 Task: View property listings for condos in Las Vegas, Nevada, with golf course access.
Action: Mouse moved to (384, 237)
Screenshot: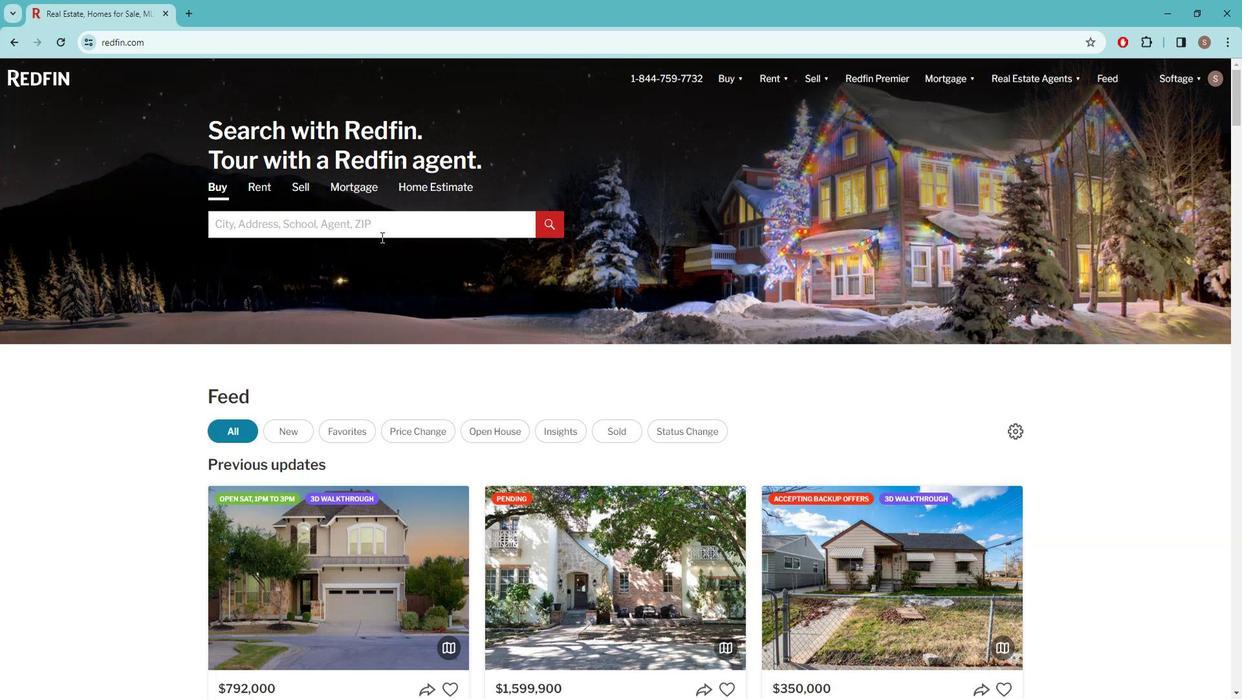 
Action: Mouse pressed left at (384, 237)
Screenshot: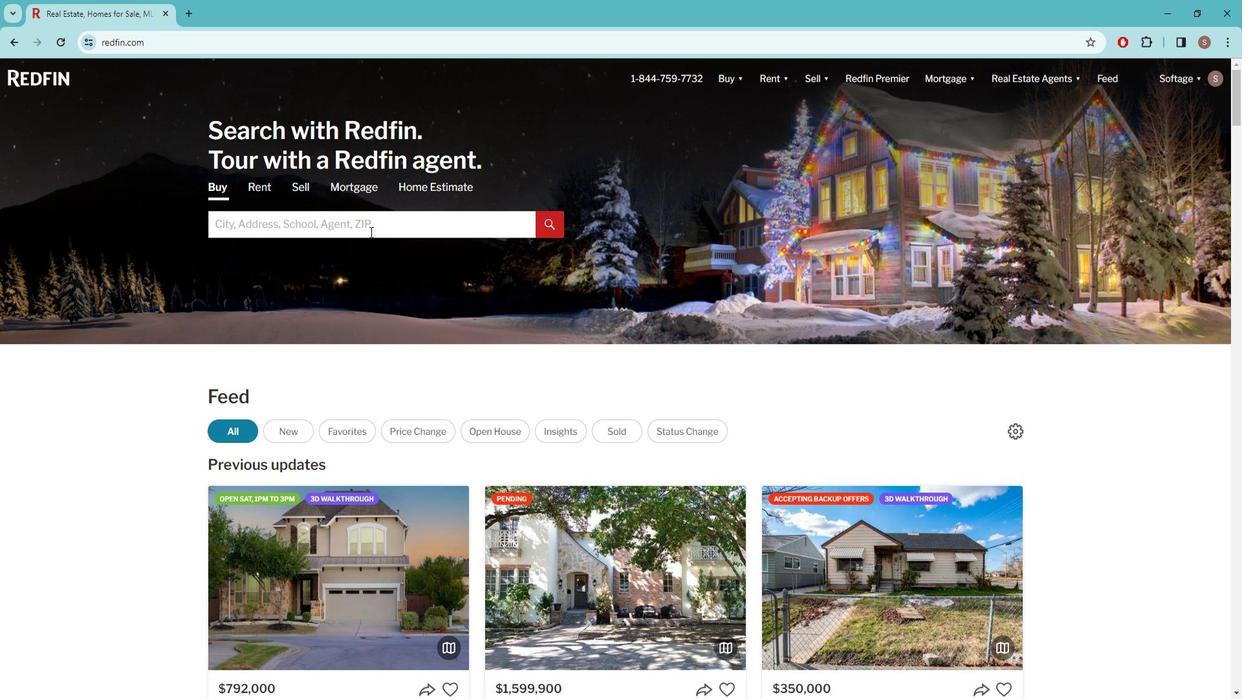 
Action: Key pressed l<Key.caps_lock>AS<Key.space><Key.caps_lock>v<Key.caps_lock>EGAS
Screenshot: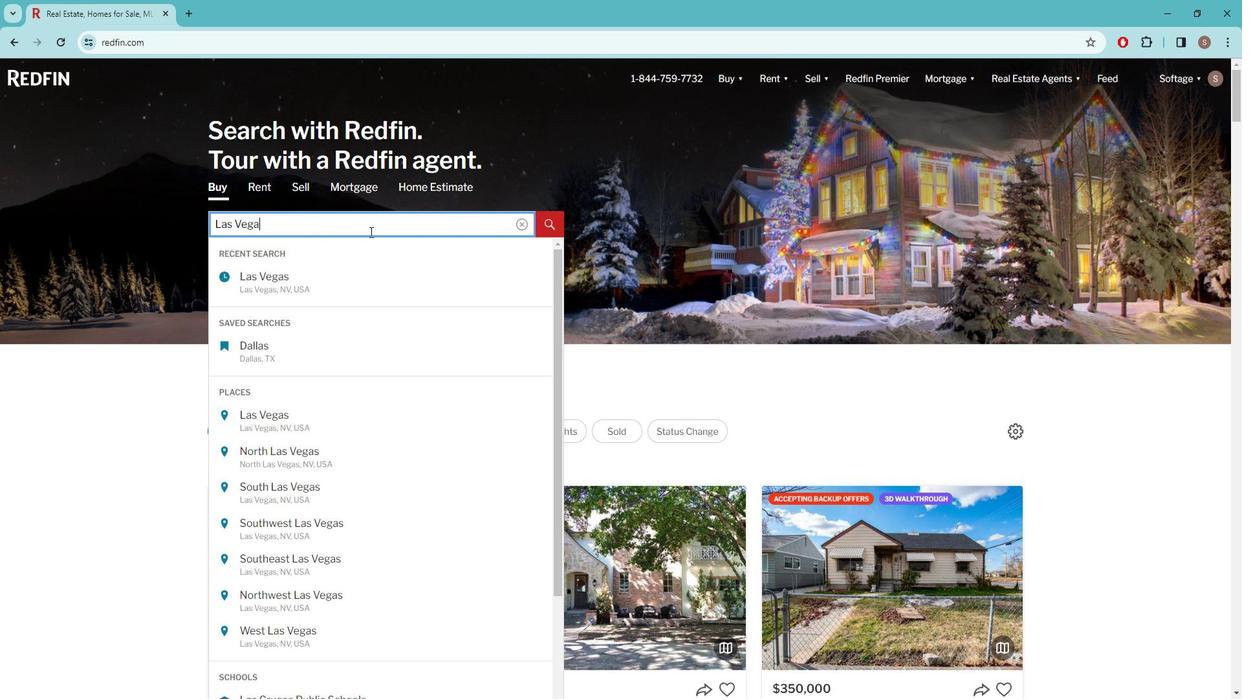 
Action: Mouse moved to (313, 285)
Screenshot: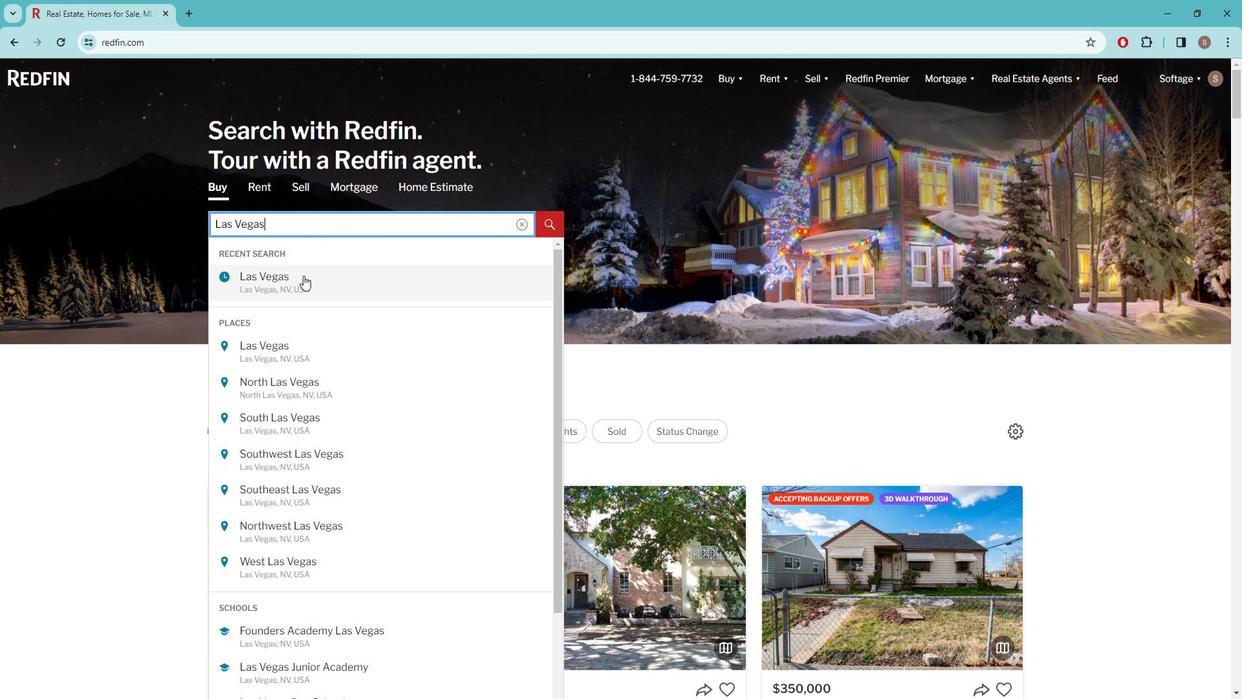 
Action: Mouse pressed left at (313, 285)
Screenshot: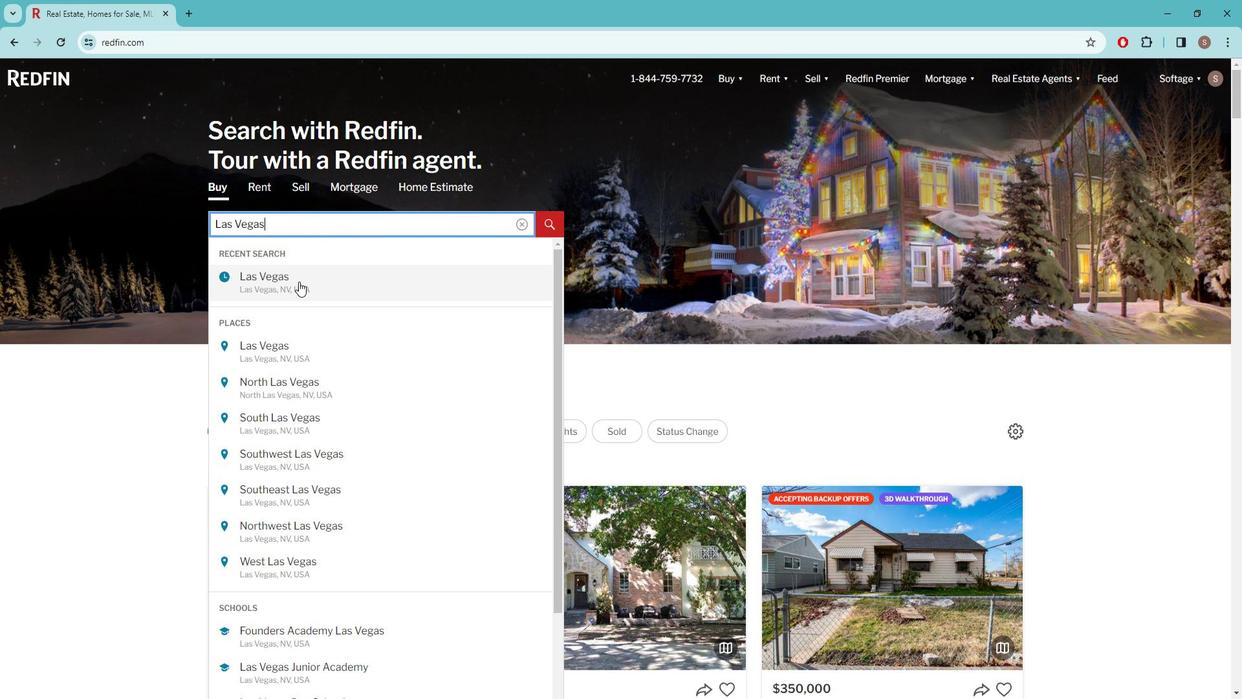 
Action: Mouse moved to (1100, 171)
Screenshot: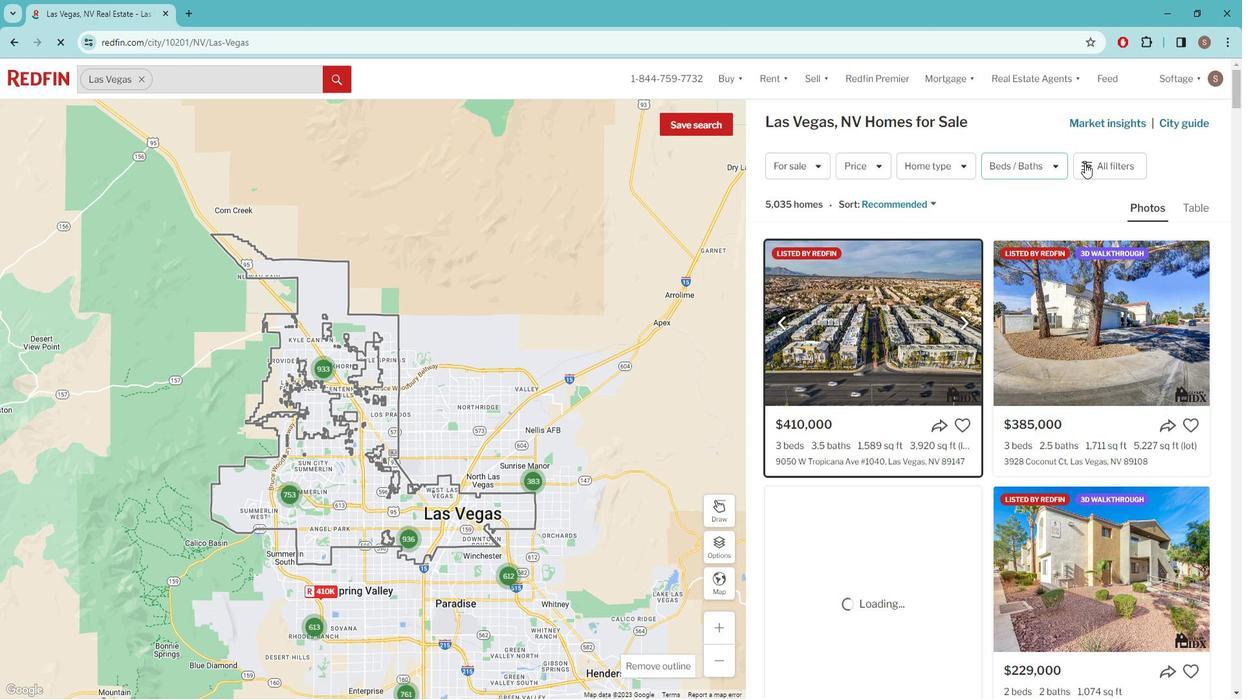 
Action: Mouse pressed left at (1100, 171)
Screenshot: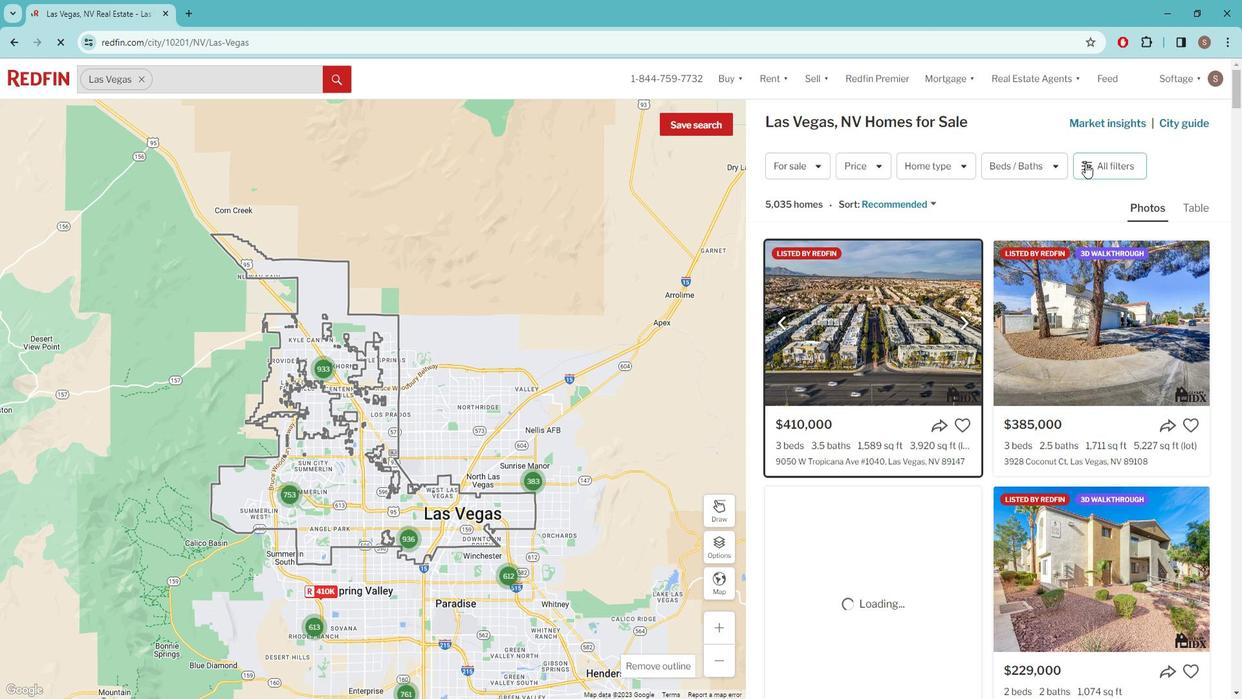 
Action: Mouse pressed left at (1100, 171)
Screenshot: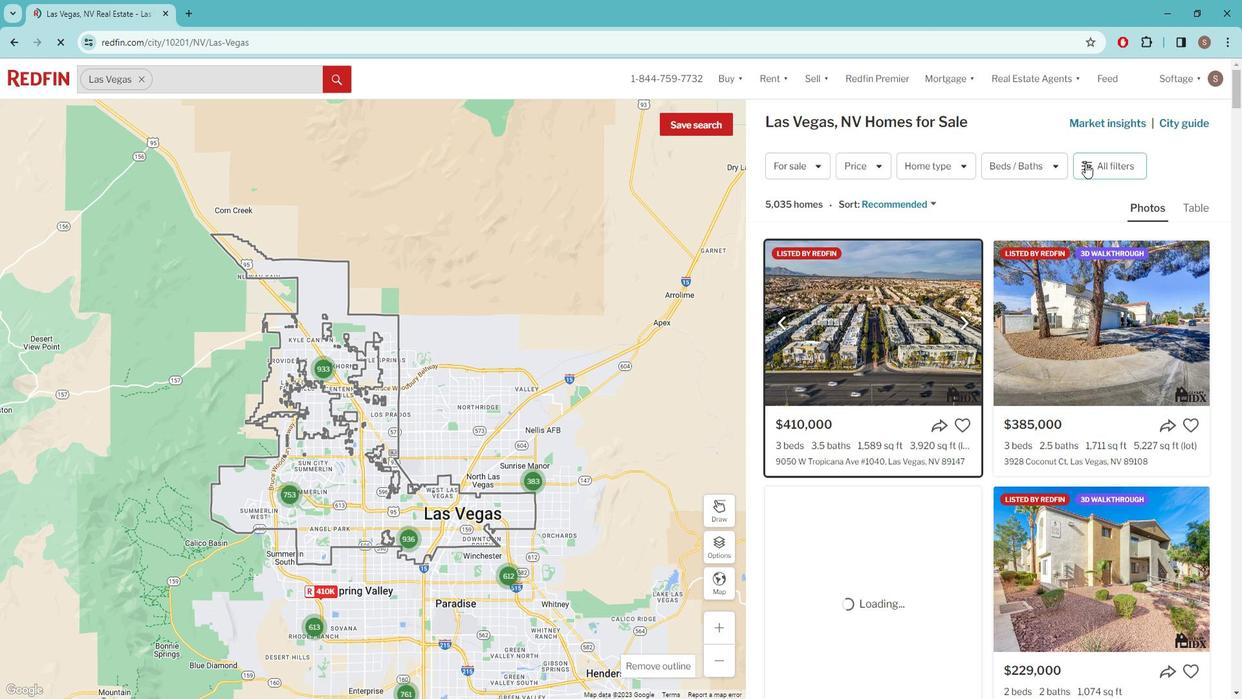 
Action: Mouse moved to (1110, 170)
Screenshot: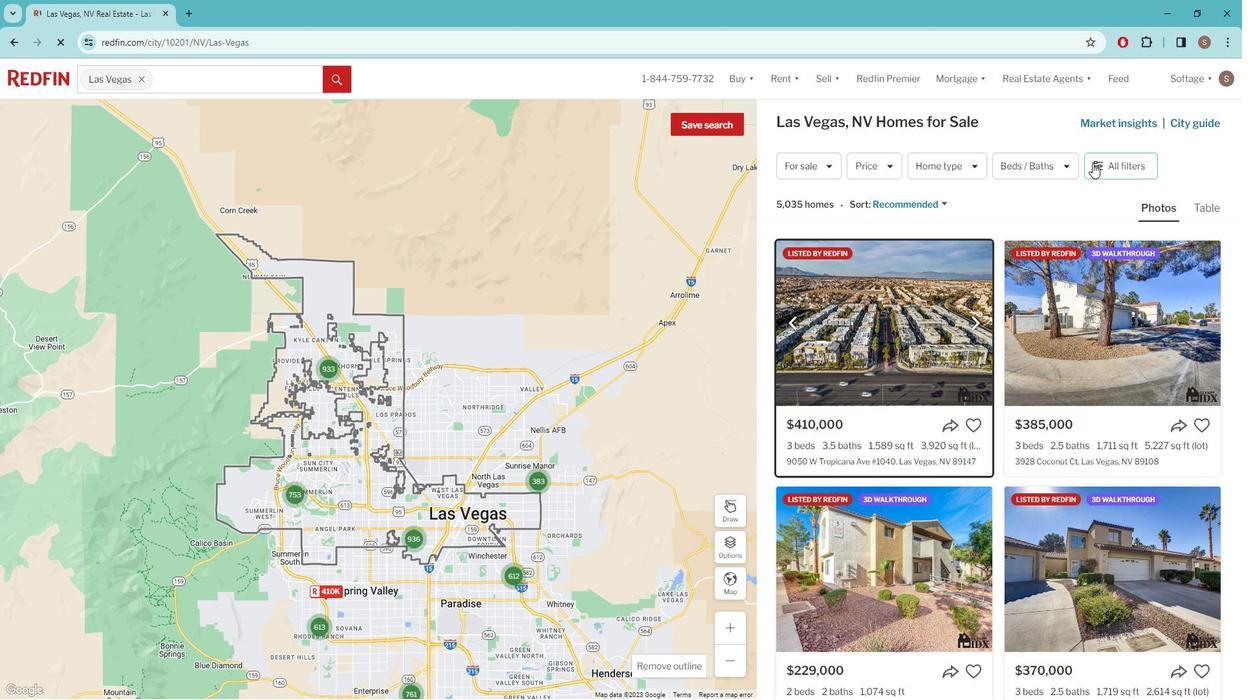 
Action: Mouse pressed left at (1110, 170)
Screenshot: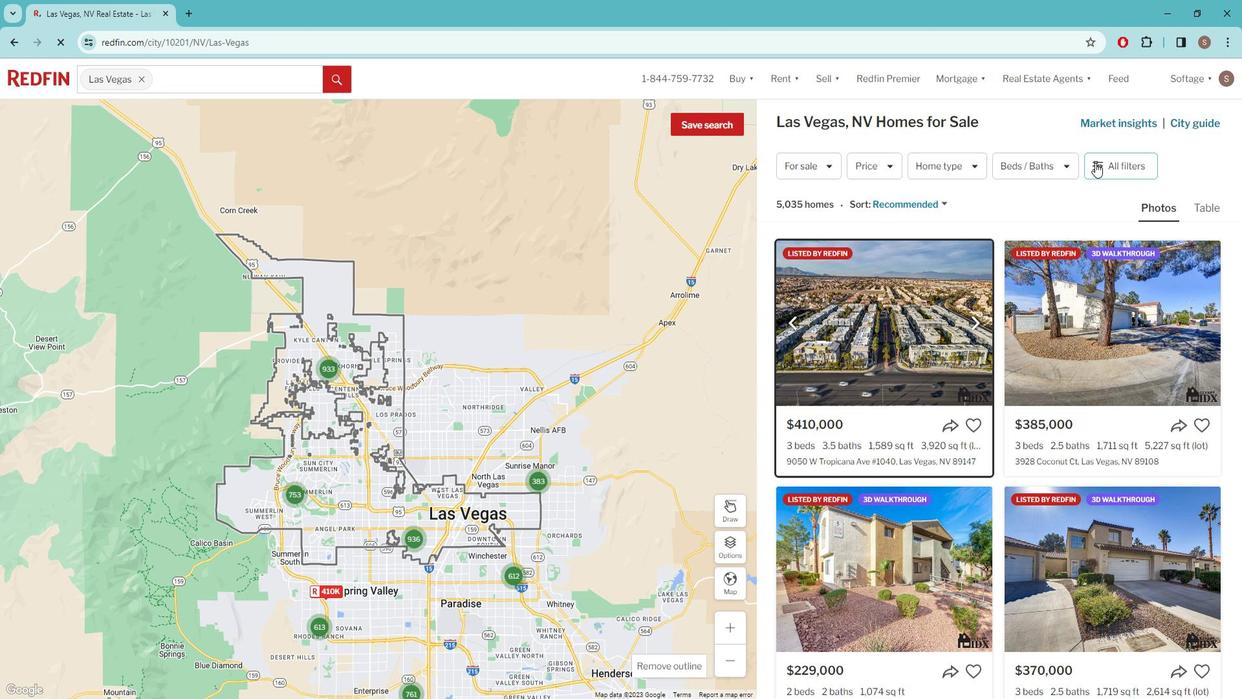 
Action: Mouse pressed left at (1110, 170)
Screenshot: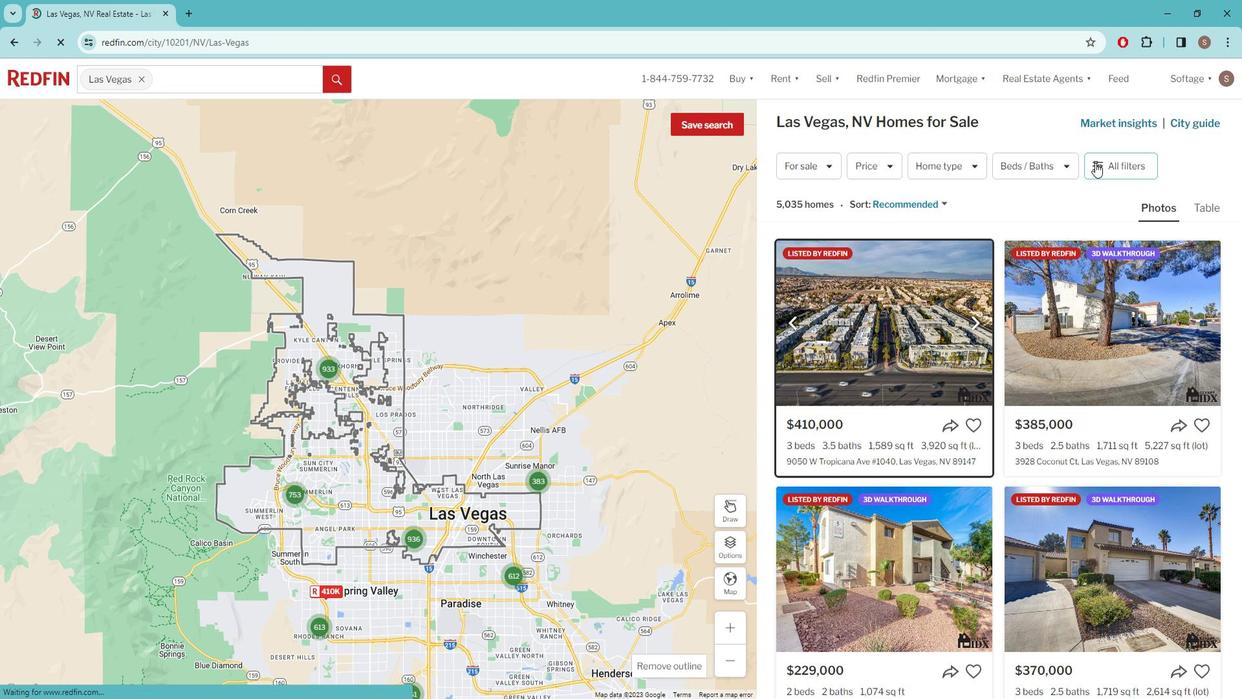 
Action: Mouse moved to (1038, 223)
Screenshot: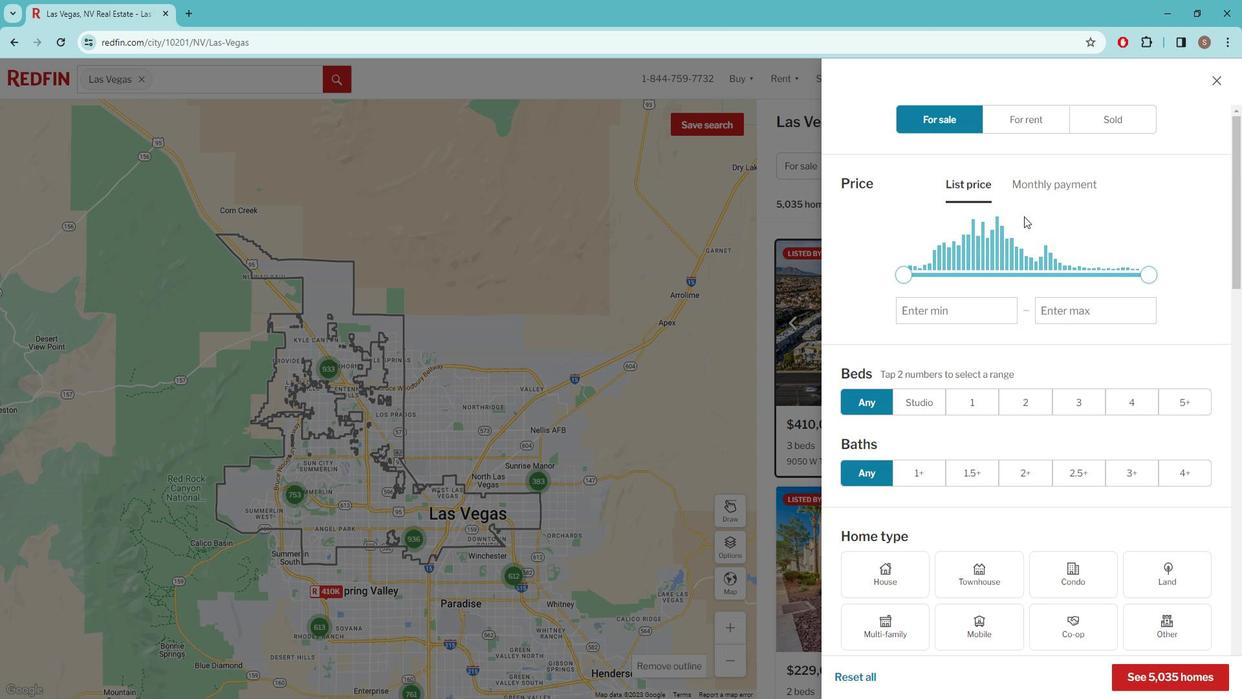 
Action: Mouse scrolled (1038, 223) with delta (0, 0)
Screenshot: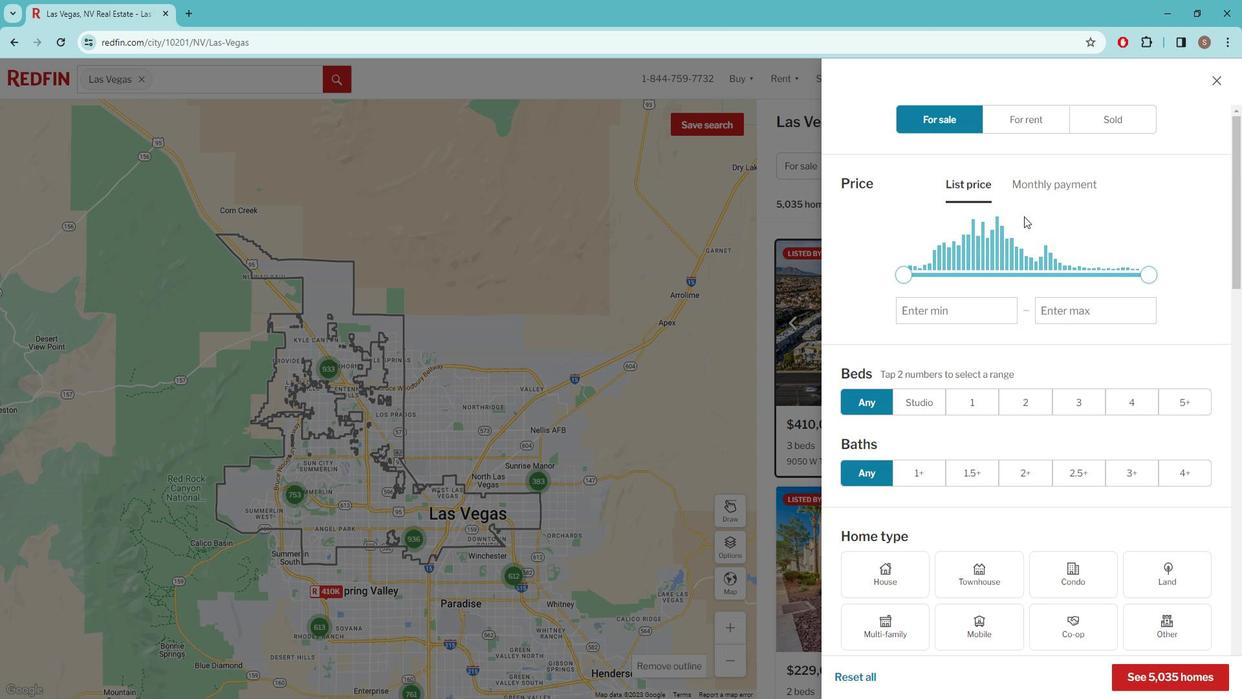 
Action: Mouse moved to (1037, 225)
Screenshot: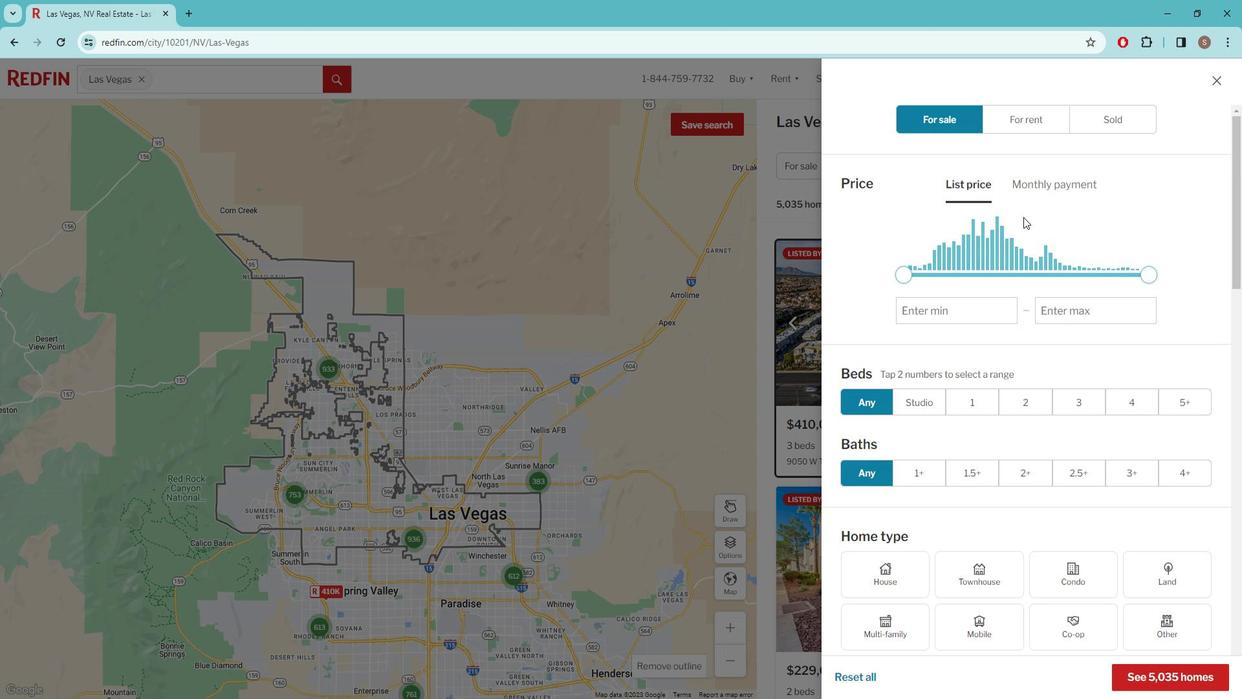 
Action: Mouse scrolled (1037, 224) with delta (0, 0)
Screenshot: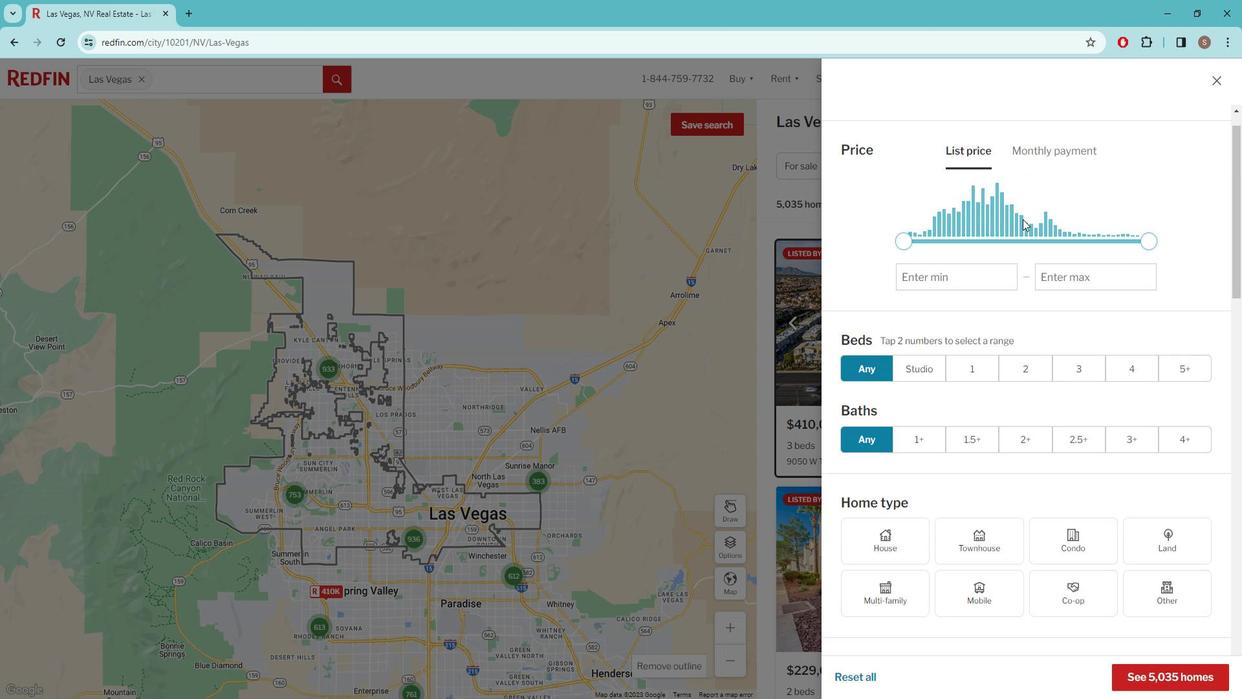 
Action: Mouse moved to (1074, 442)
Screenshot: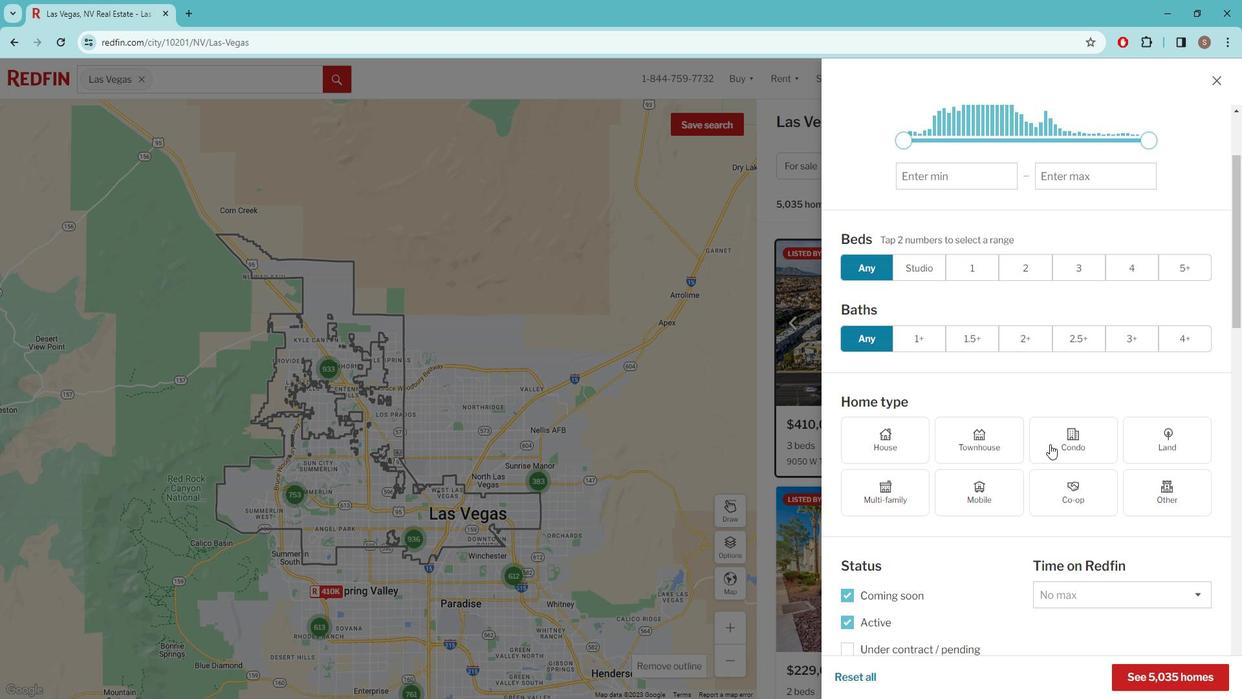 
Action: Mouse pressed left at (1074, 442)
Screenshot: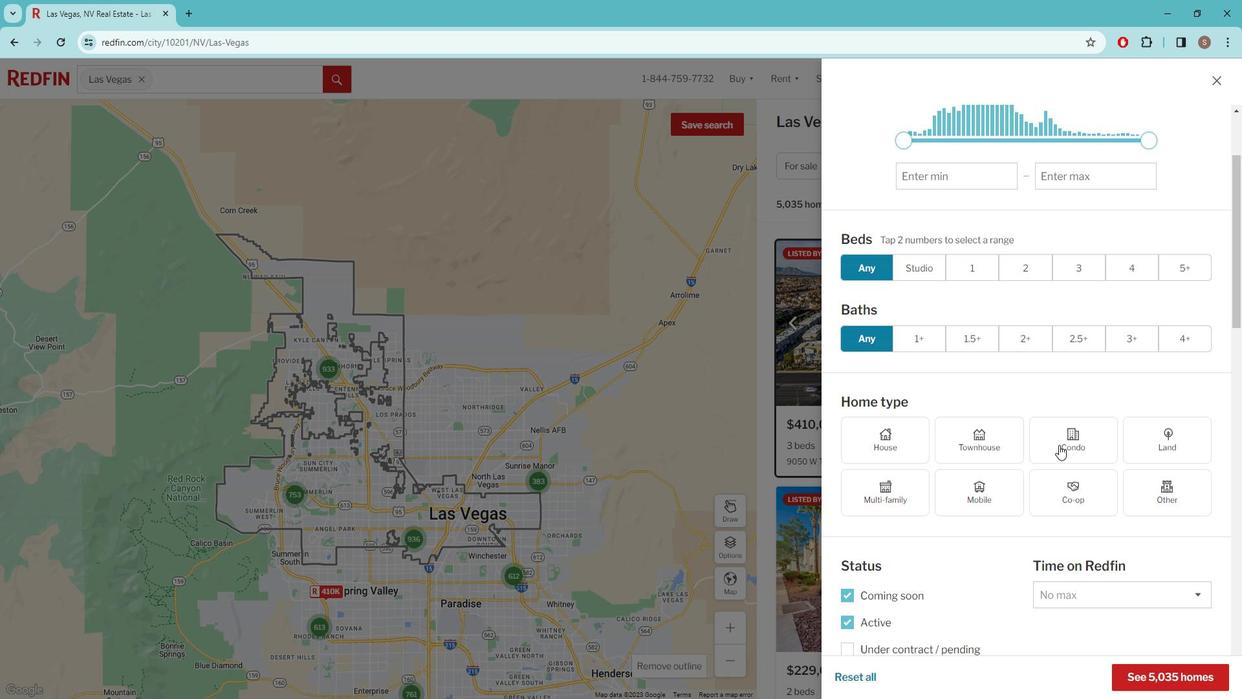 
Action: Mouse scrolled (1074, 442) with delta (0, 0)
Screenshot: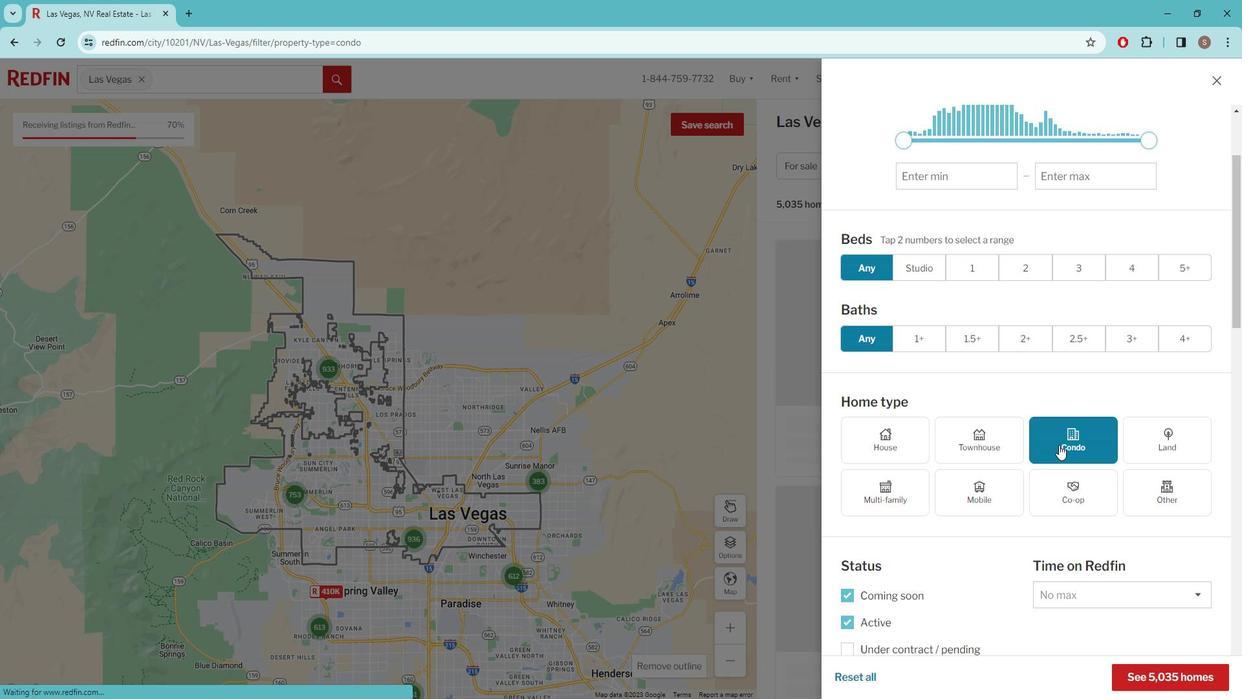 
Action: Mouse scrolled (1074, 442) with delta (0, 0)
Screenshot: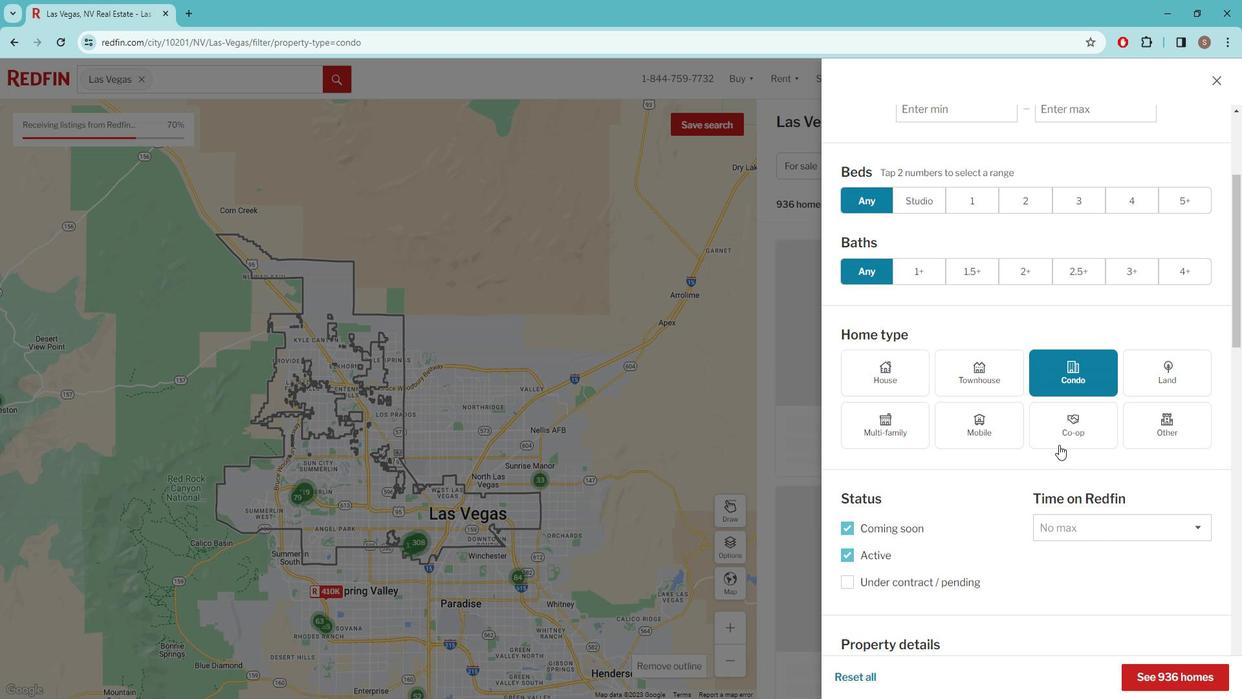
Action: Mouse scrolled (1074, 442) with delta (0, 0)
Screenshot: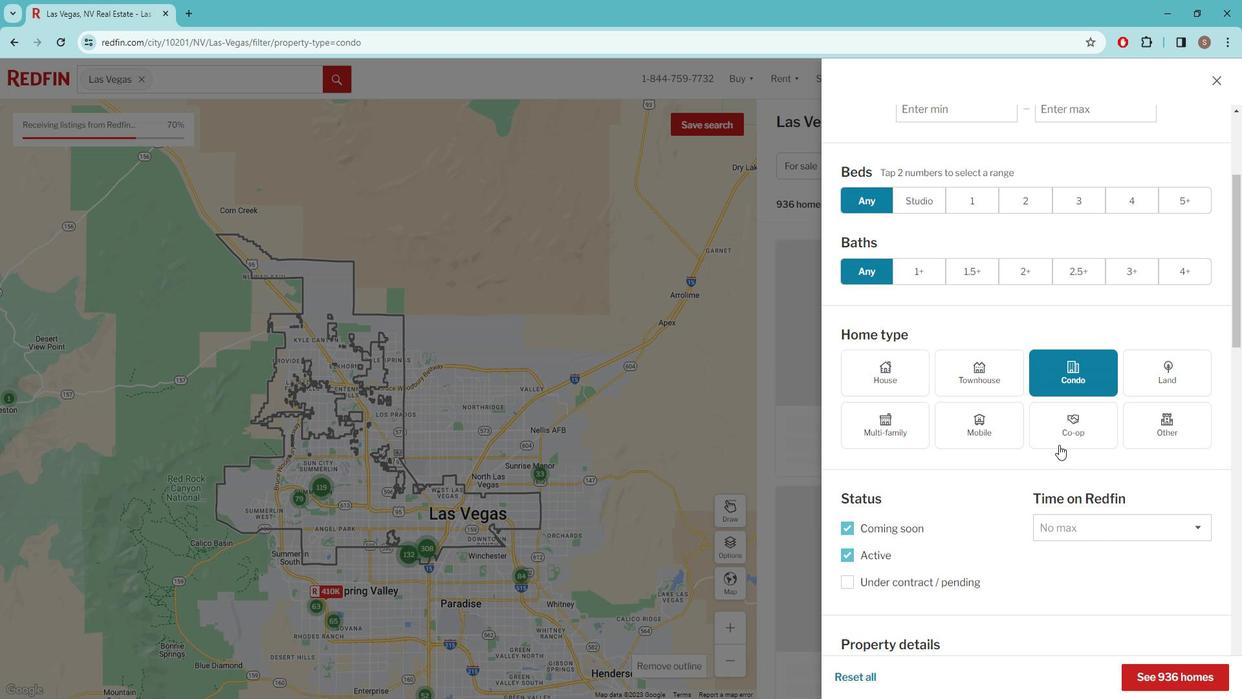 
Action: Mouse scrolled (1074, 442) with delta (0, 0)
Screenshot: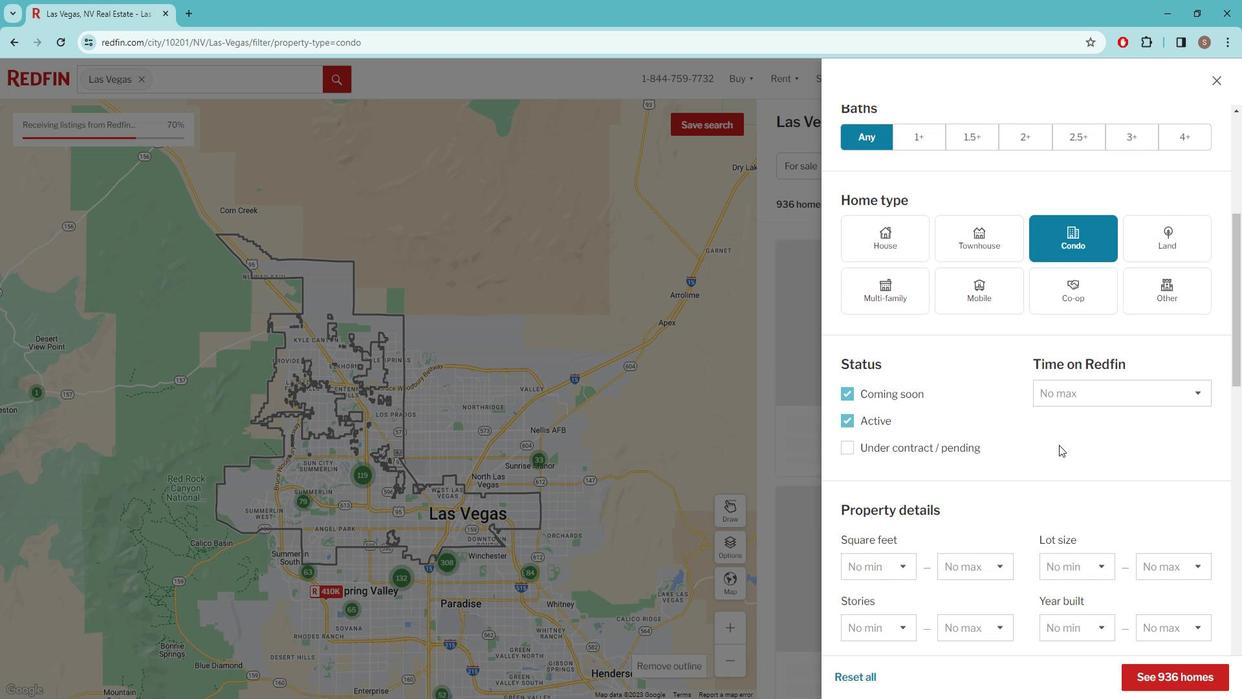 
Action: Mouse moved to (1074, 443)
Screenshot: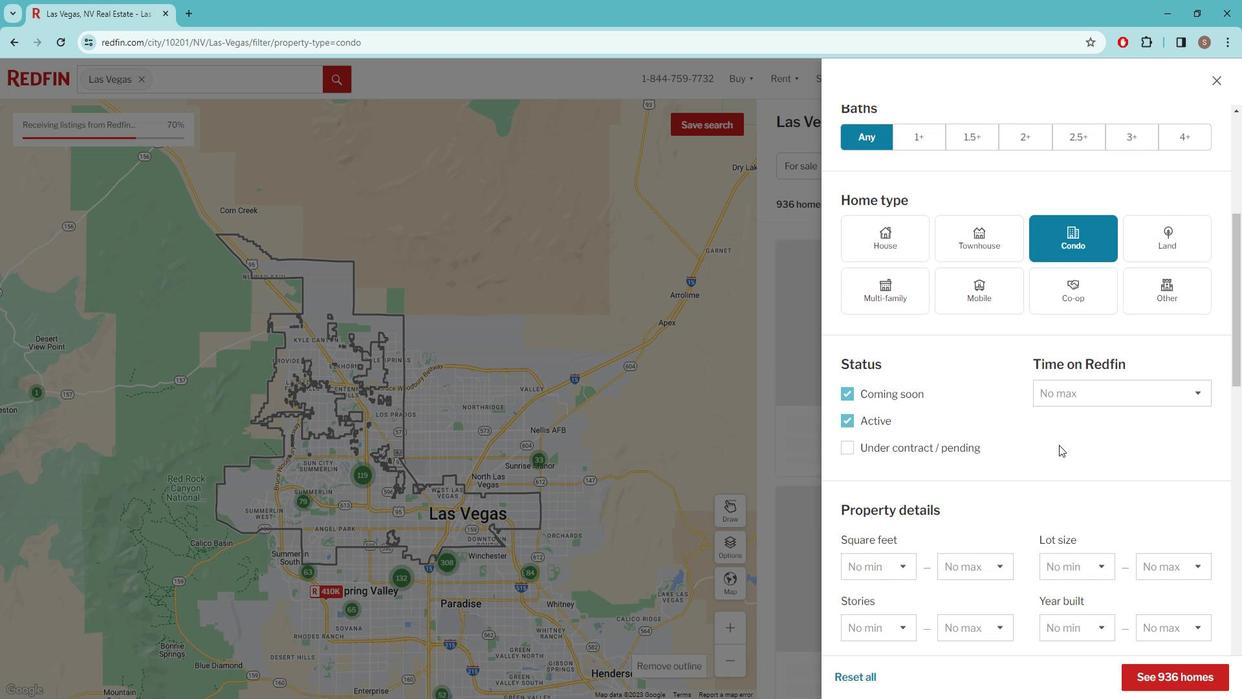 
Action: Mouse scrolled (1074, 442) with delta (0, 0)
Screenshot: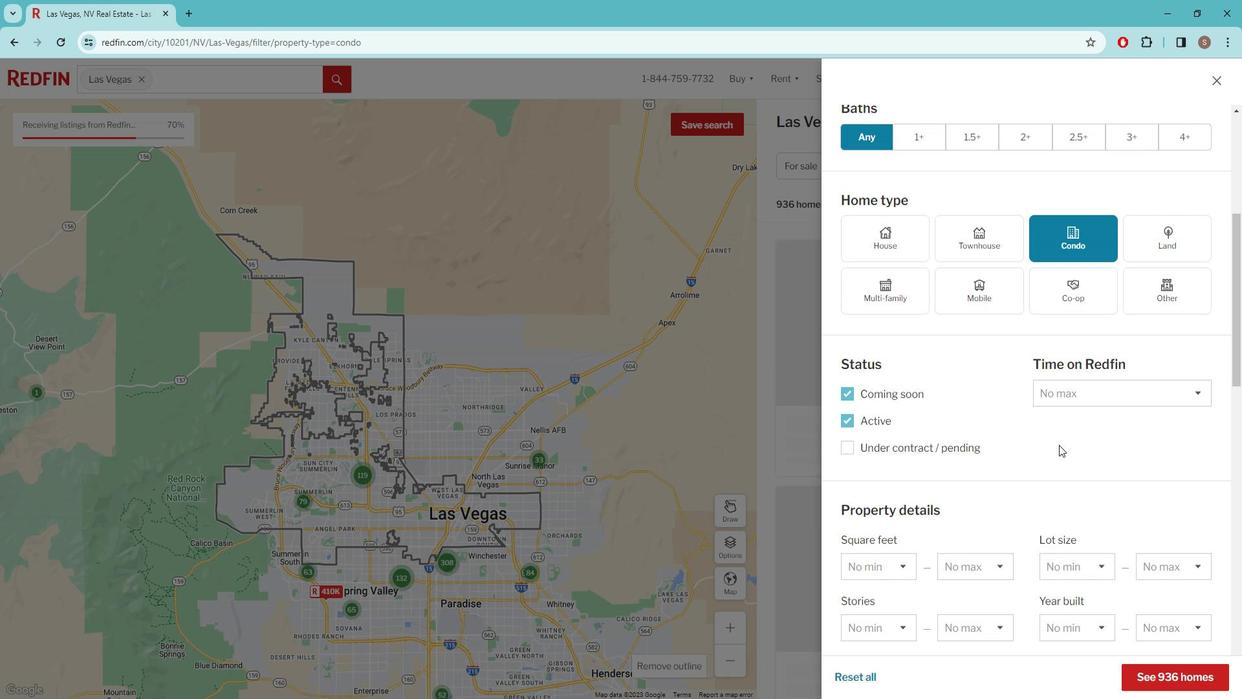
Action: Mouse scrolled (1074, 442) with delta (0, 0)
Screenshot: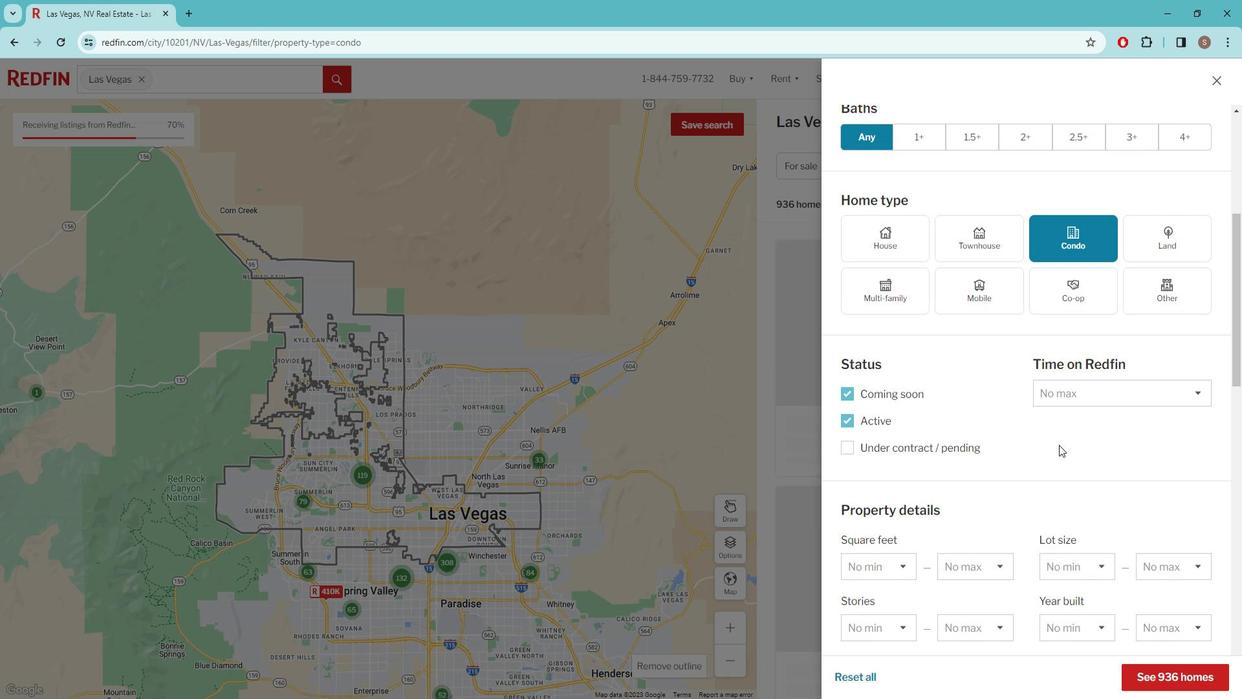 
Action: Mouse scrolled (1074, 442) with delta (0, 0)
Screenshot: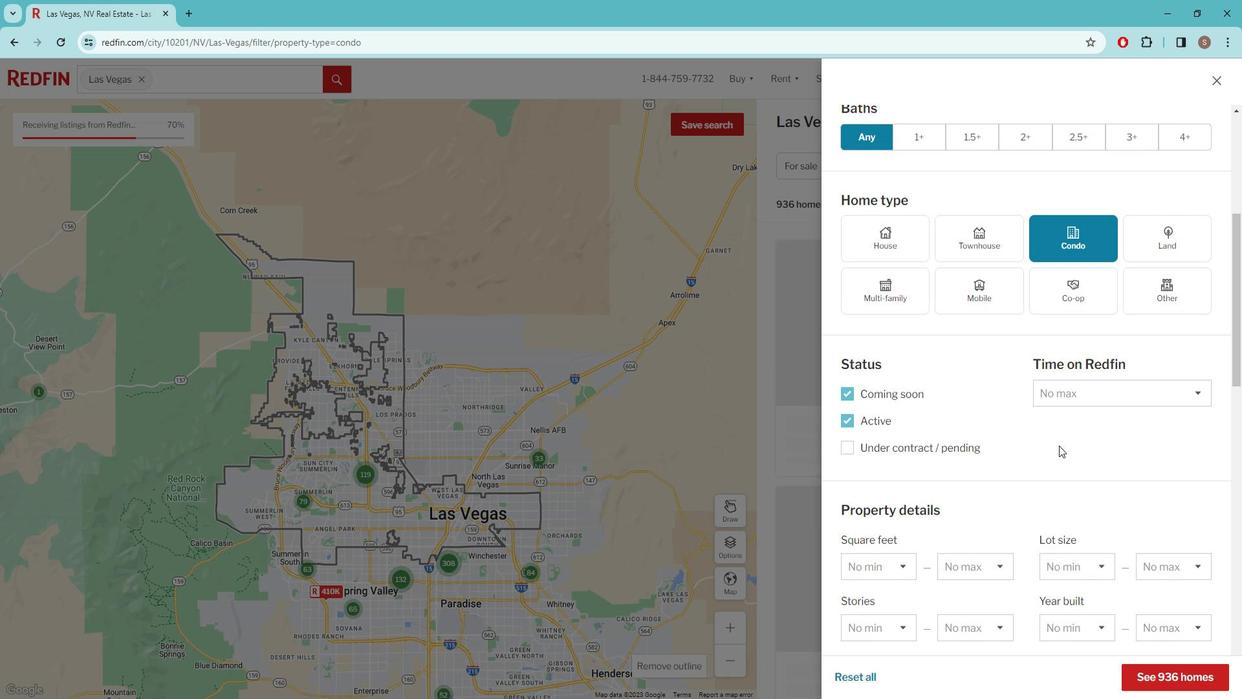 
Action: Mouse scrolled (1074, 442) with delta (0, 0)
Screenshot: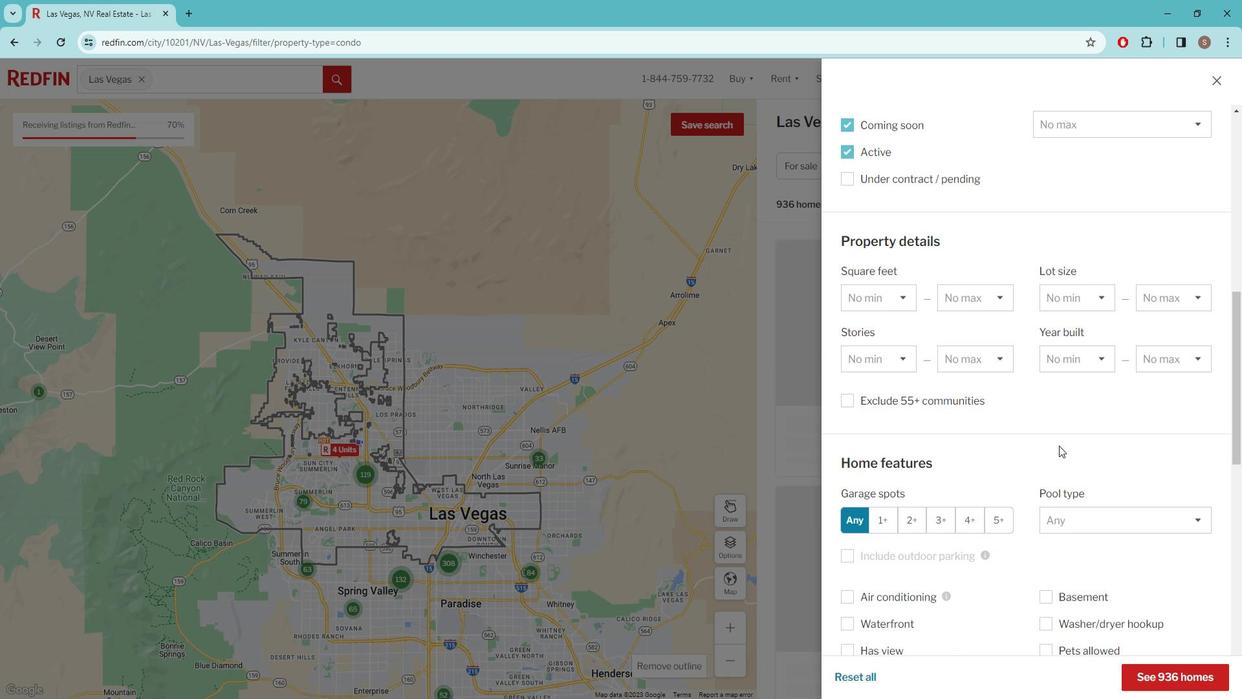 
Action: Mouse scrolled (1074, 442) with delta (0, 0)
Screenshot: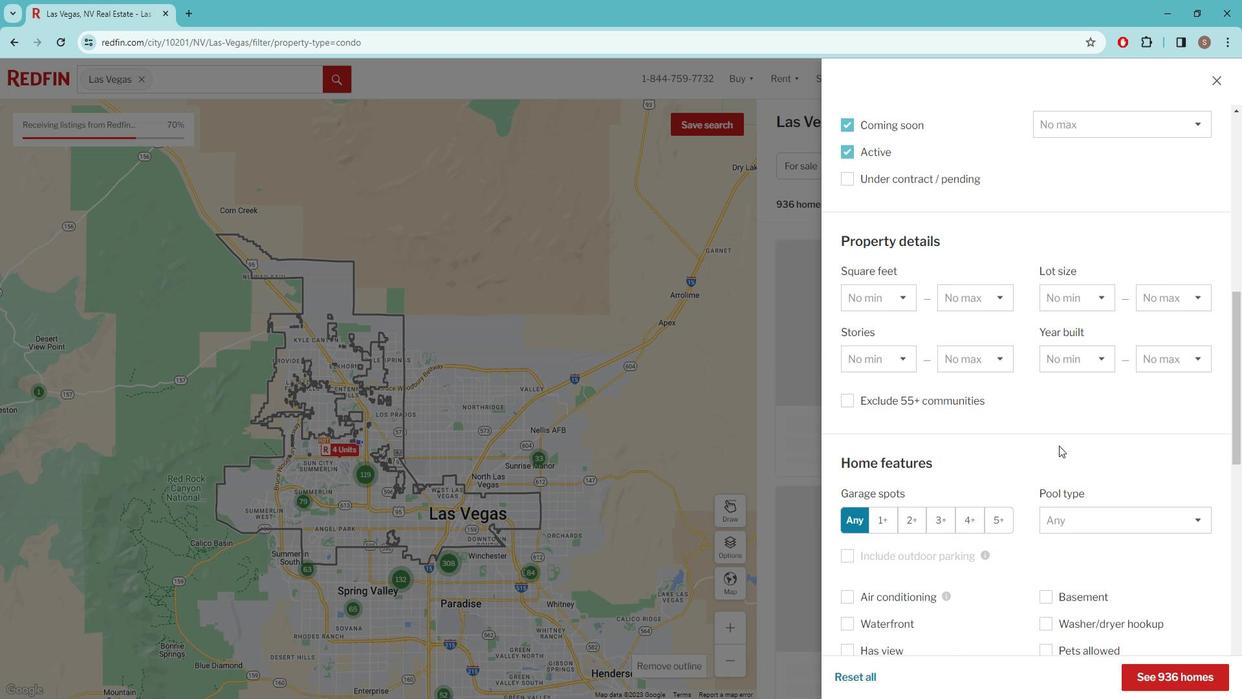 
Action: Mouse scrolled (1074, 442) with delta (0, 0)
Screenshot: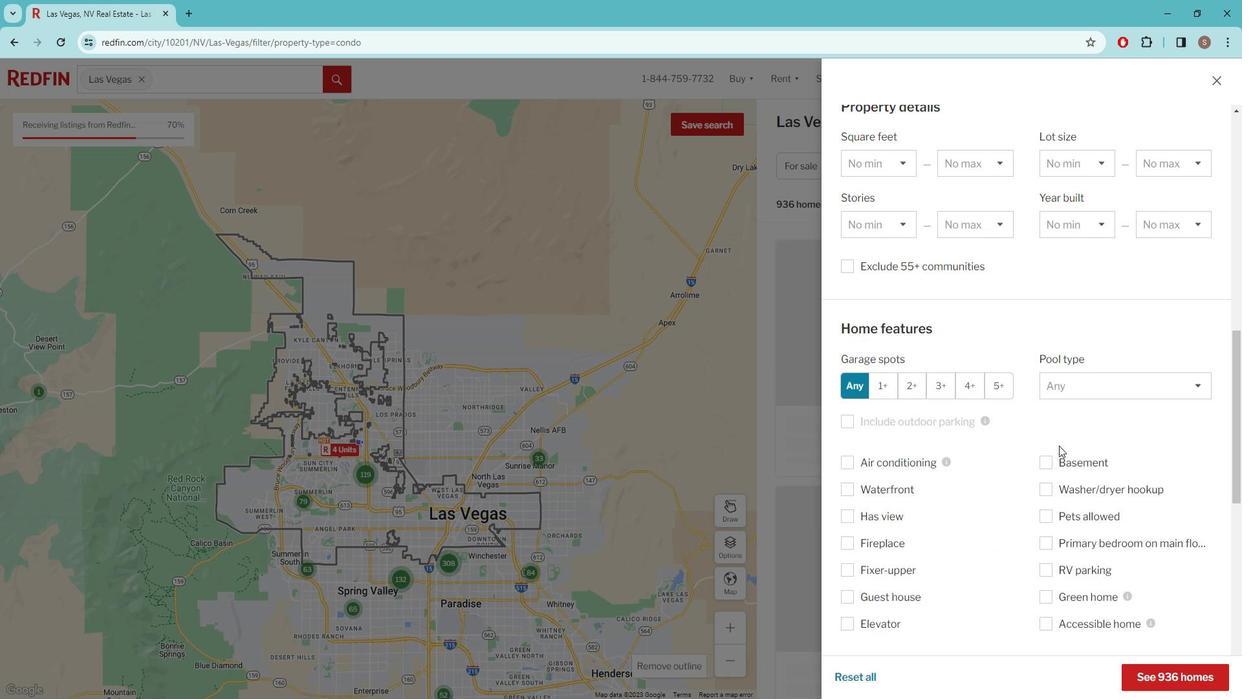 
Action: Mouse scrolled (1074, 442) with delta (0, 0)
Screenshot: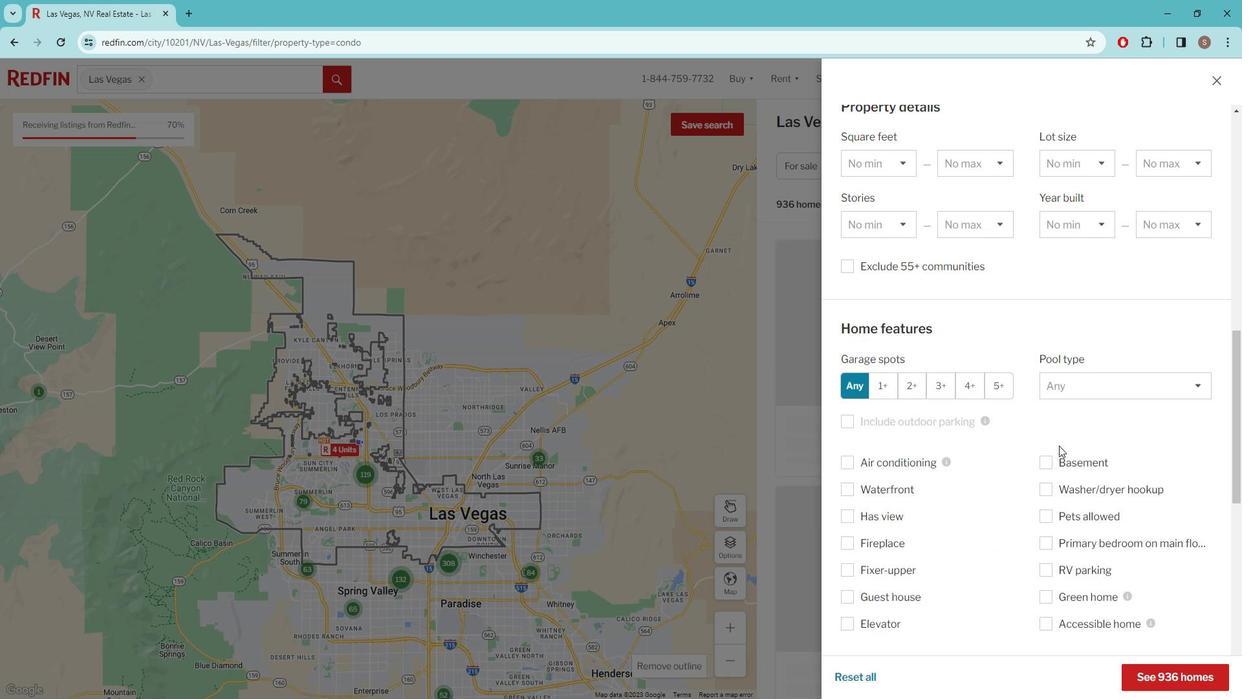 
Action: Mouse scrolled (1074, 442) with delta (0, 0)
Screenshot: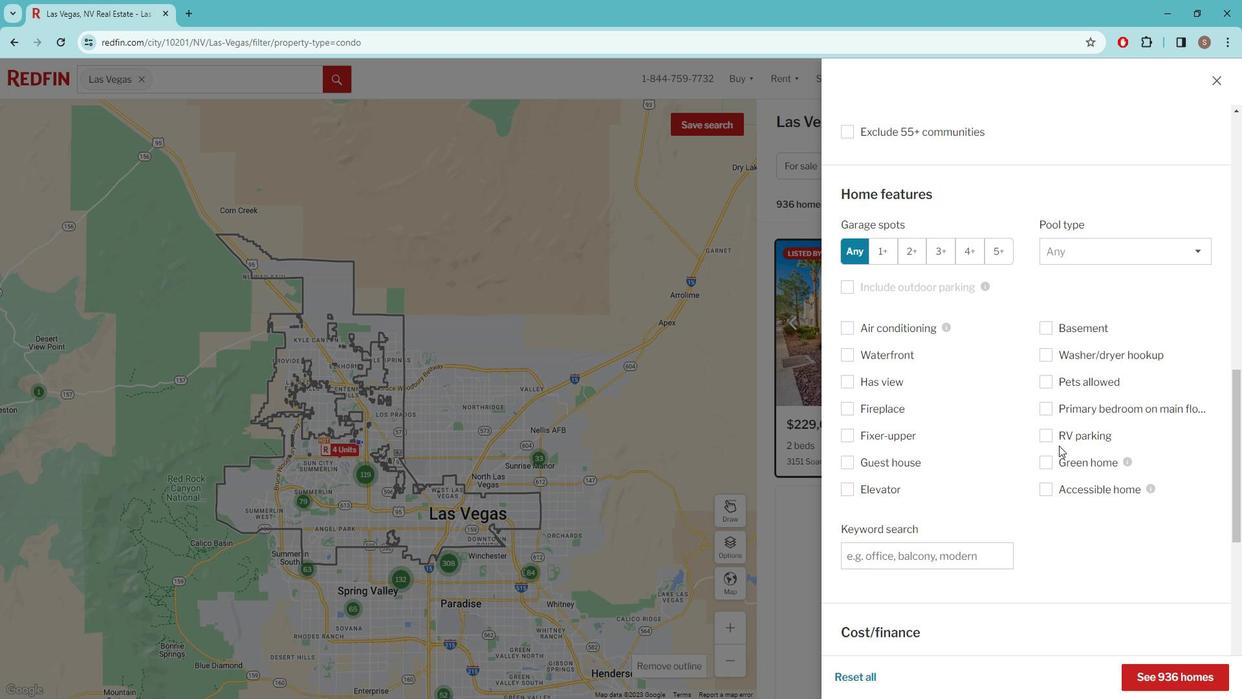 
Action: Mouse scrolled (1074, 442) with delta (0, 0)
Screenshot: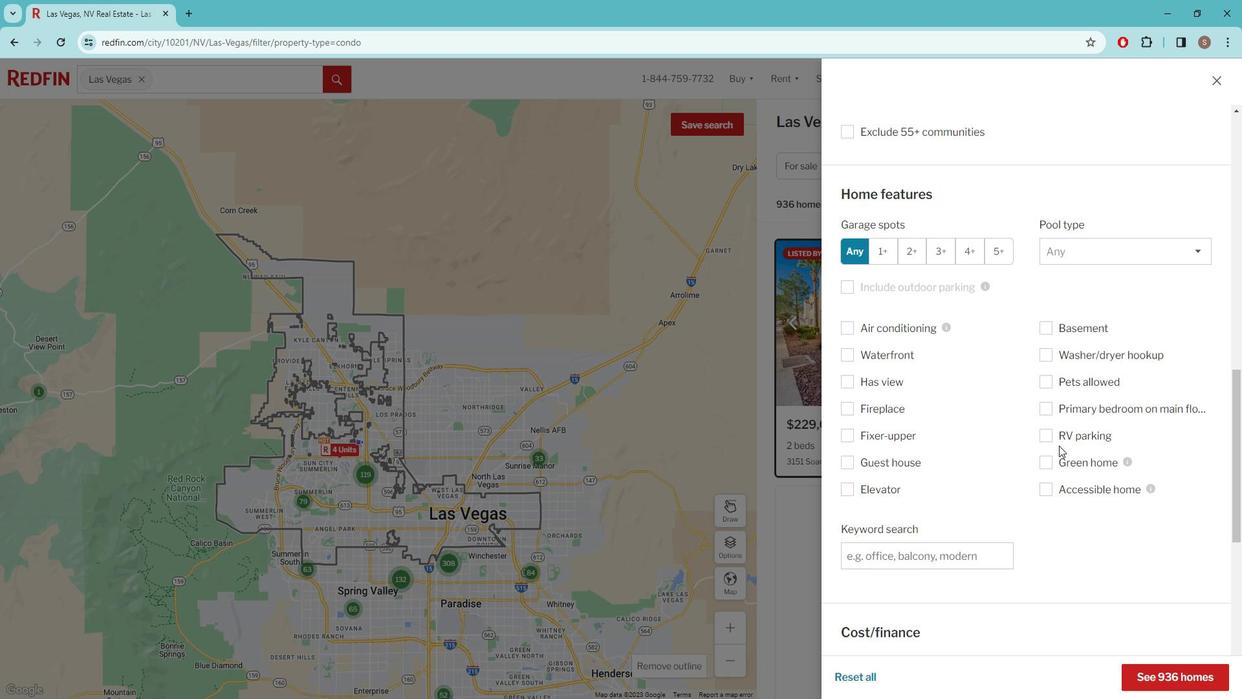 
Action: Mouse scrolled (1074, 442) with delta (0, 0)
Screenshot: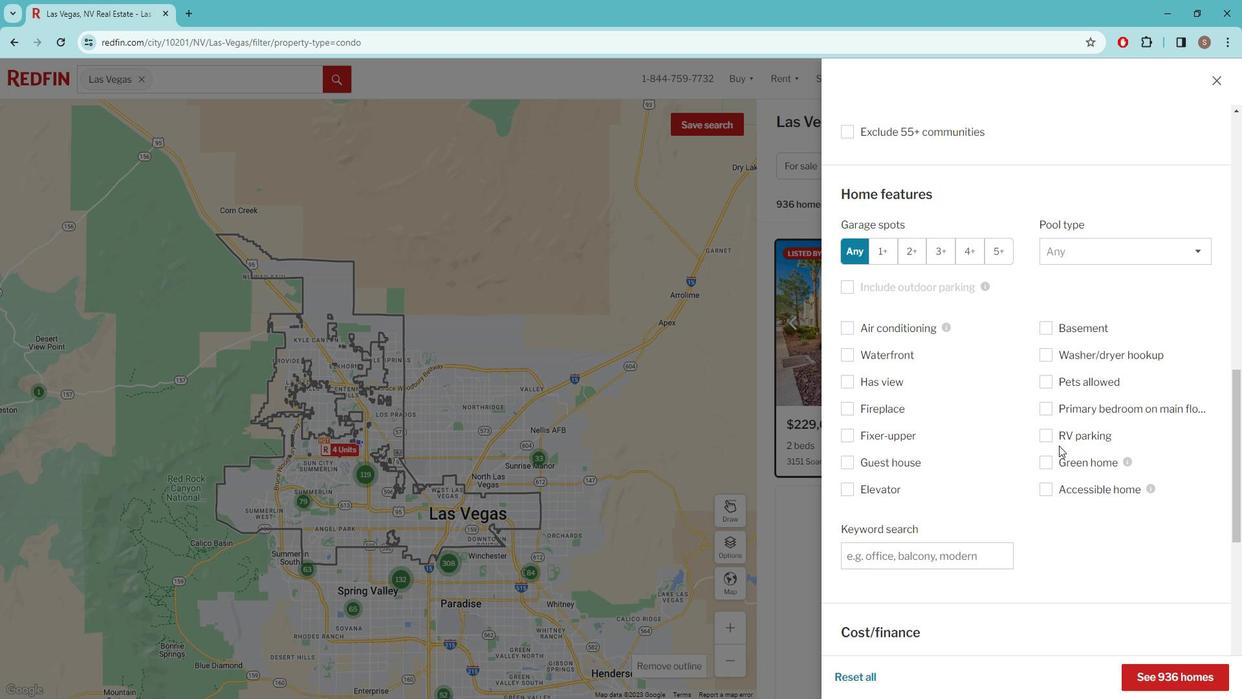 
Action: Mouse moved to (908, 359)
Screenshot: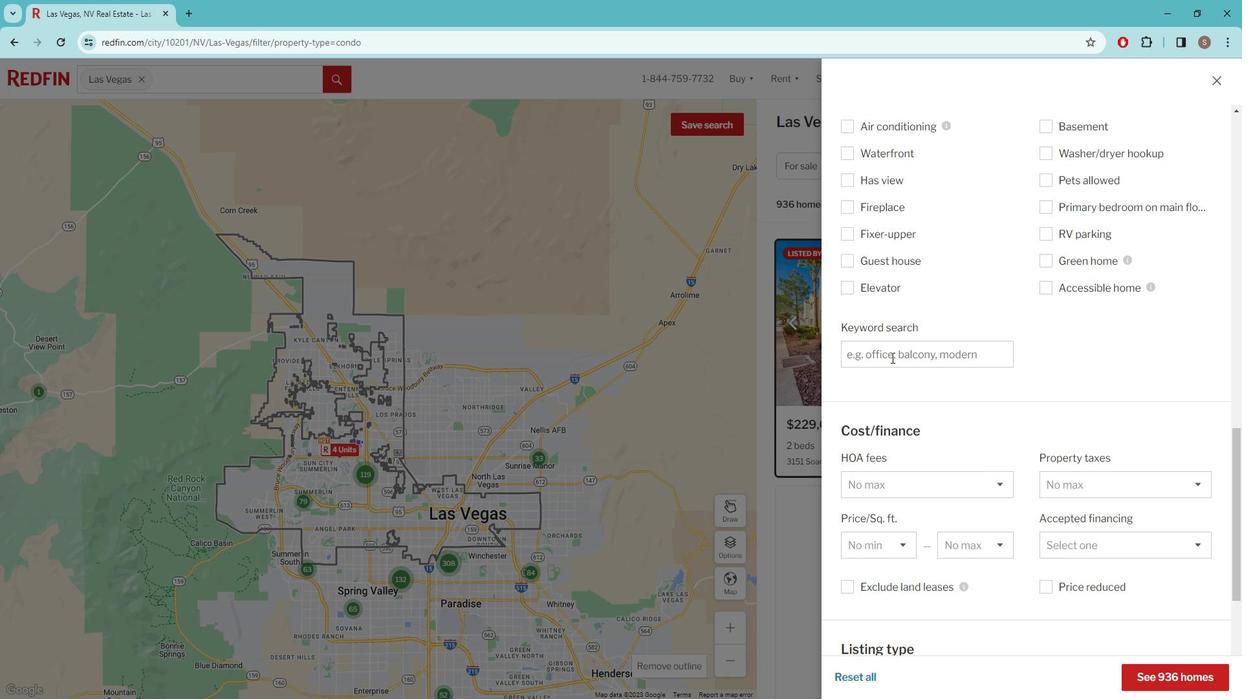 
Action: Mouse pressed left at (908, 359)
Screenshot: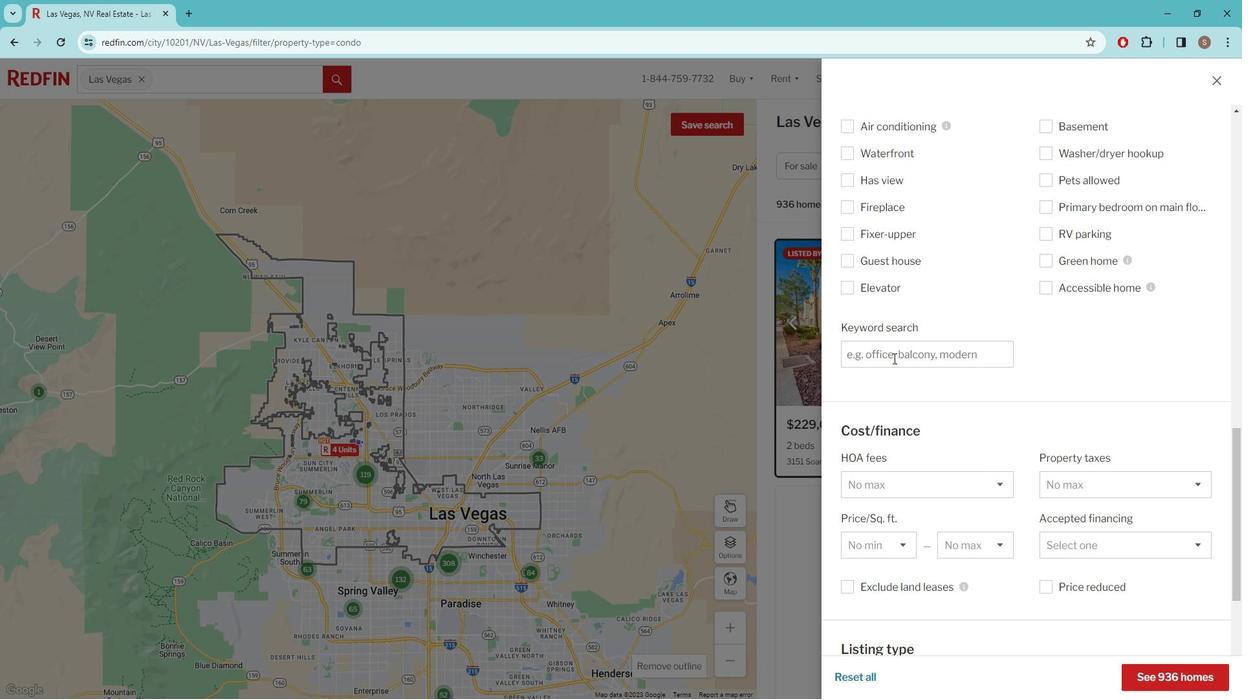 
Action: Key pressed GOLF<Key.space>COURSE<Key.space>ACCESS
Screenshot: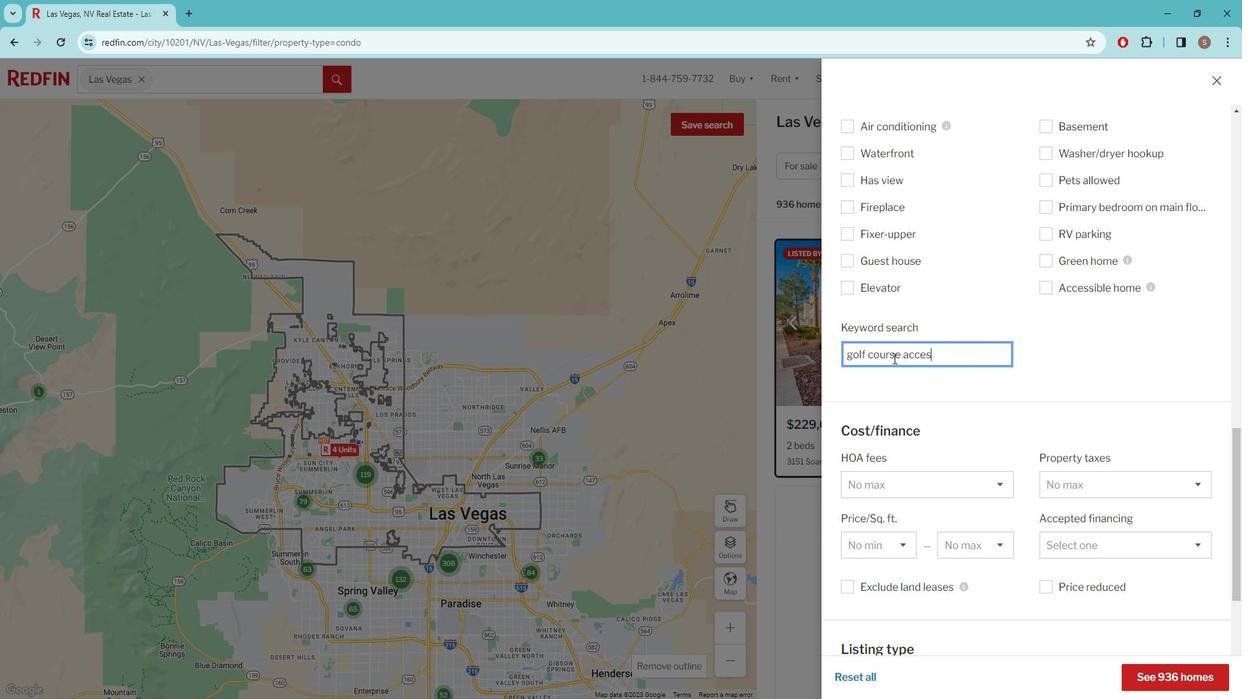 
Action: Mouse scrolled (908, 358) with delta (0, 0)
Screenshot: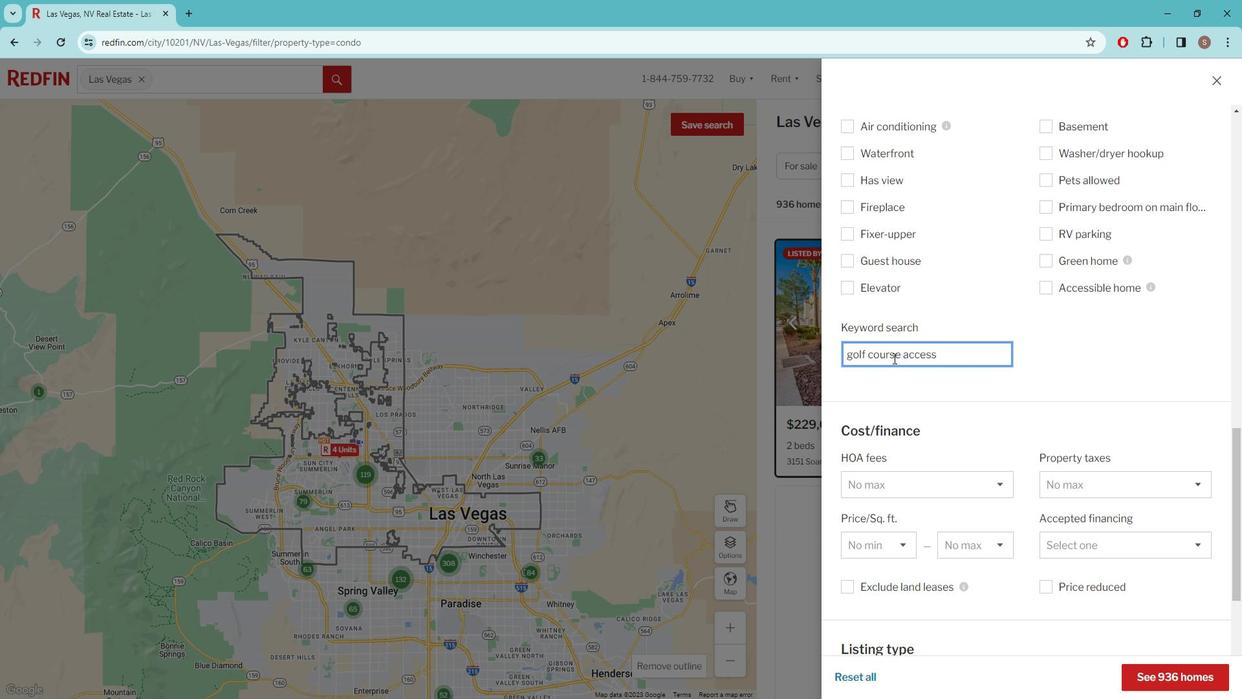 
Action: Mouse scrolled (908, 358) with delta (0, 0)
Screenshot: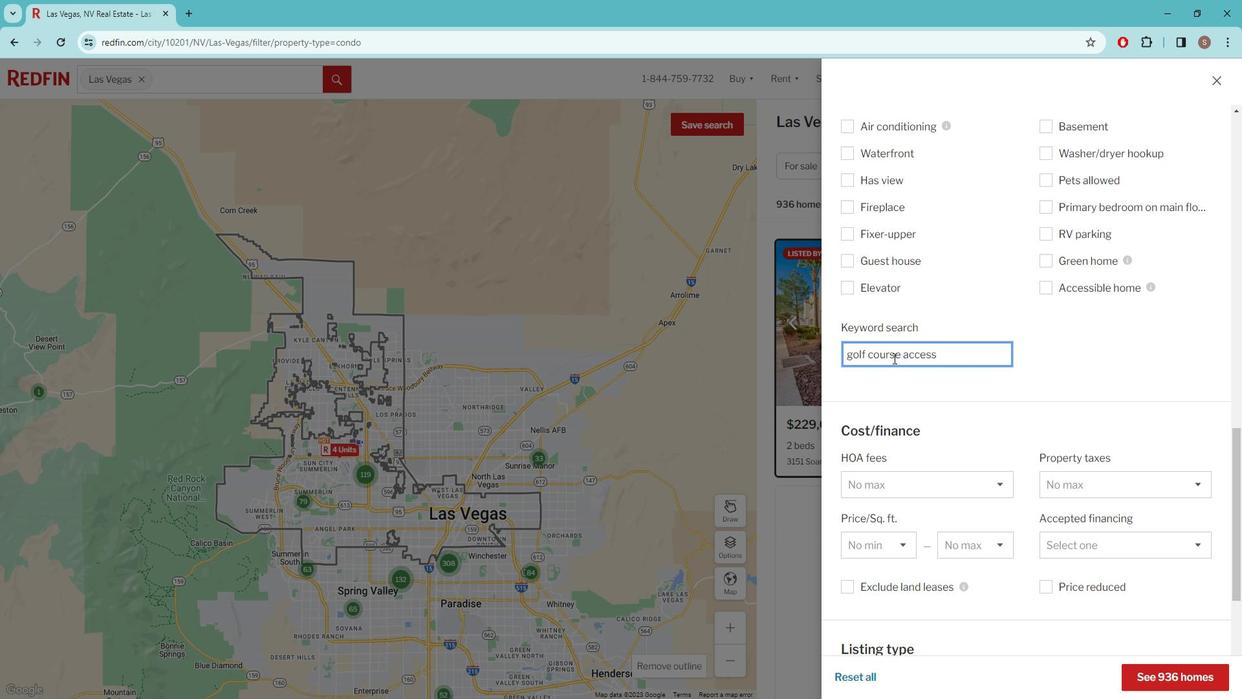 
Action: Mouse scrolled (908, 358) with delta (0, 0)
Screenshot: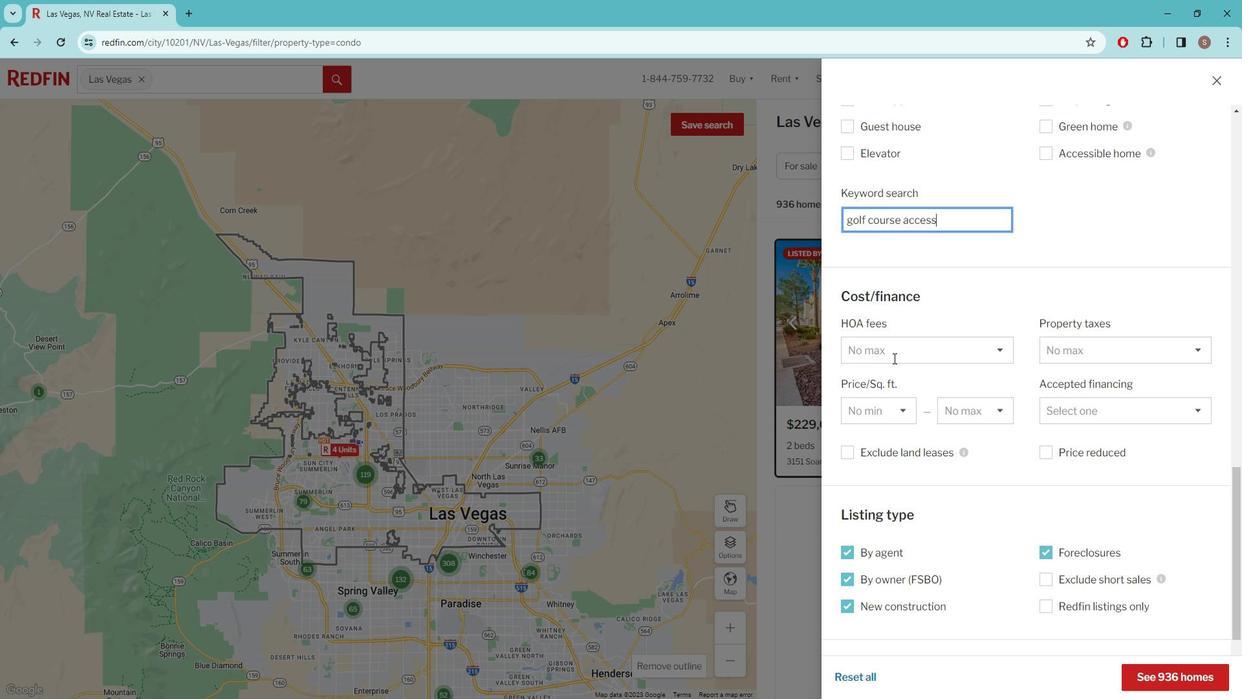 
Action: Mouse scrolled (908, 358) with delta (0, 0)
Screenshot: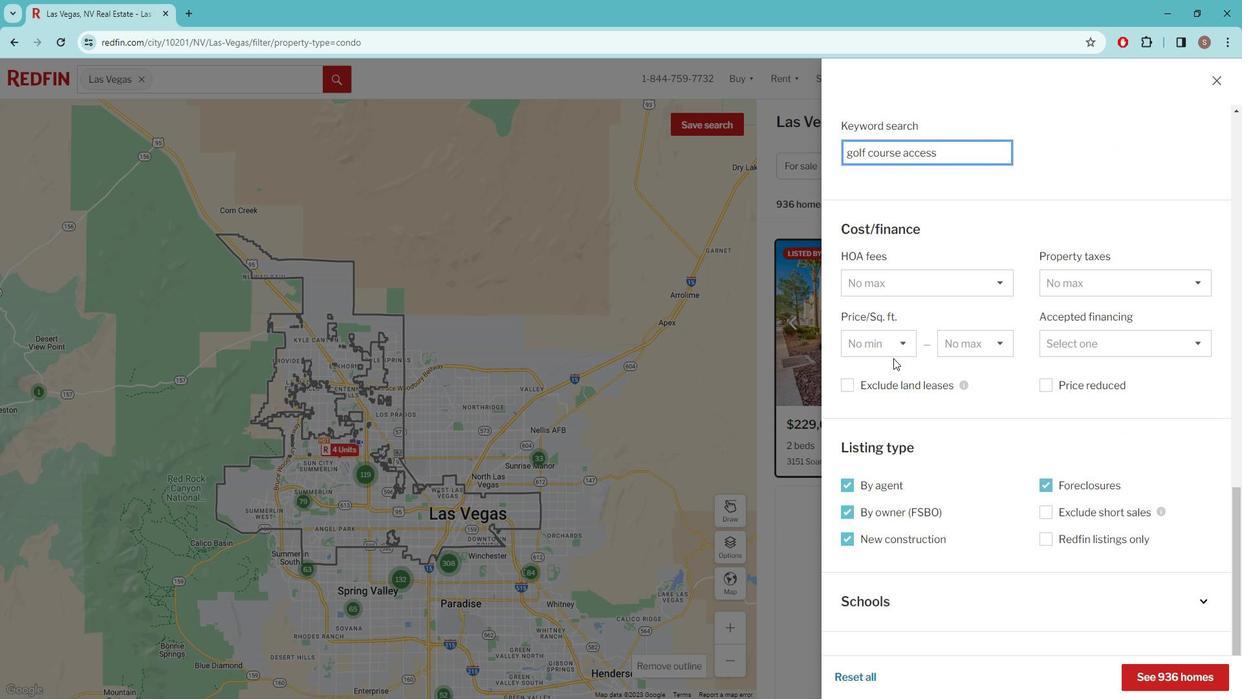 
Action: Mouse scrolled (908, 358) with delta (0, 0)
Screenshot: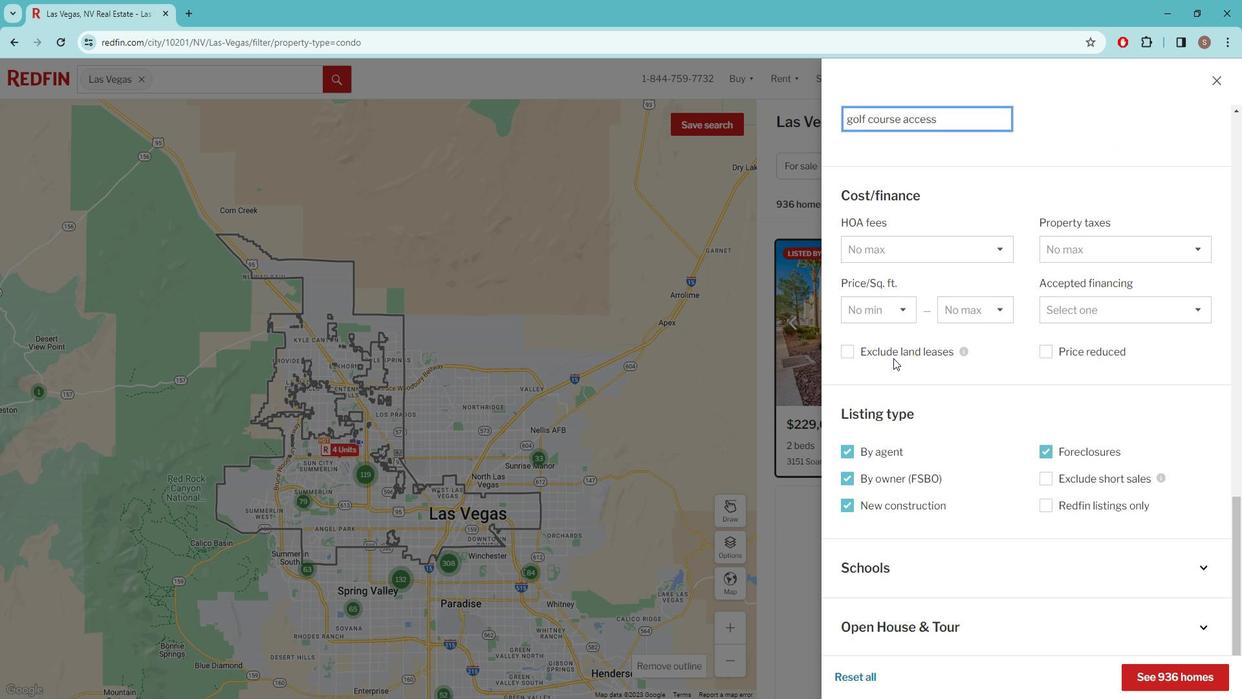 
Action: Mouse scrolled (908, 358) with delta (0, 0)
Screenshot: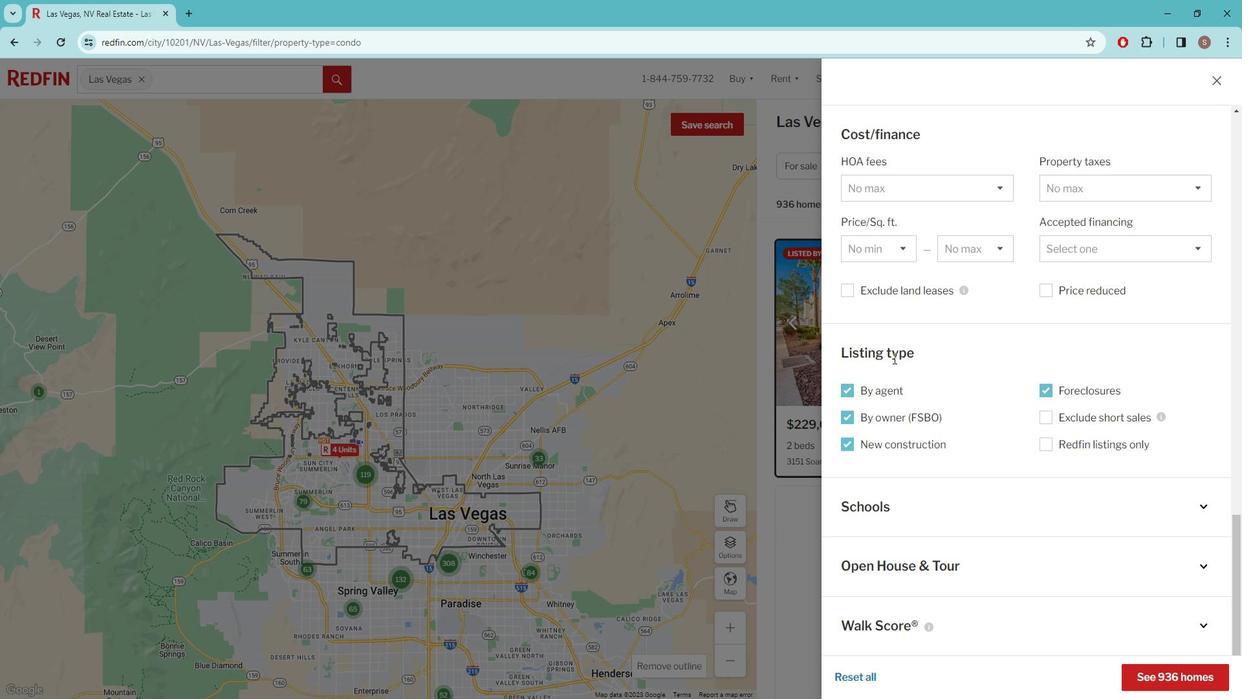 
Action: Mouse scrolled (908, 358) with delta (0, 0)
Screenshot: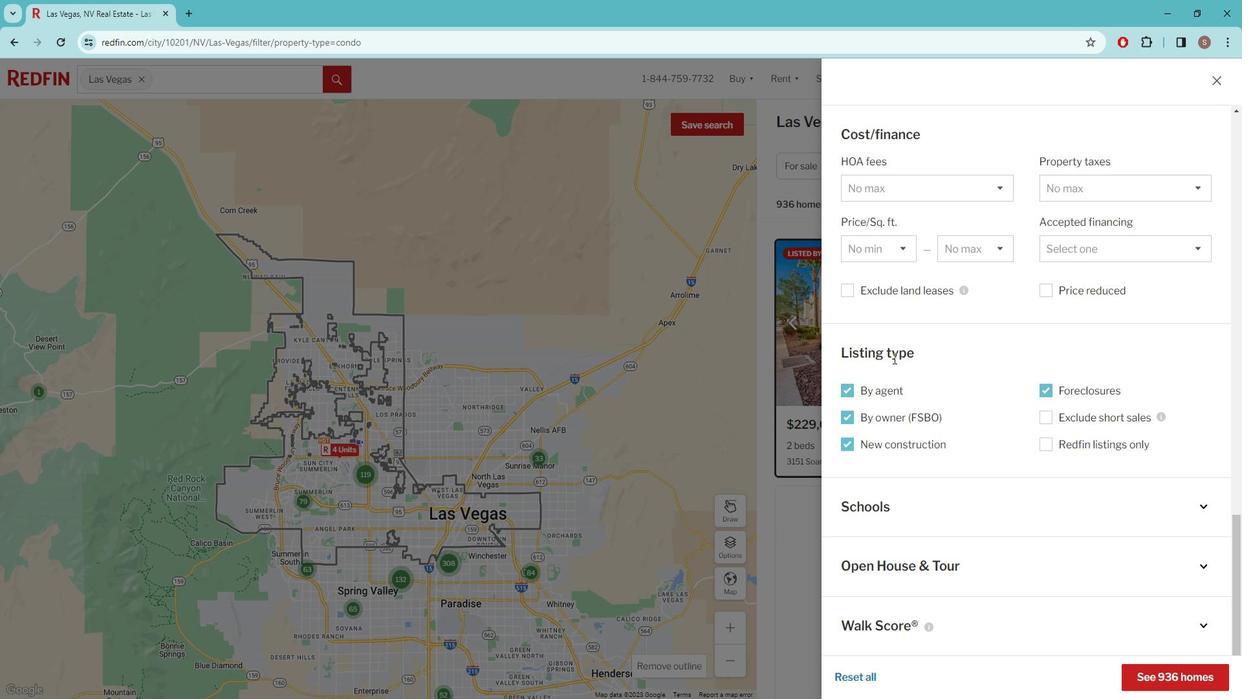 
Action: Mouse scrolled (908, 358) with delta (0, 0)
Screenshot: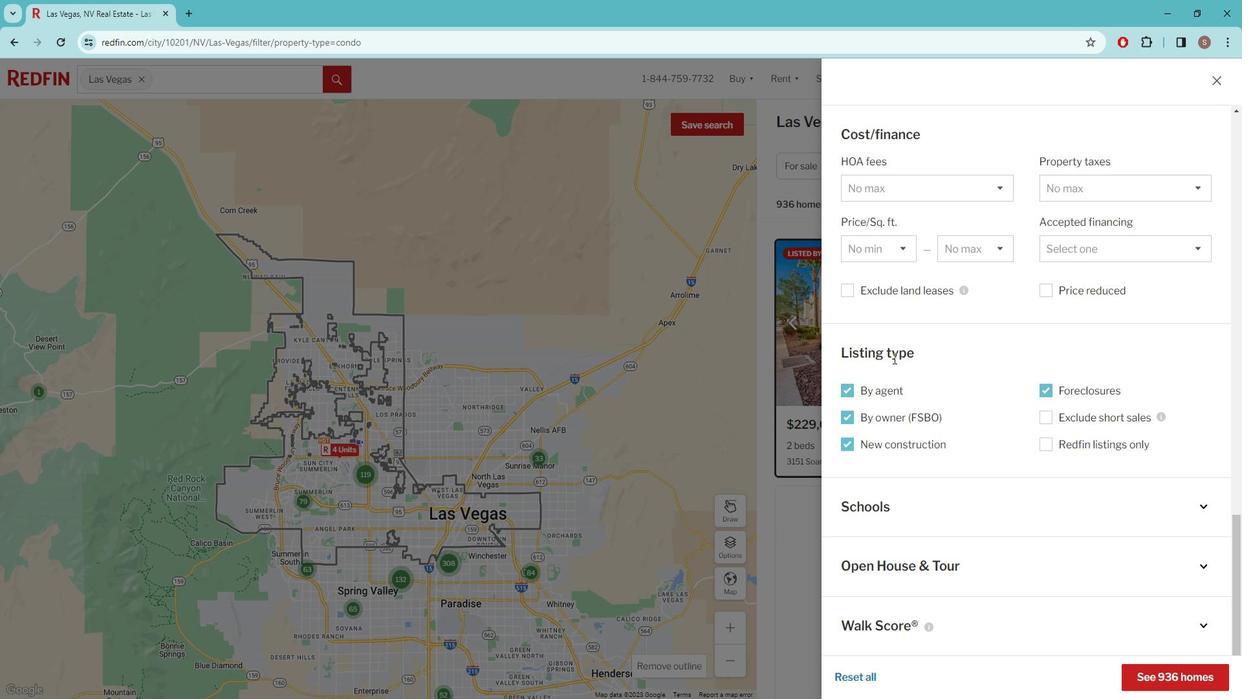 
Action: Mouse scrolled (908, 358) with delta (0, 0)
Screenshot: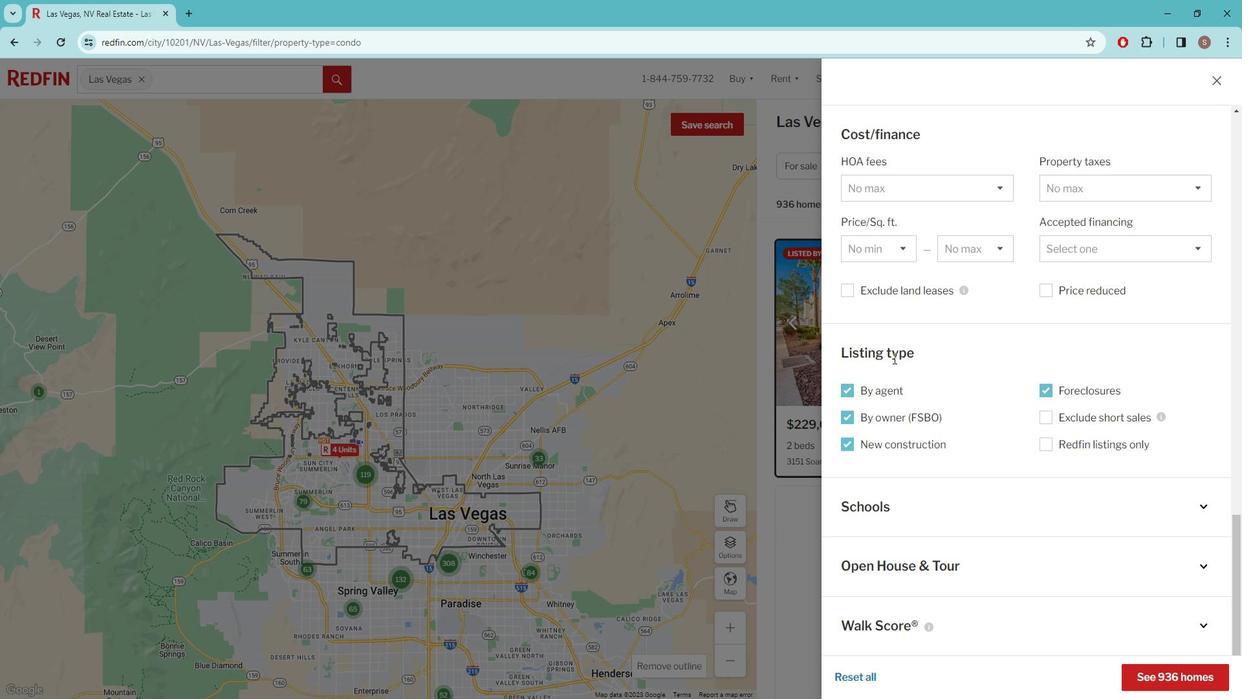 
Action: Mouse moved to (1179, 662)
Screenshot: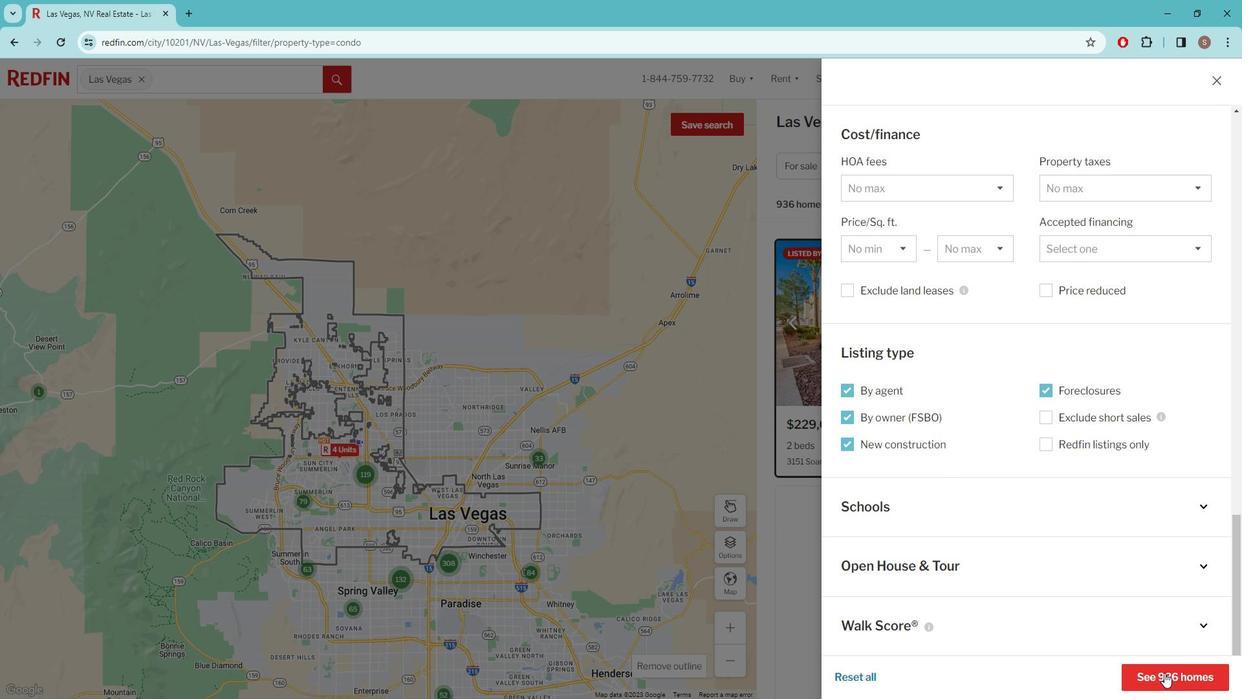 
Action: Mouse pressed left at (1179, 662)
Screenshot: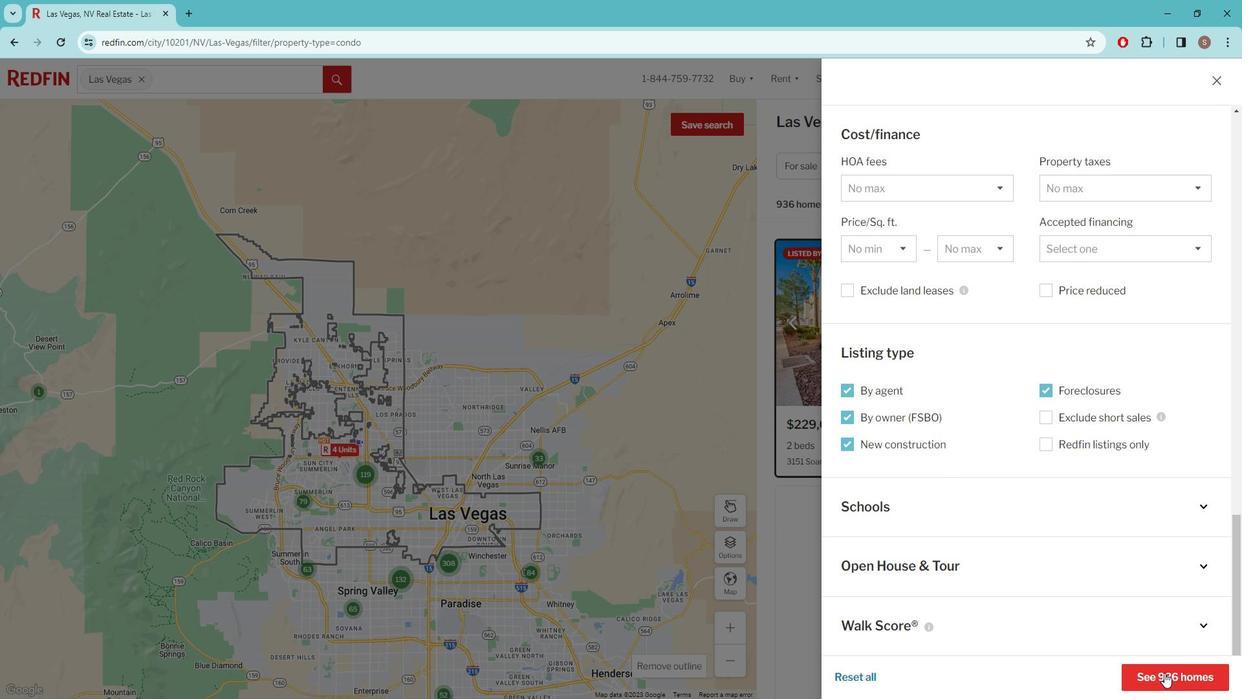 
Action: Mouse moved to (911, 407)
Screenshot: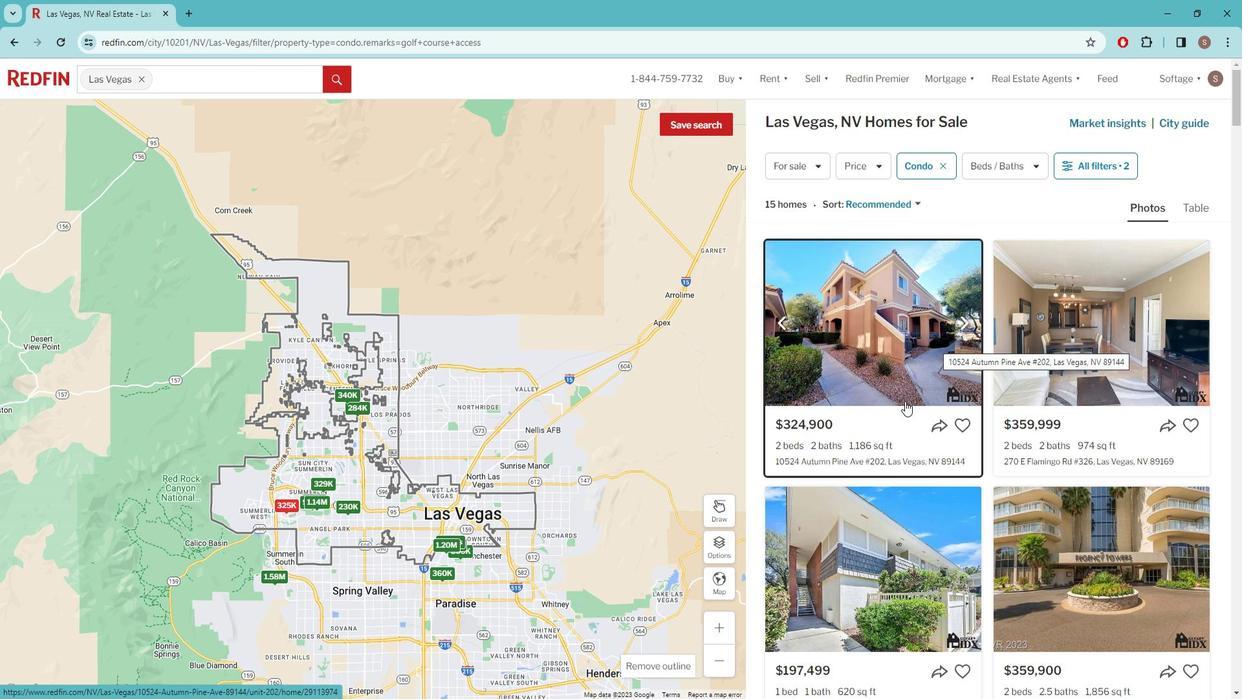
Action: Mouse pressed left at (911, 407)
Screenshot: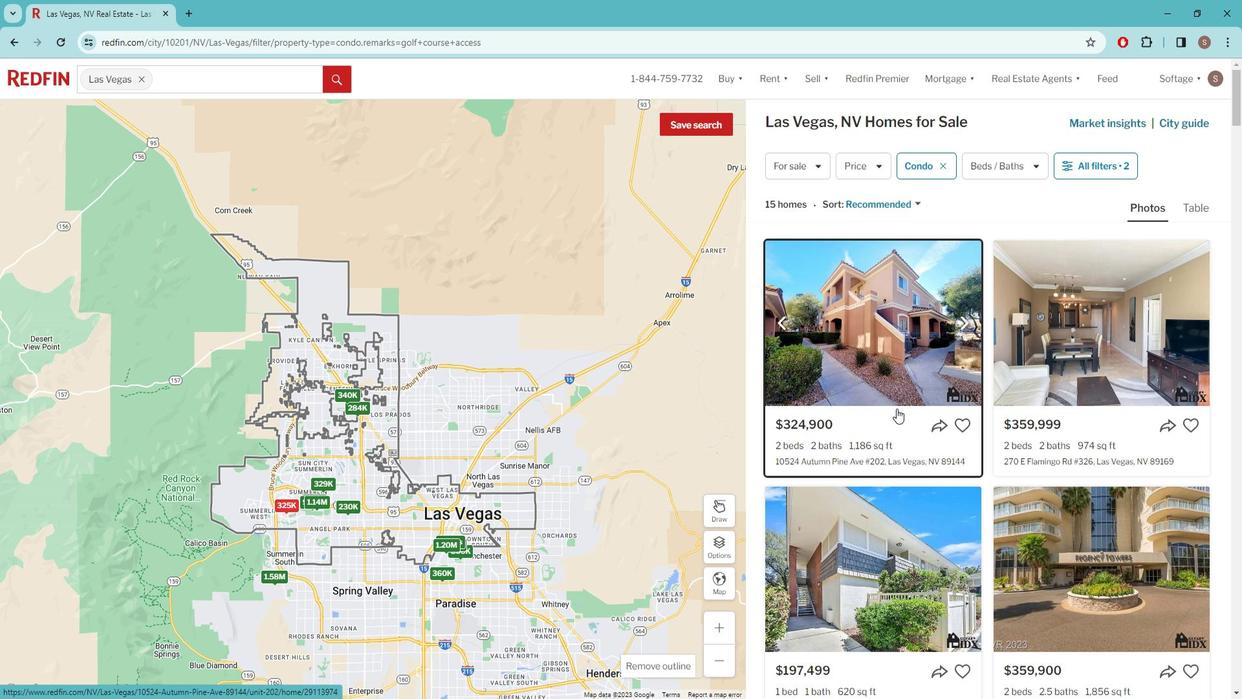 
Action: Mouse moved to (695, 319)
Screenshot: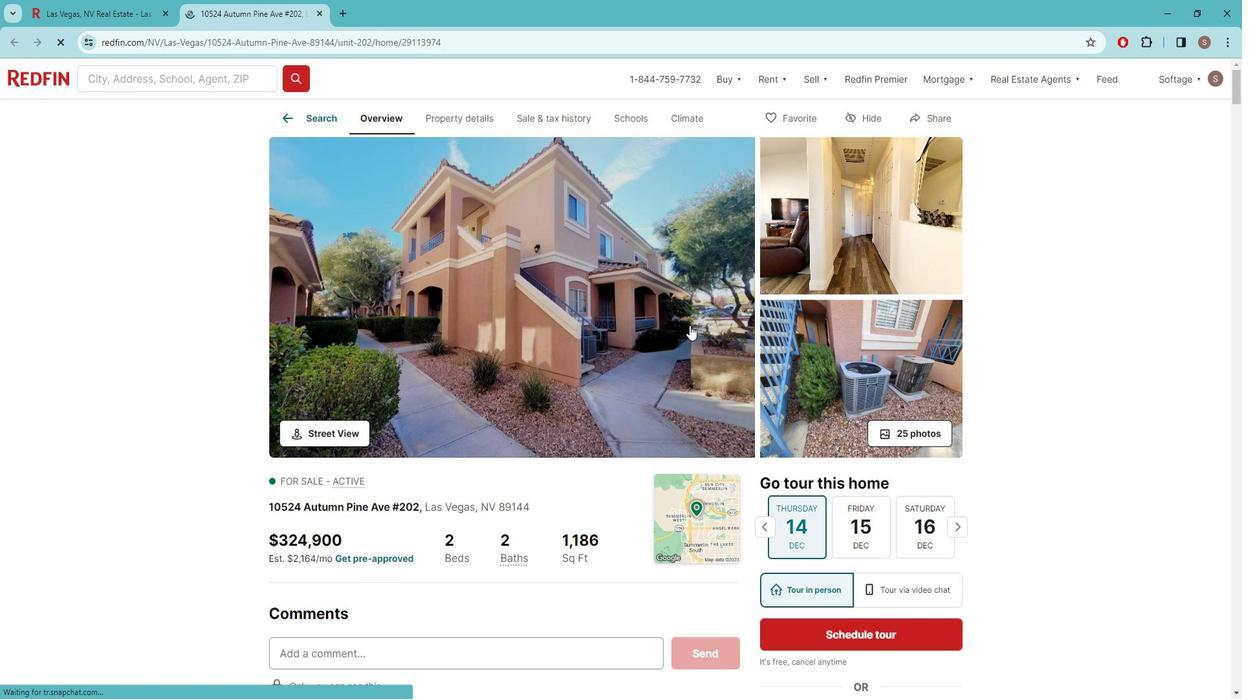 
Action: Mouse pressed left at (695, 319)
Screenshot: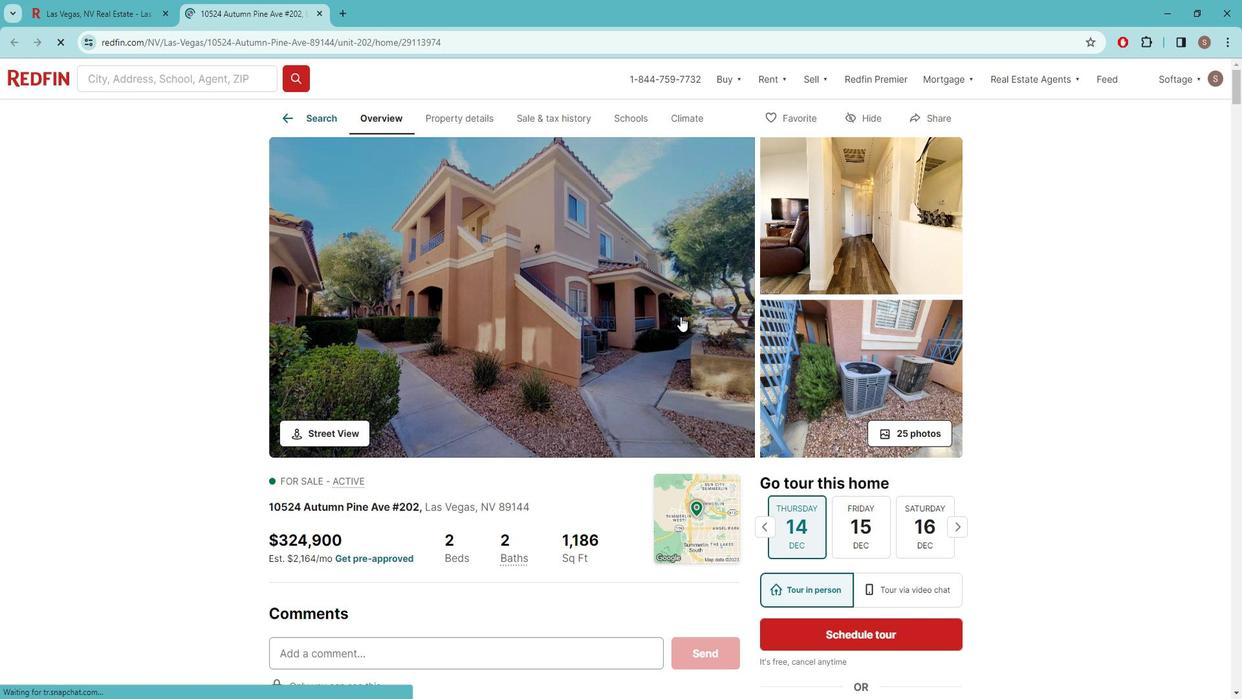 
Action: Mouse moved to (205, 204)
Screenshot: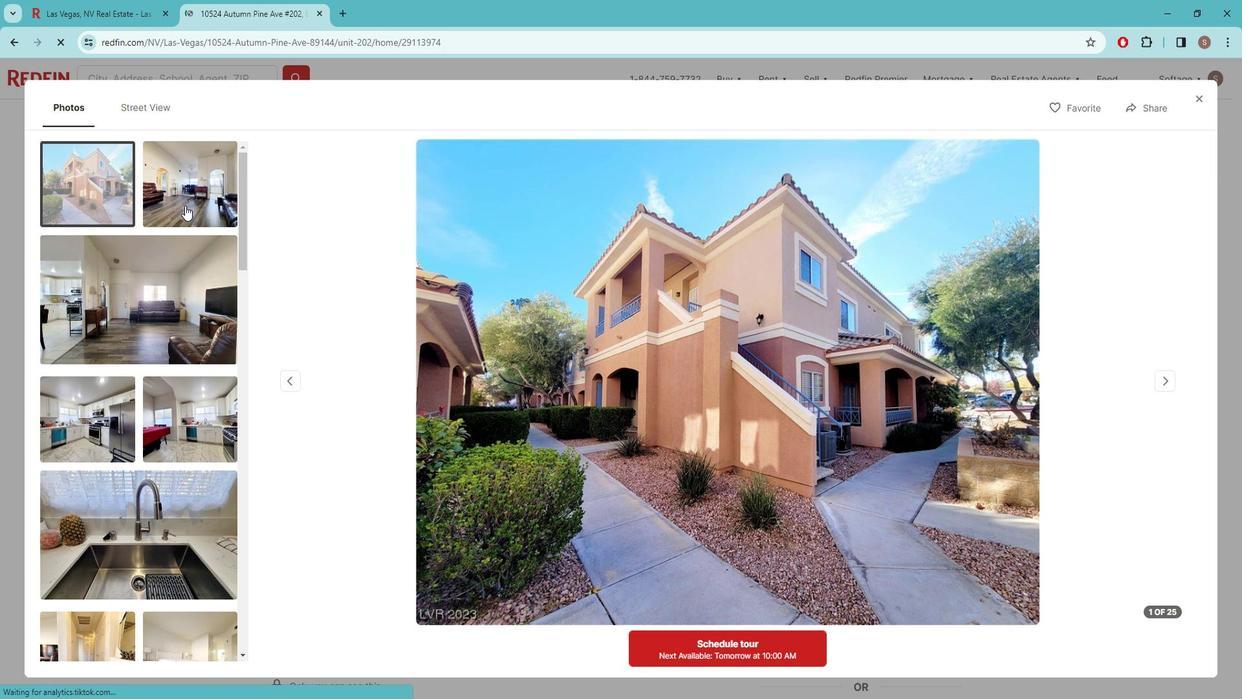 
Action: Mouse pressed left at (205, 204)
Screenshot: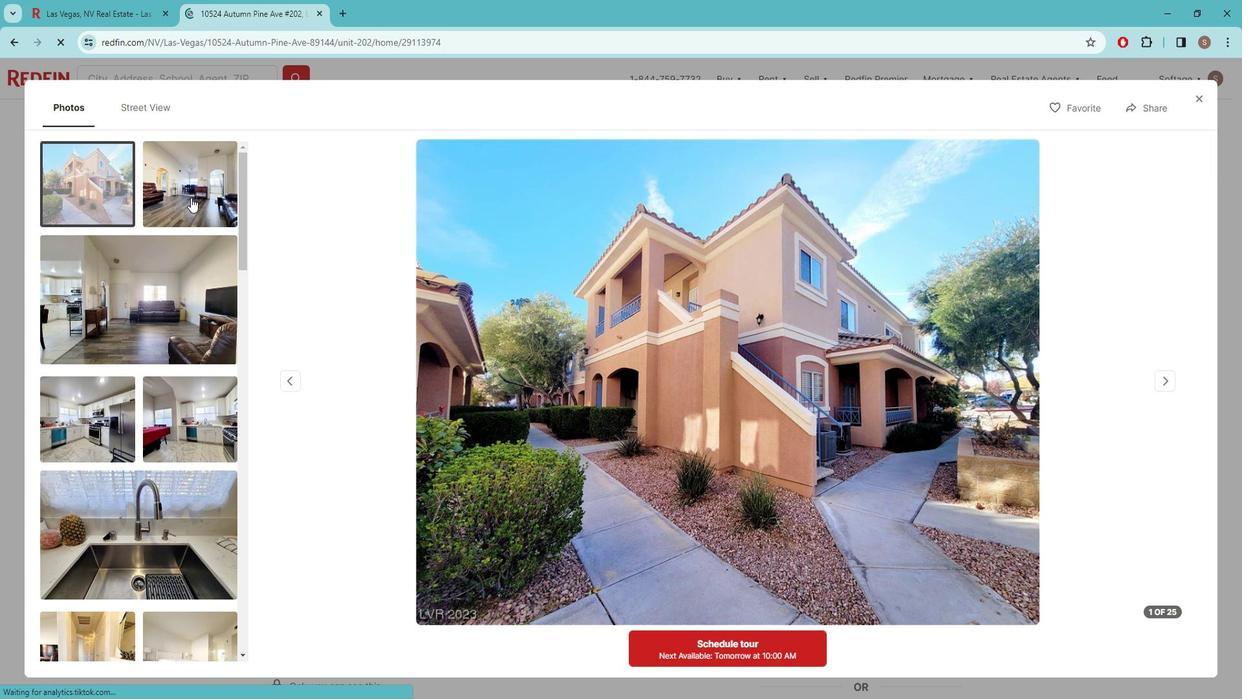 
Action: Mouse moved to (180, 268)
Screenshot: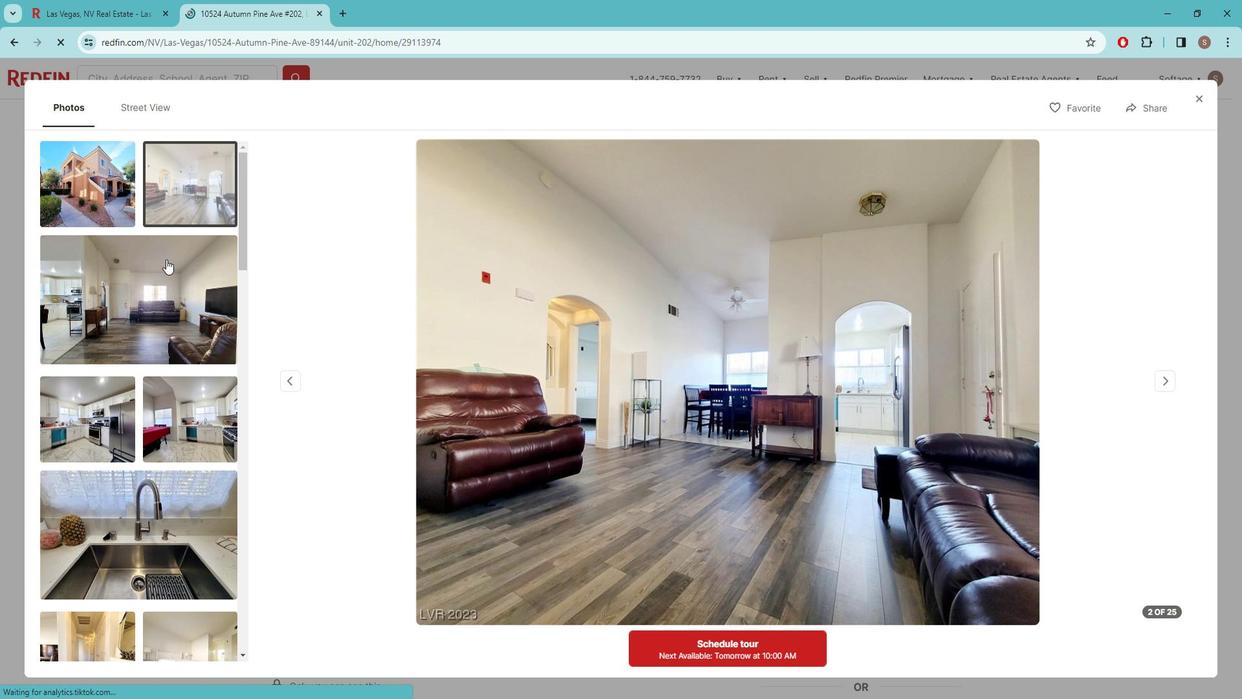
Action: Mouse pressed left at (180, 268)
Screenshot: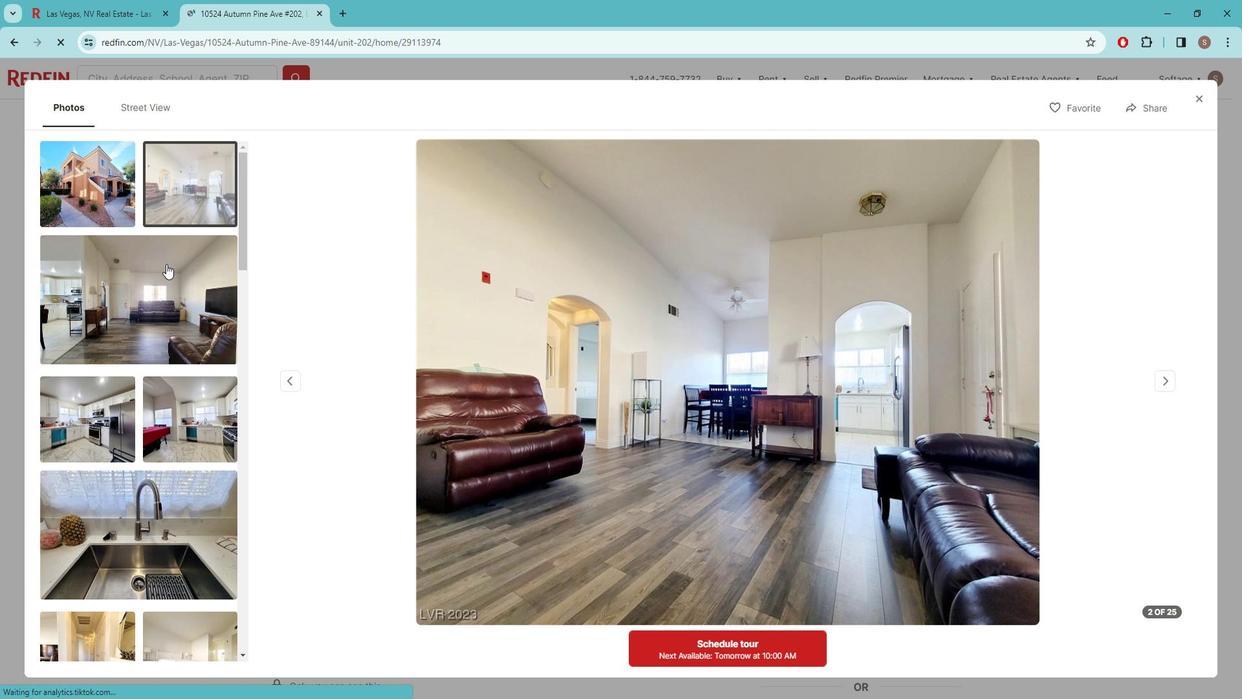 
Action: Mouse moved to (166, 337)
Screenshot: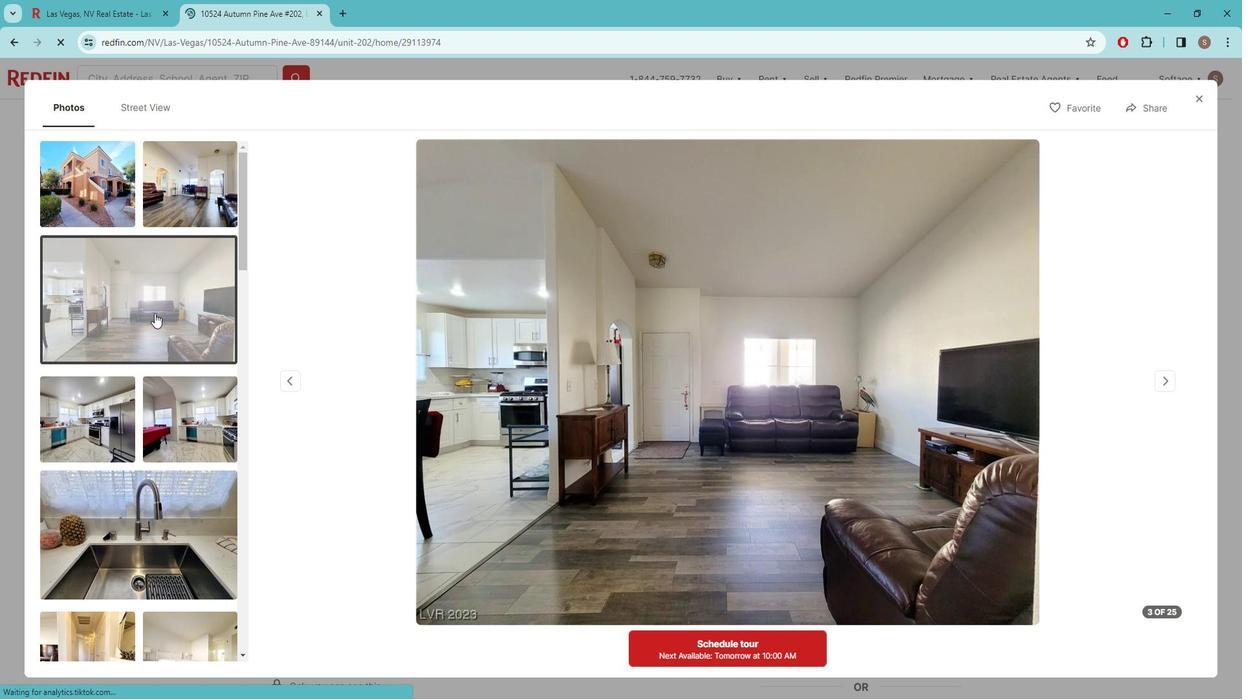
Action: Mouse scrolled (166, 336) with delta (0, 0)
Screenshot: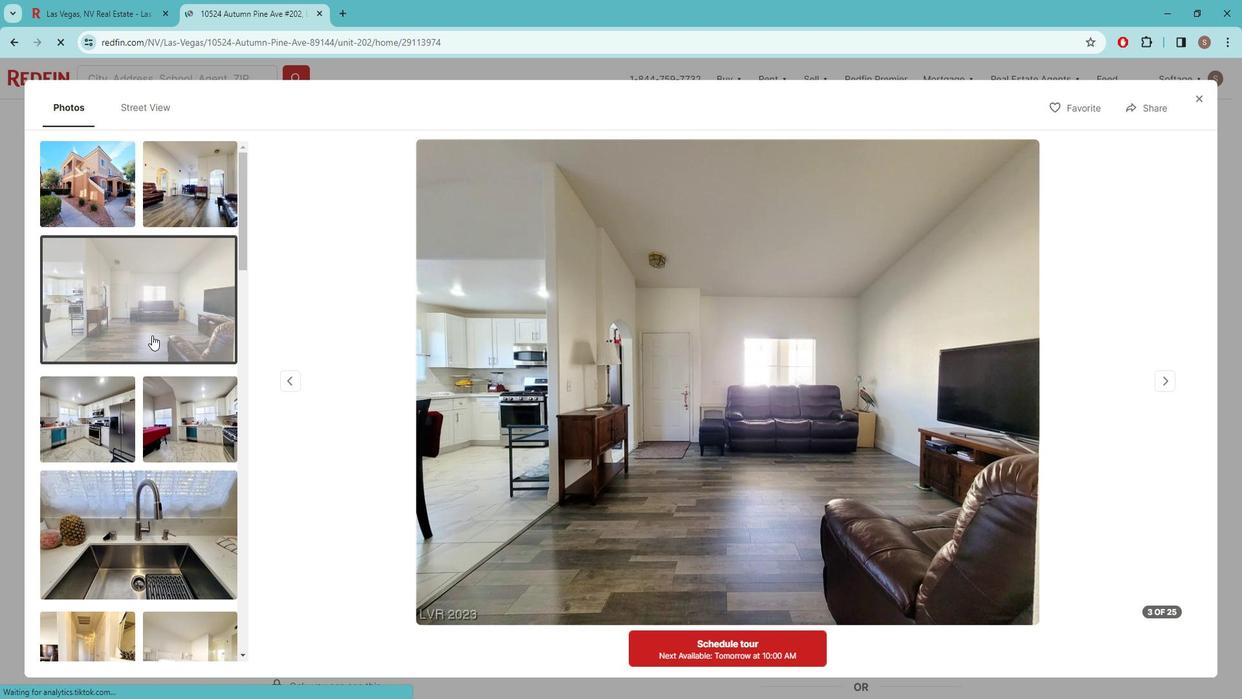 
Action: Mouse scrolled (166, 336) with delta (0, 0)
Screenshot: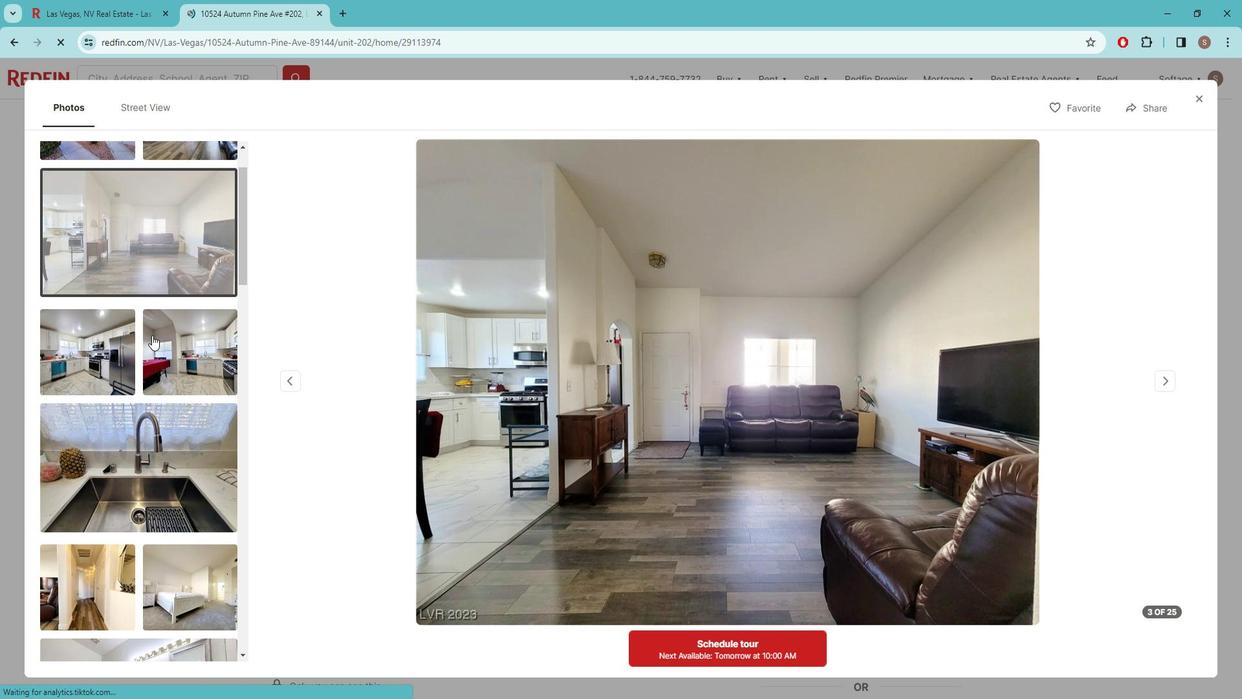 
Action: Mouse scrolled (166, 336) with delta (0, 0)
Screenshot: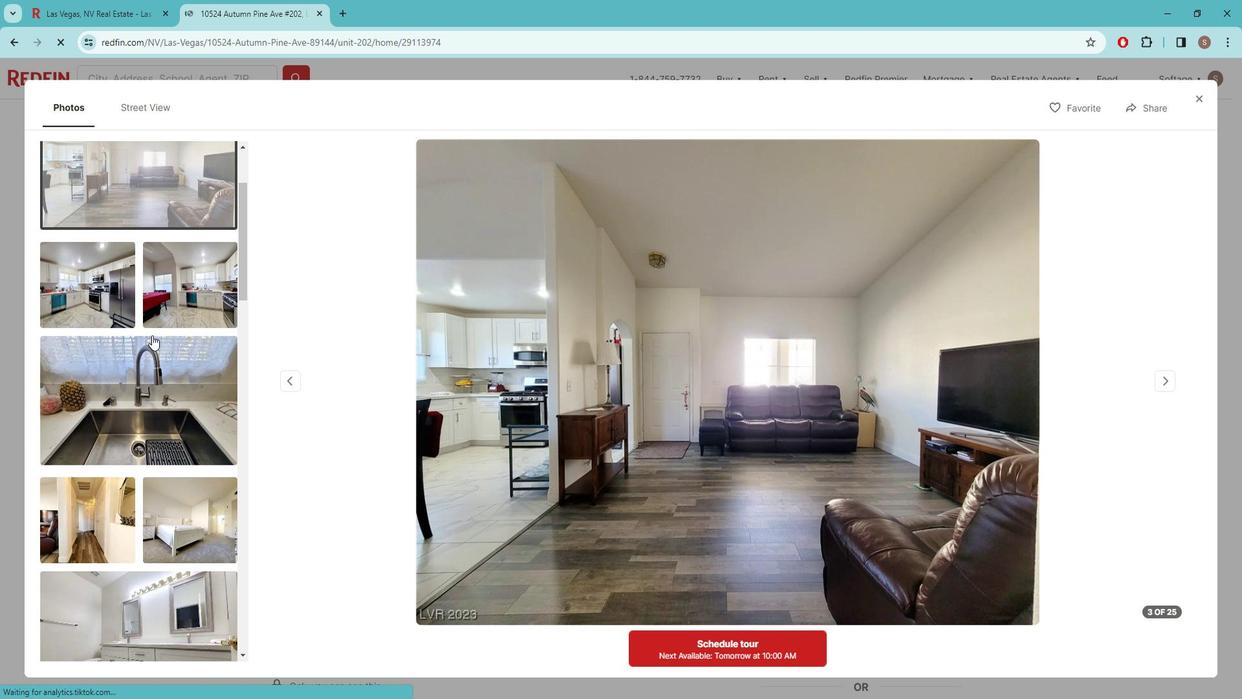 
Action: Mouse scrolled (166, 336) with delta (0, 0)
Screenshot: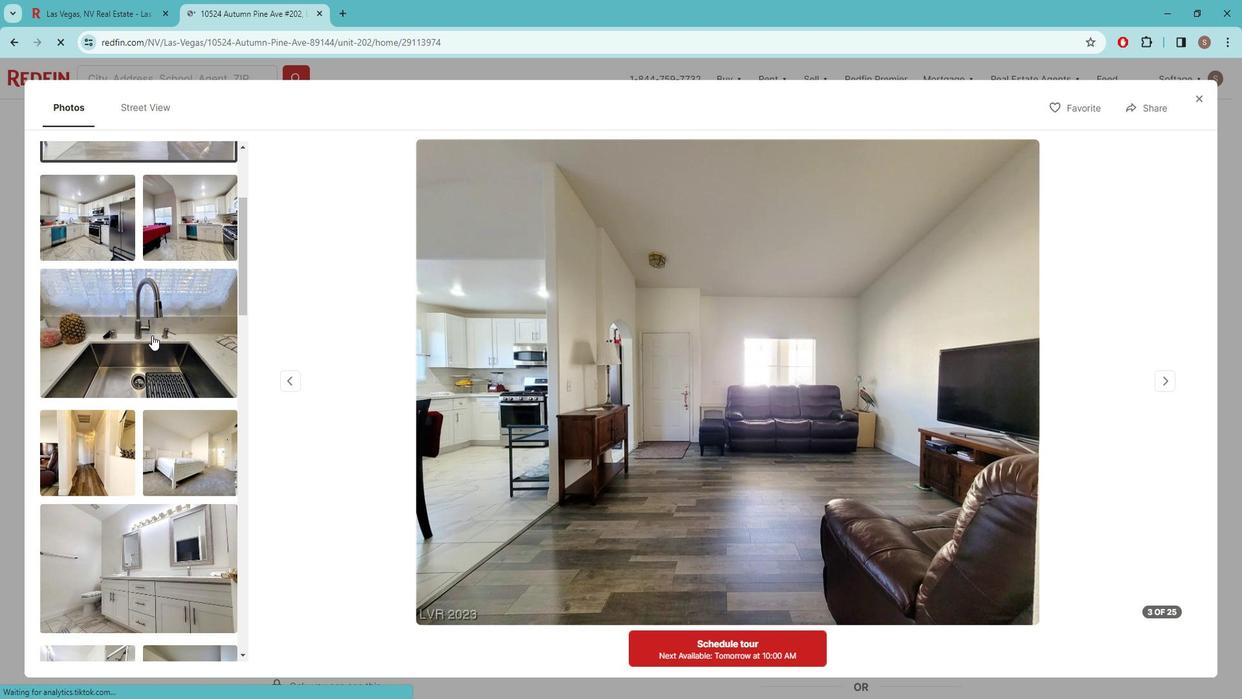 
Action: Mouse scrolled (166, 336) with delta (0, 0)
Screenshot: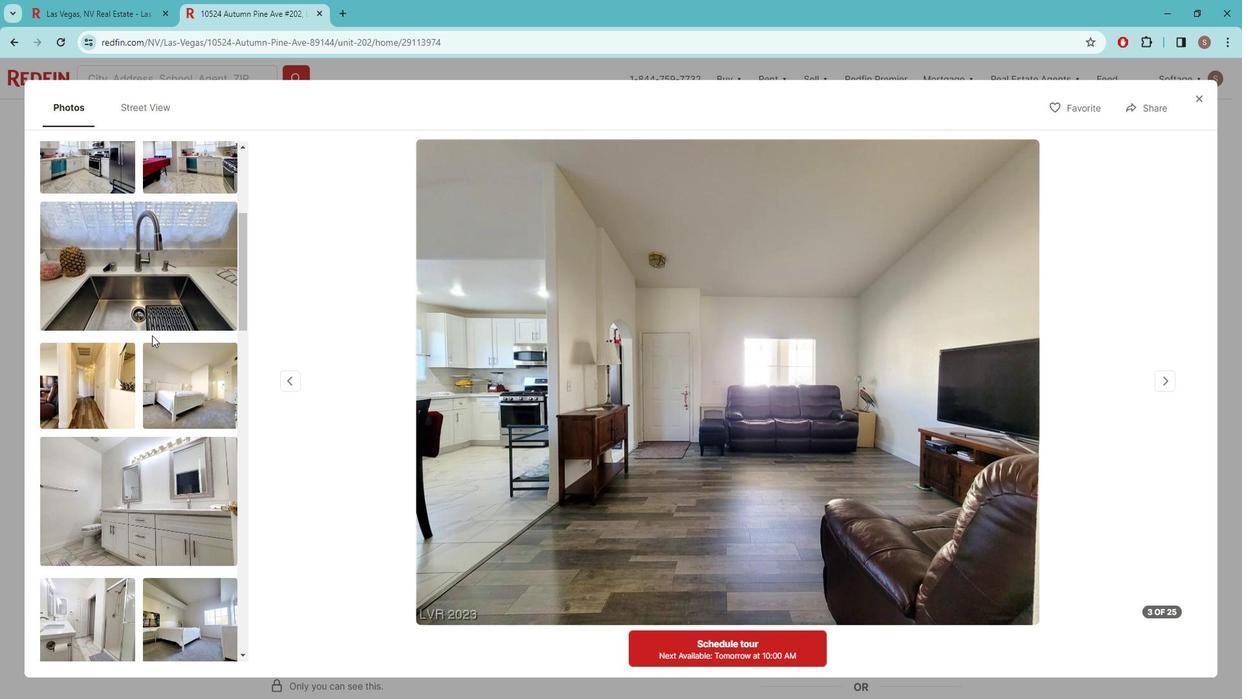 
Action: Mouse scrolled (166, 336) with delta (0, 0)
Screenshot: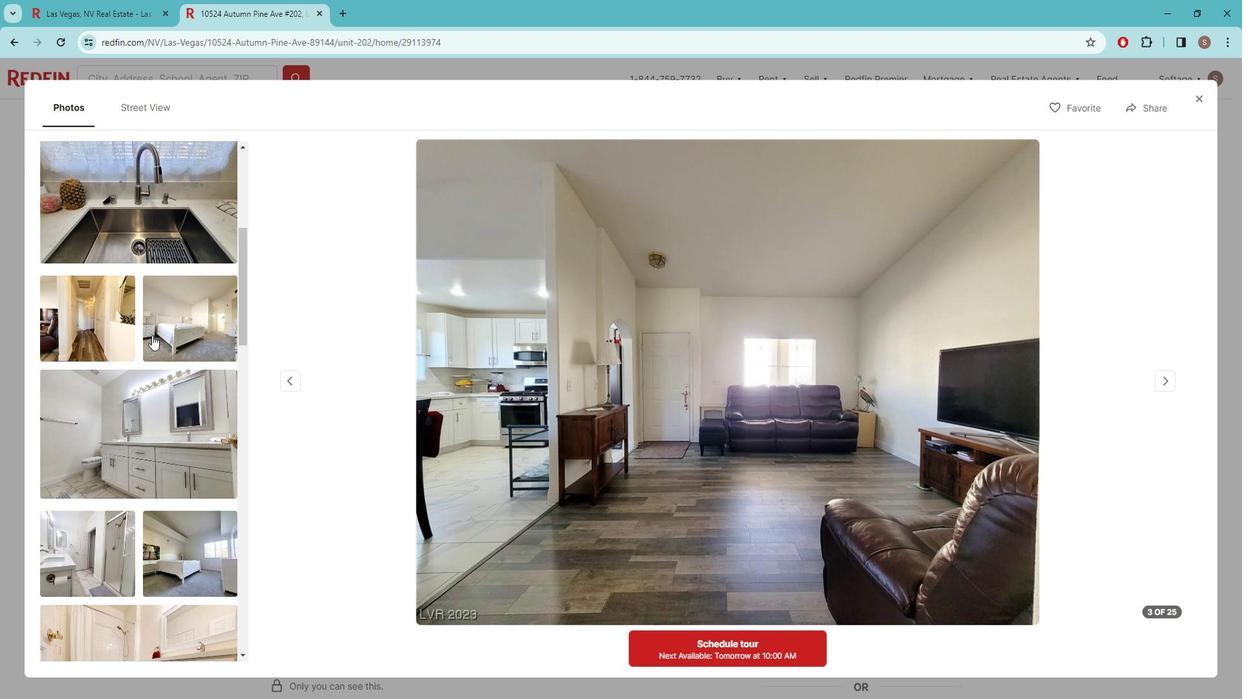 
Action: Mouse scrolled (166, 336) with delta (0, 0)
Screenshot: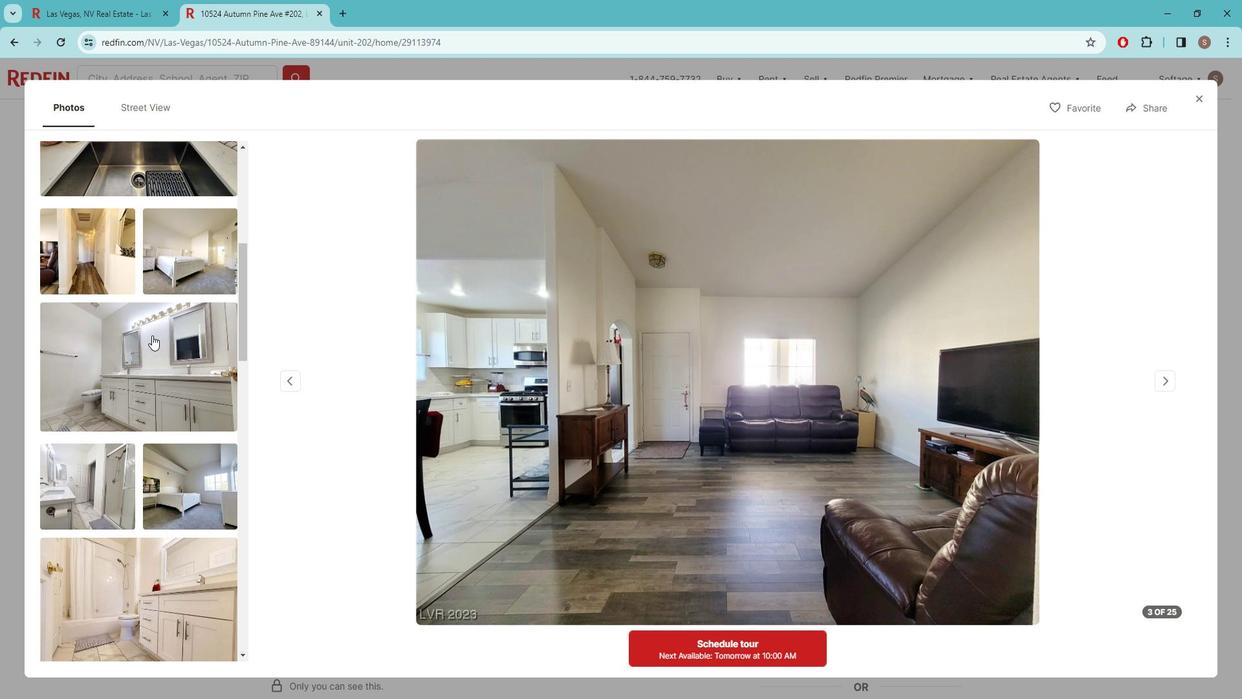 
Action: Mouse scrolled (166, 336) with delta (0, 0)
Screenshot: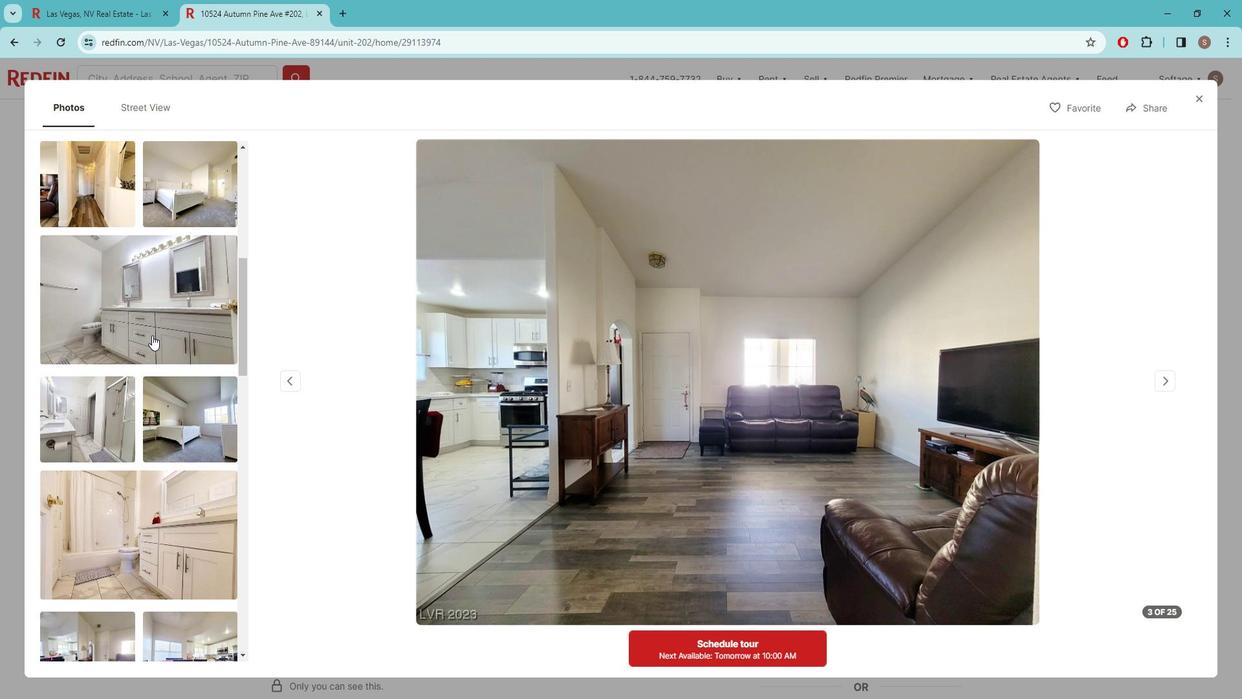 
Action: Mouse scrolled (166, 336) with delta (0, 0)
Screenshot: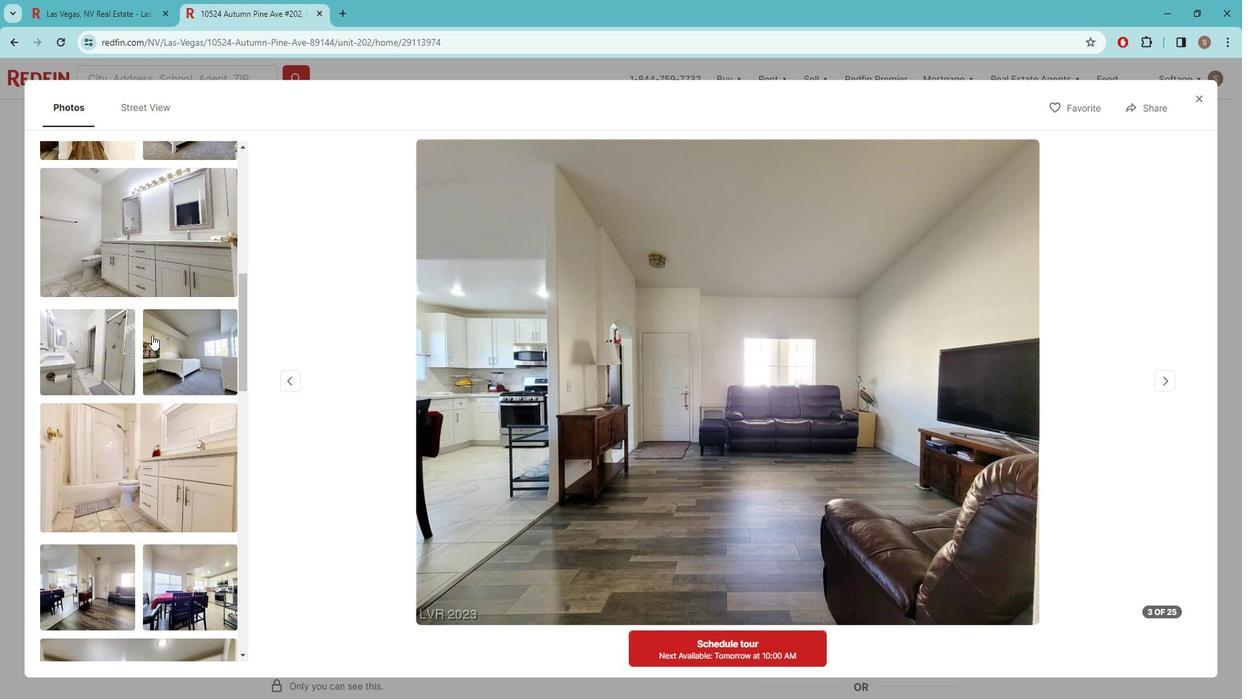 
Action: Mouse scrolled (166, 336) with delta (0, 0)
Screenshot: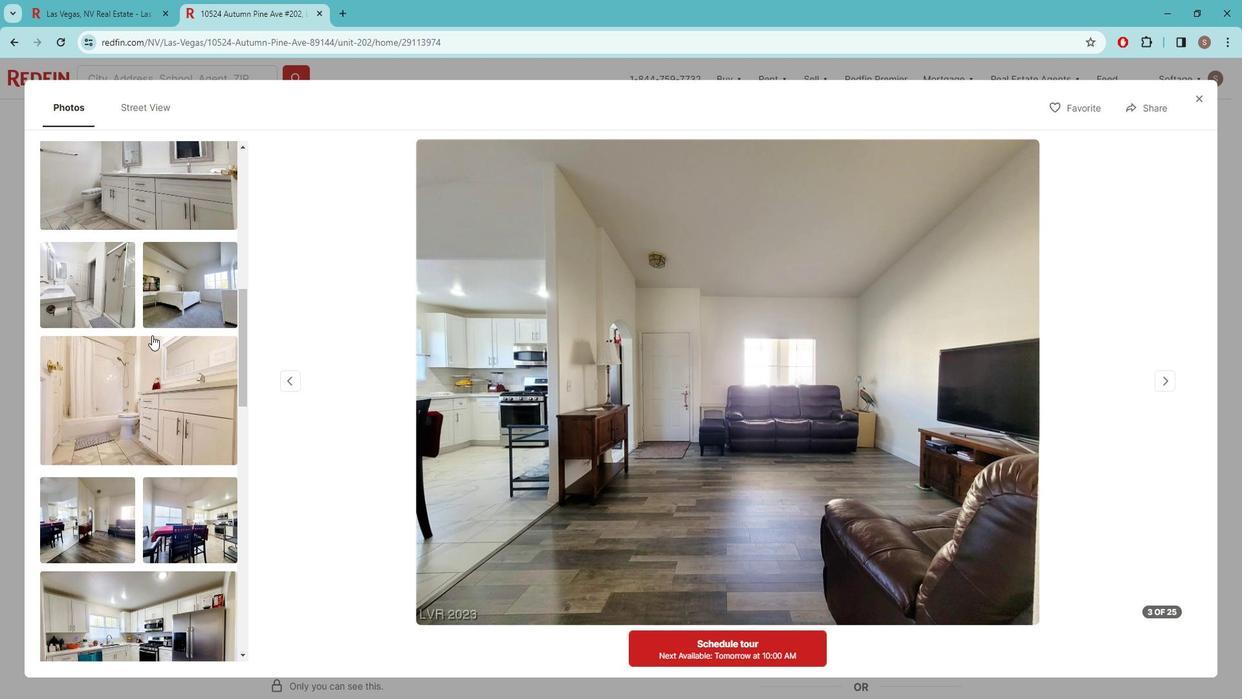 
Action: Mouse scrolled (166, 336) with delta (0, 0)
Screenshot: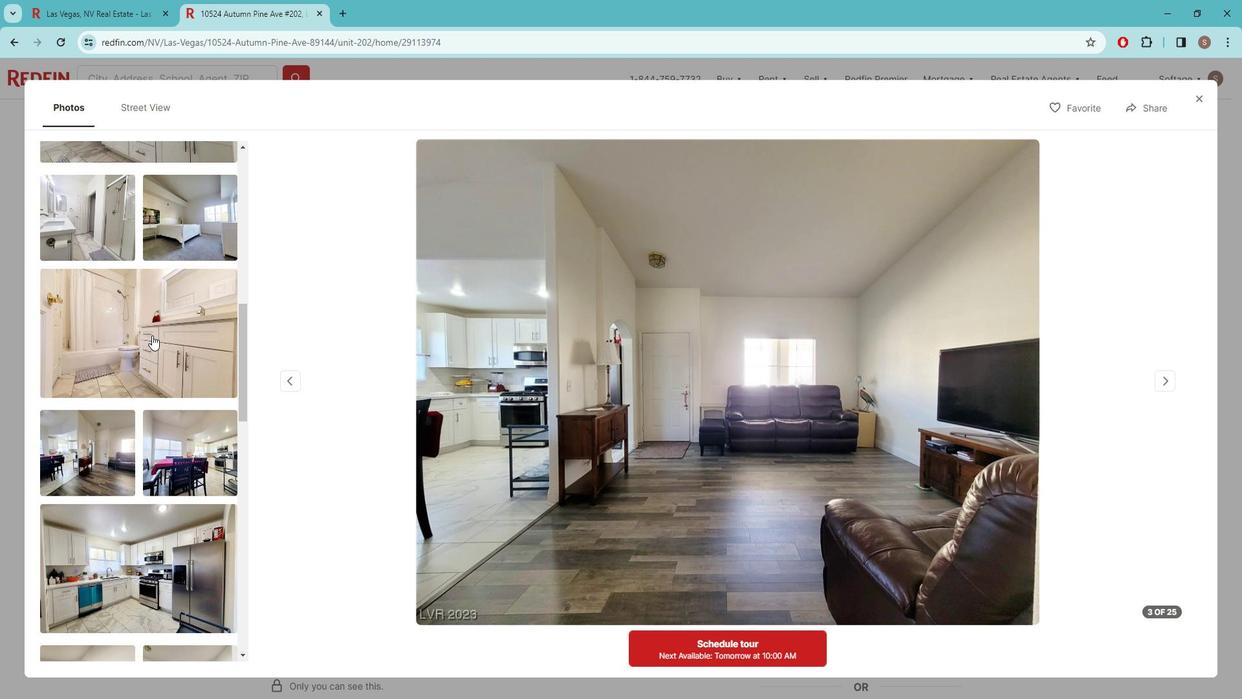 
Action: Mouse scrolled (166, 336) with delta (0, 0)
Screenshot: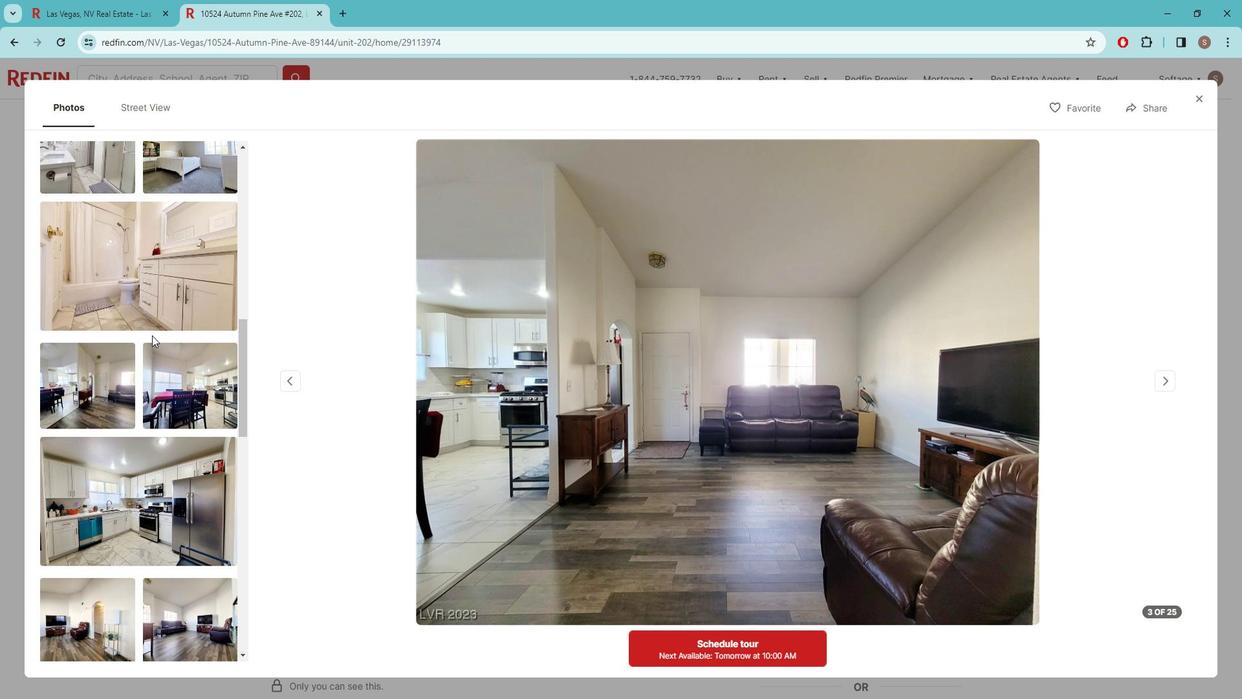 
Action: Mouse scrolled (166, 336) with delta (0, 0)
Screenshot: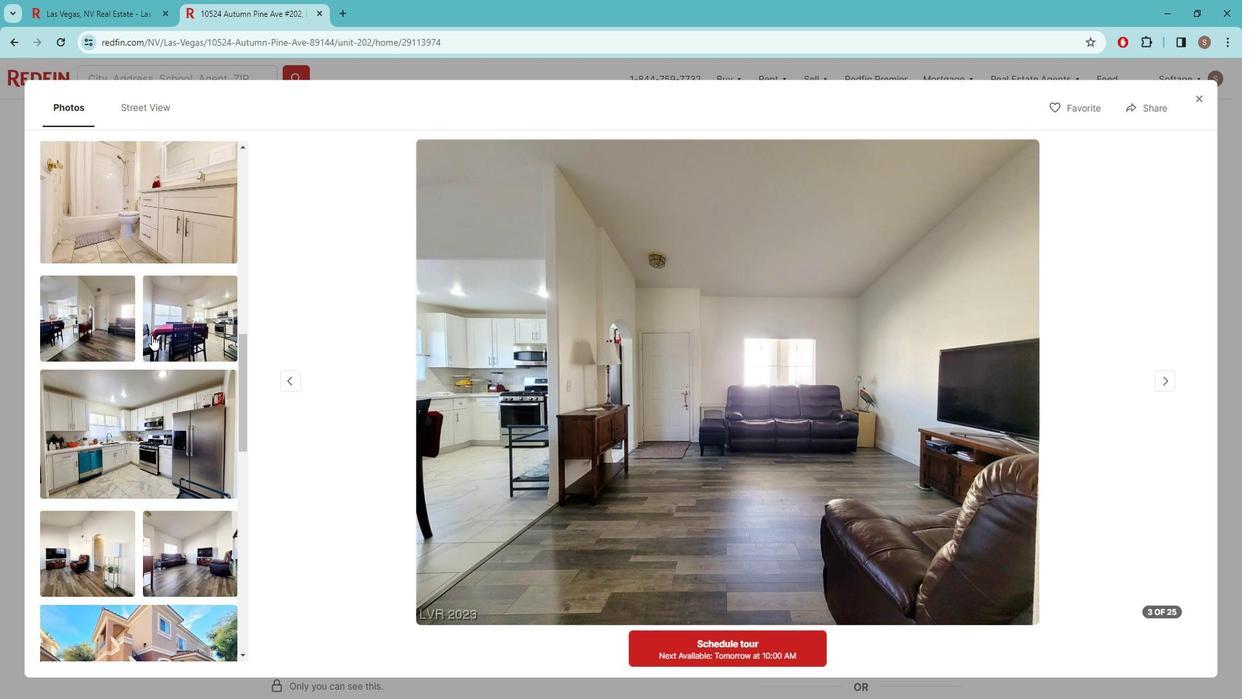 
Action: Mouse scrolled (166, 336) with delta (0, 0)
Screenshot: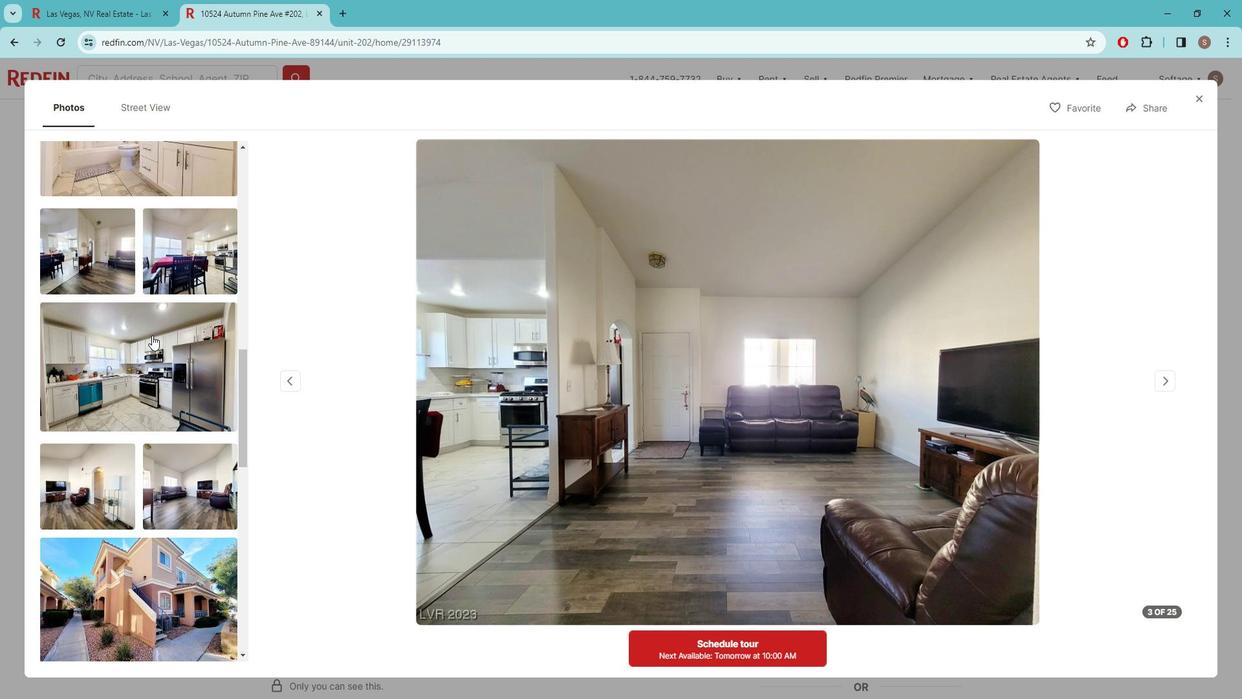 
Action: Mouse scrolled (166, 336) with delta (0, 0)
Screenshot: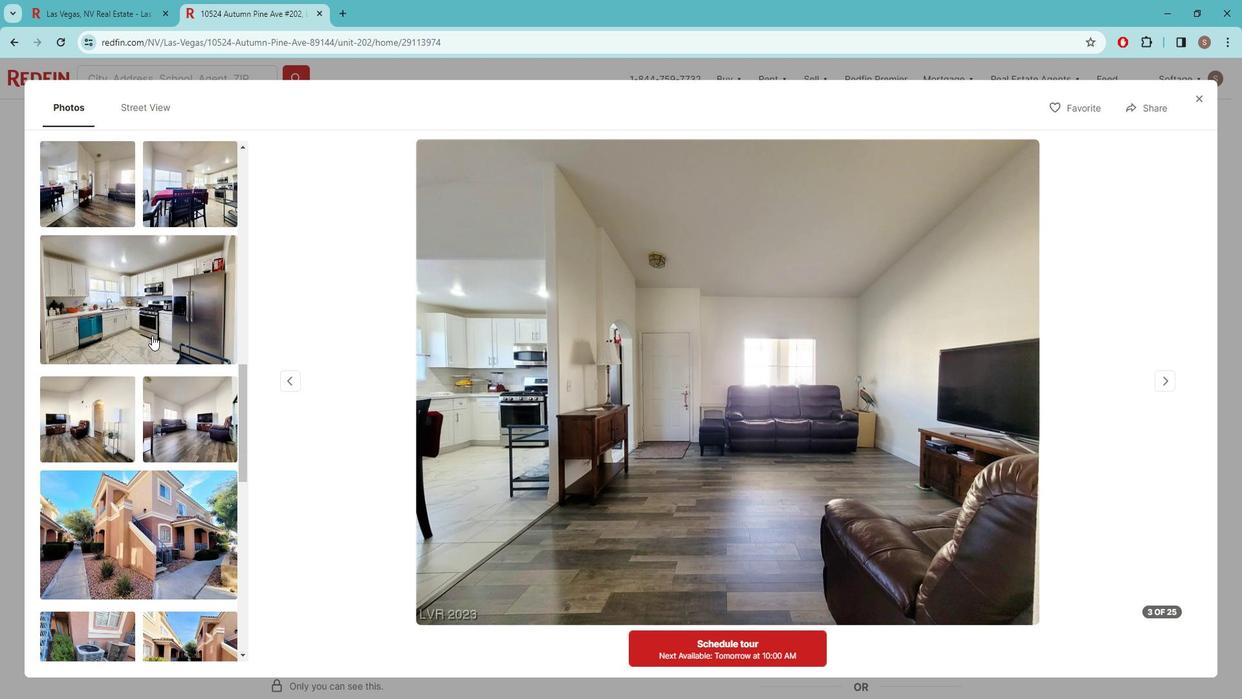 
Action: Mouse scrolled (166, 336) with delta (0, 0)
Screenshot: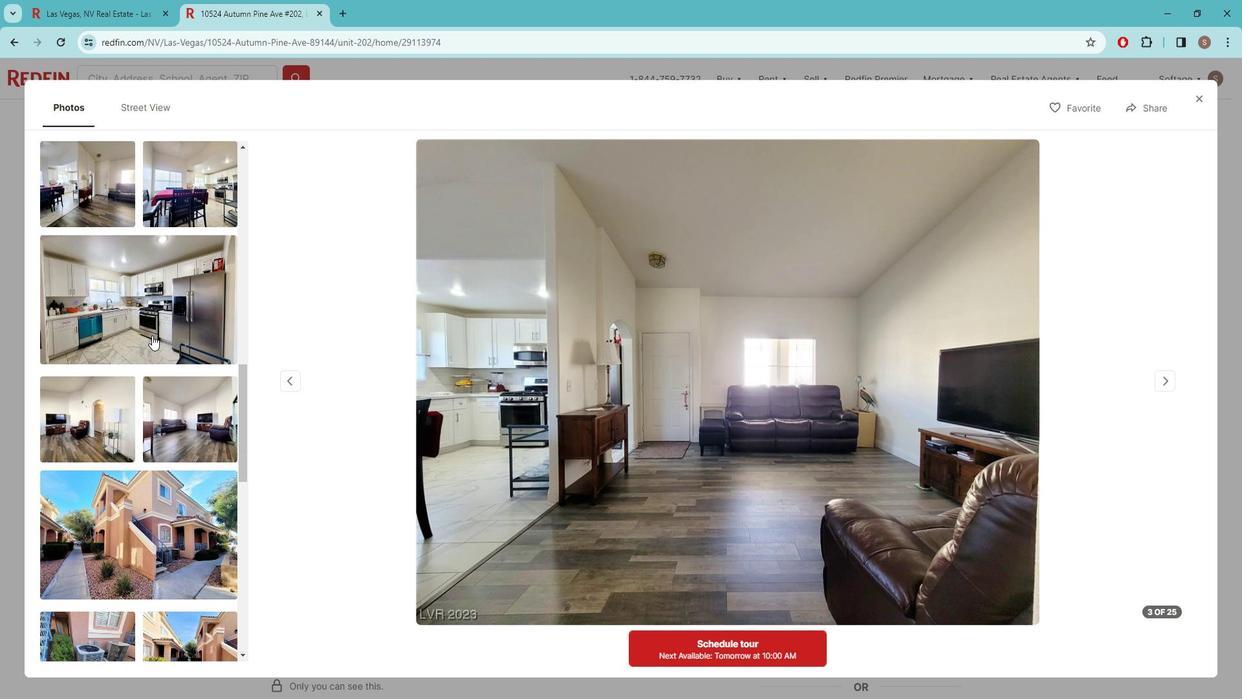 
Action: Mouse scrolled (166, 336) with delta (0, 0)
Screenshot: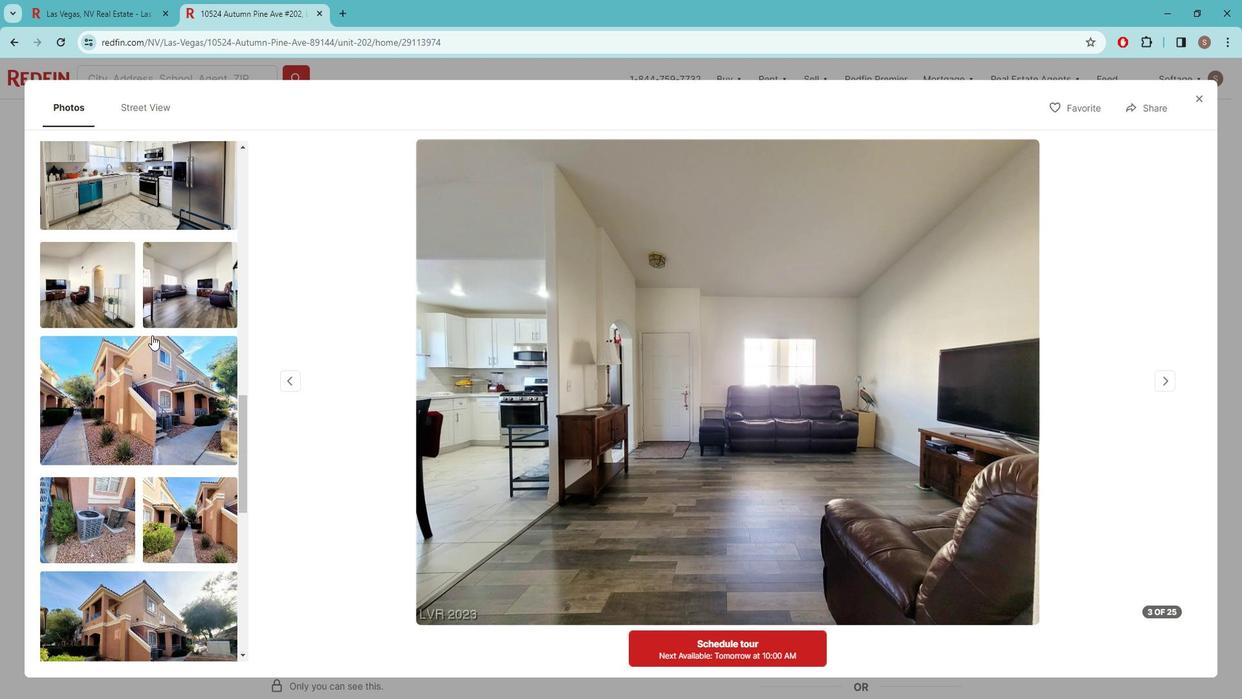 
Action: Mouse scrolled (166, 336) with delta (0, 0)
Screenshot: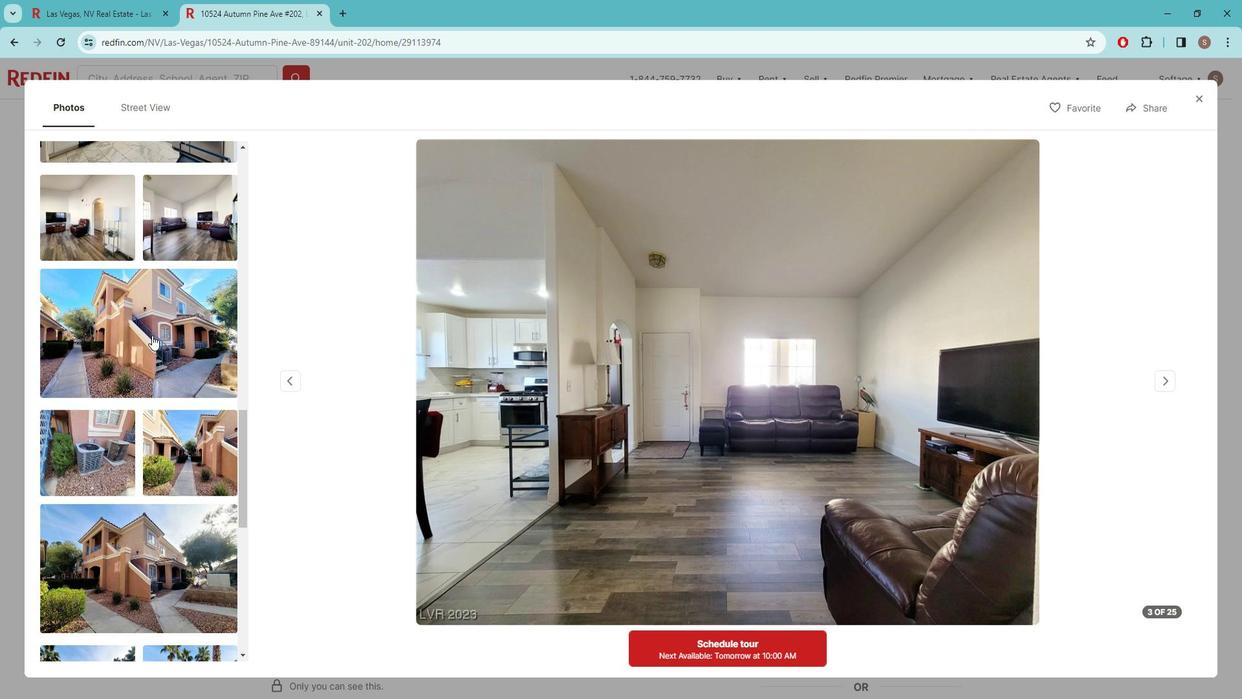 
Action: Mouse scrolled (166, 336) with delta (0, 0)
Screenshot: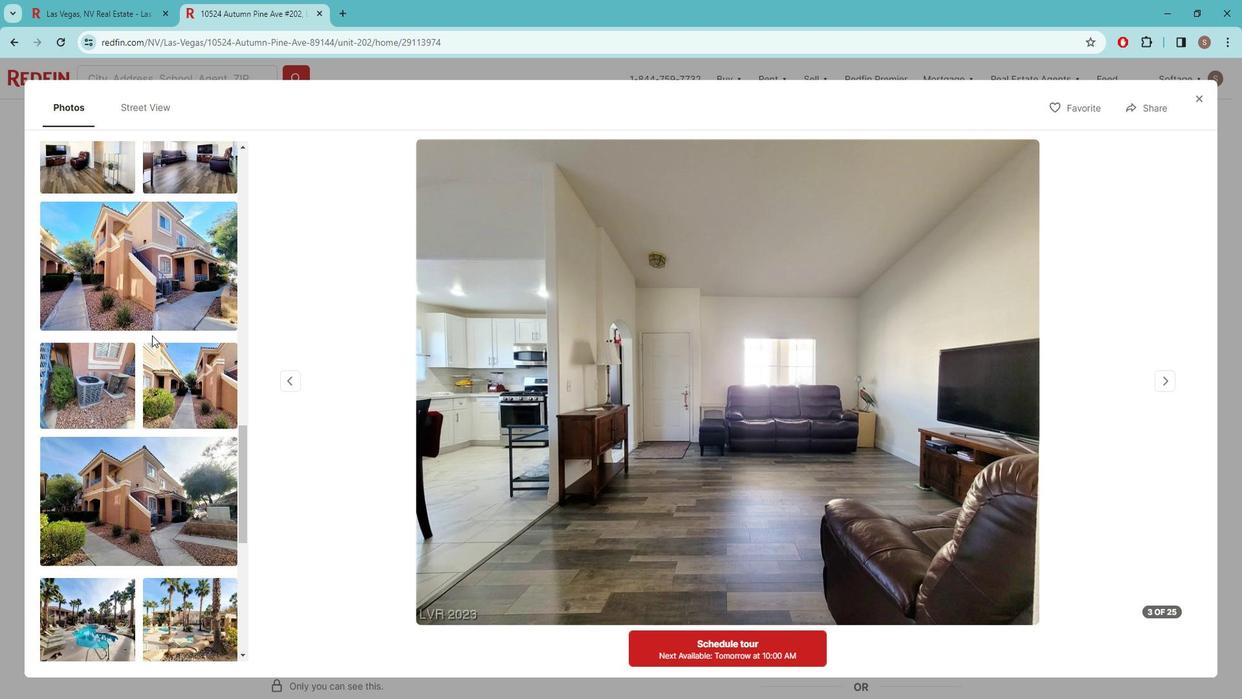 
Action: Mouse moved to (164, 340)
Screenshot: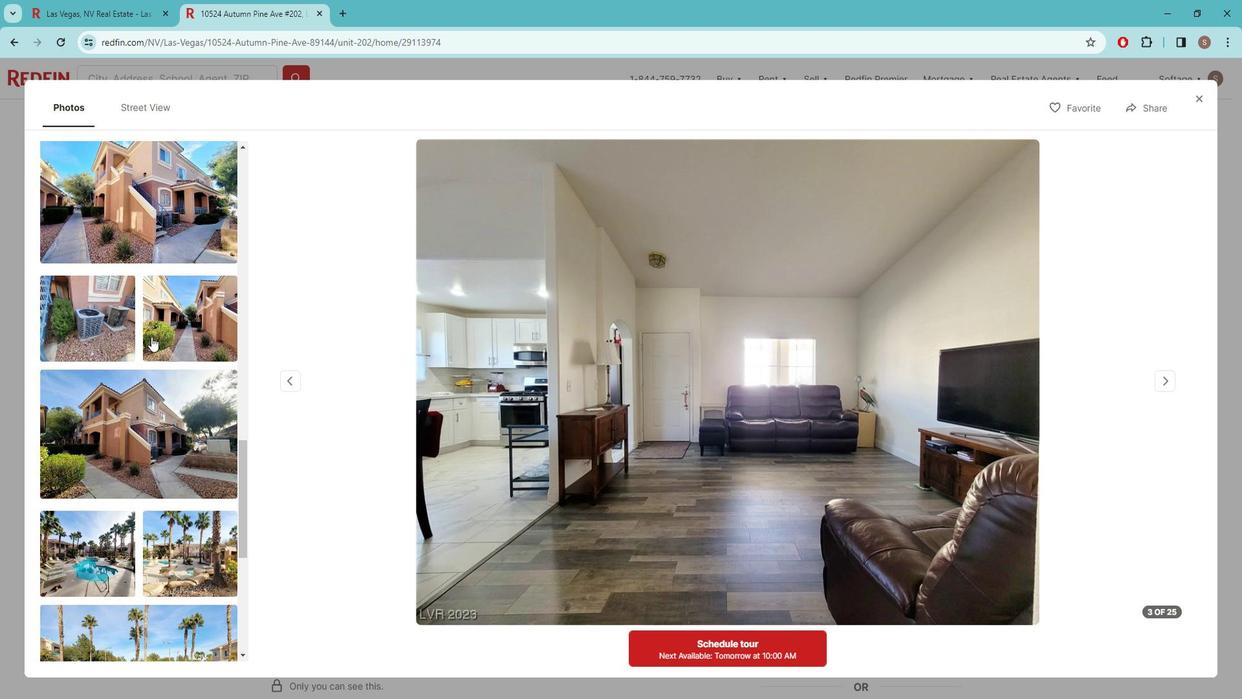
Action: Mouse scrolled (164, 339) with delta (0, 0)
Screenshot: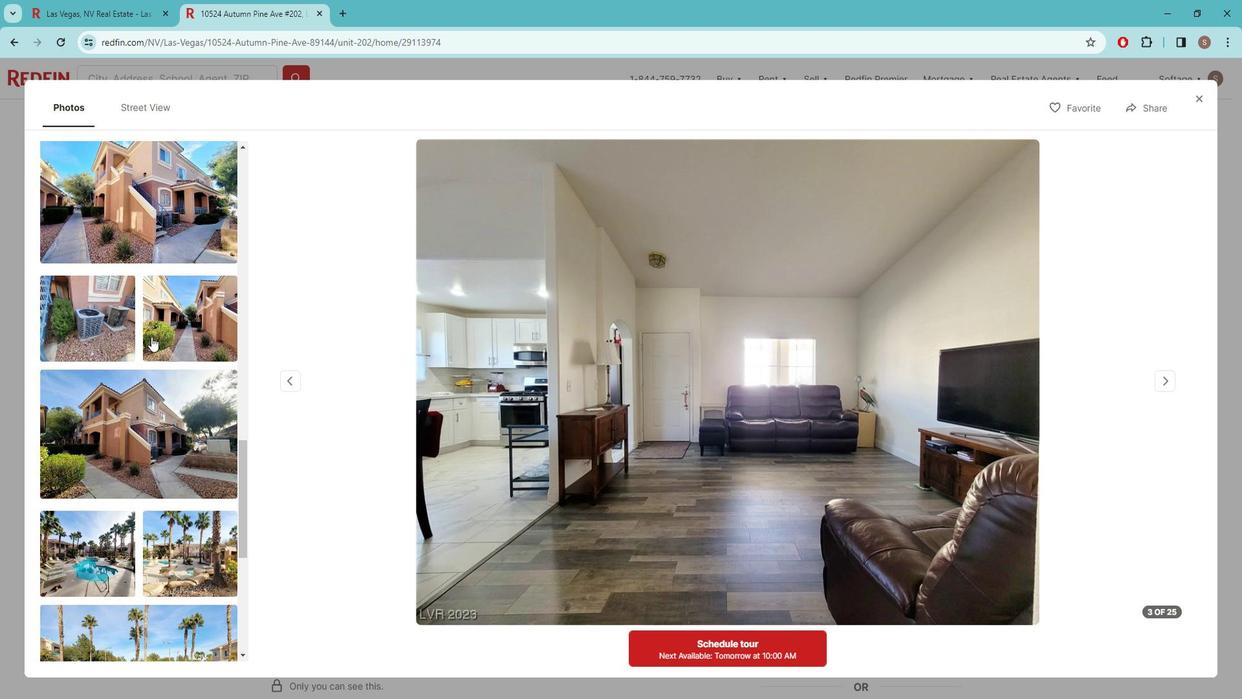 
Action: Mouse moved to (164, 340)
Screenshot: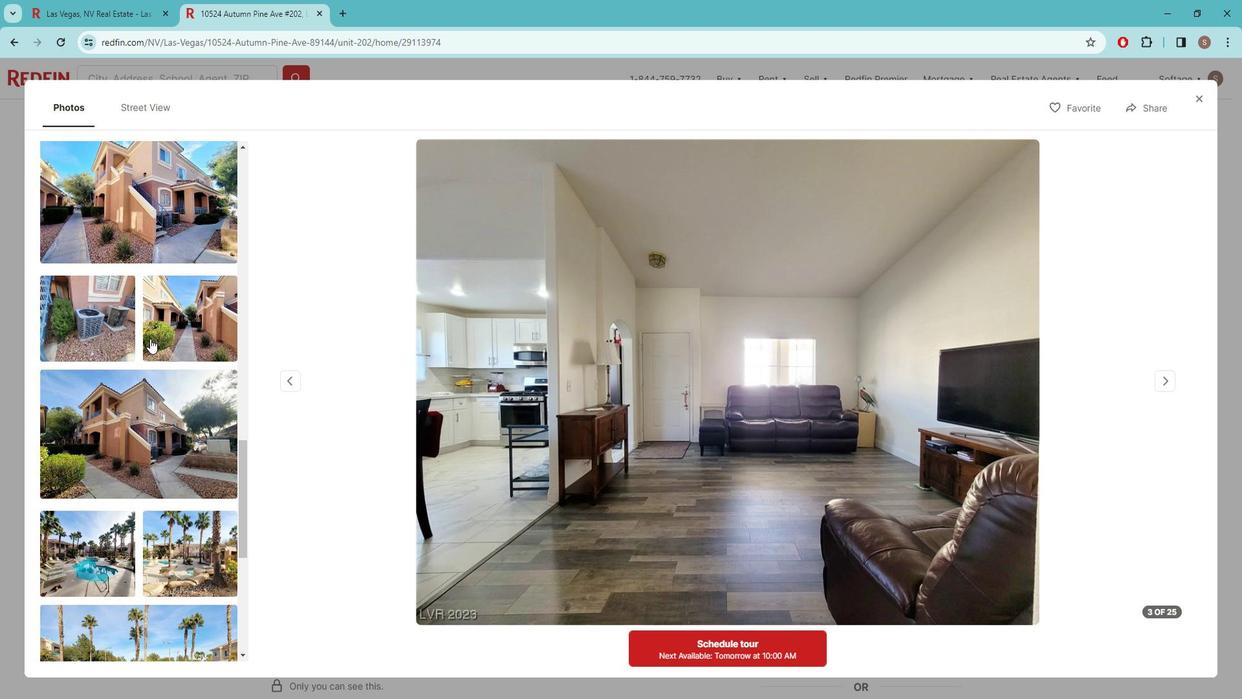 
Action: Mouse scrolled (164, 339) with delta (0, 0)
Screenshot: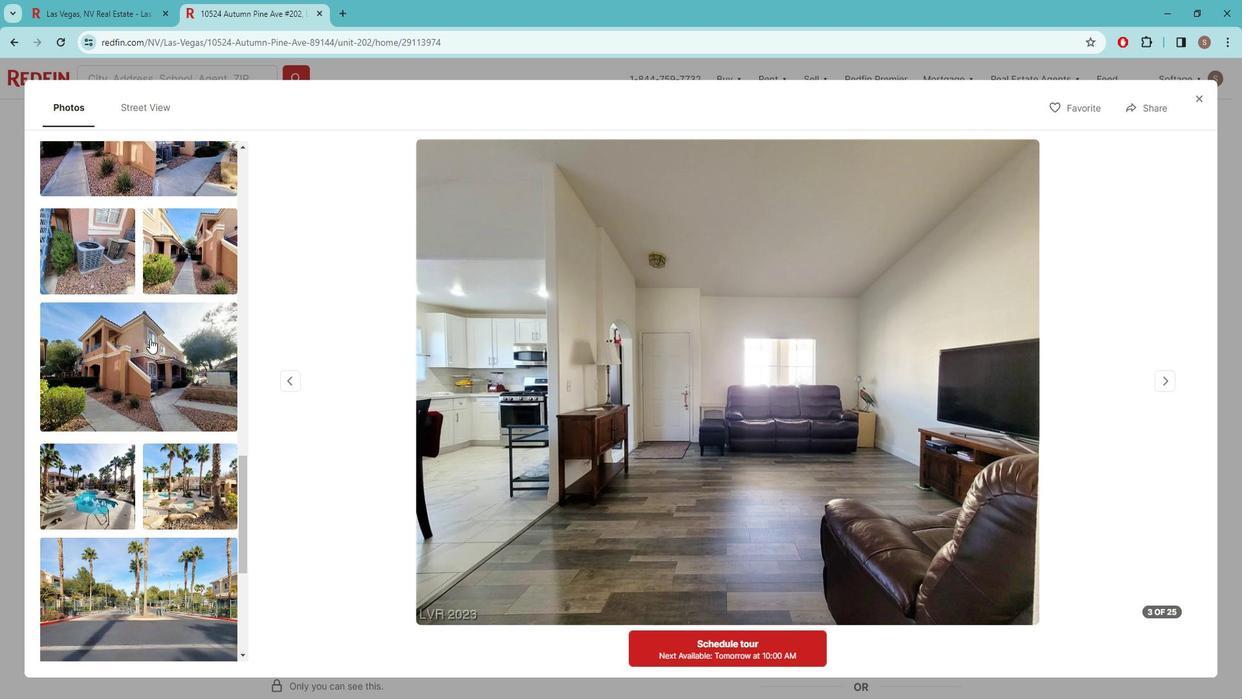 
Action: Mouse scrolled (164, 339) with delta (0, 0)
Screenshot: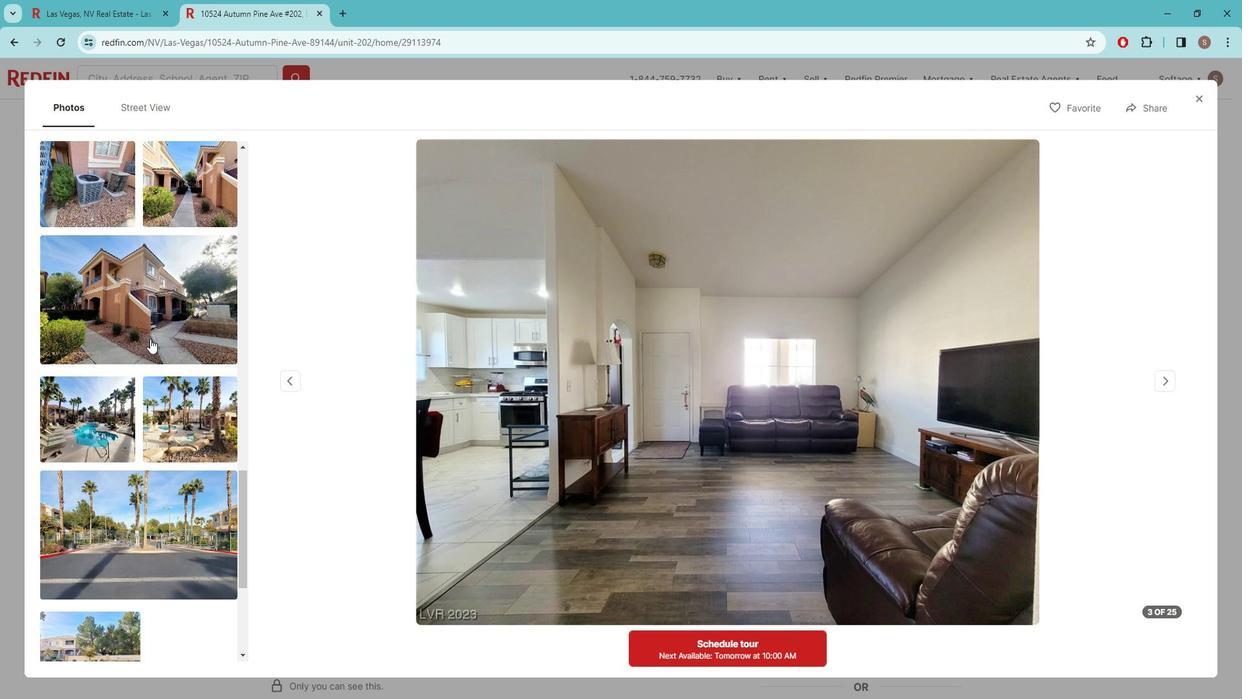 
Action: Mouse scrolled (164, 339) with delta (0, 0)
Screenshot: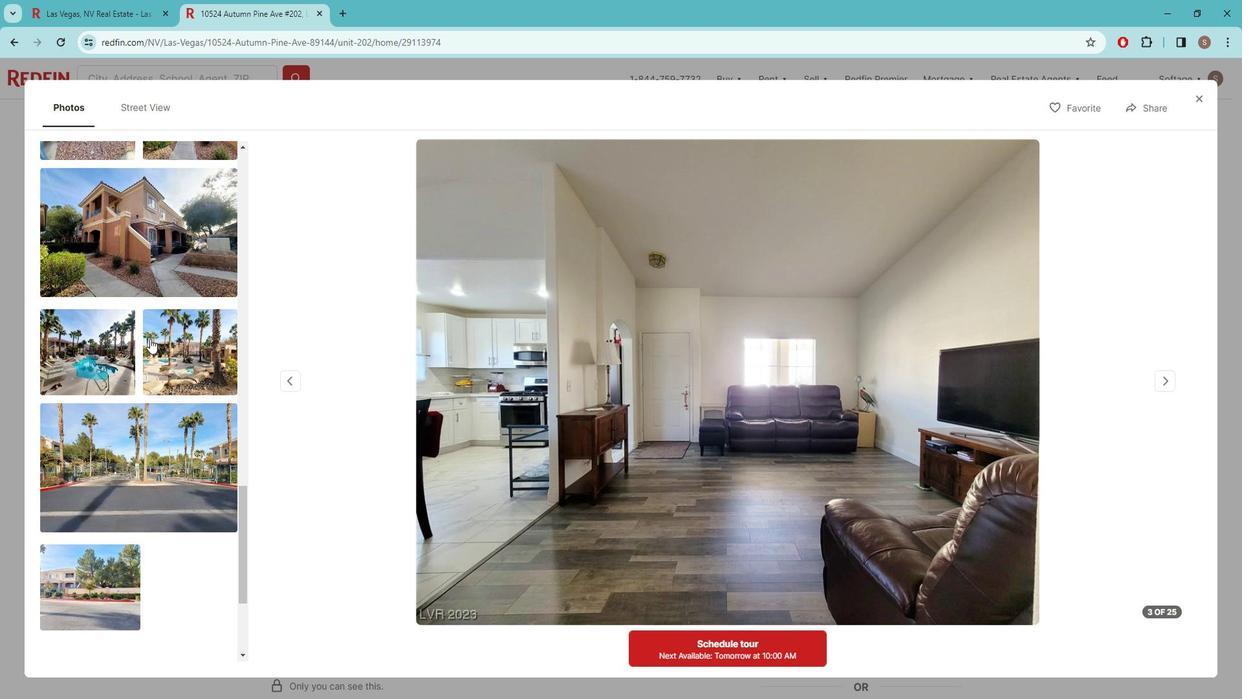 
Action: Mouse scrolled (164, 339) with delta (0, 0)
Screenshot: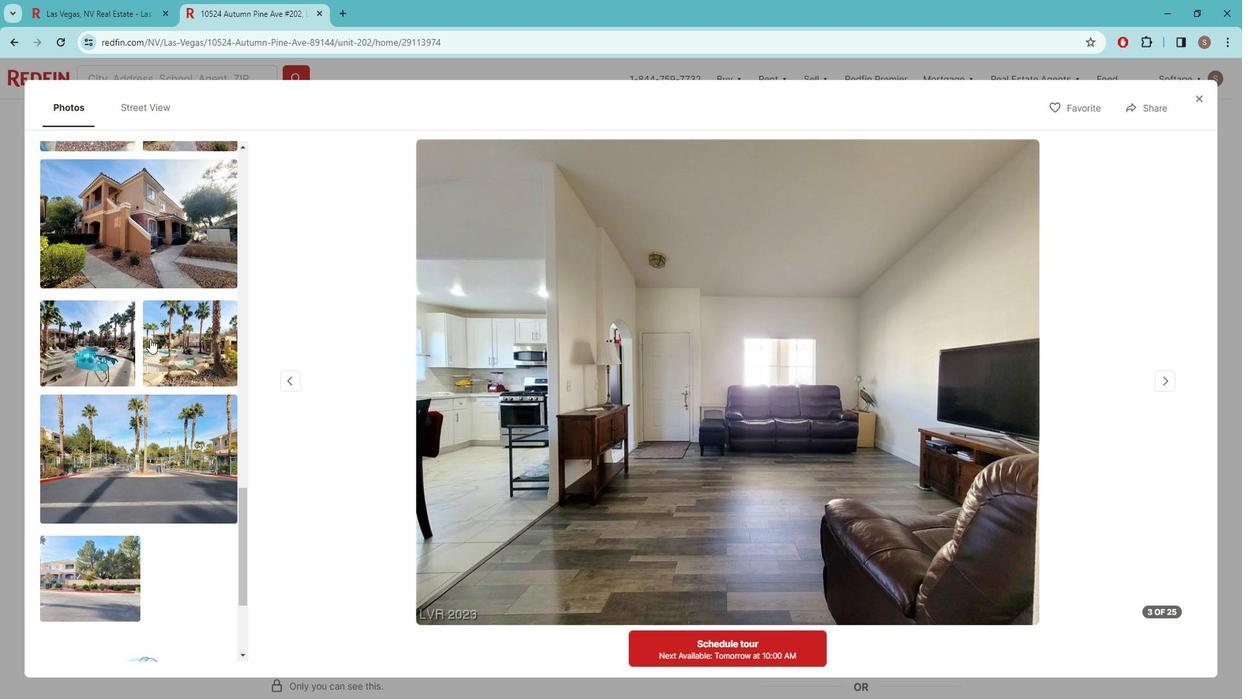 
Action: Mouse scrolled (164, 339) with delta (0, 0)
Screenshot: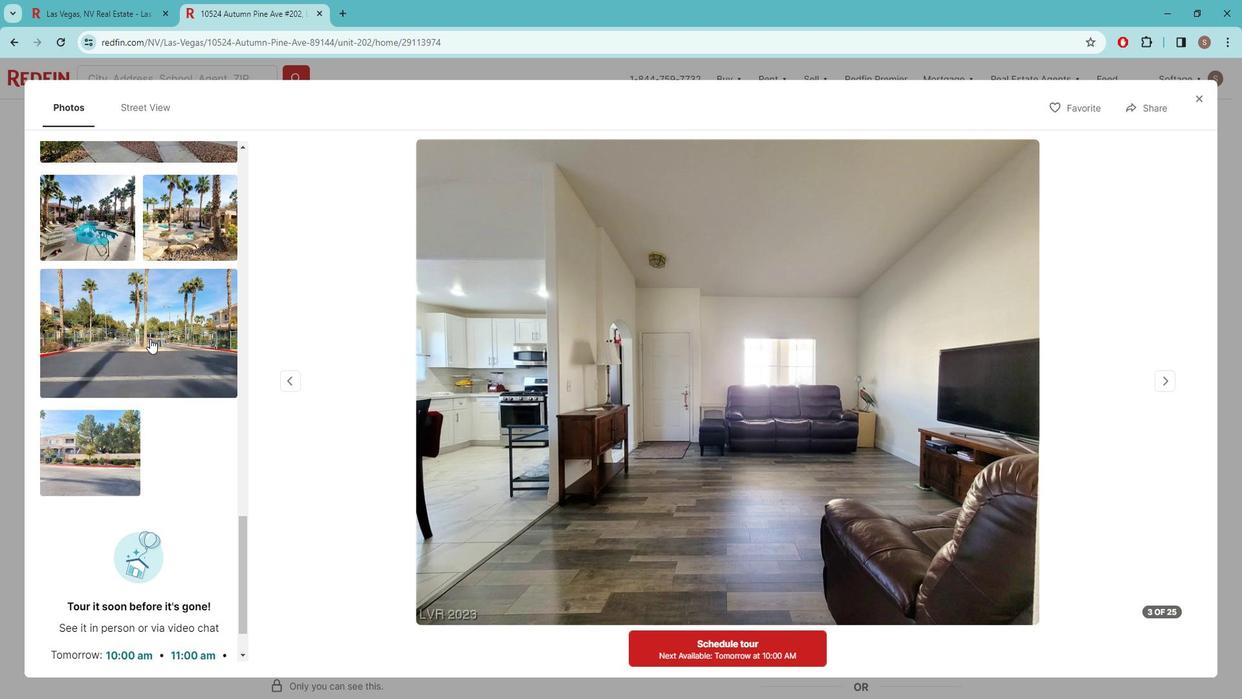
Action: Mouse scrolled (164, 339) with delta (0, 0)
Screenshot: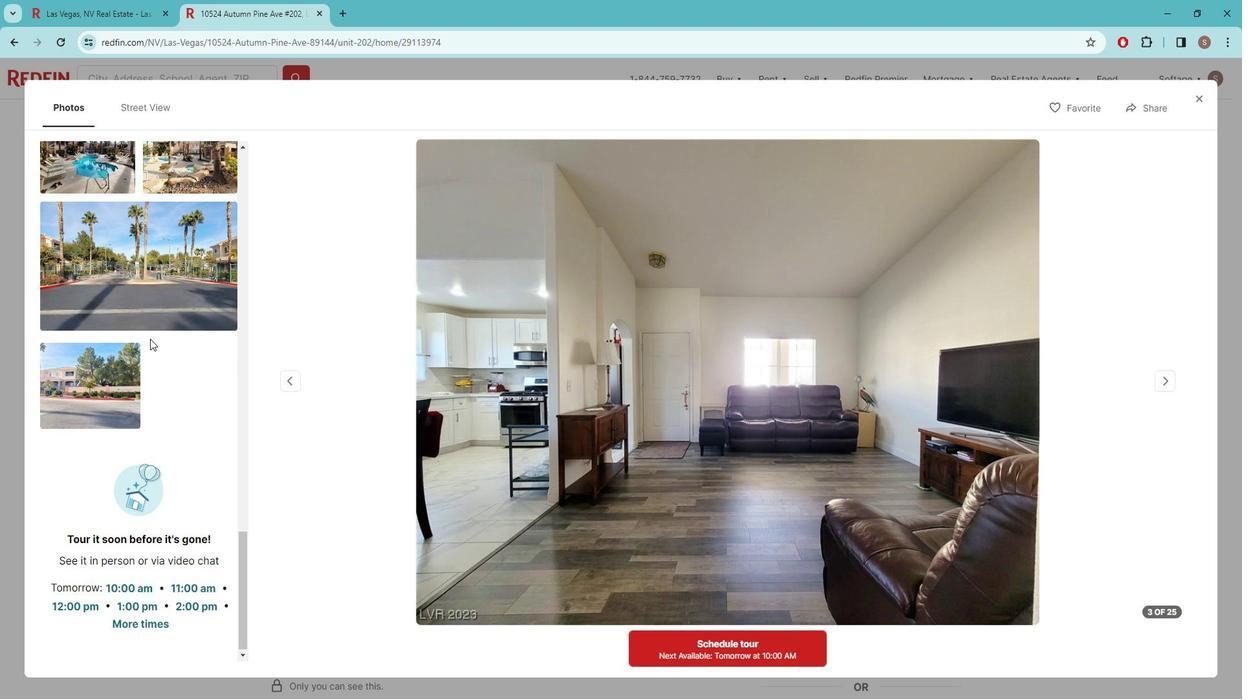 
Action: Mouse moved to (1211, 108)
Screenshot: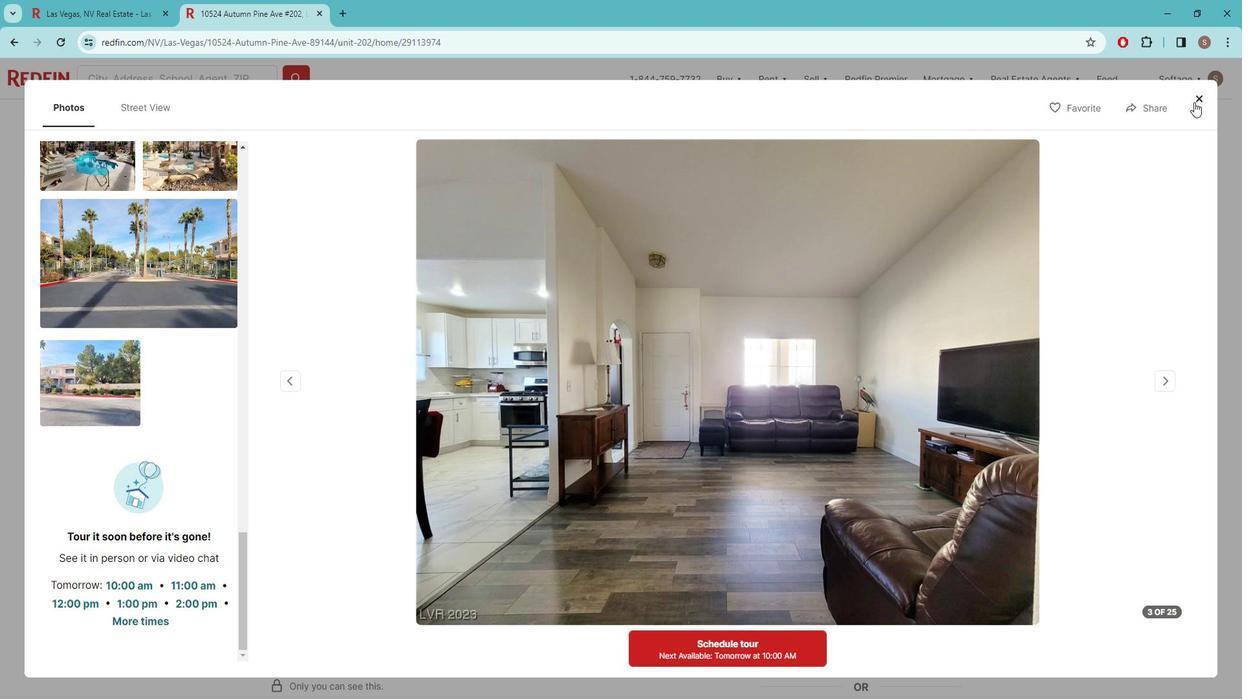 
Action: Mouse pressed left at (1211, 108)
Screenshot: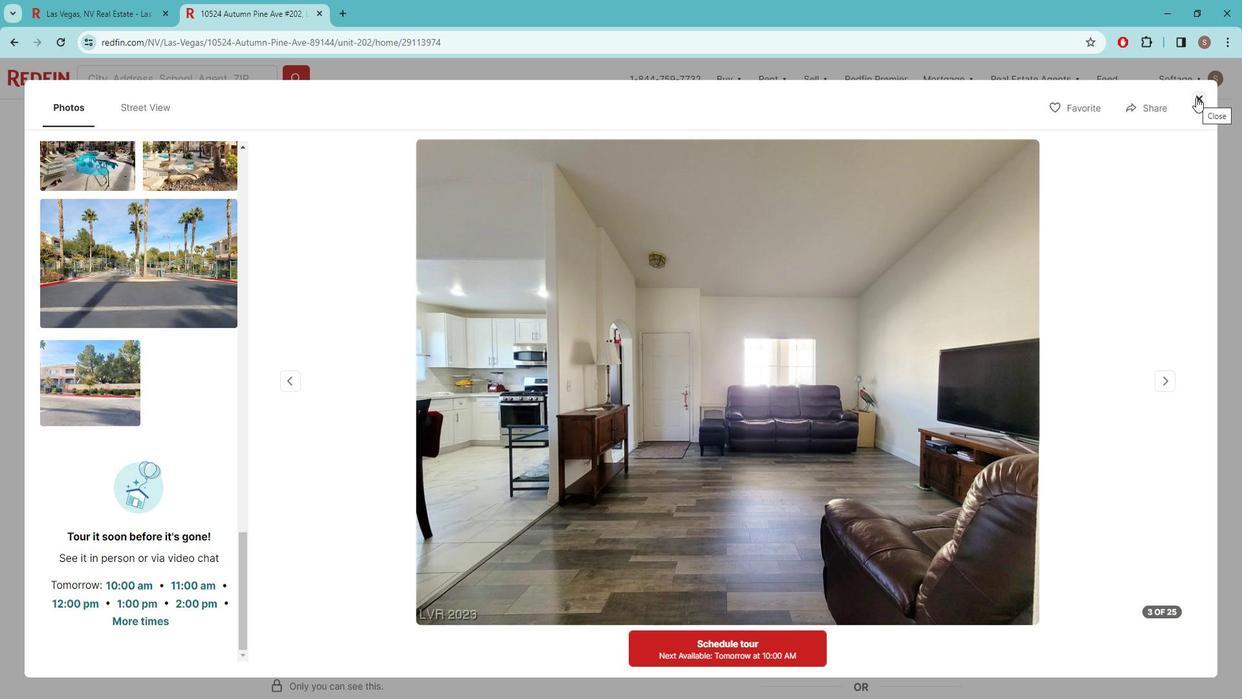 
Action: Mouse moved to (474, 119)
Screenshot: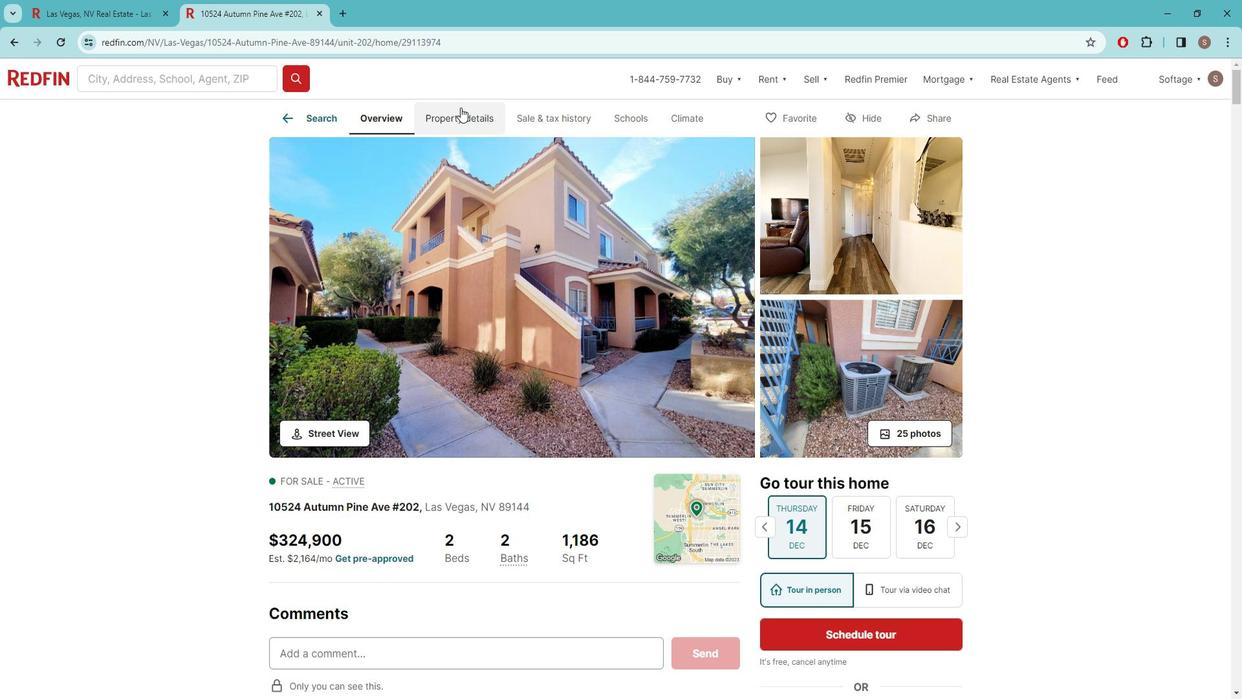 
Action: Mouse pressed left at (474, 119)
Screenshot: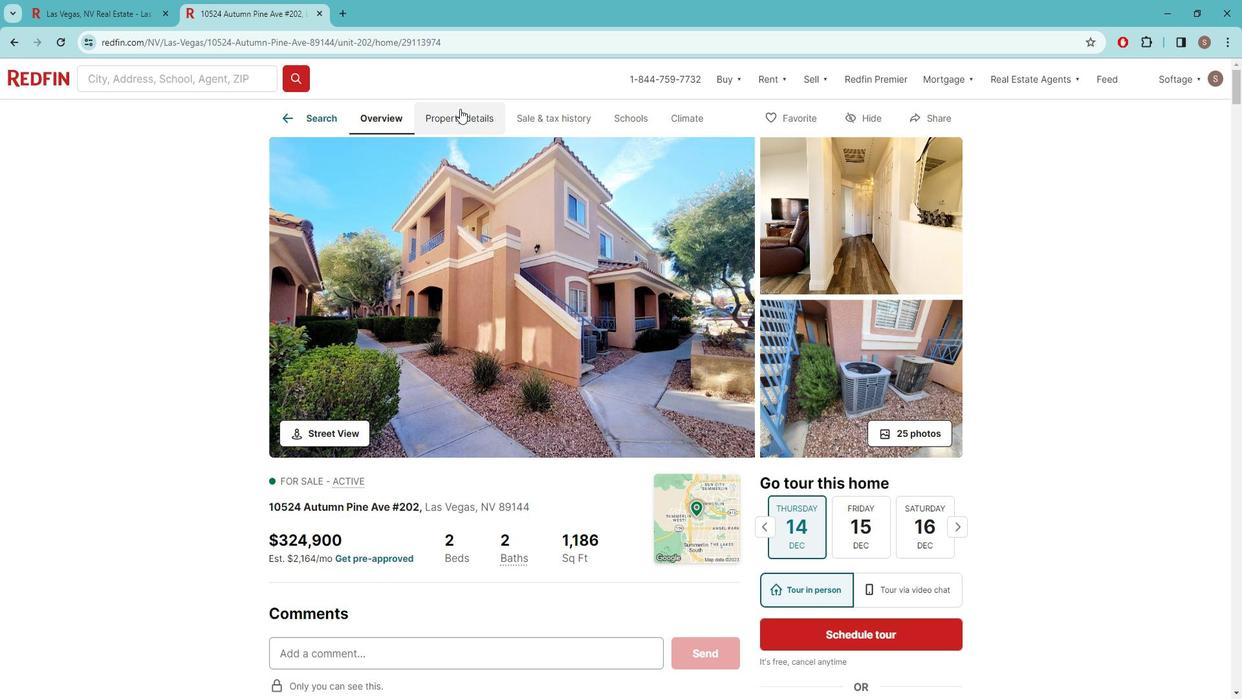 
Action: Mouse moved to (488, 157)
Screenshot: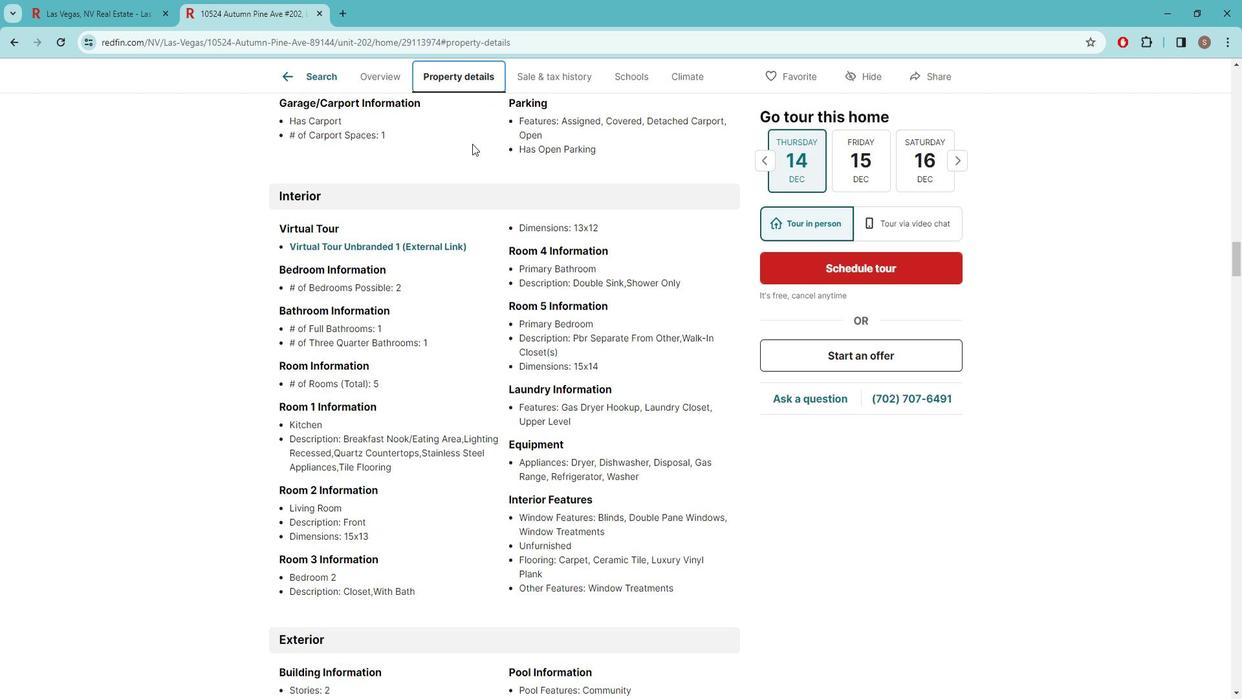 
Action: Mouse scrolled (488, 158) with delta (0, 0)
Screenshot: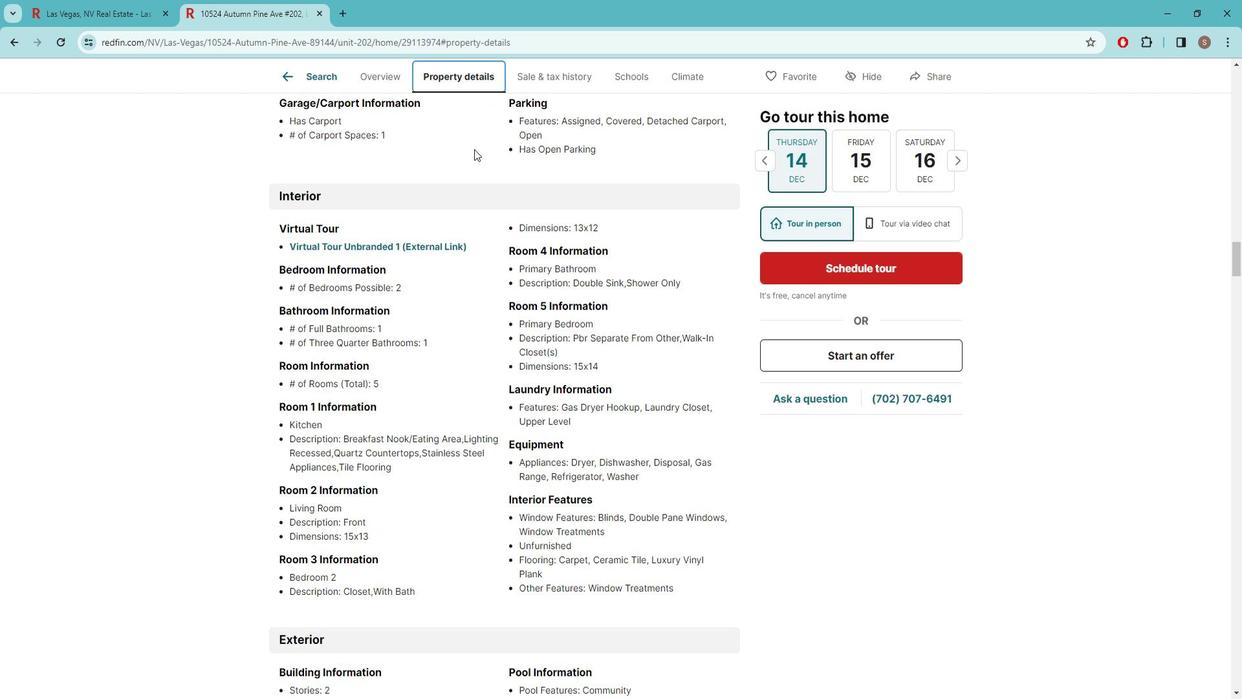 
Action: Mouse scrolled (488, 158) with delta (0, 0)
Screenshot: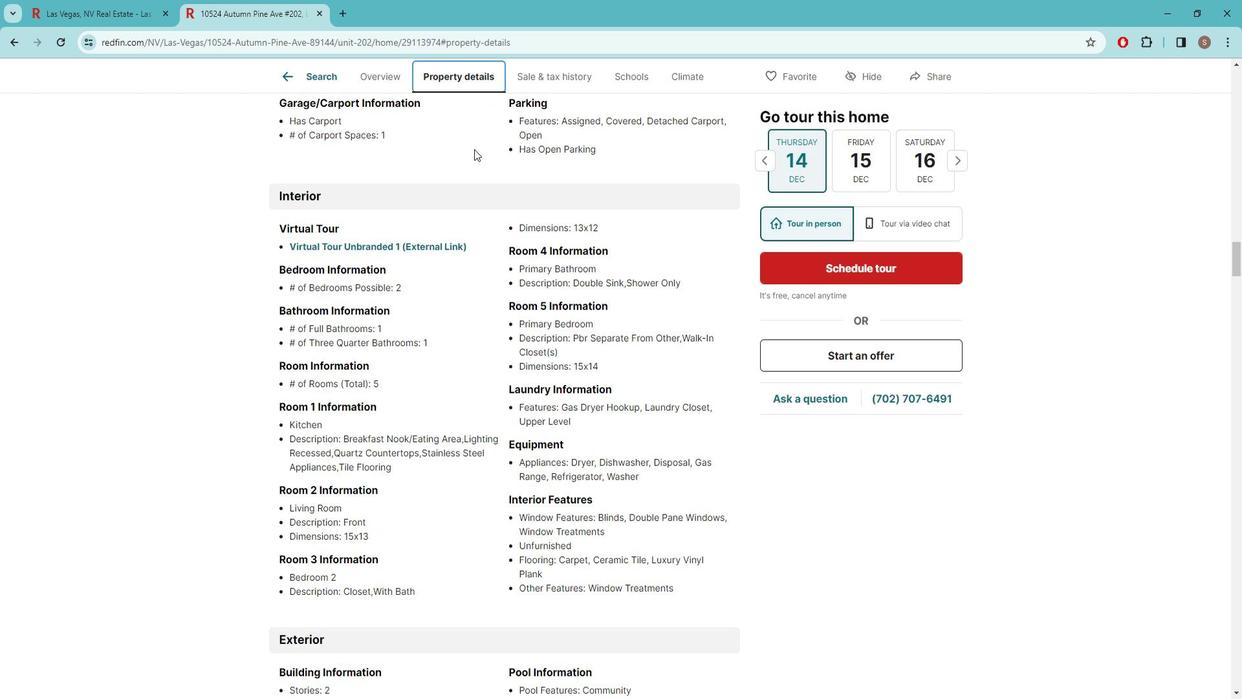 
Action: Mouse scrolled (488, 158) with delta (0, 0)
Screenshot: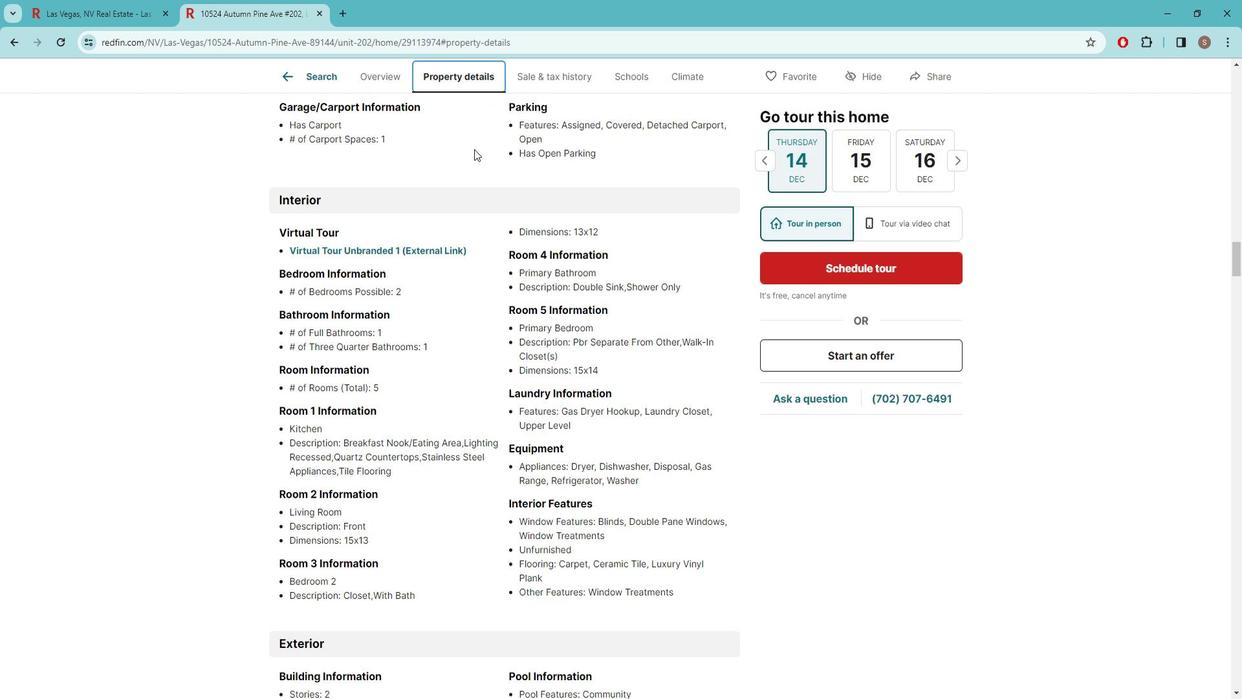 
Action: Mouse scrolled (488, 158) with delta (0, 0)
Screenshot: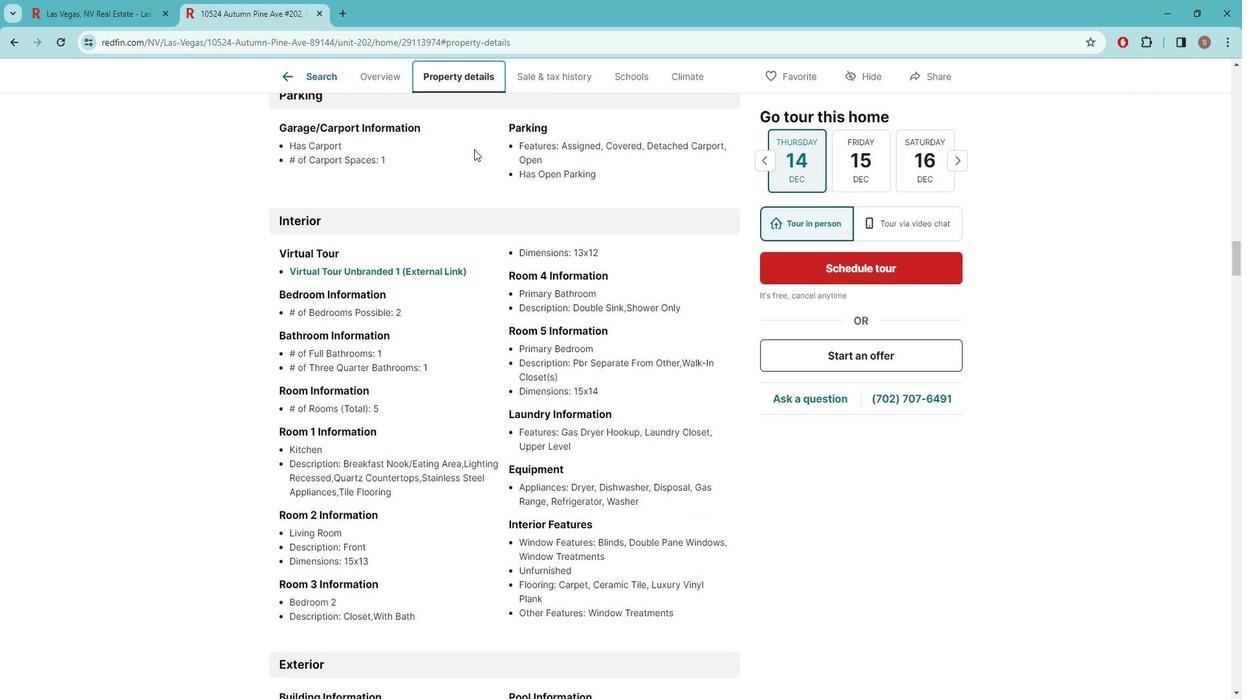 
Action: Mouse scrolled (488, 158) with delta (0, 0)
Screenshot: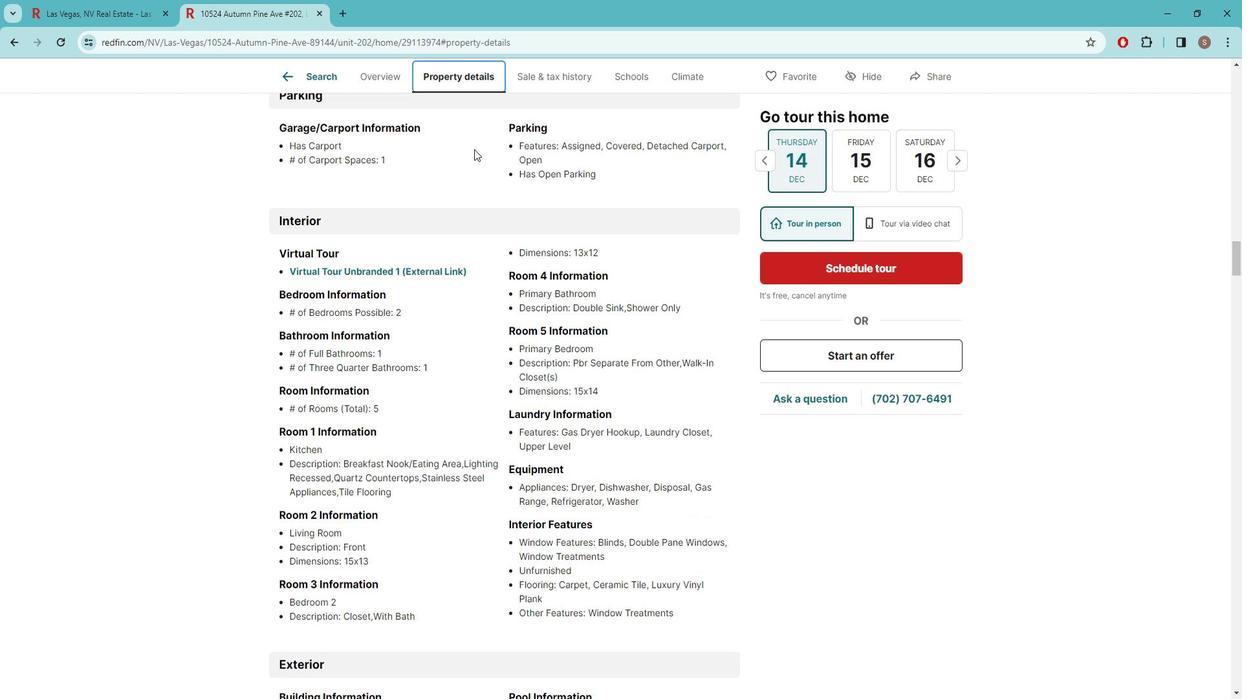 
Action: Mouse scrolled (488, 158) with delta (0, 0)
Screenshot: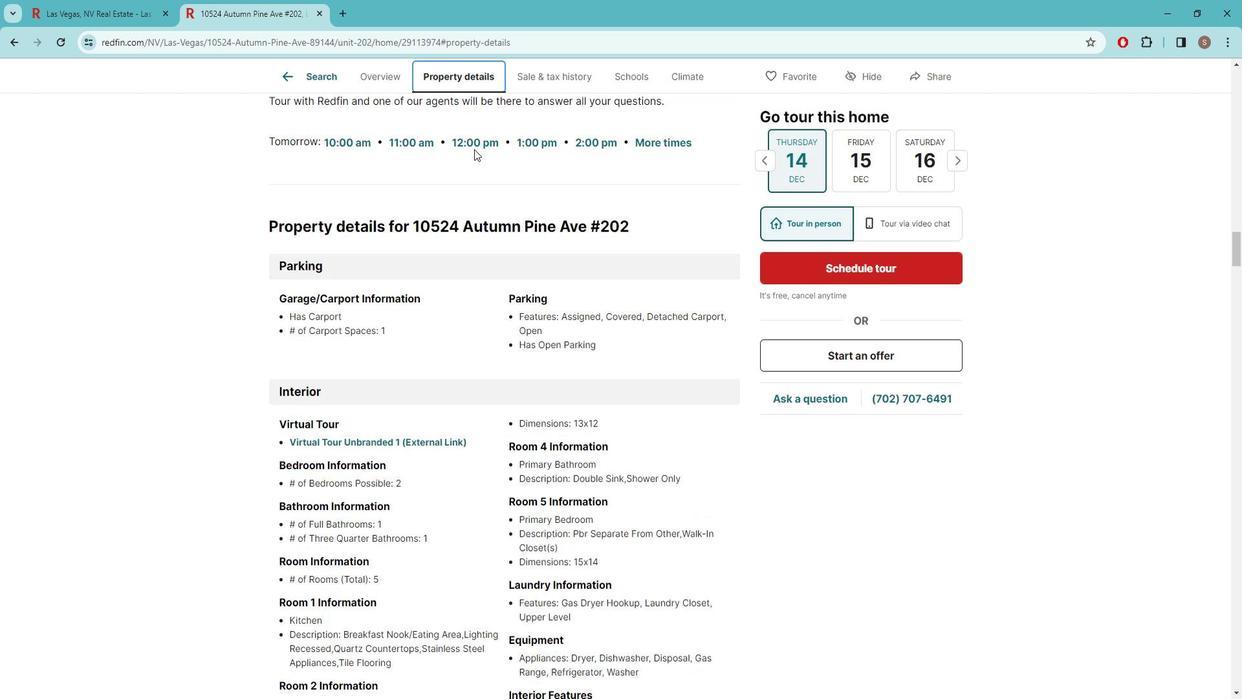 
Action: Mouse scrolled (488, 158) with delta (0, 0)
Screenshot: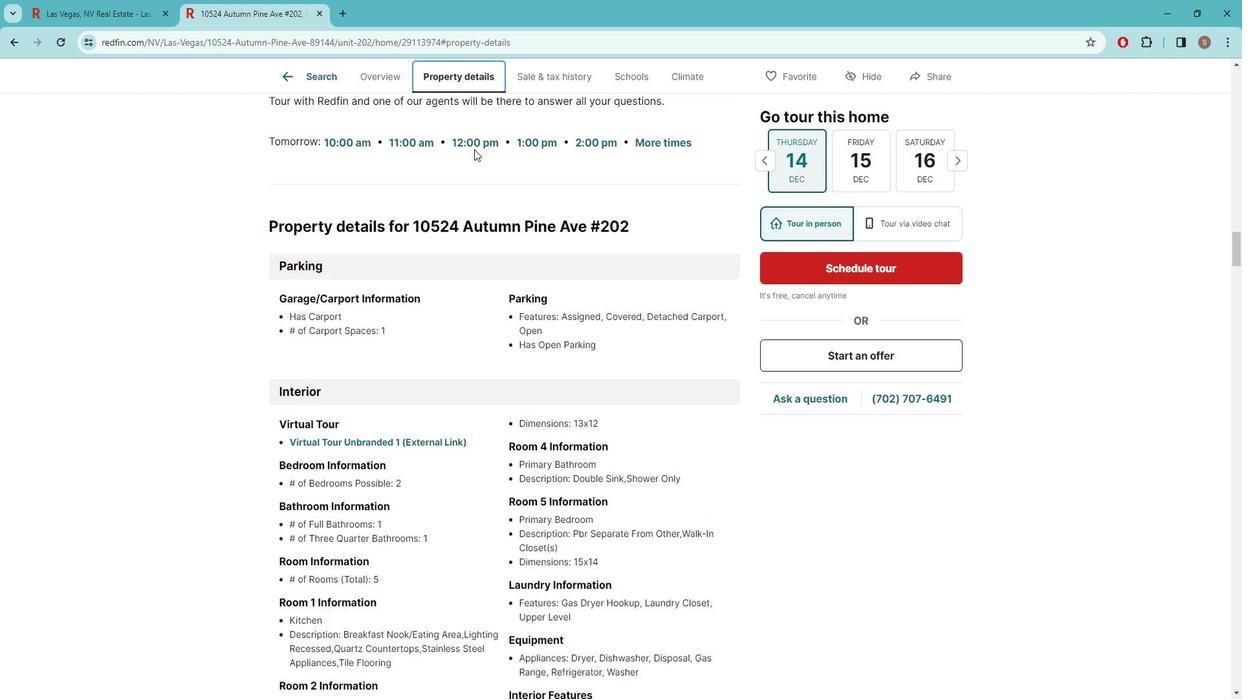 
Action: Mouse moved to (492, 178)
Screenshot: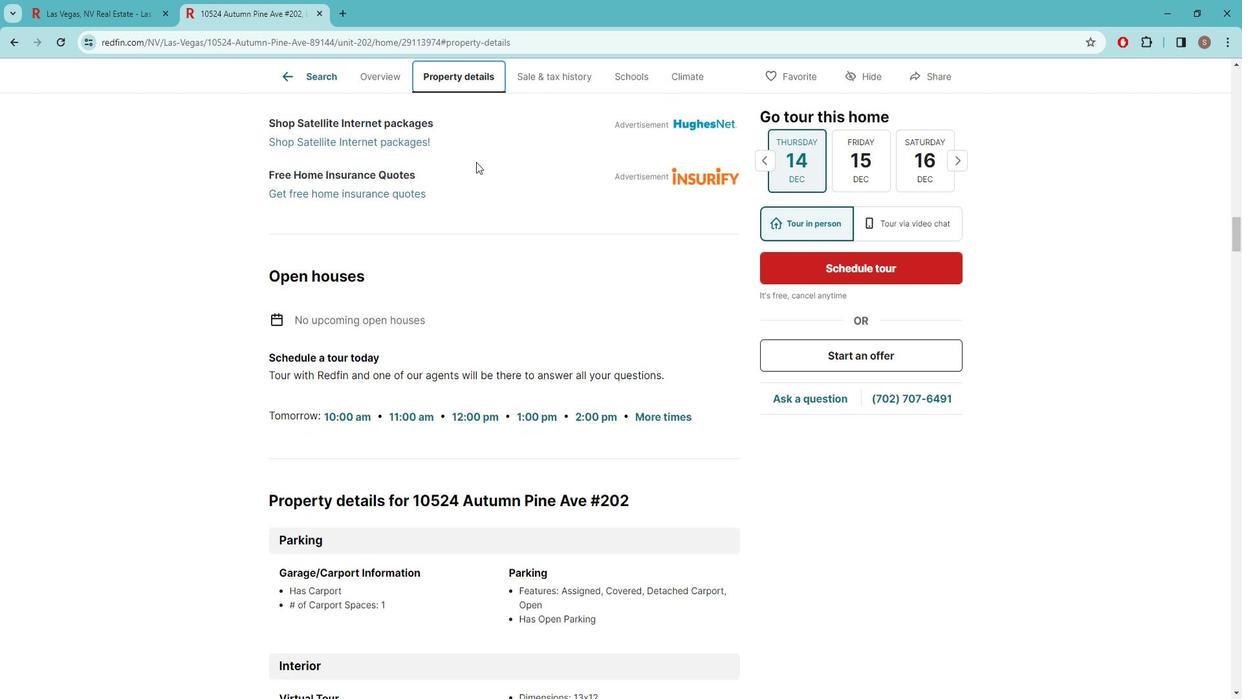 
Action: Mouse scrolled (492, 178) with delta (0, 0)
Screenshot: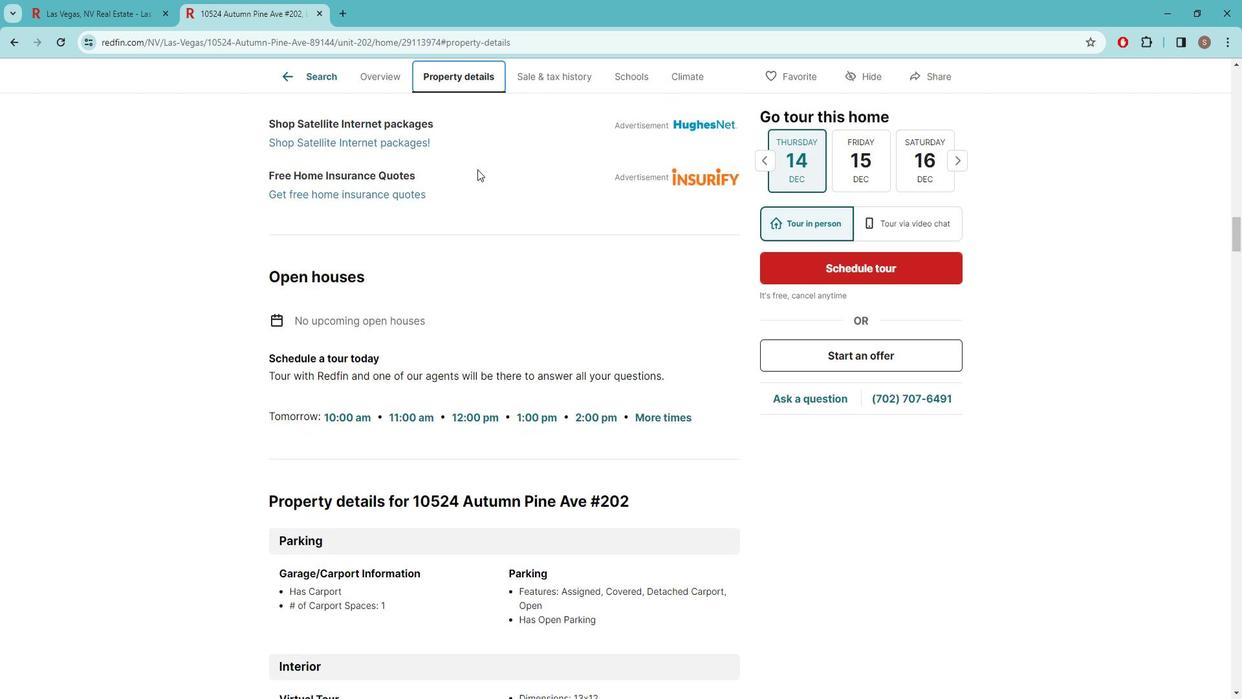 
Action: Mouse scrolled (492, 178) with delta (0, 0)
Screenshot: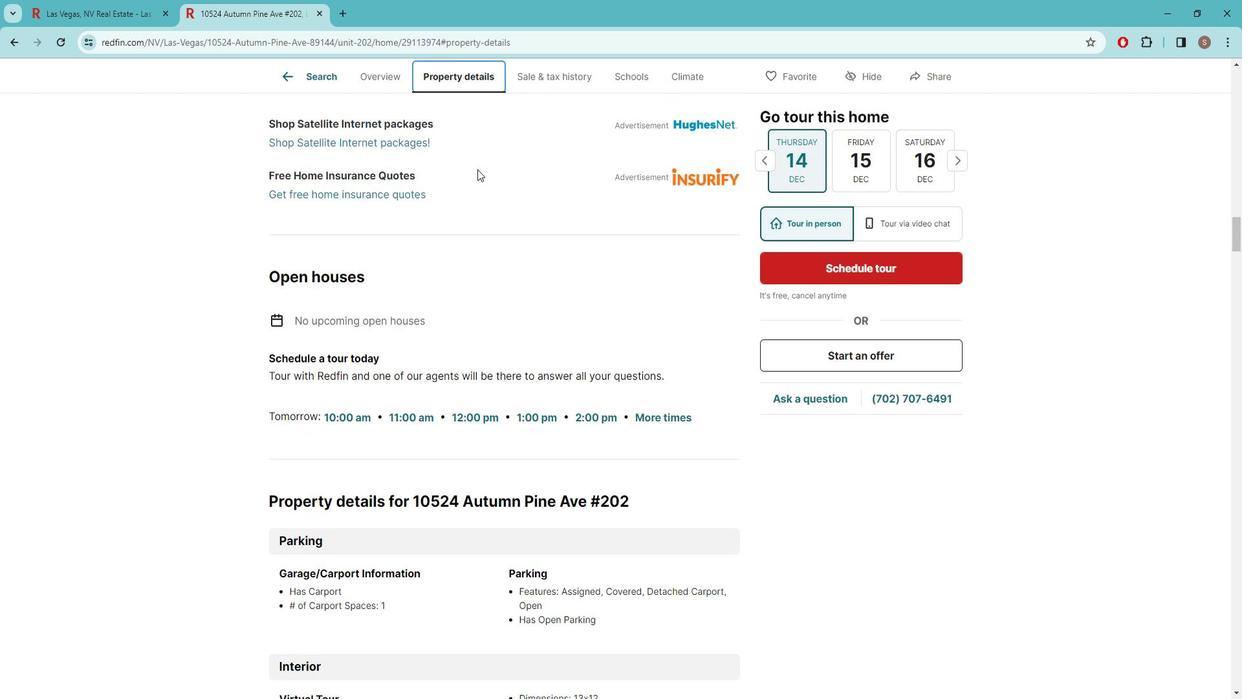 
Action: Mouse scrolled (492, 178) with delta (0, 0)
Screenshot: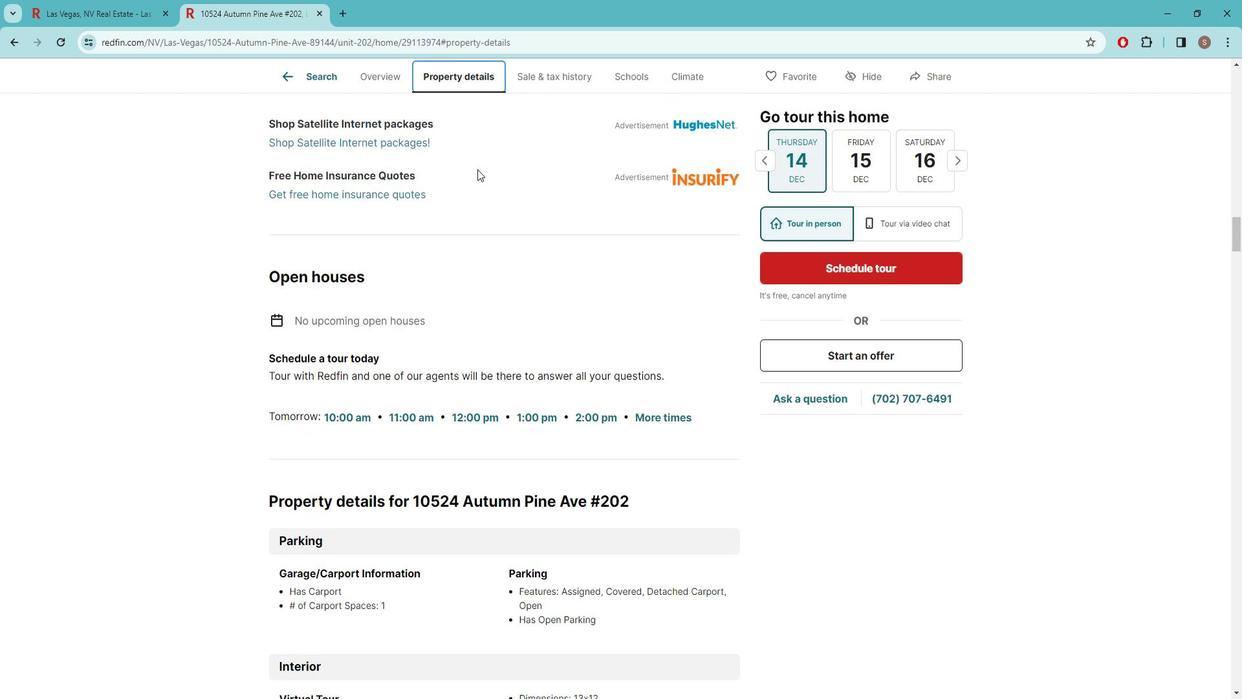 
Action: Mouse scrolled (492, 178) with delta (0, 0)
Screenshot: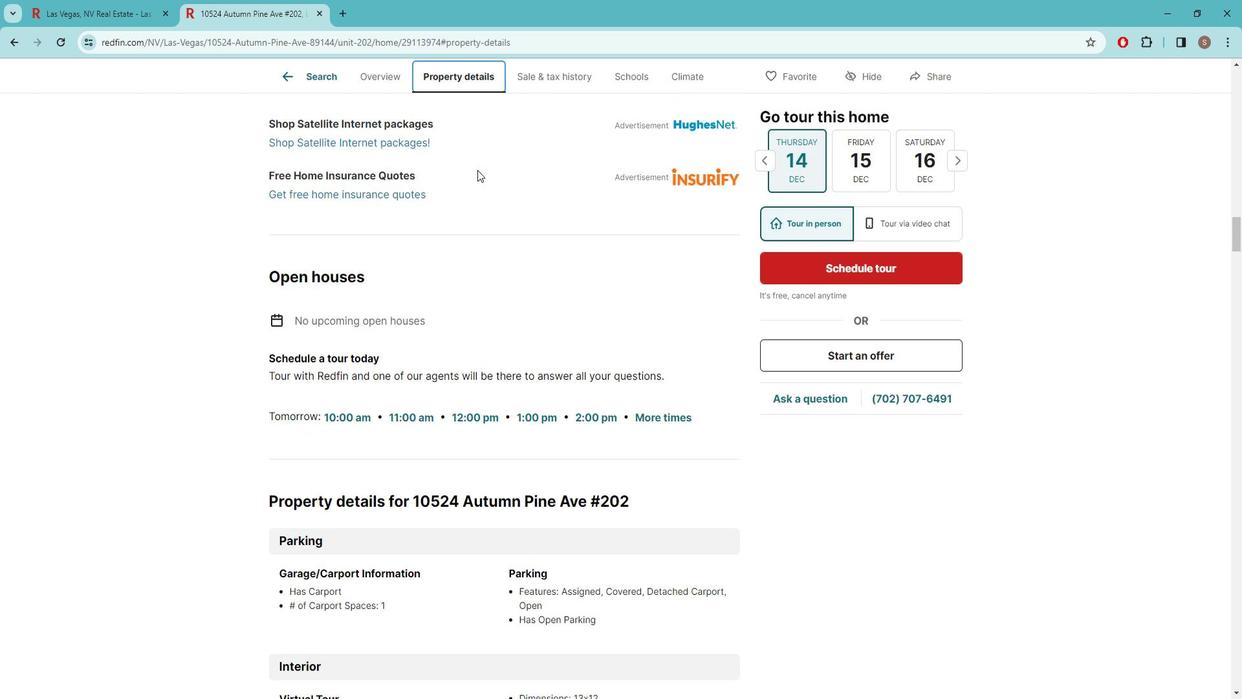 
Action: Mouse scrolled (492, 178) with delta (0, 0)
Screenshot: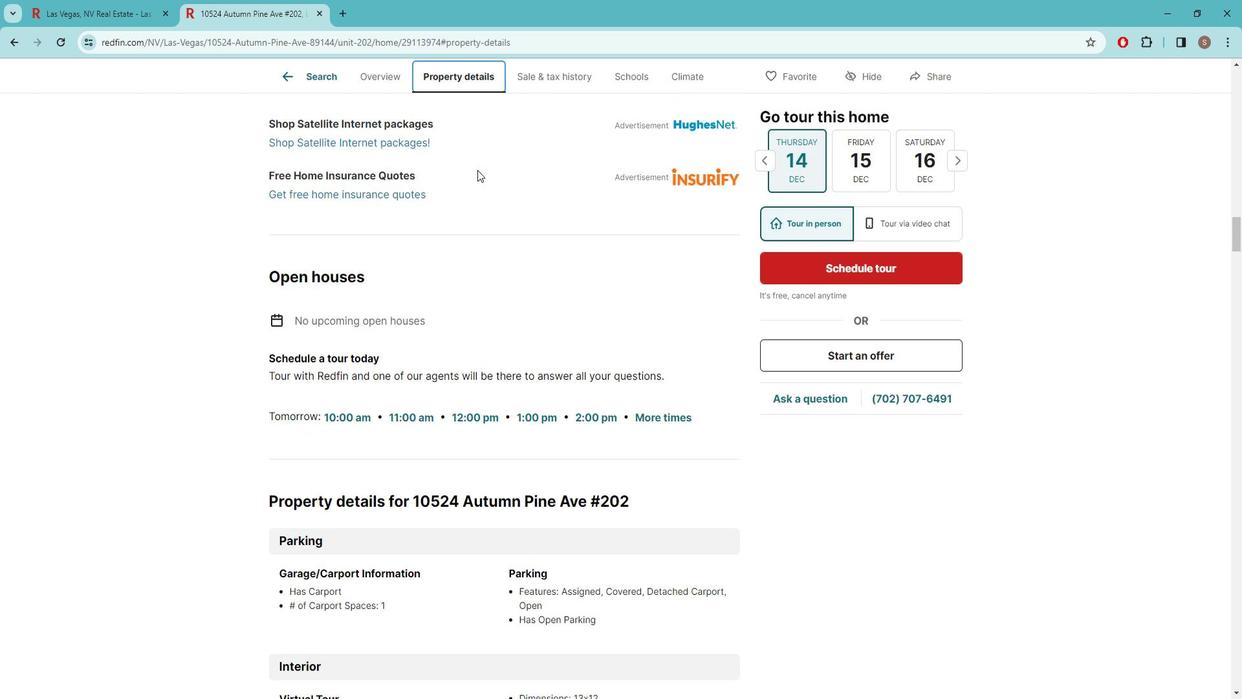 
Action: Mouse scrolled (492, 178) with delta (0, 0)
Screenshot: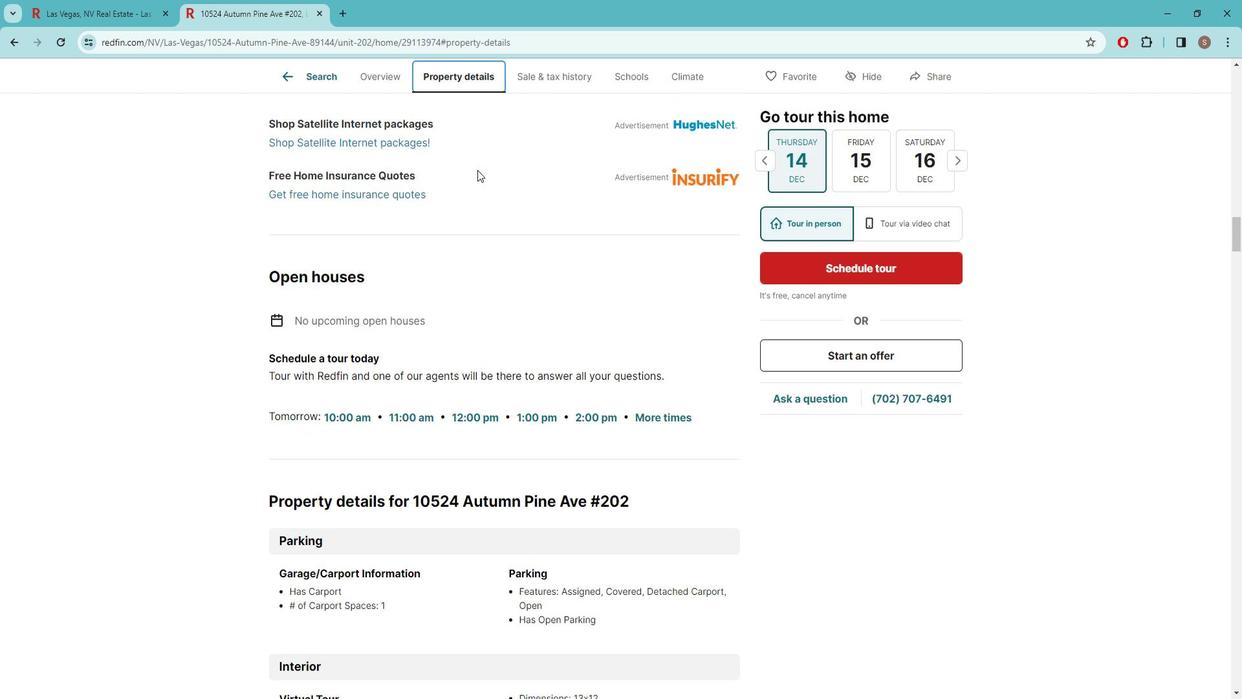 
Action: Mouse scrolled (492, 178) with delta (0, 0)
Screenshot: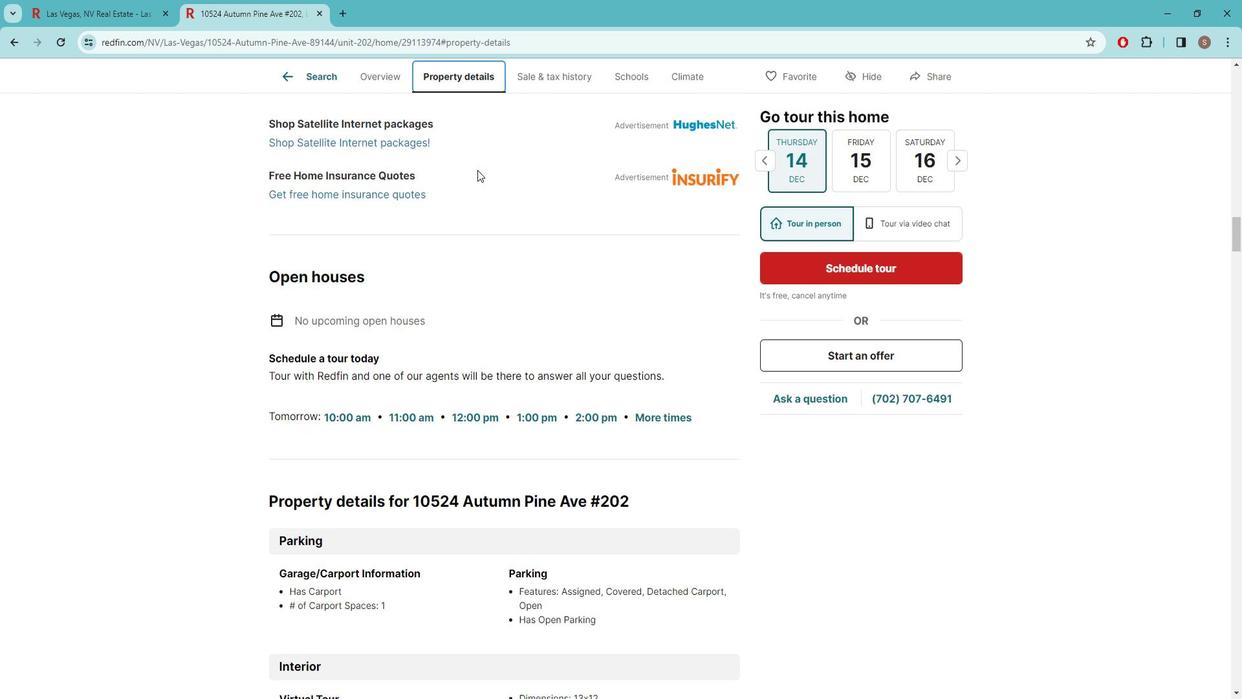 
Action: Mouse scrolled (492, 178) with delta (0, 0)
Screenshot: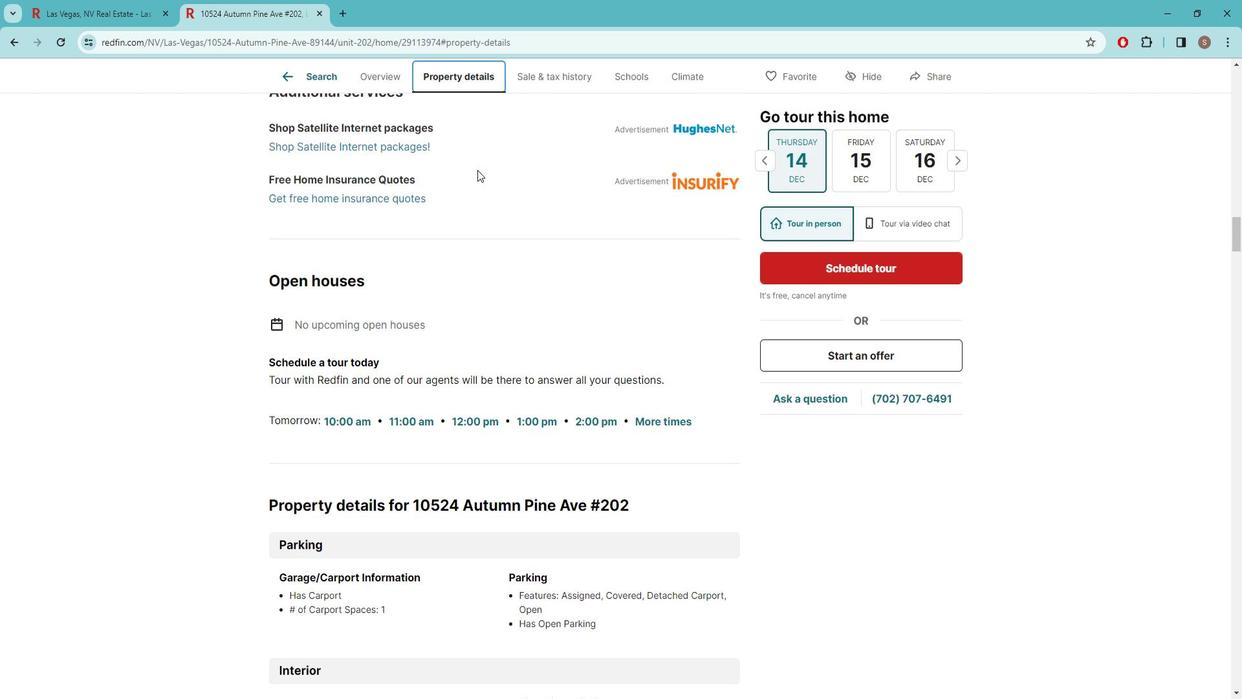 
Action: Mouse moved to (492, 179)
Screenshot: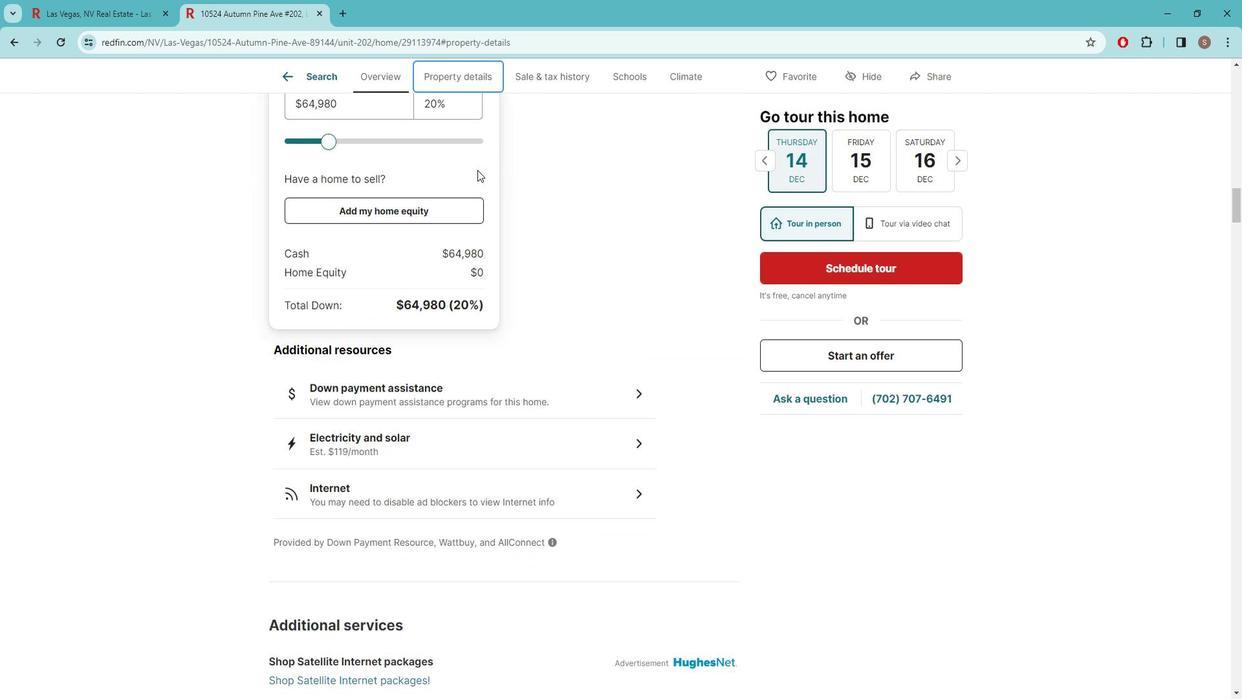 
Action: Mouse scrolled (492, 179) with delta (0, 0)
Screenshot: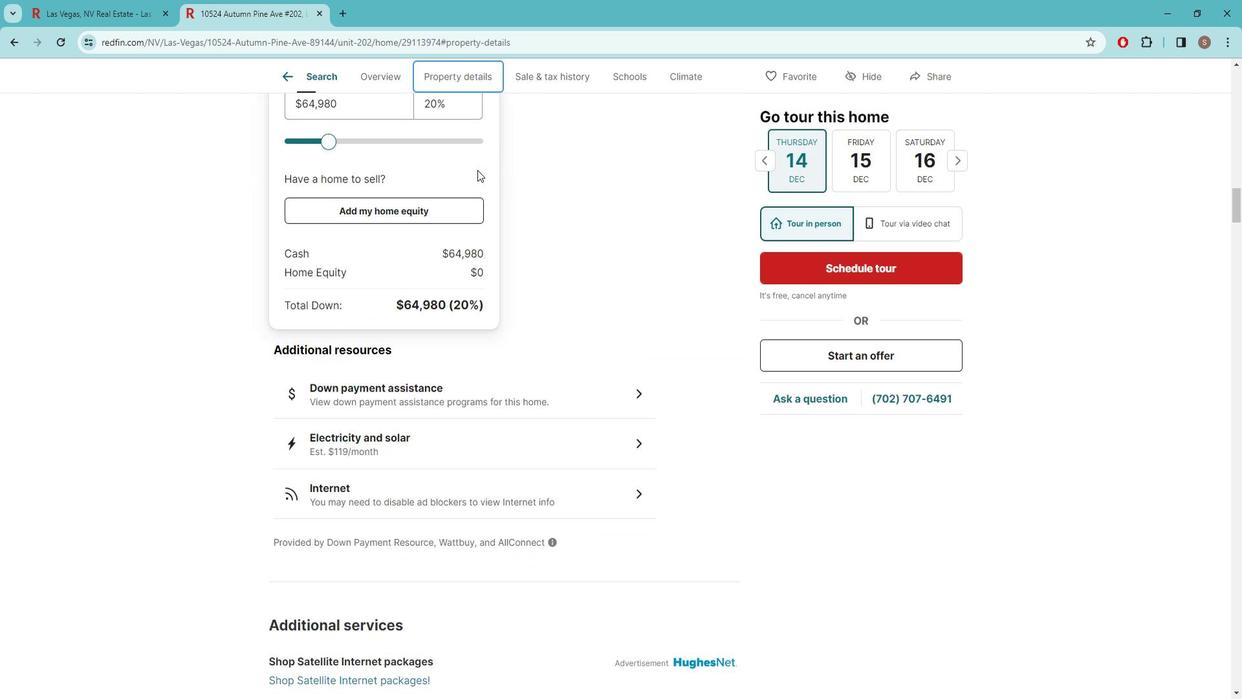 
Action: Mouse scrolled (492, 179) with delta (0, 0)
Screenshot: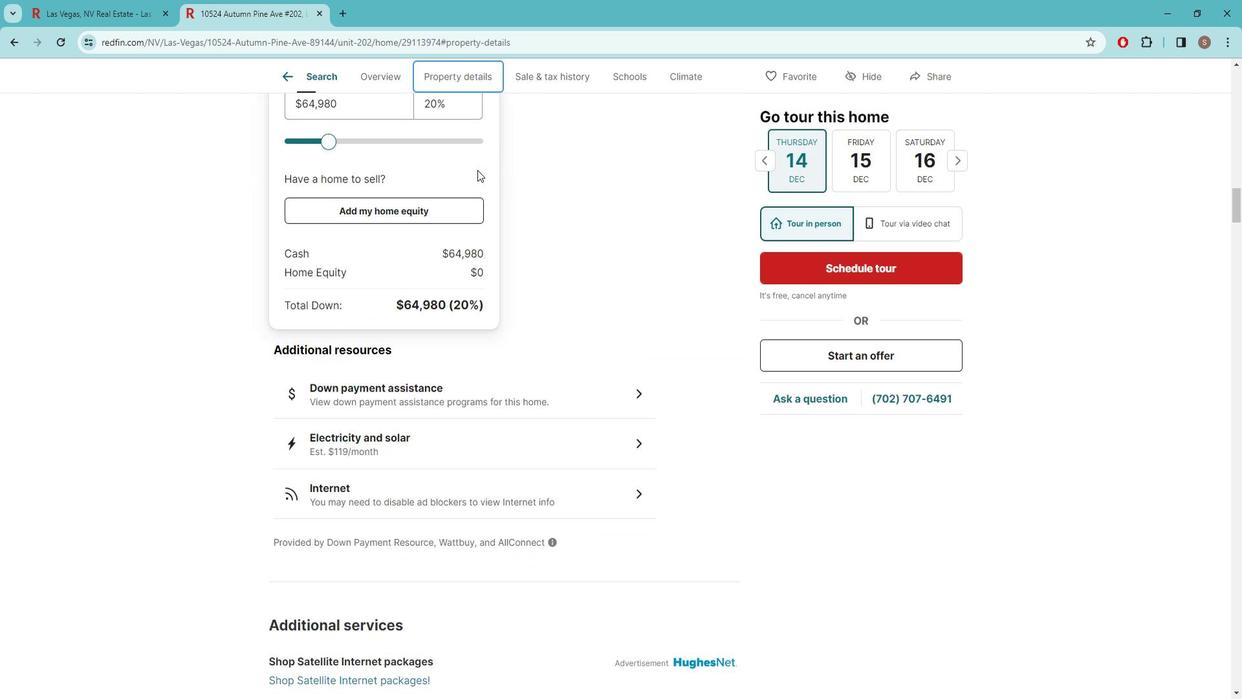 
Action: Mouse scrolled (492, 179) with delta (0, 0)
Screenshot: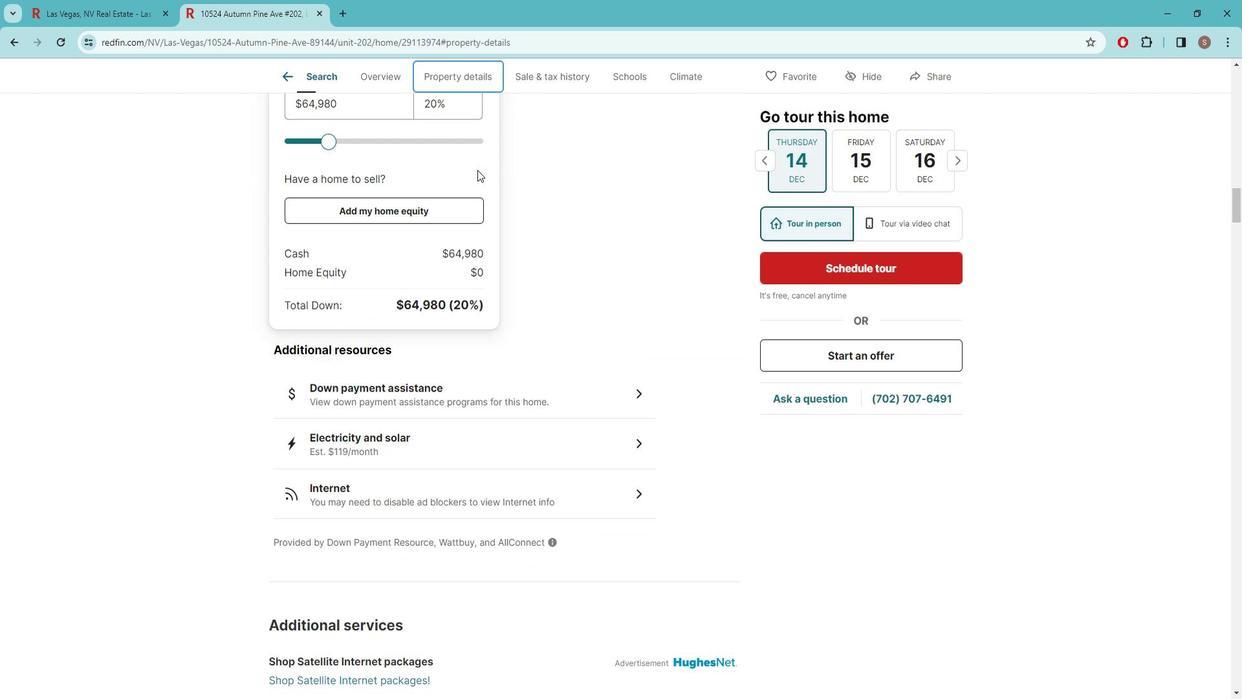 
Action: Mouse scrolled (492, 179) with delta (0, 0)
Screenshot: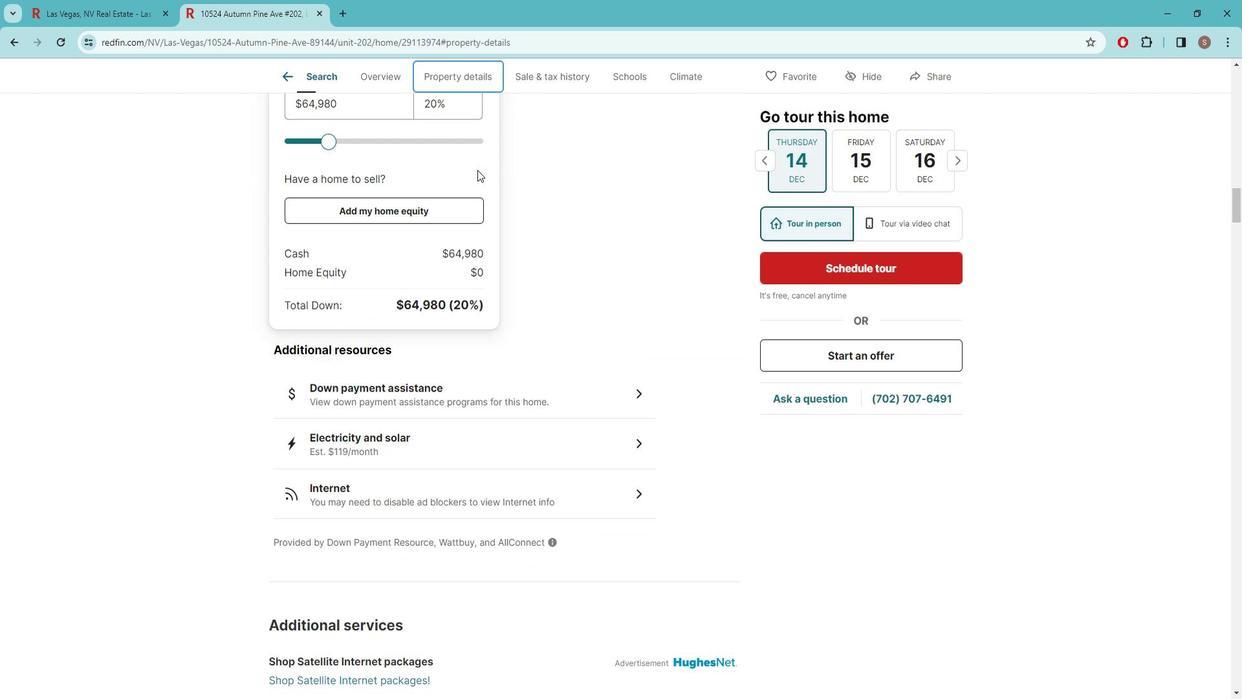
Action: Mouse scrolled (492, 179) with delta (0, 0)
Screenshot: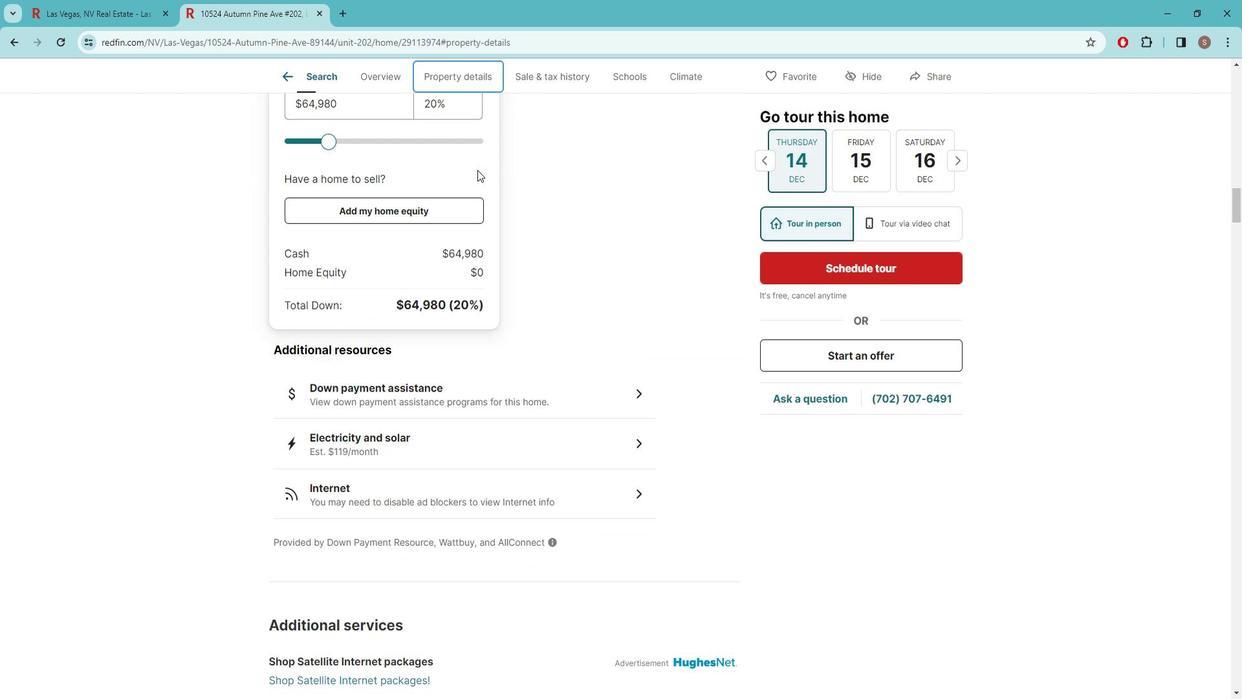 
Action: Mouse scrolled (492, 179) with delta (0, 0)
Screenshot: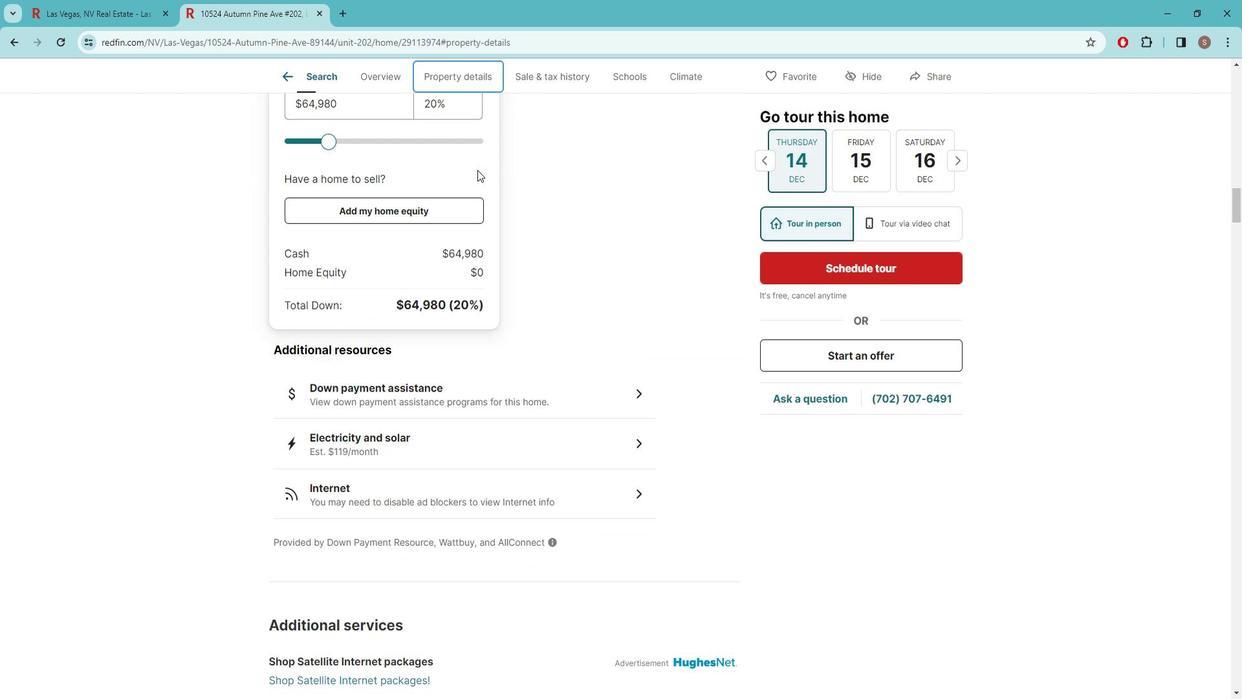 
Action: Mouse scrolled (492, 179) with delta (0, 0)
Screenshot: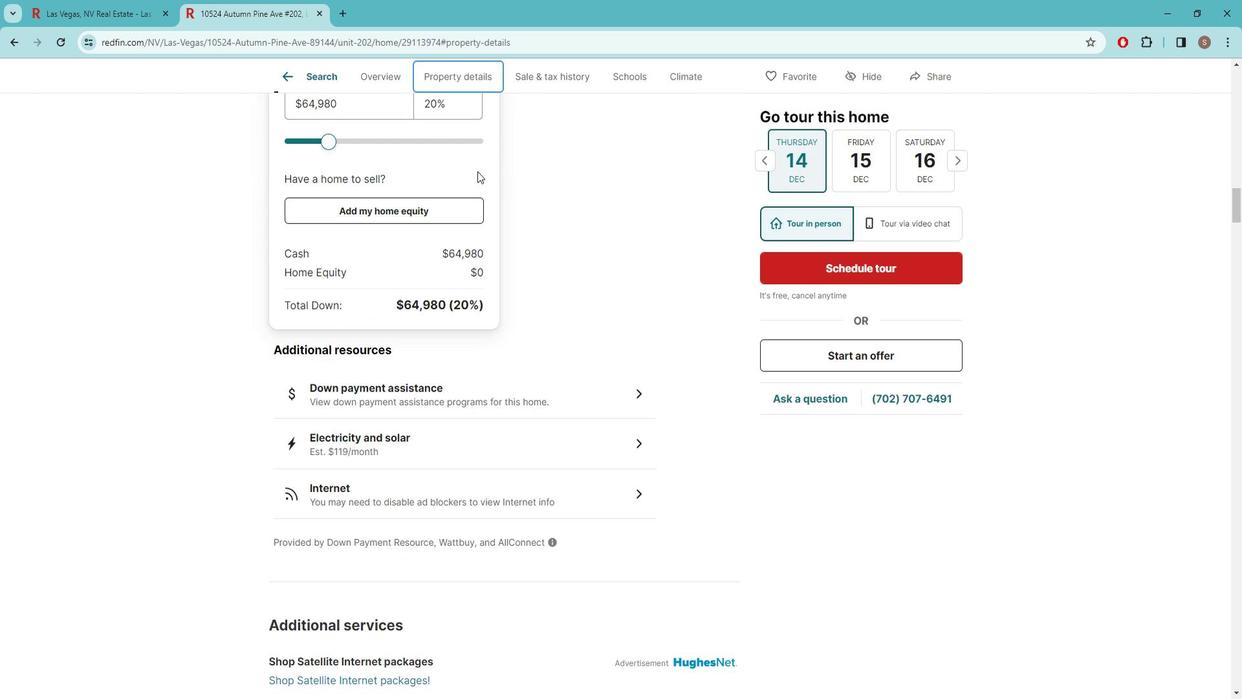 
Action: Mouse scrolled (492, 179) with delta (0, 0)
Screenshot: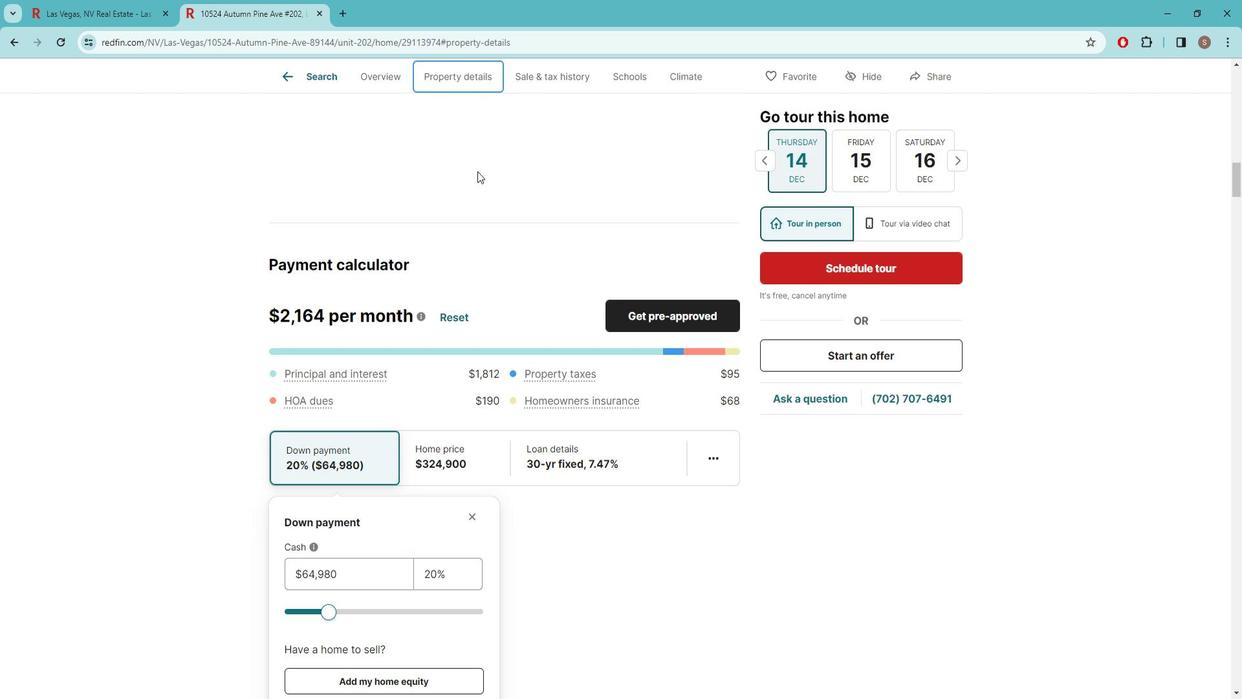 
Action: Mouse scrolled (492, 179) with delta (0, 0)
Screenshot: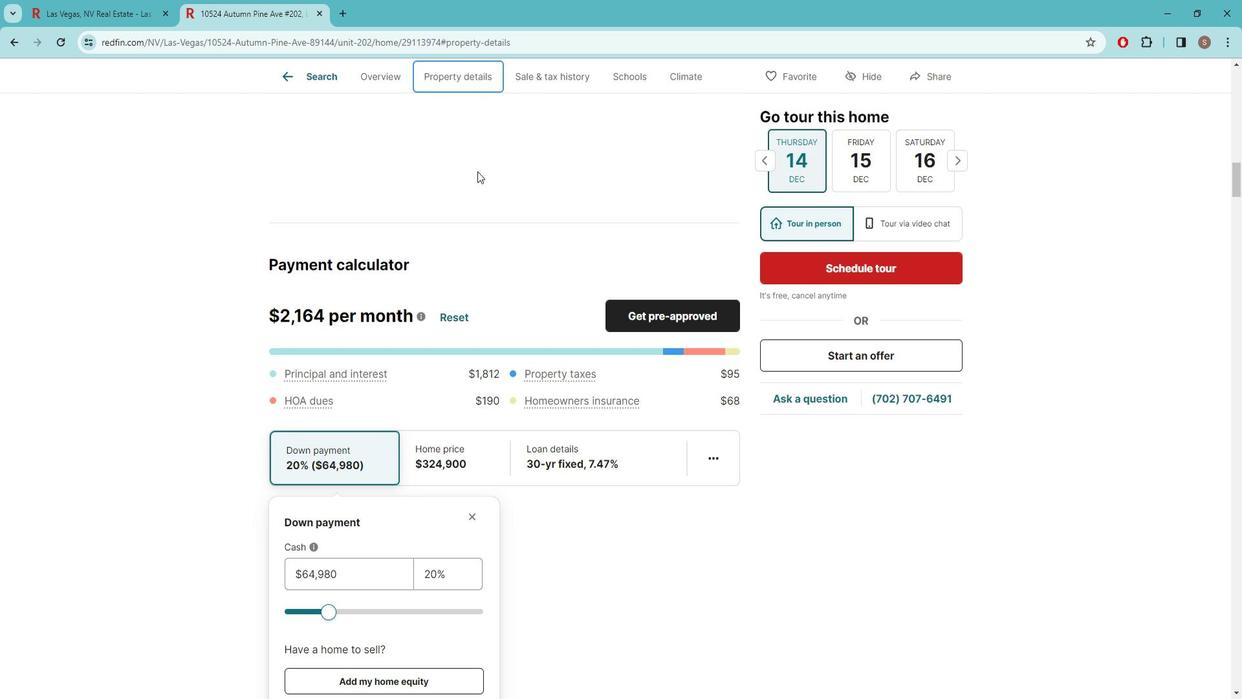 
Action: Mouse scrolled (492, 179) with delta (0, 0)
Screenshot: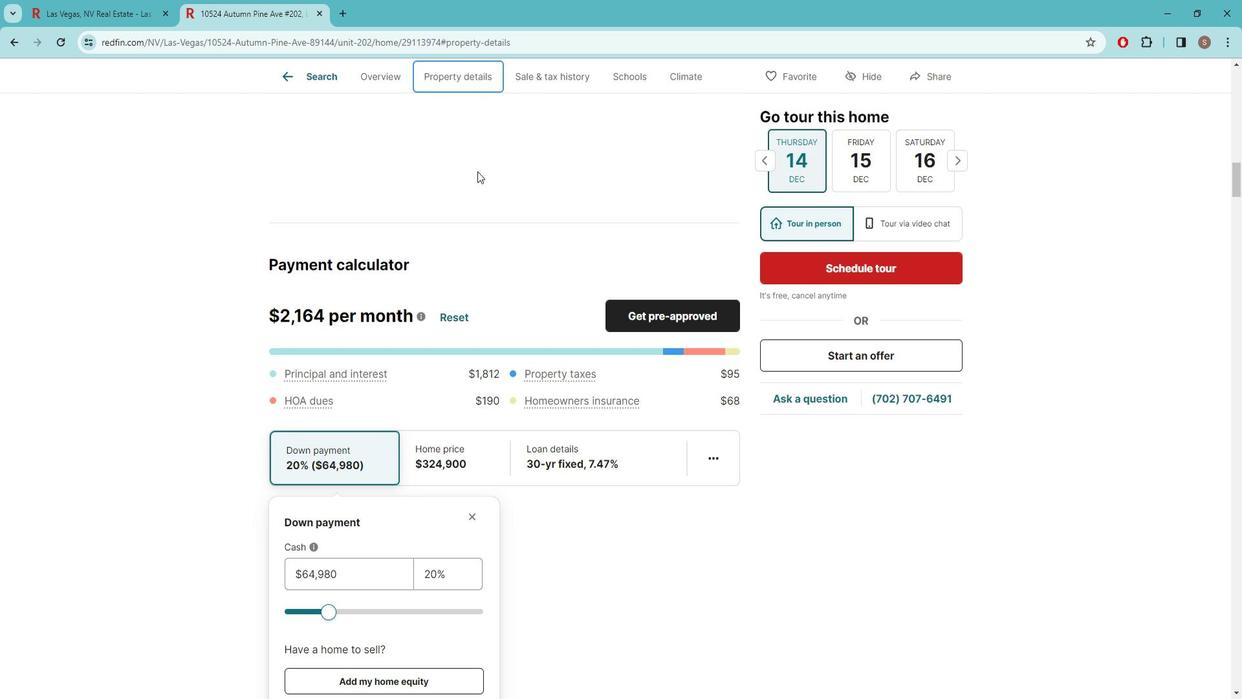 
Action: Mouse scrolled (492, 179) with delta (0, 0)
Screenshot: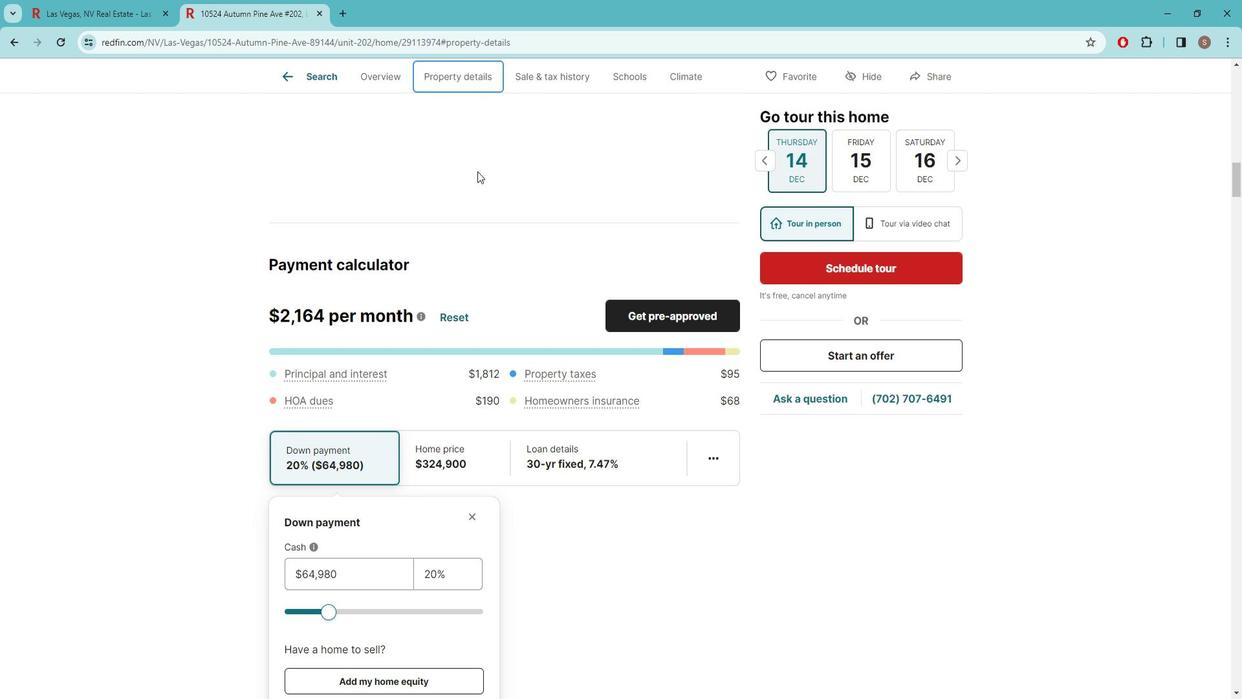 
Action: Mouse scrolled (492, 179) with delta (0, 0)
Screenshot: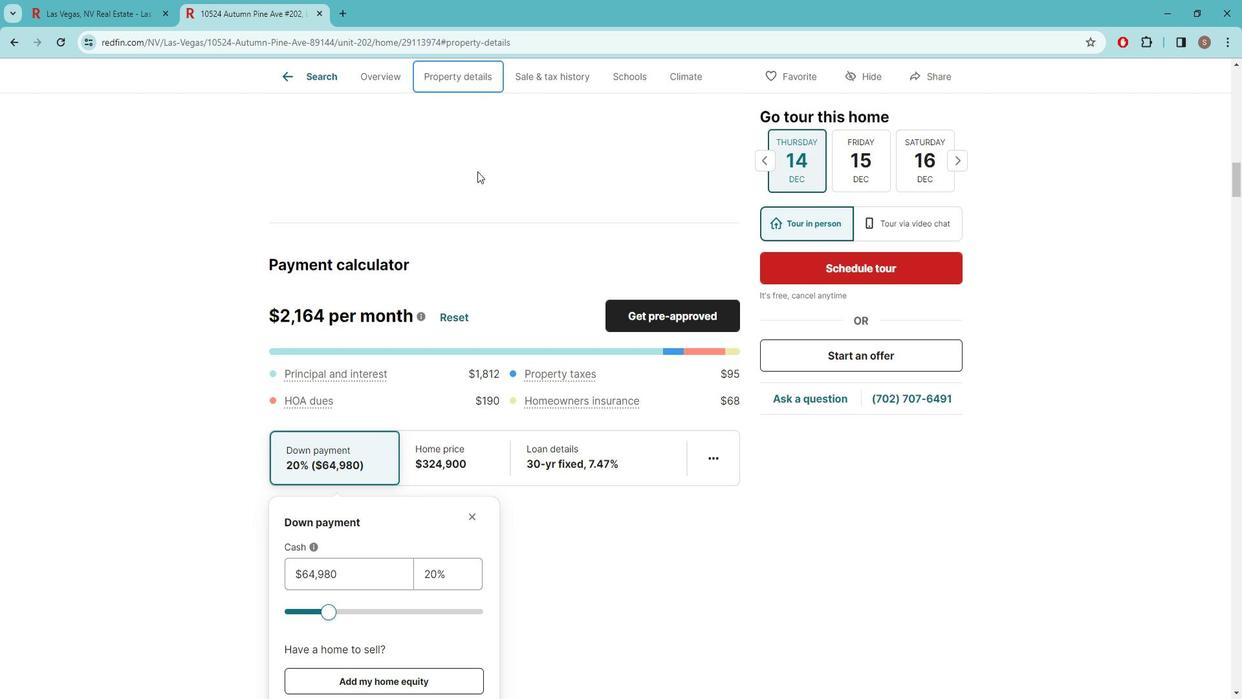 
Action: Mouse scrolled (492, 179) with delta (0, 0)
Screenshot: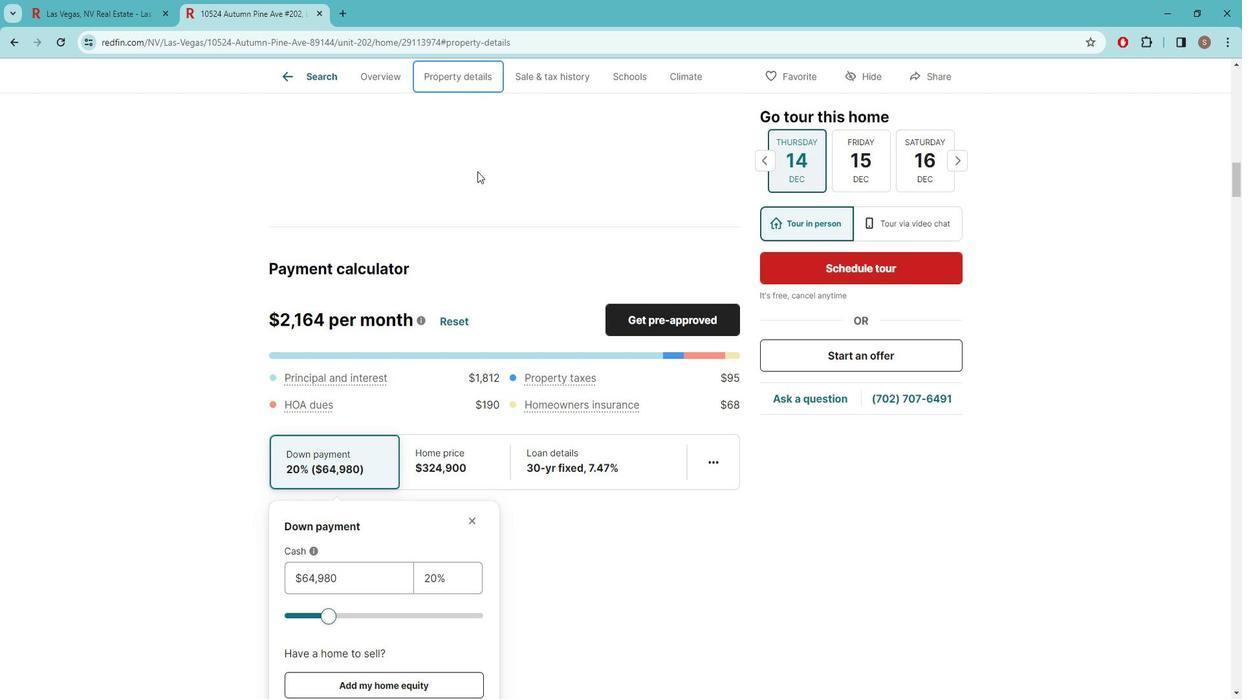 
Action: Mouse moved to (491, 185)
Screenshot: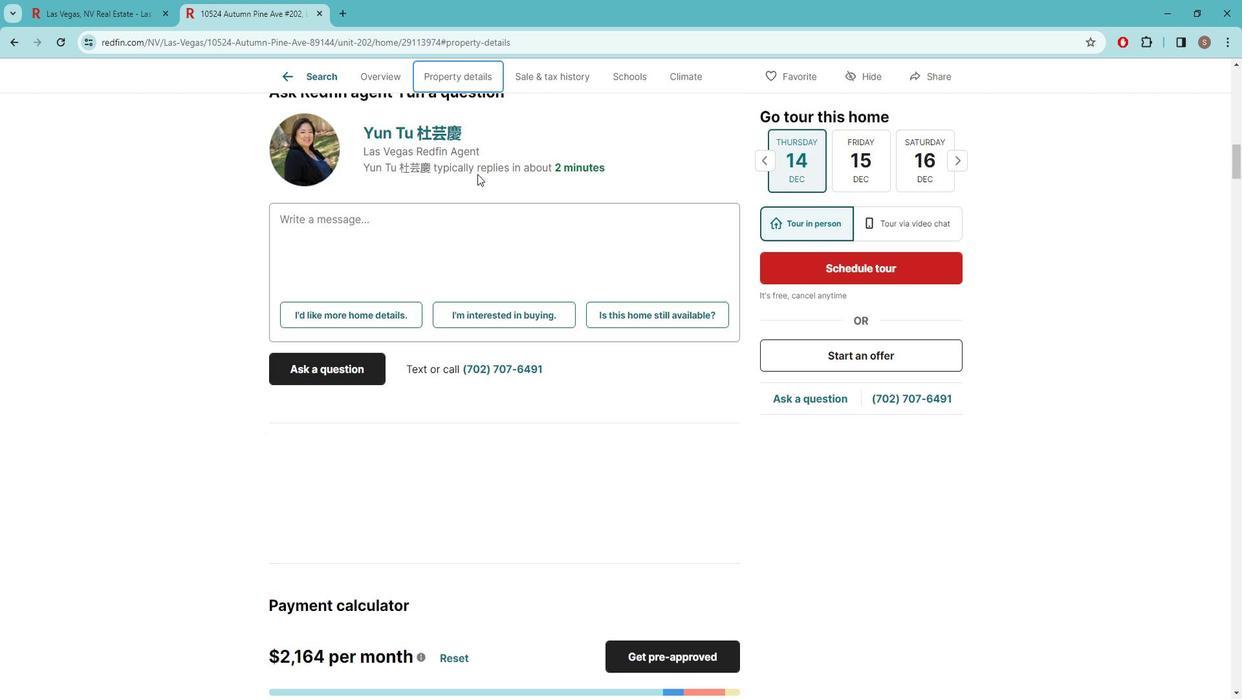 
Action: Mouse scrolled (491, 186) with delta (0, 0)
Screenshot: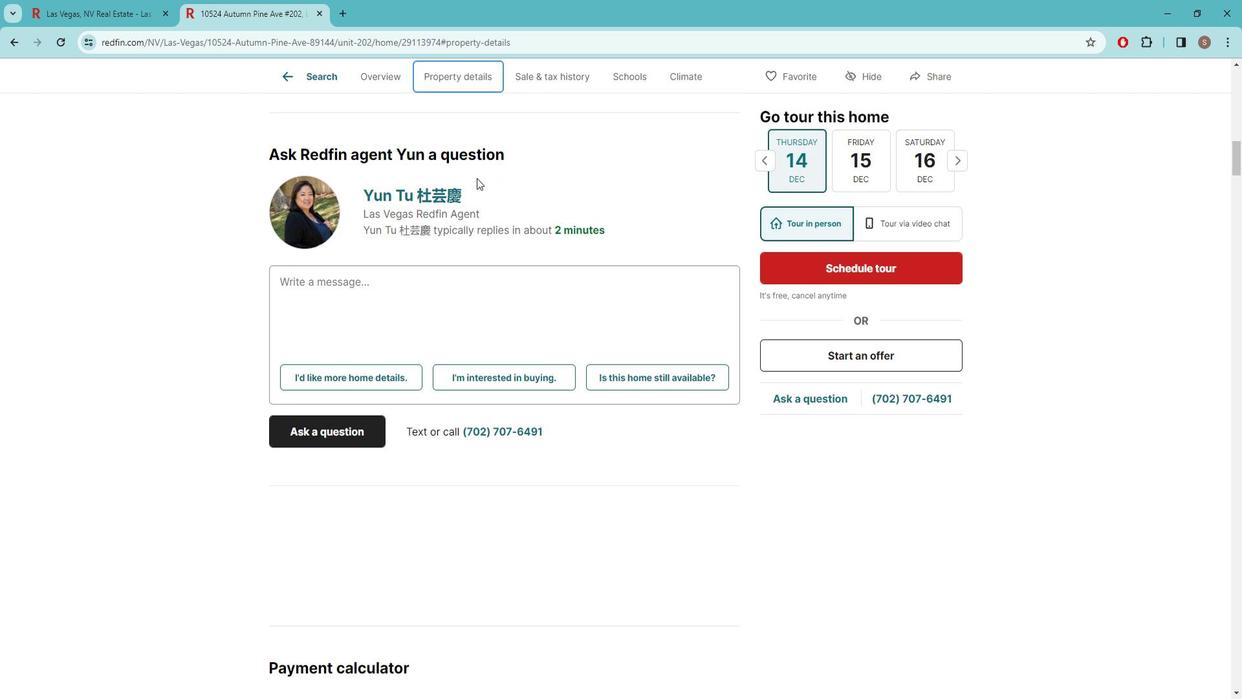 
Action: Mouse scrolled (491, 186) with delta (0, 0)
Screenshot: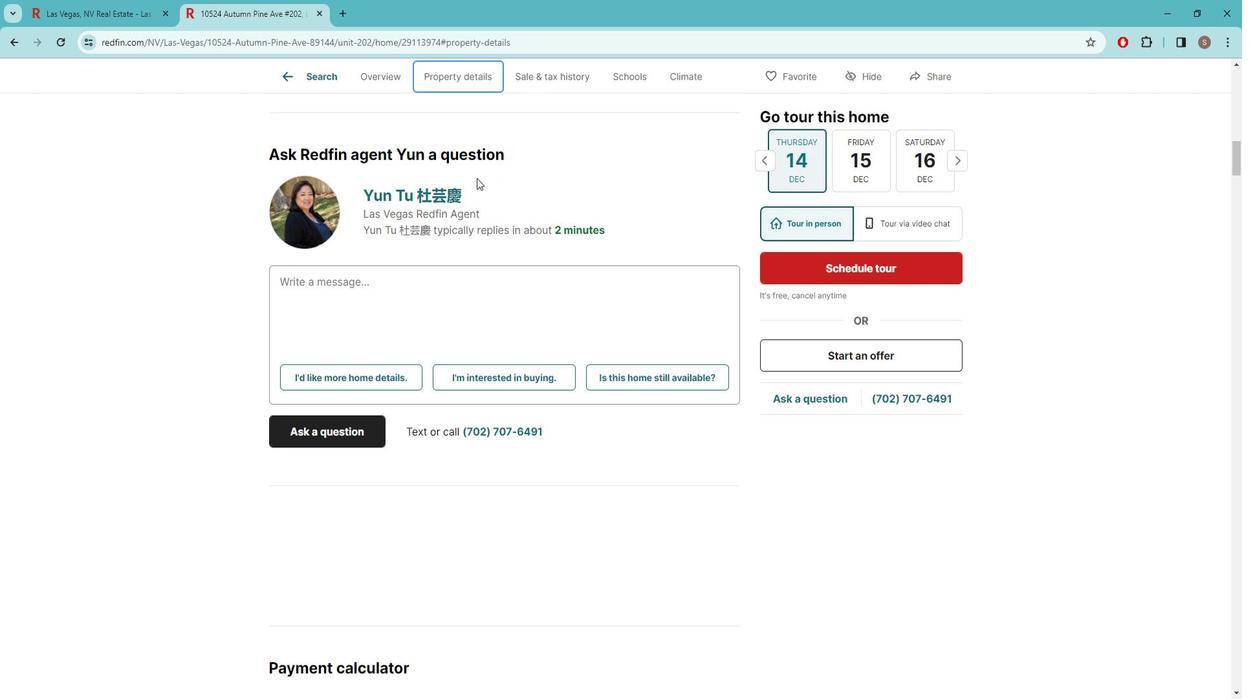 
Action: Mouse scrolled (491, 186) with delta (0, 0)
Screenshot: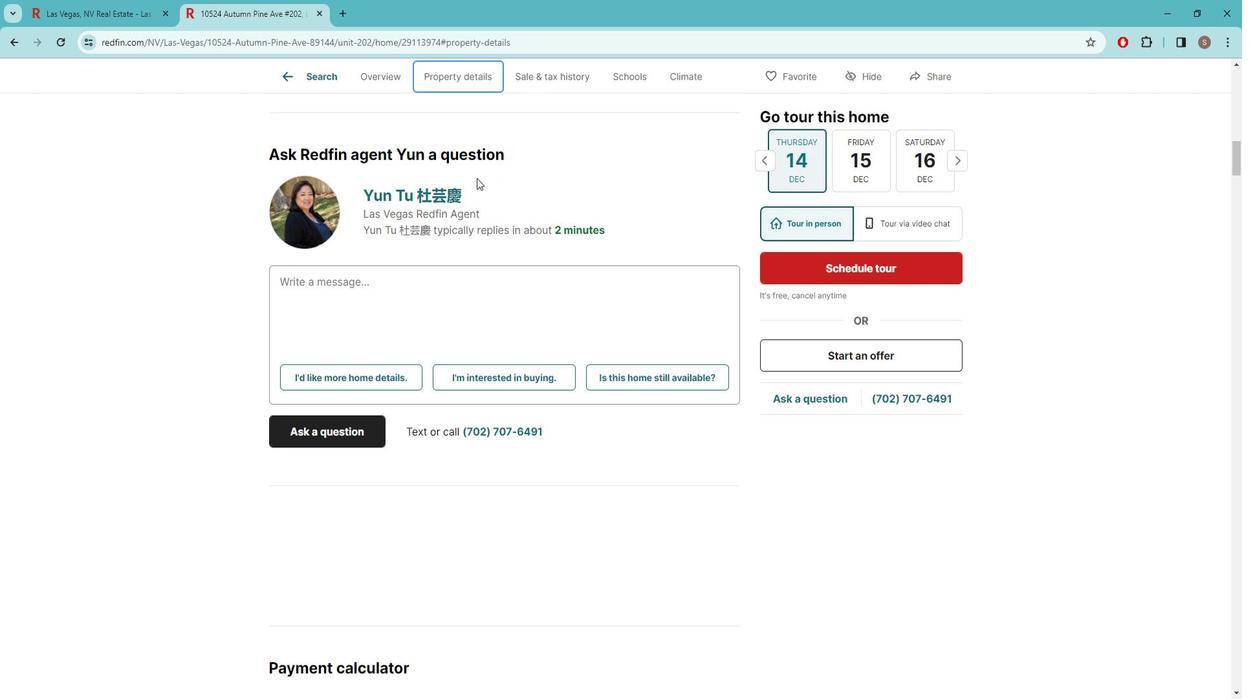 
Action: Mouse scrolled (491, 186) with delta (0, 0)
Screenshot: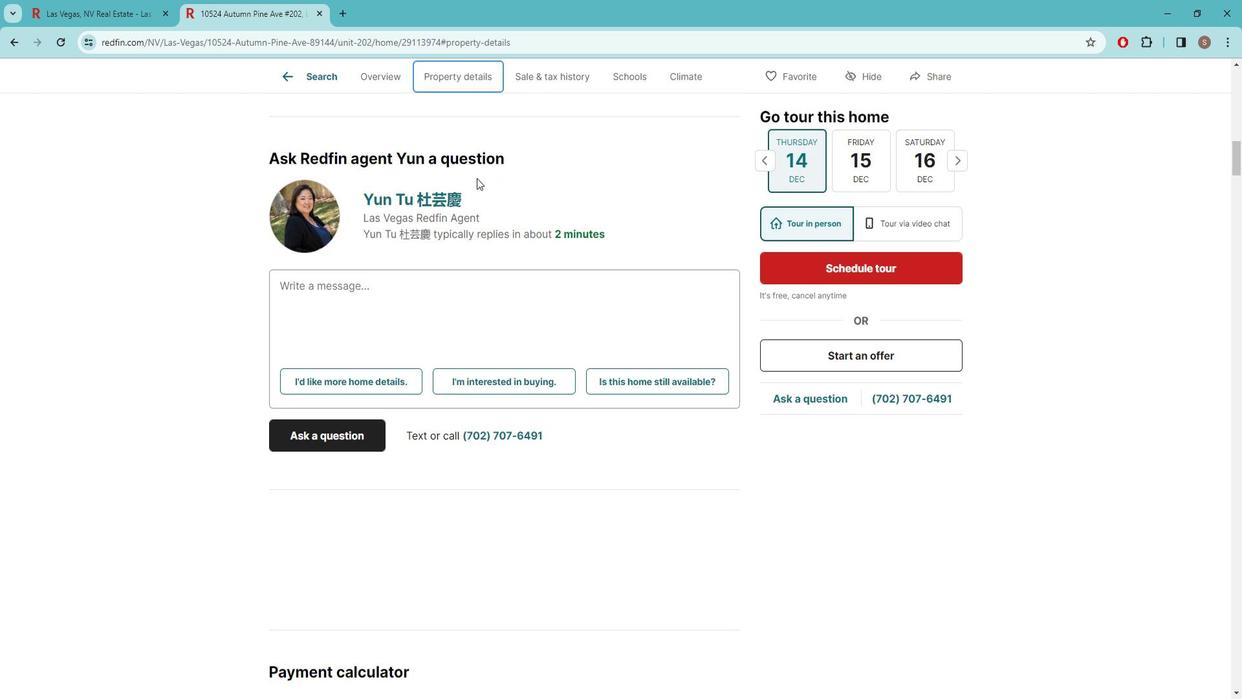 
Action: Mouse scrolled (491, 186) with delta (0, 0)
Screenshot: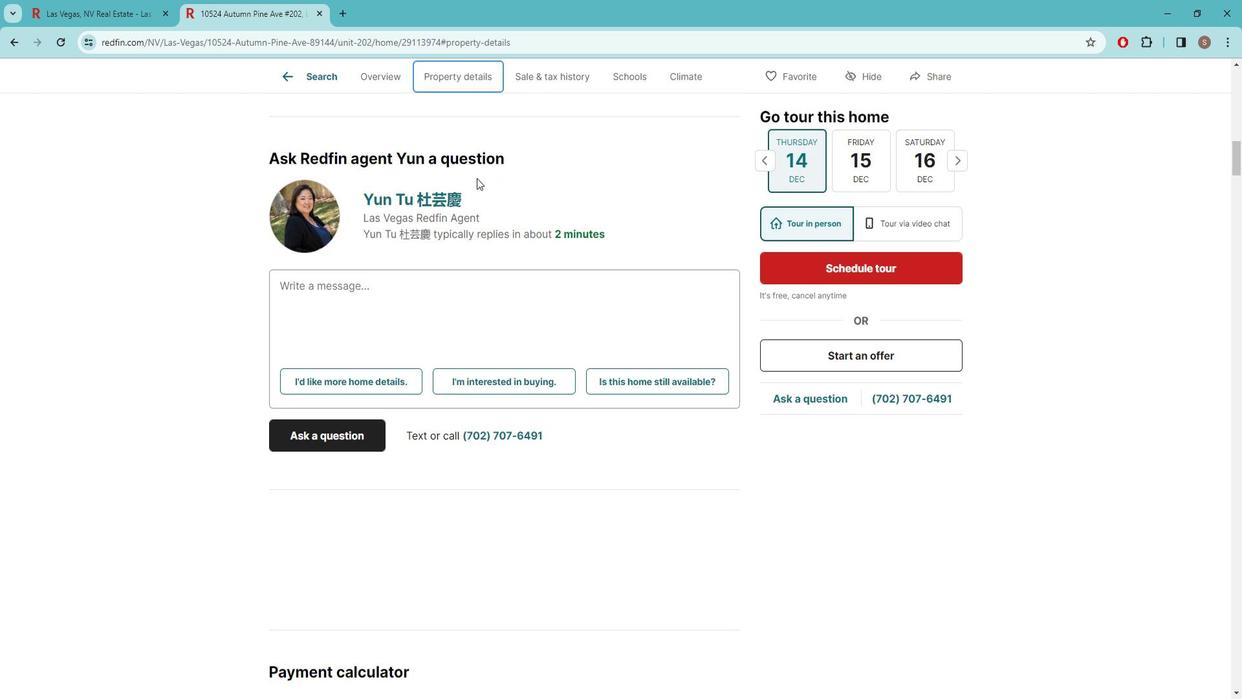 
Action: Mouse scrolled (491, 186) with delta (0, 0)
Screenshot: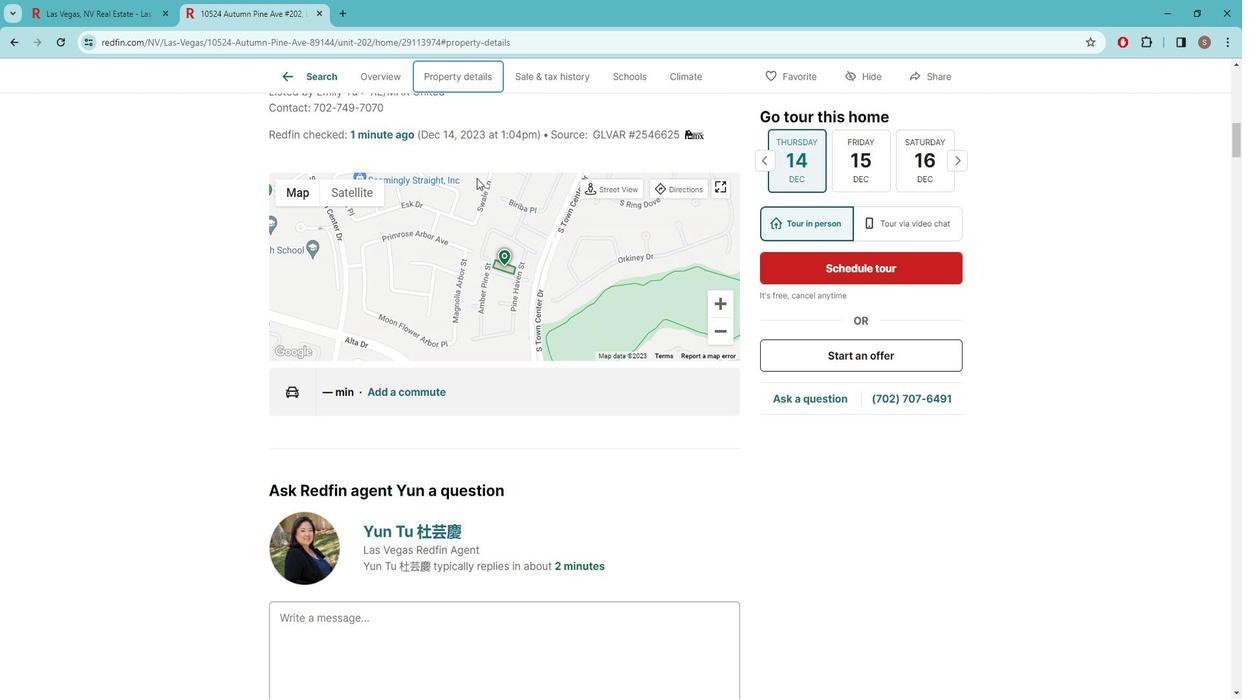 
Action: Mouse scrolled (491, 186) with delta (0, 0)
Screenshot: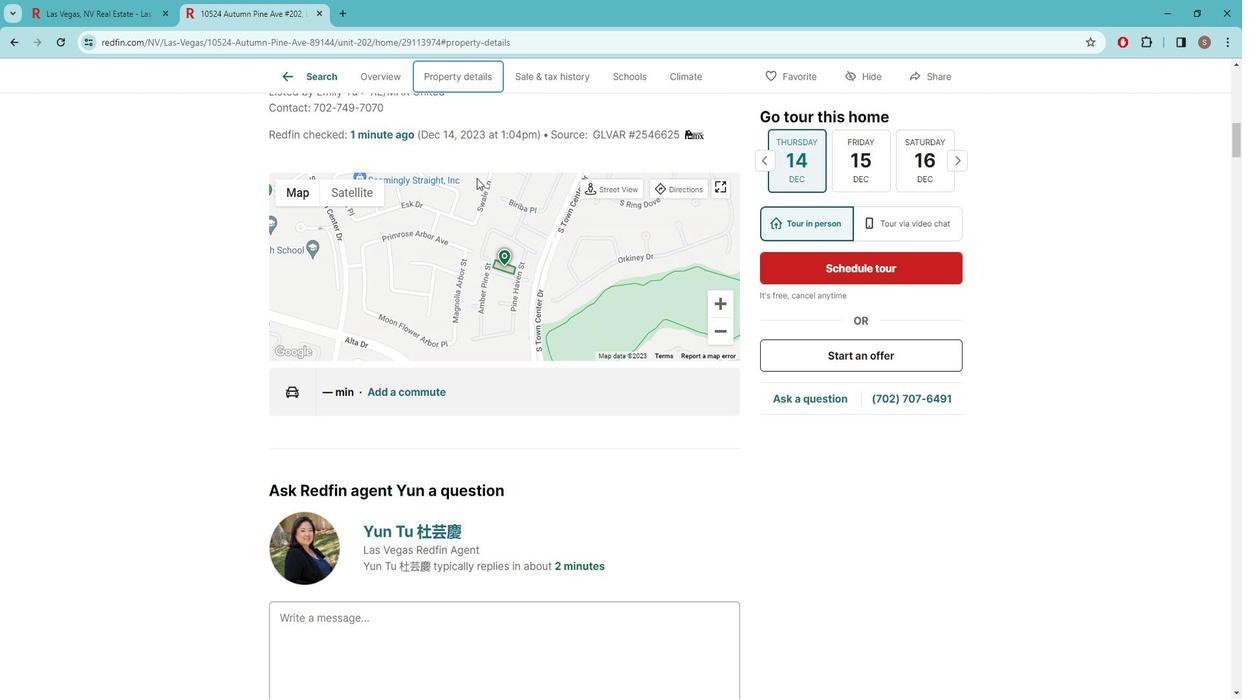 
Action: Mouse moved to (491, 185)
Screenshot: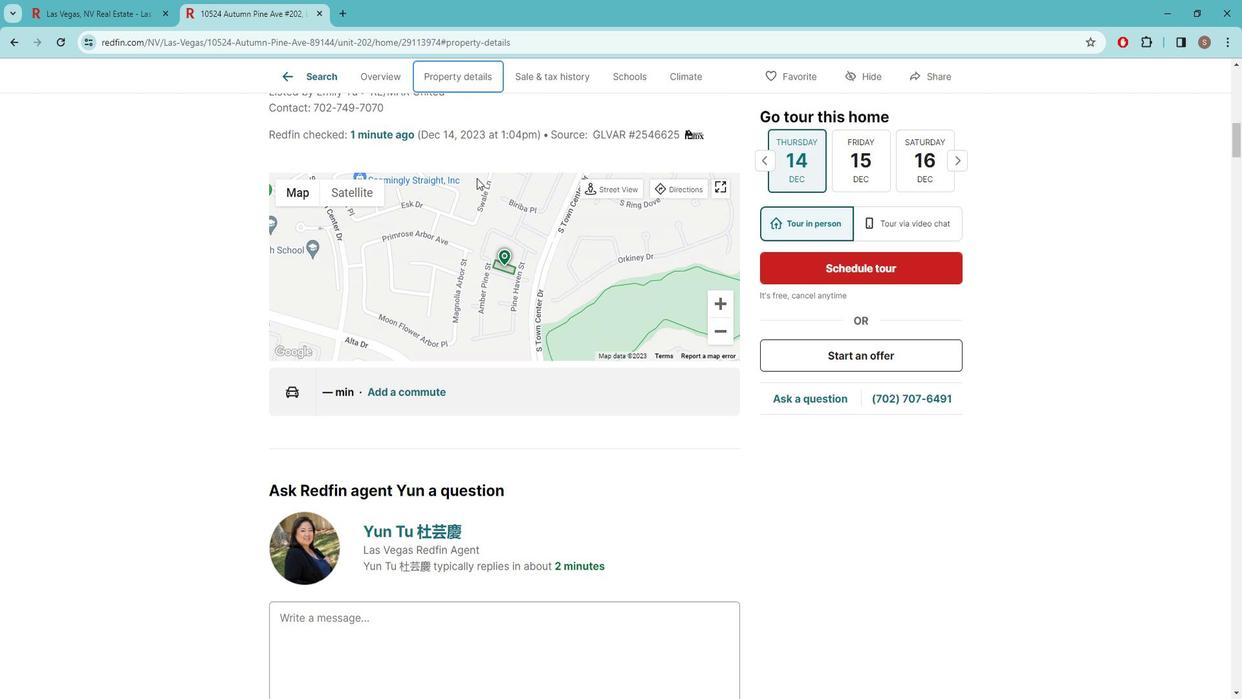 
Action: Mouse scrolled (491, 186) with delta (0, 0)
Screenshot: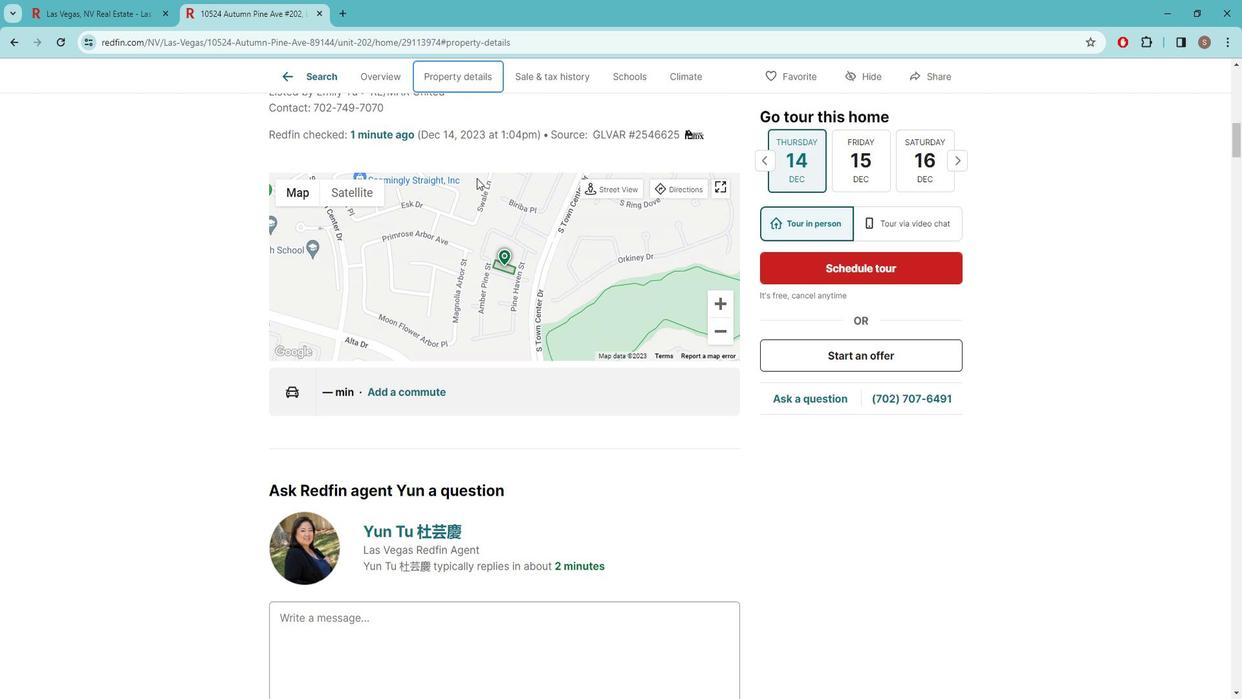 
Action: Mouse scrolled (491, 186) with delta (0, 0)
Screenshot: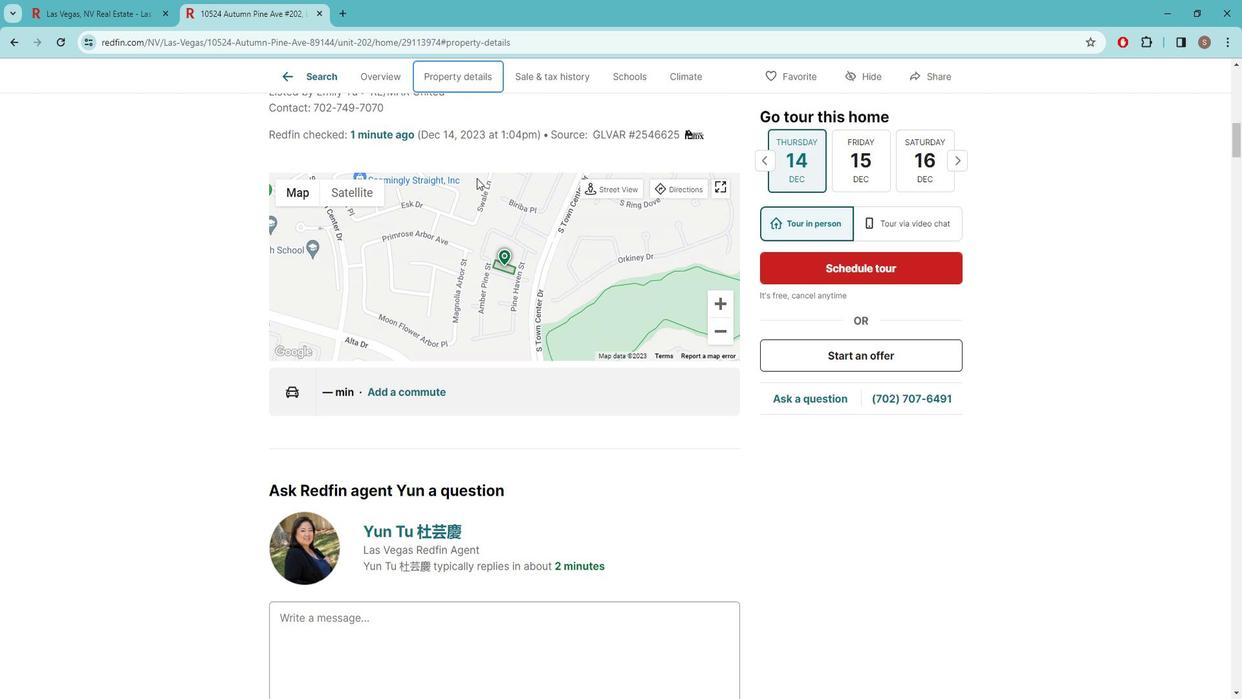 
Action: Mouse scrolled (491, 186) with delta (0, 0)
Screenshot: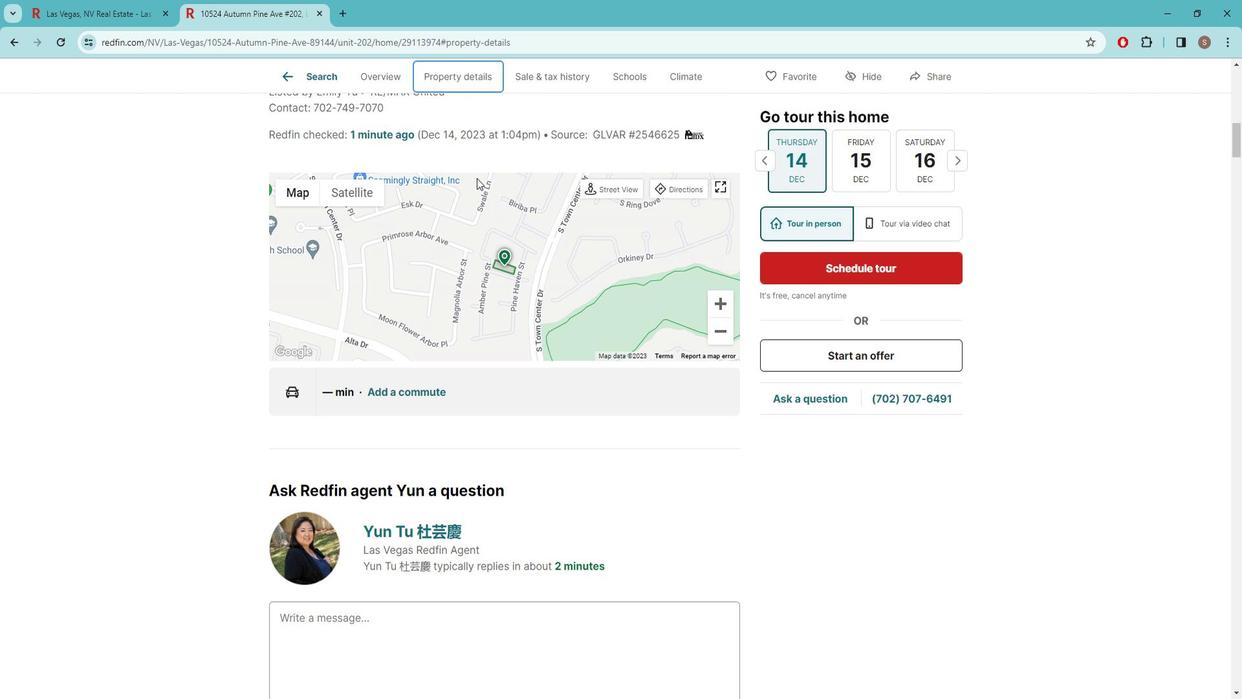
Action: Mouse scrolled (491, 186) with delta (0, 0)
Screenshot: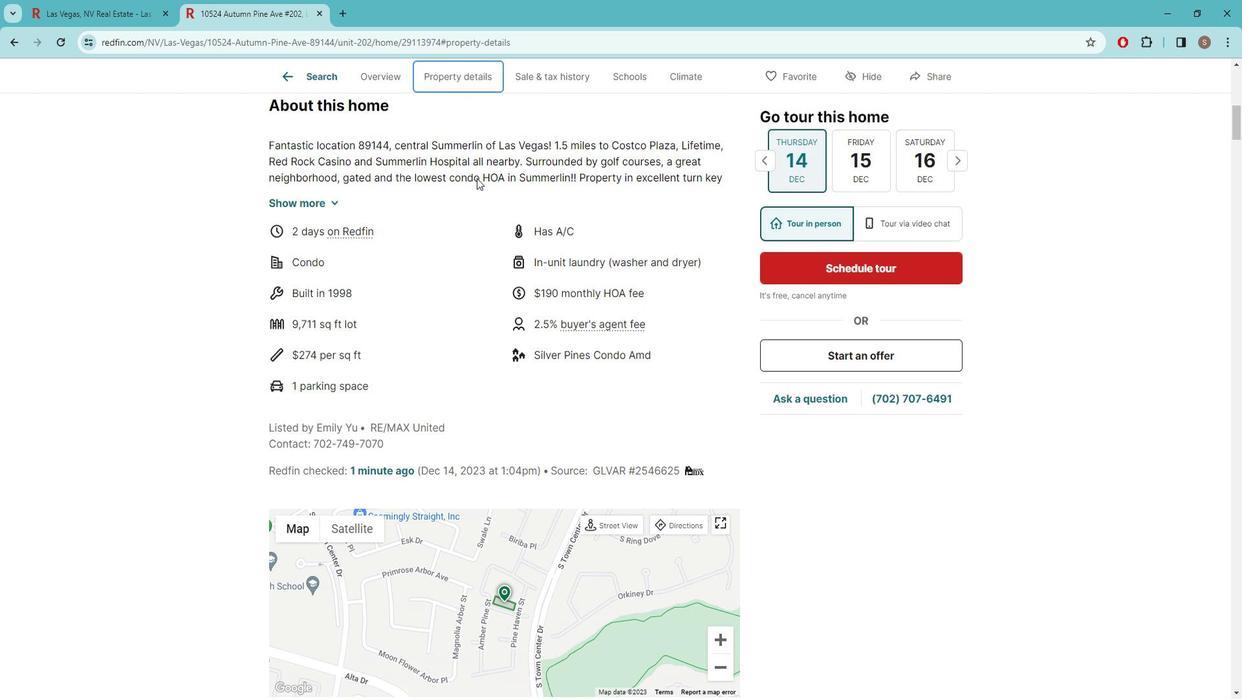 
Action: Mouse scrolled (491, 186) with delta (0, 0)
Screenshot: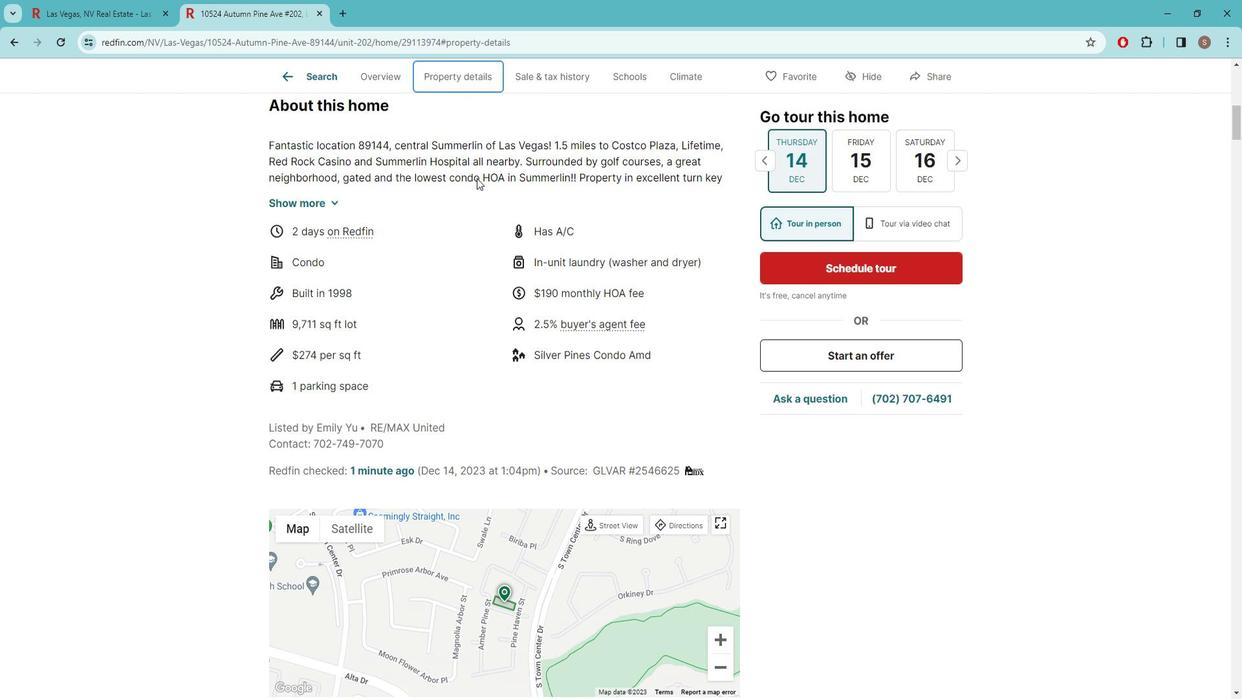 
Action: Mouse scrolled (491, 186) with delta (0, 0)
Screenshot: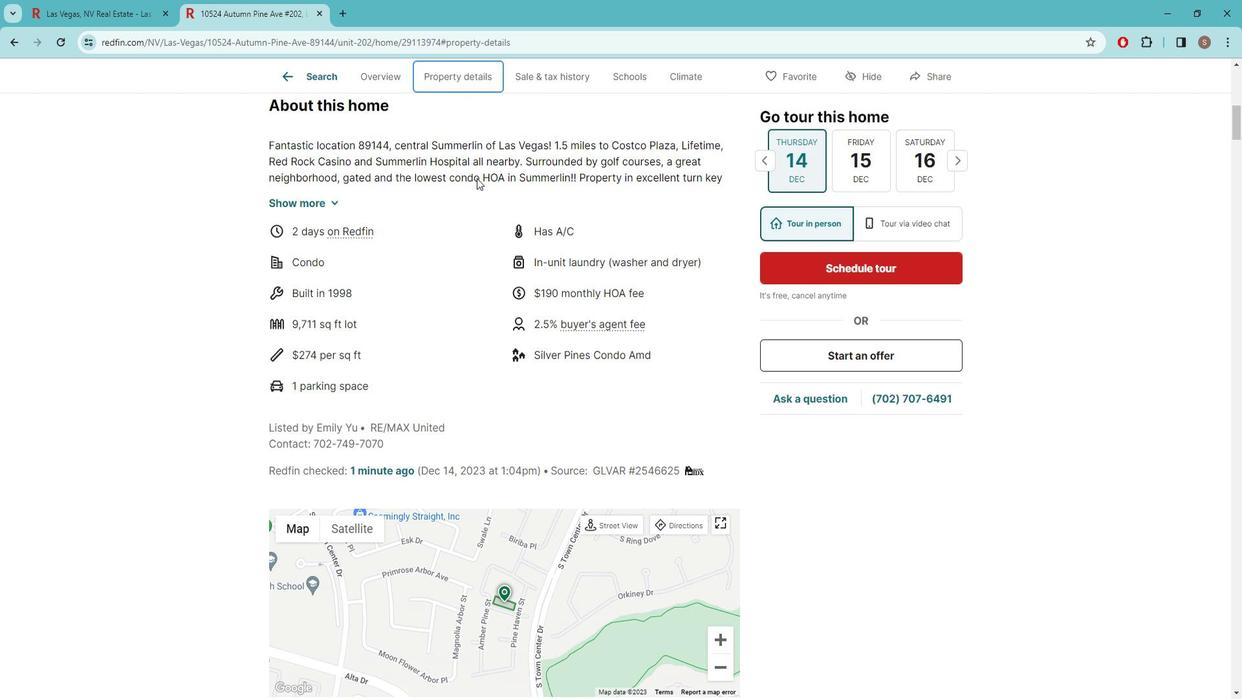 
Action: Mouse moved to (491, 187)
Screenshot: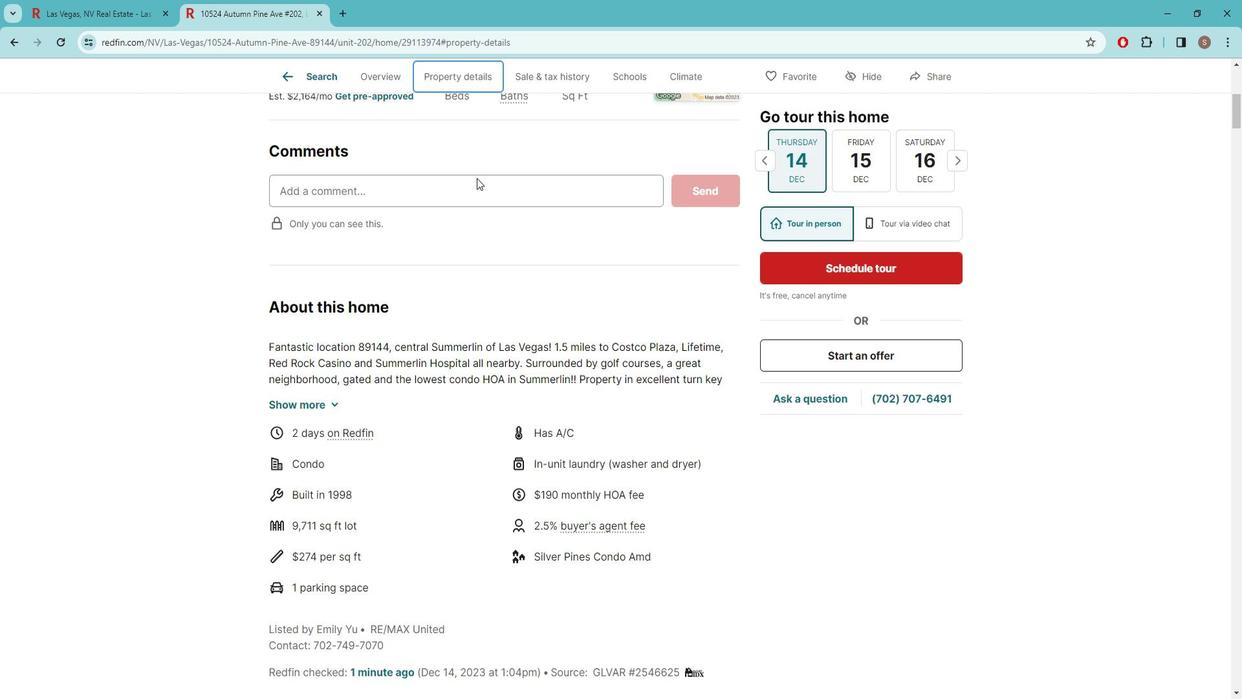 
Action: Mouse scrolled (491, 187) with delta (0, 0)
Screenshot: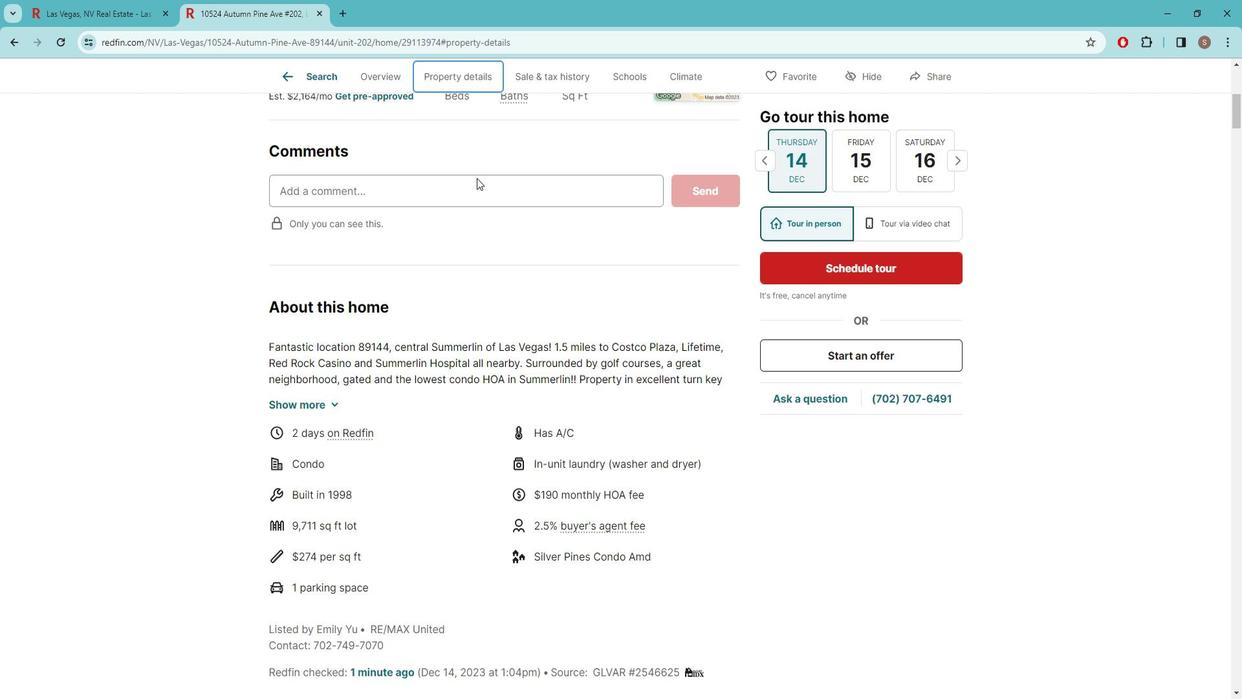 
Action: Mouse moved to (490, 189)
Screenshot: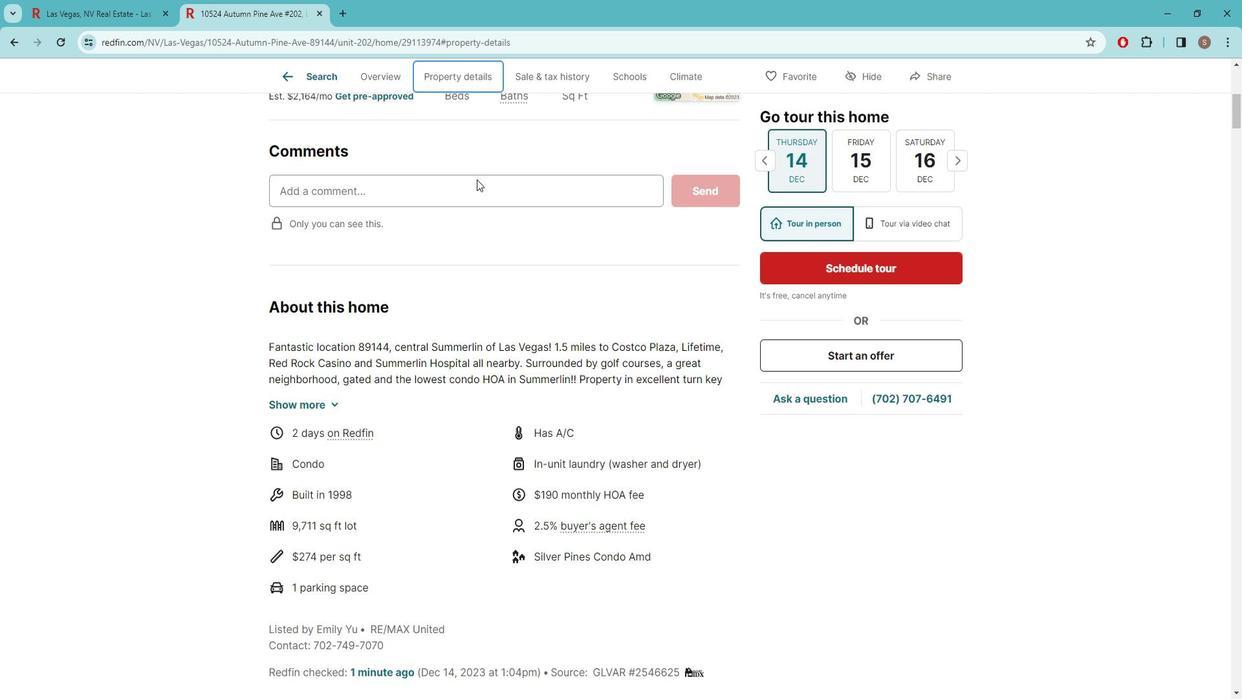 
Action: Mouse scrolled (490, 189) with delta (0, 0)
Screenshot: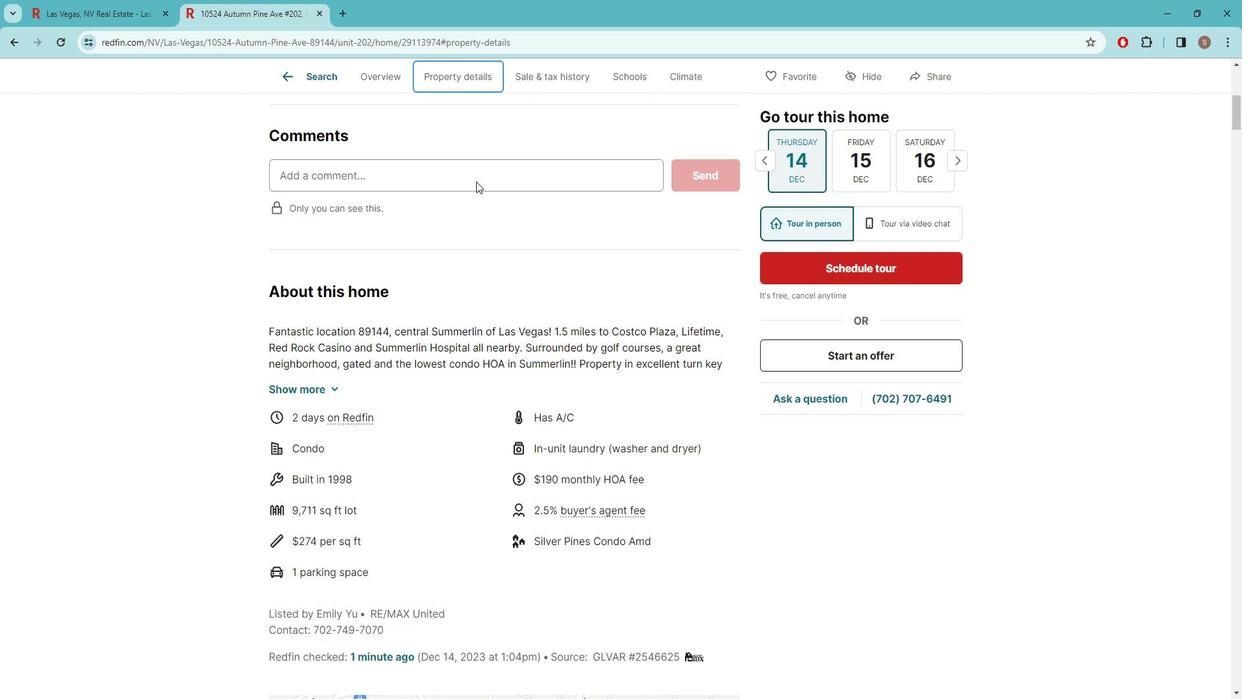 
Action: Mouse scrolled (490, 189) with delta (0, 0)
Screenshot: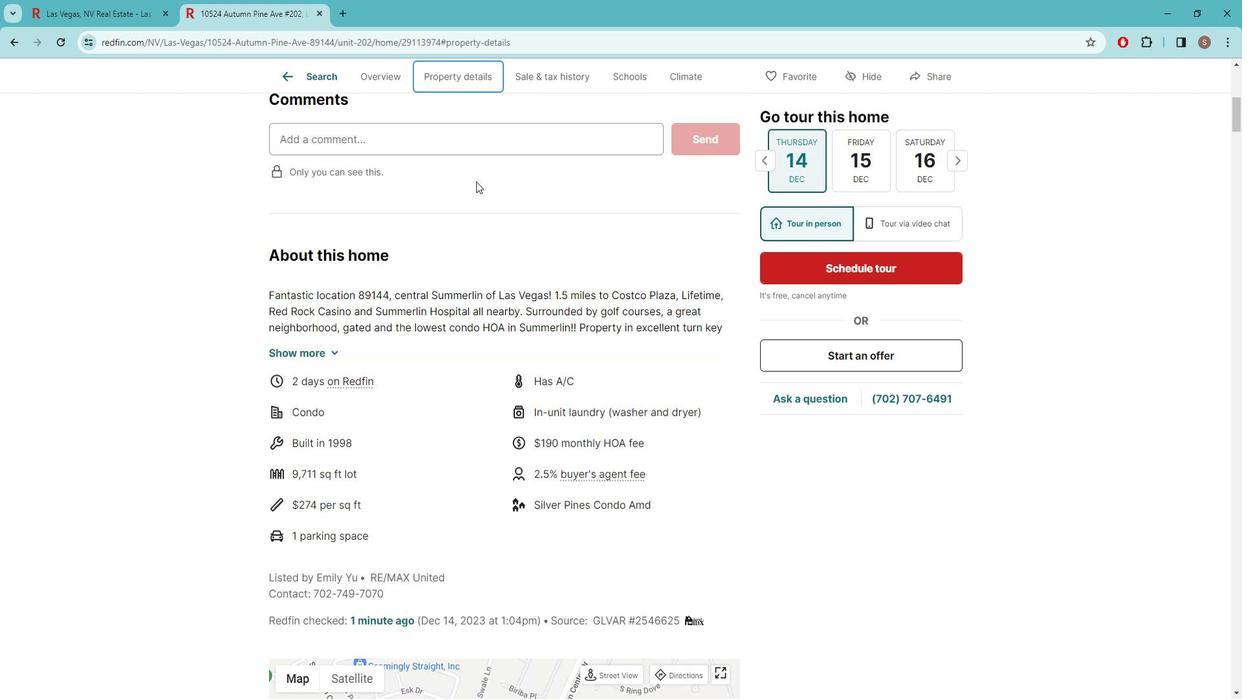 
Action: Mouse scrolled (490, 189) with delta (0, 0)
Screenshot: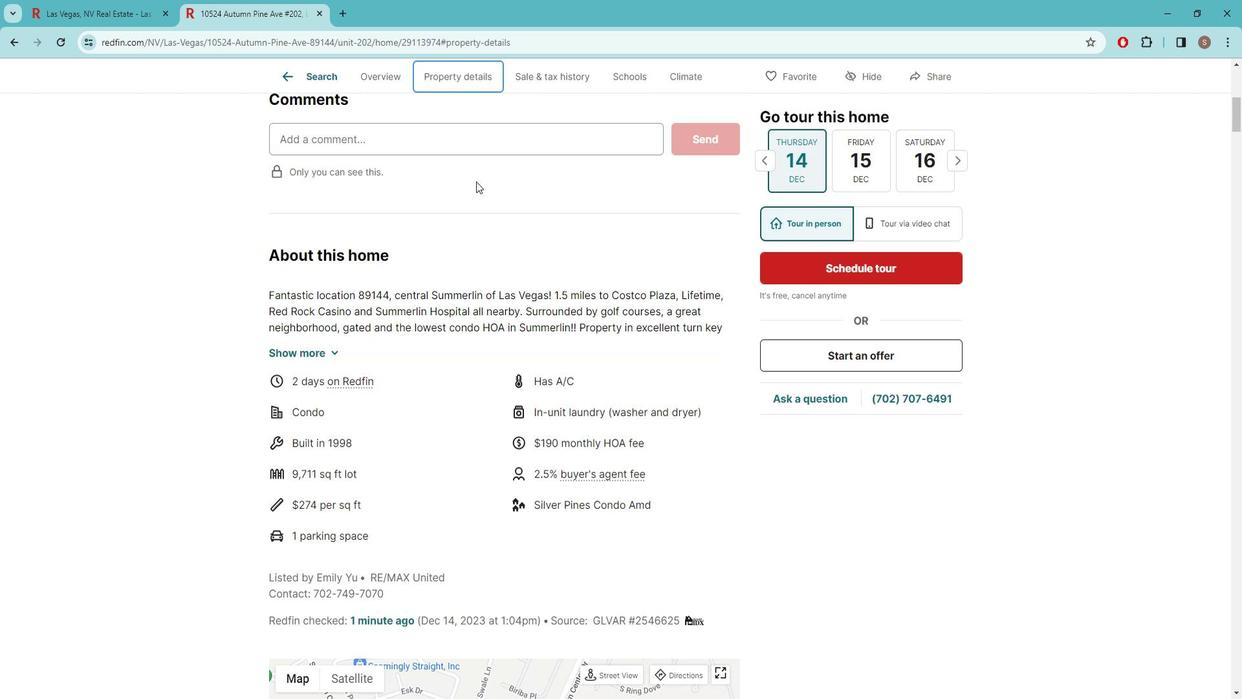 
Action: Mouse scrolled (490, 189) with delta (0, 0)
Screenshot: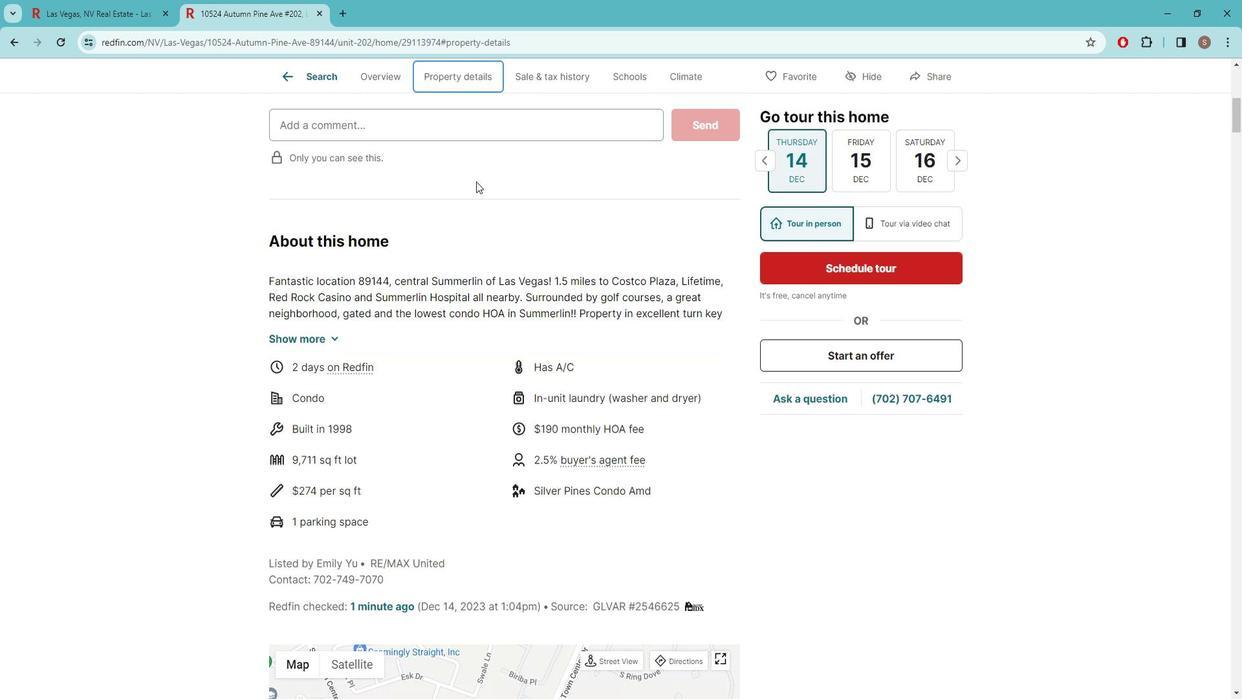 
Action: Mouse moved to (490, 194)
Screenshot: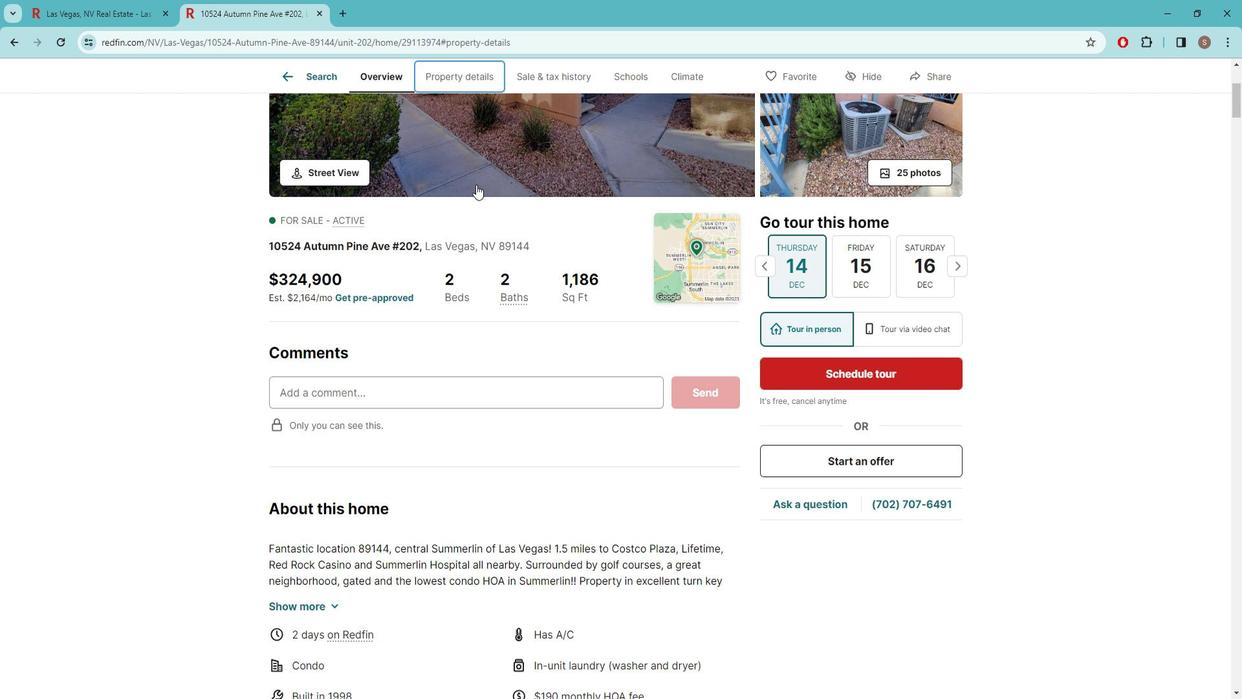 
Action: Mouse scrolled (490, 193) with delta (0, 0)
Screenshot: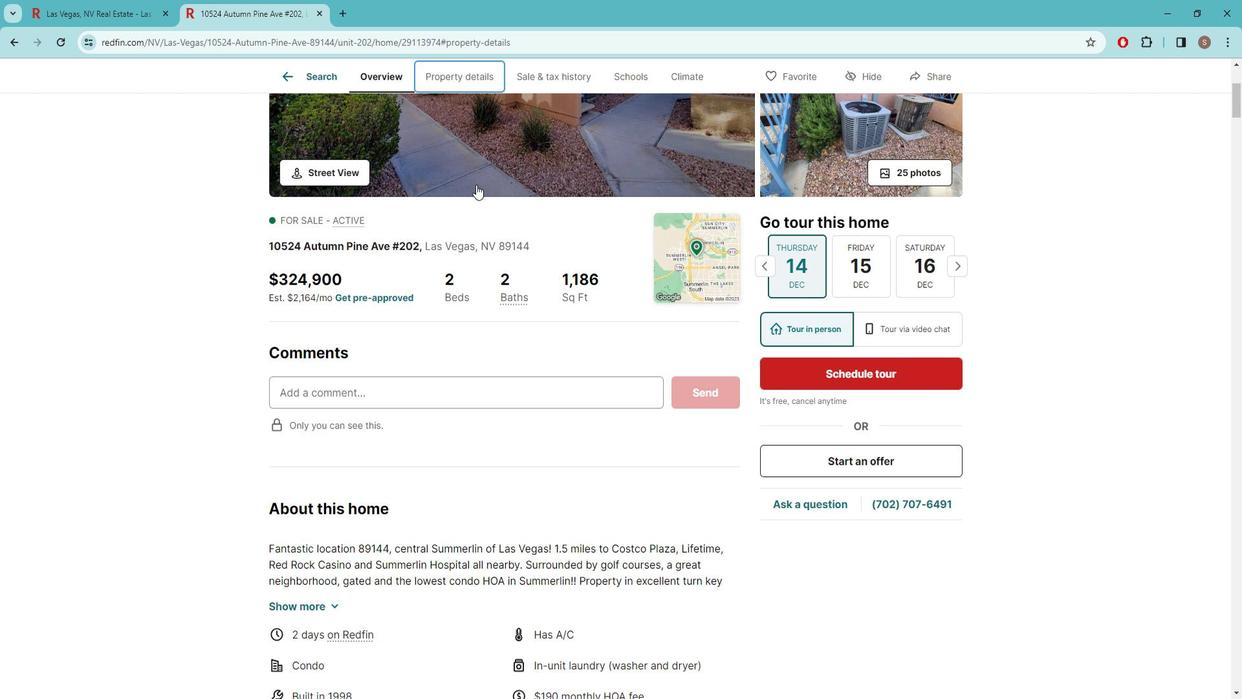 
Action: Mouse scrolled (490, 193) with delta (0, 0)
Screenshot: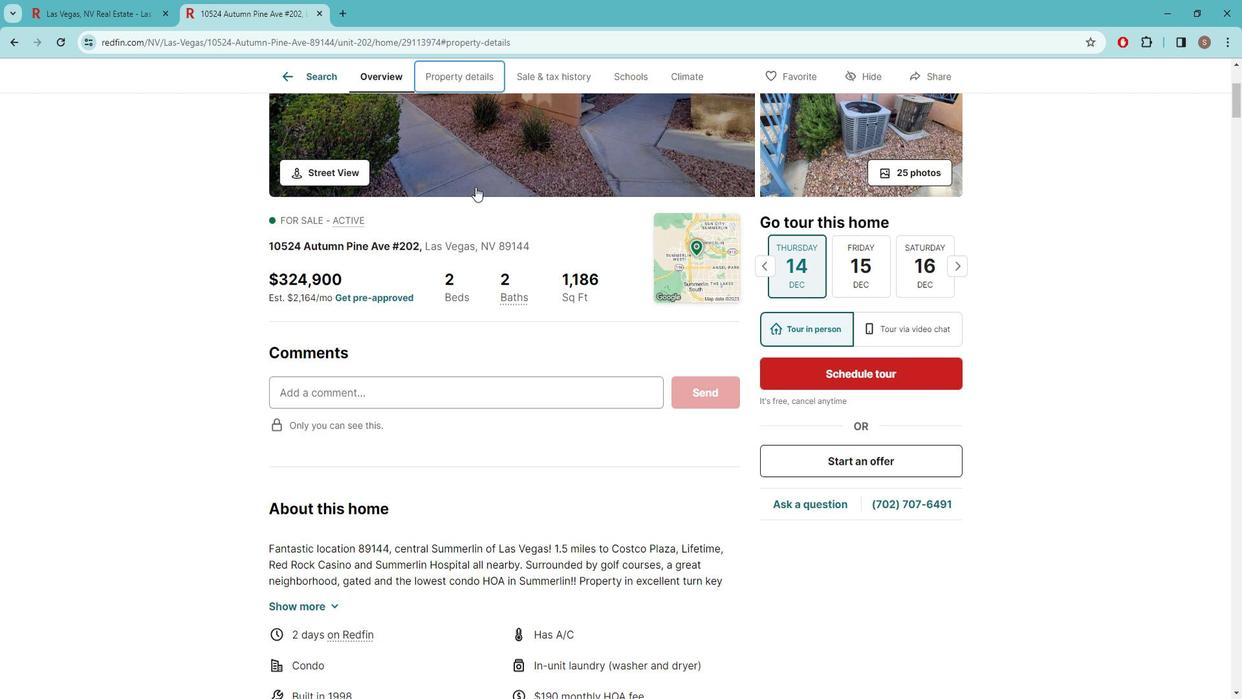
Action: Mouse scrolled (490, 193) with delta (0, 0)
Screenshot: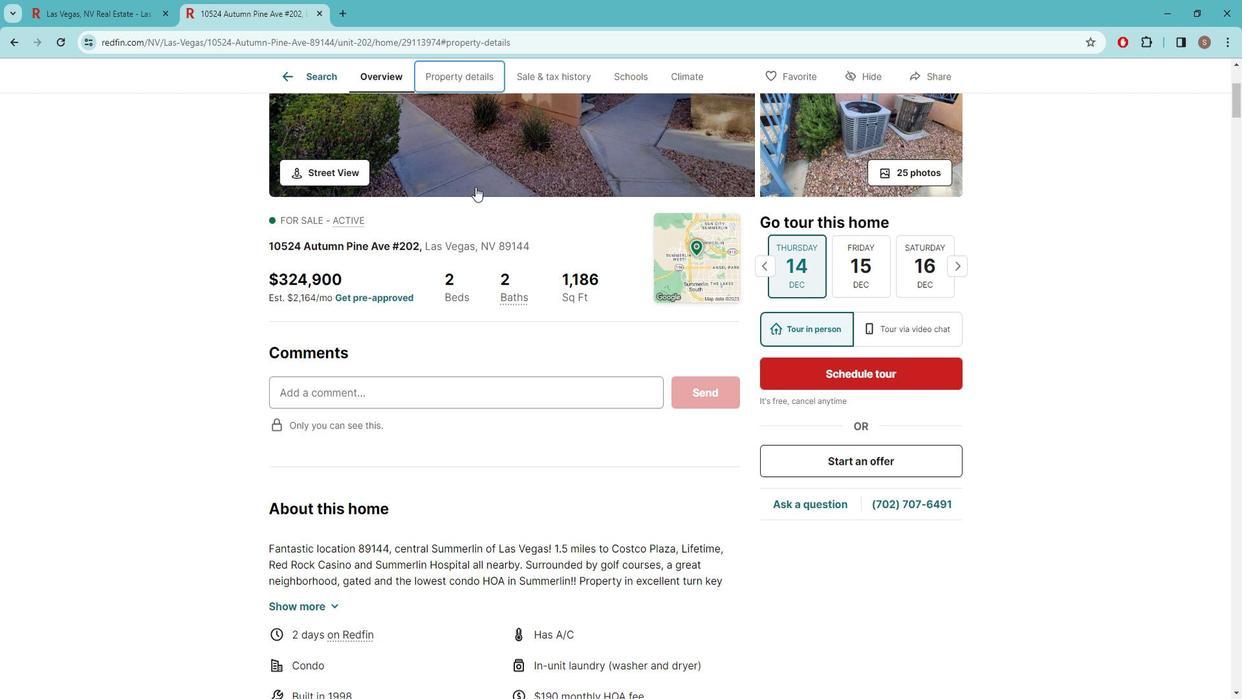 
Action: Mouse scrolled (490, 193) with delta (0, 0)
Screenshot: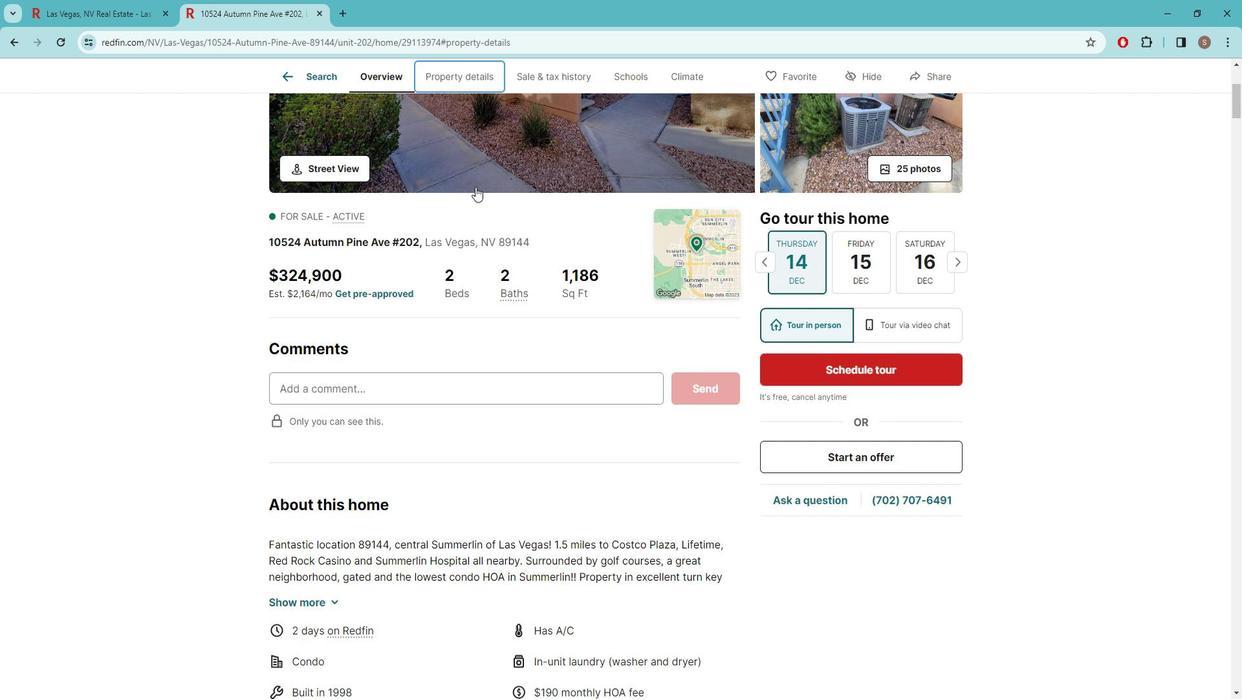 
Action: Mouse scrolled (490, 193) with delta (0, 0)
Screenshot: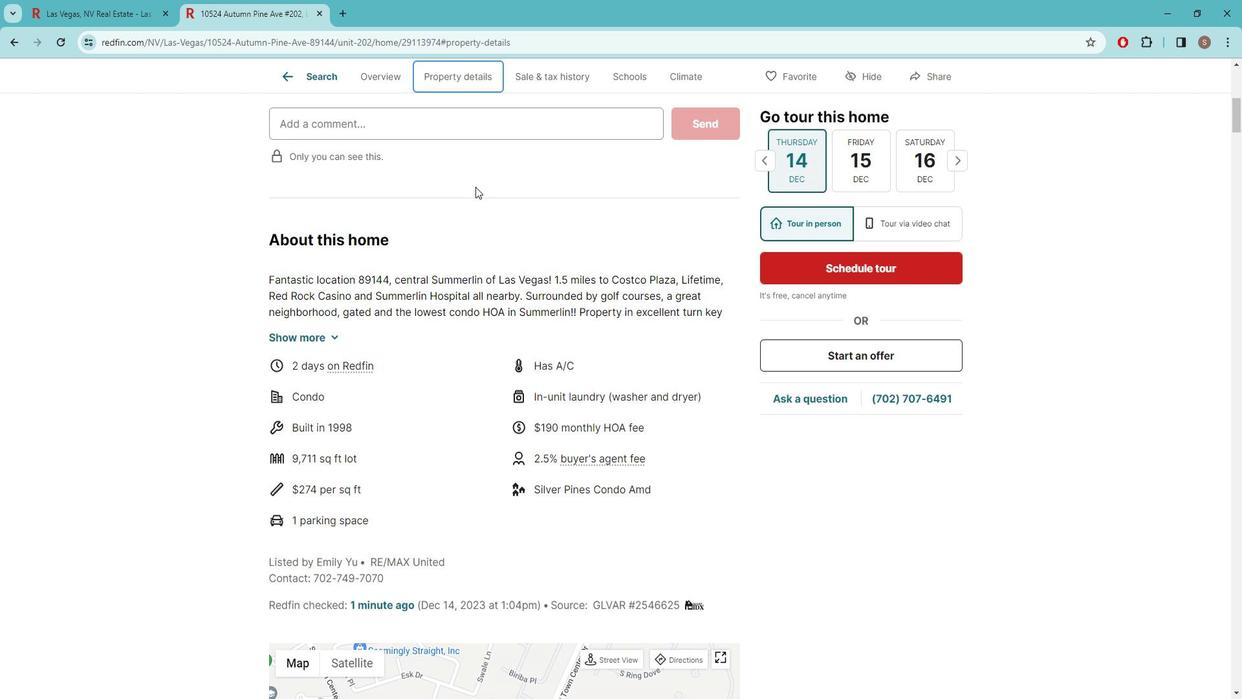 
Action: Mouse scrolled (490, 193) with delta (0, 0)
Screenshot: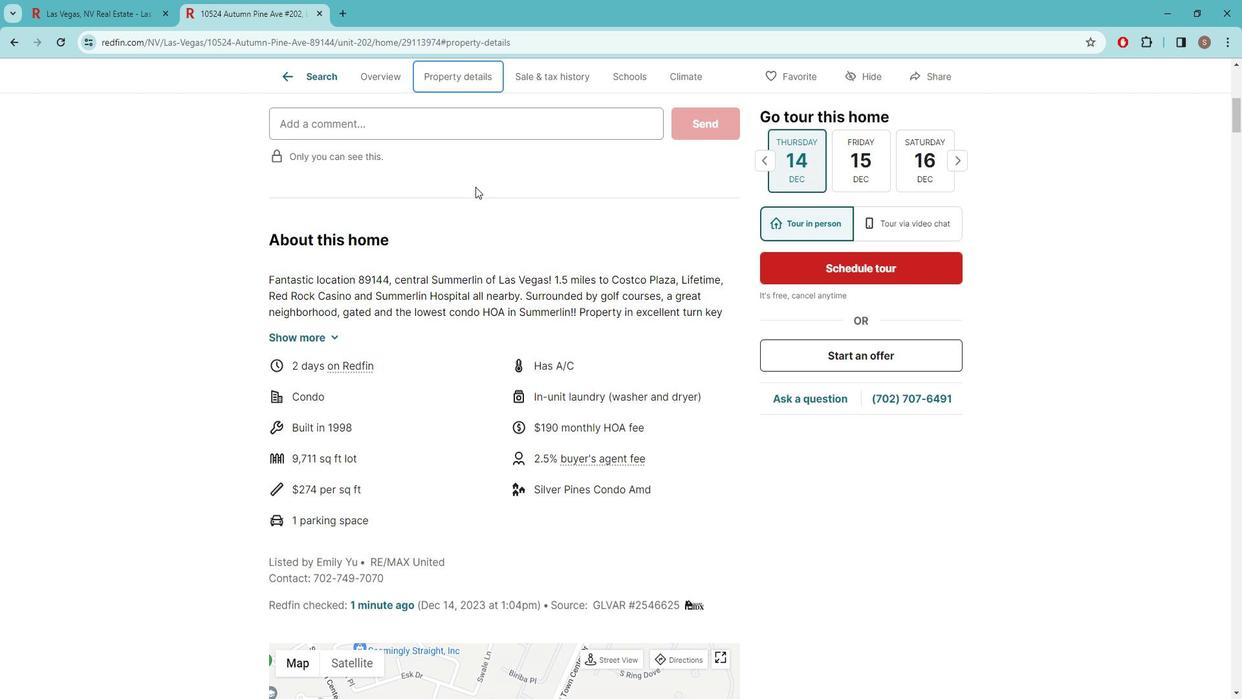 
Action: Mouse moved to (474, 220)
Screenshot: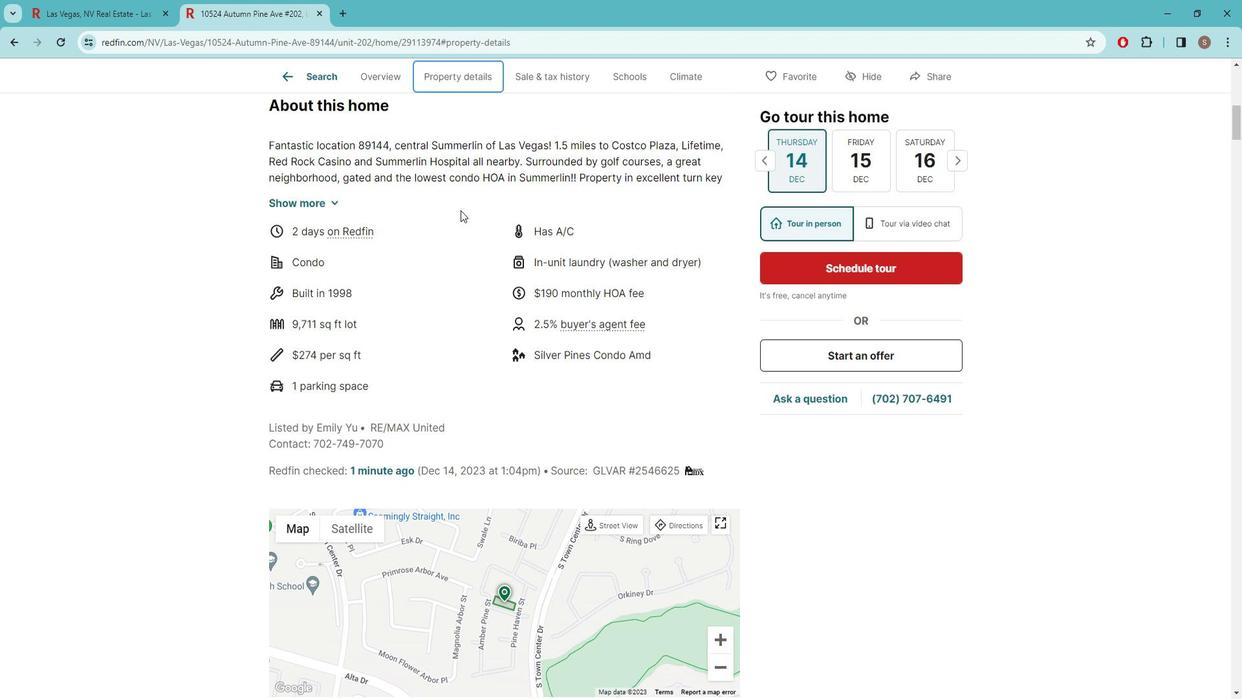 
Action: Mouse scrolled (474, 220) with delta (0, 0)
Screenshot: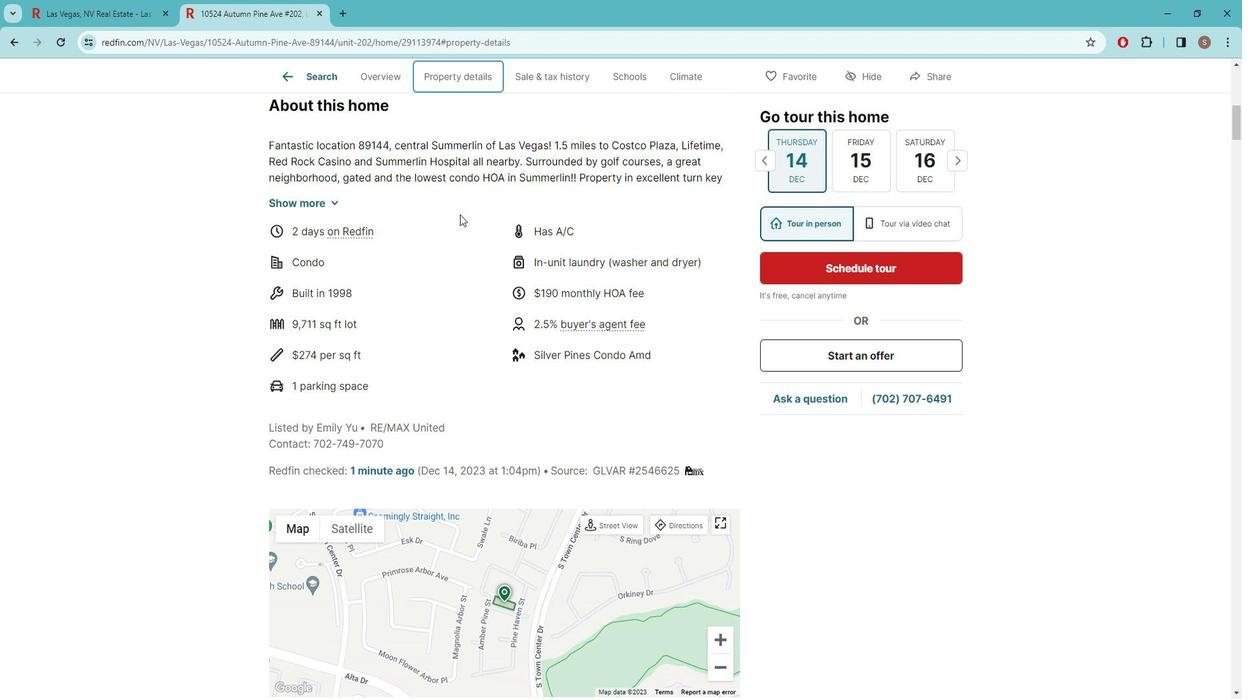 
Action: Mouse scrolled (474, 220) with delta (0, 0)
Screenshot: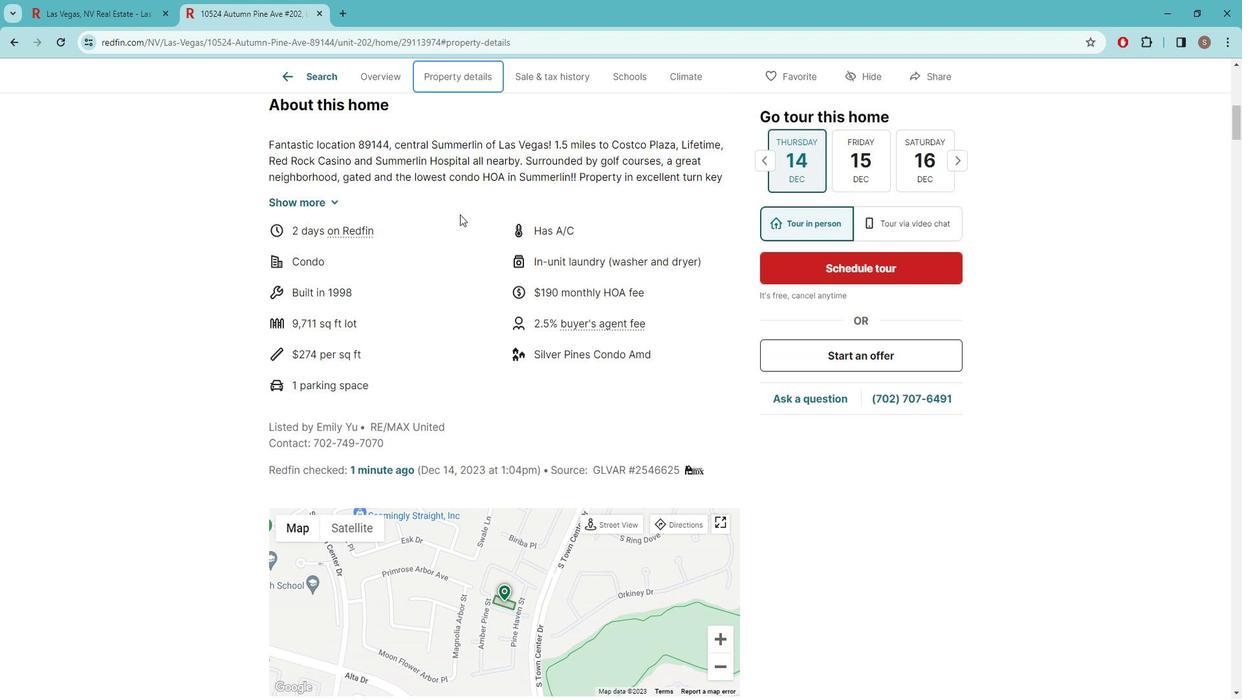 
Action: Mouse scrolled (474, 220) with delta (0, 0)
Screenshot: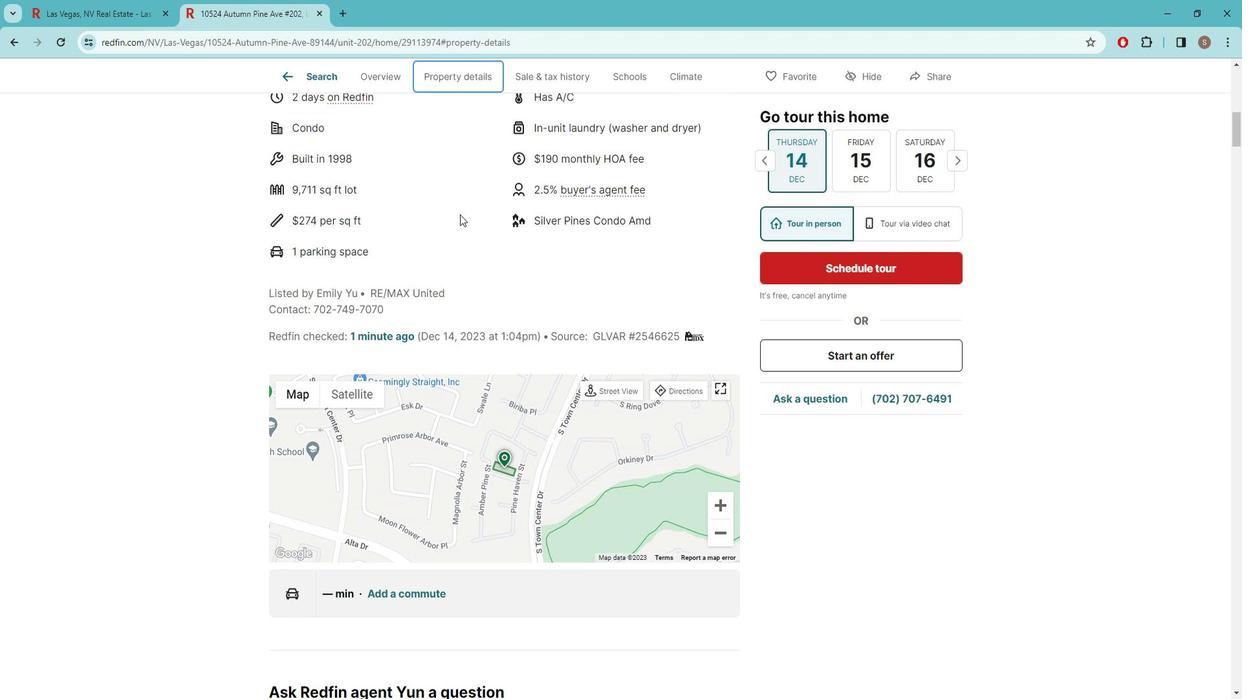 
Action: Mouse scrolled (474, 220) with delta (0, 0)
Screenshot: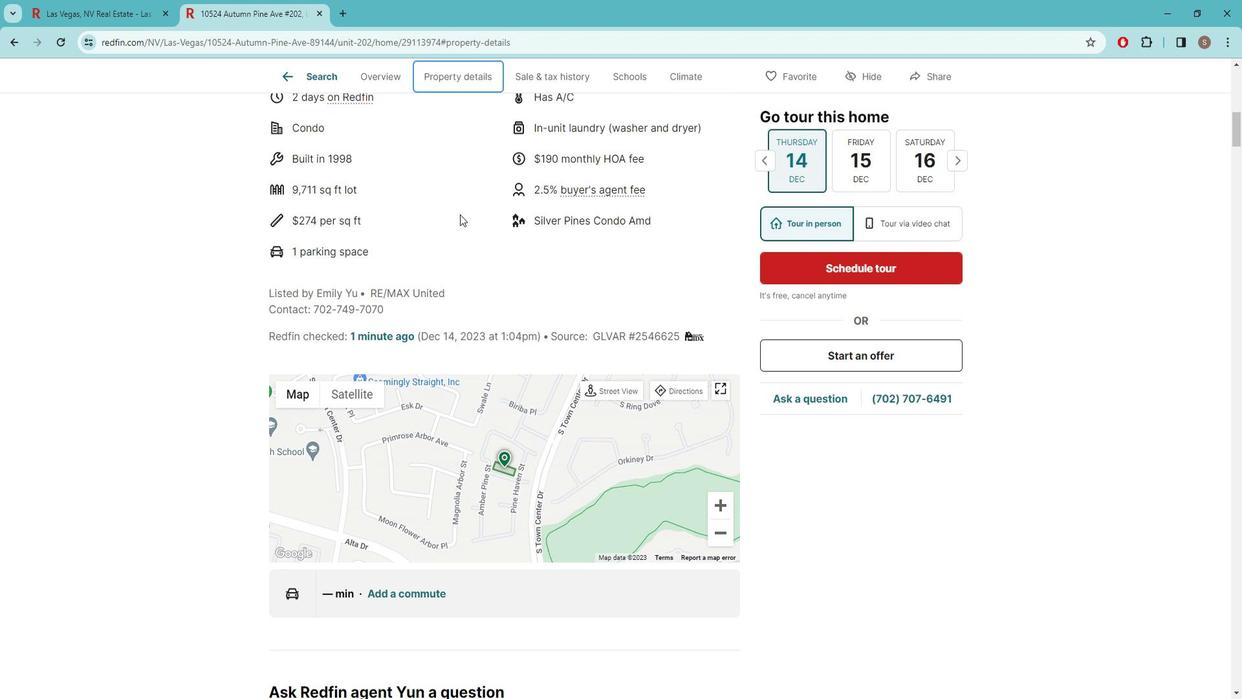 
Action: Mouse scrolled (474, 220) with delta (0, 0)
Screenshot: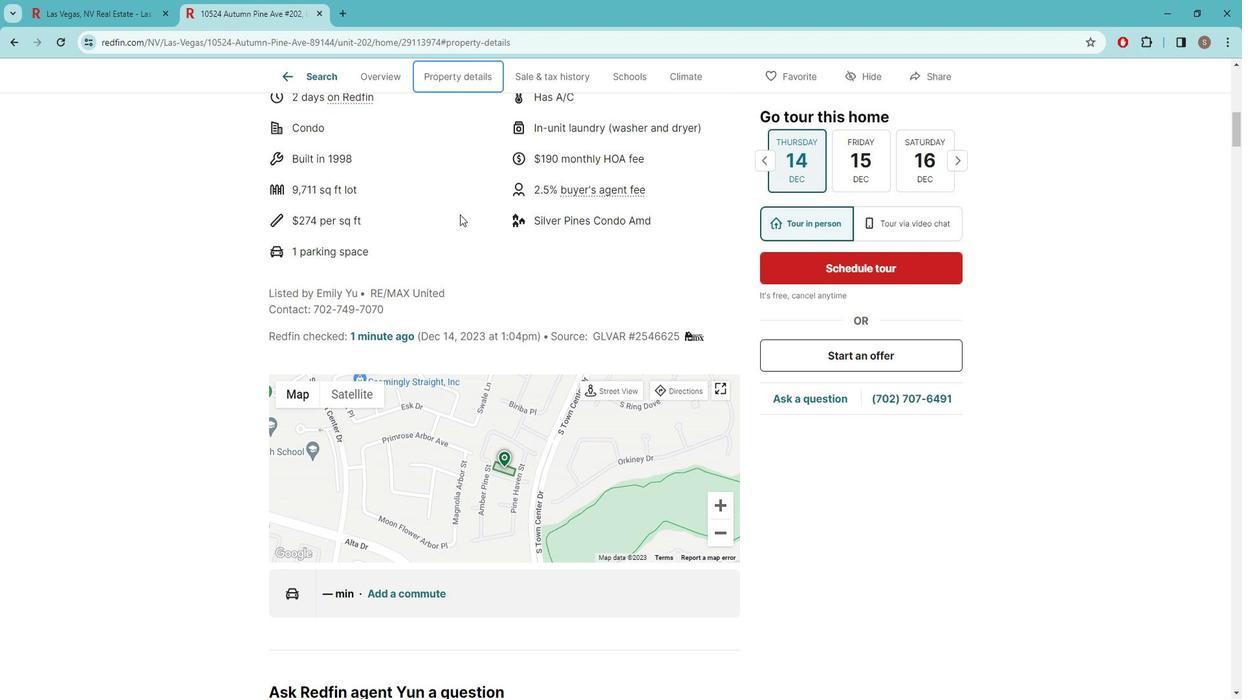
Action: Mouse moved to (474, 220)
Screenshot: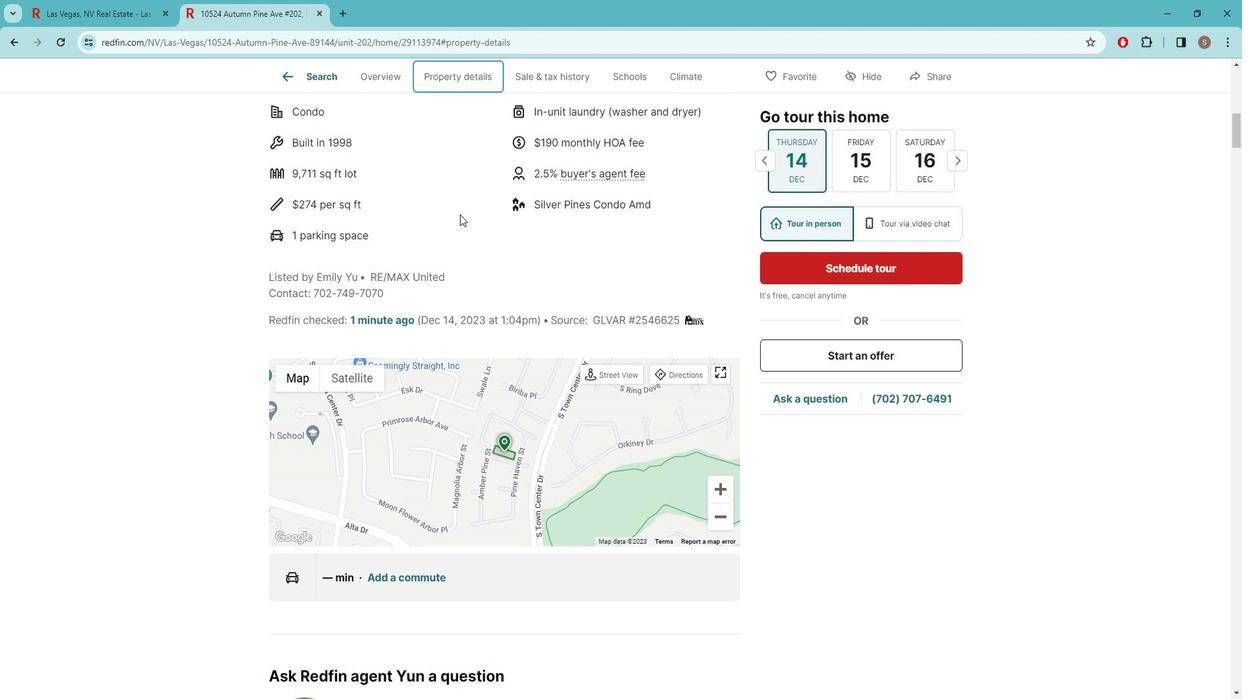 
Action: Mouse scrolled (474, 220) with delta (0, 0)
Screenshot: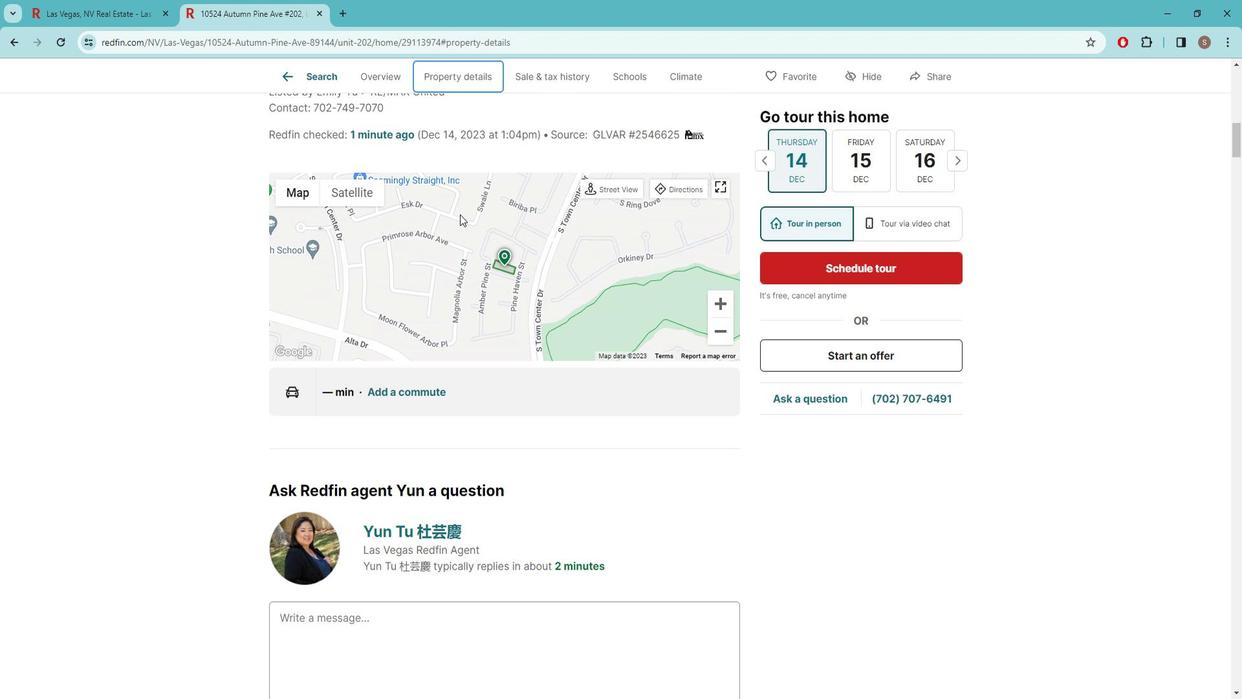 
Action: Mouse scrolled (474, 220) with delta (0, 0)
Screenshot: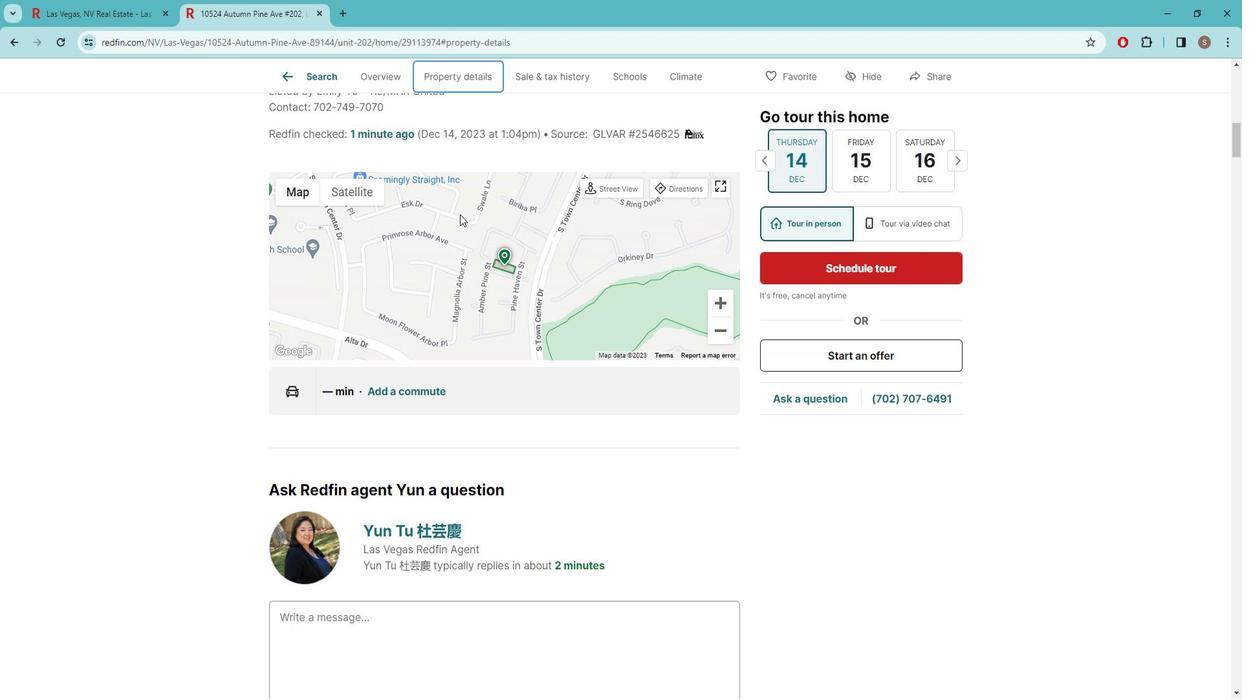 
Action: Mouse scrolled (474, 220) with delta (0, 0)
Screenshot: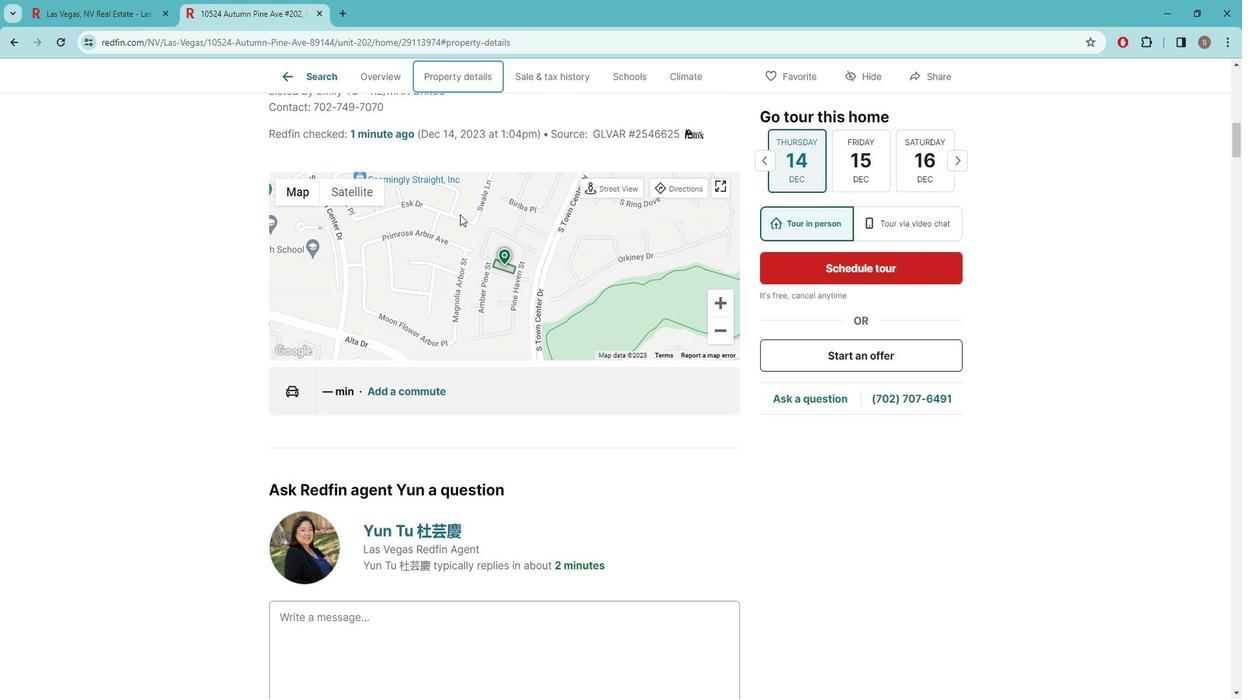 
Action: Mouse scrolled (474, 220) with delta (0, 0)
Screenshot: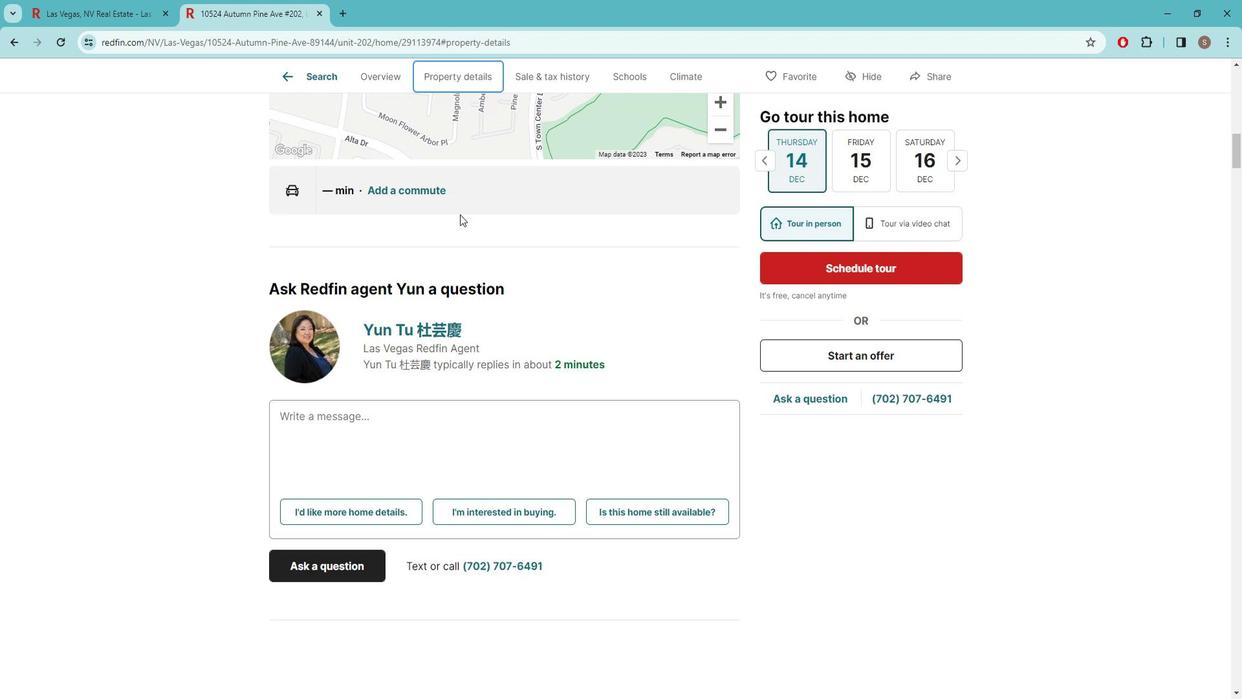 
Action: Mouse moved to (474, 221)
Screenshot: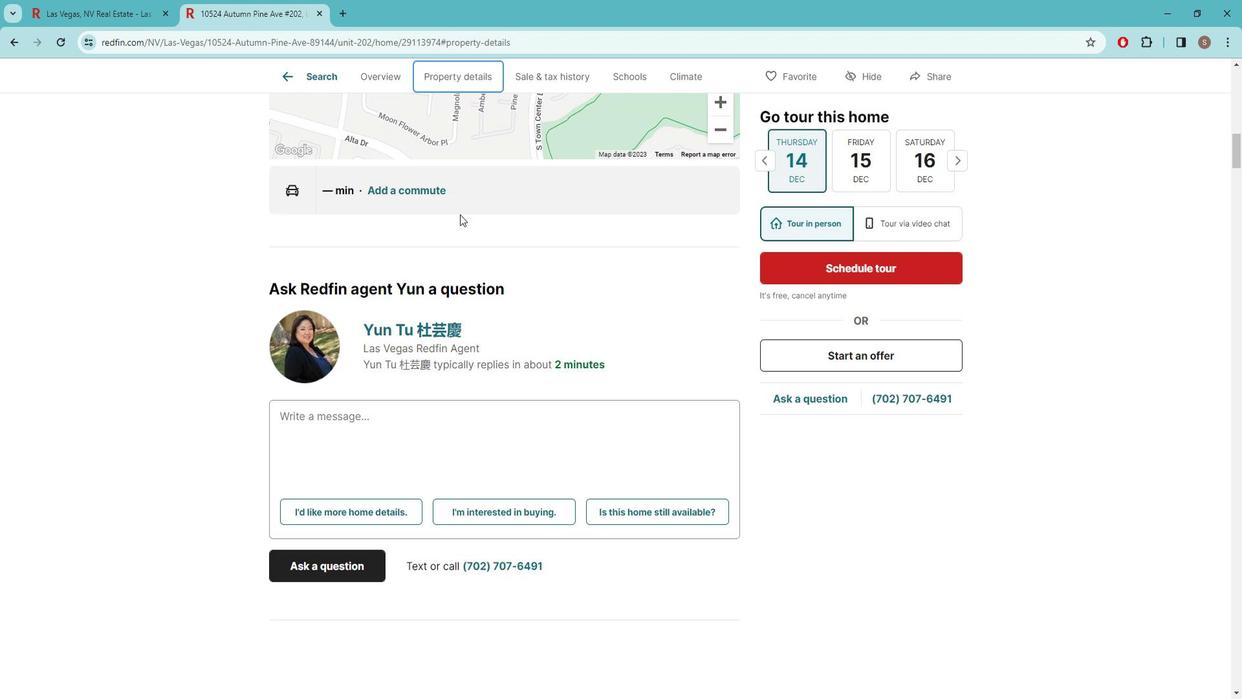 
Action: Mouse scrolled (474, 220) with delta (0, 0)
Screenshot: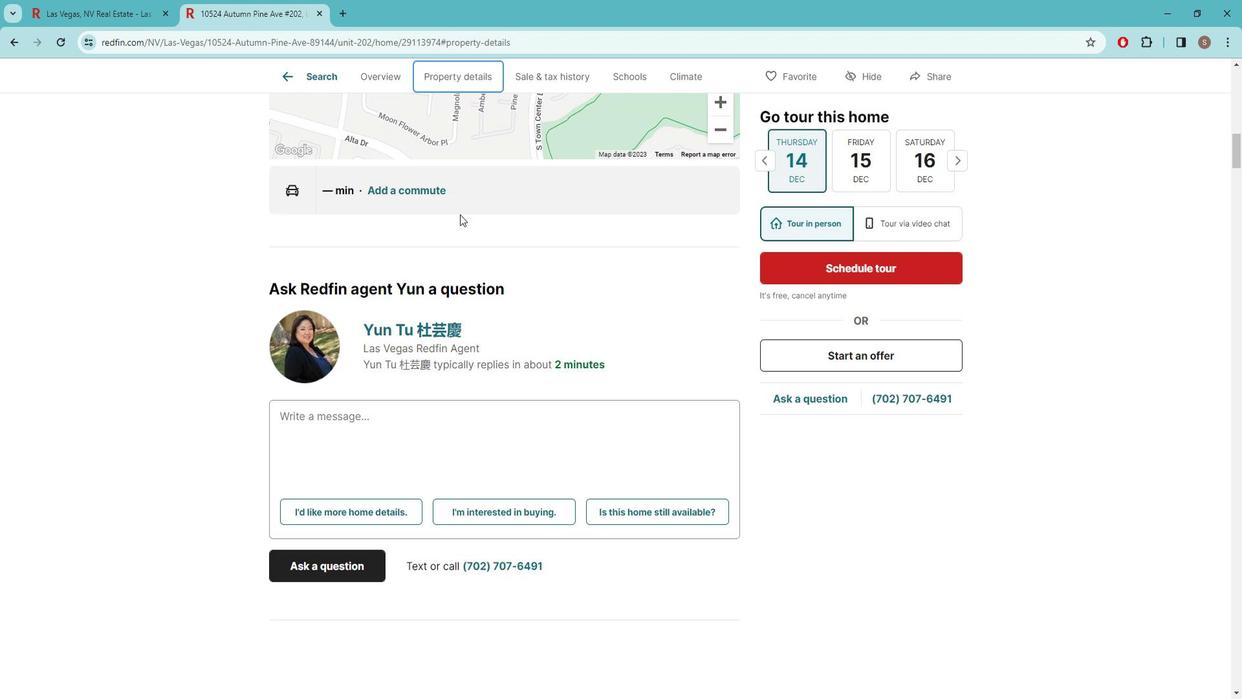 
Action: Mouse moved to (474, 221)
Screenshot: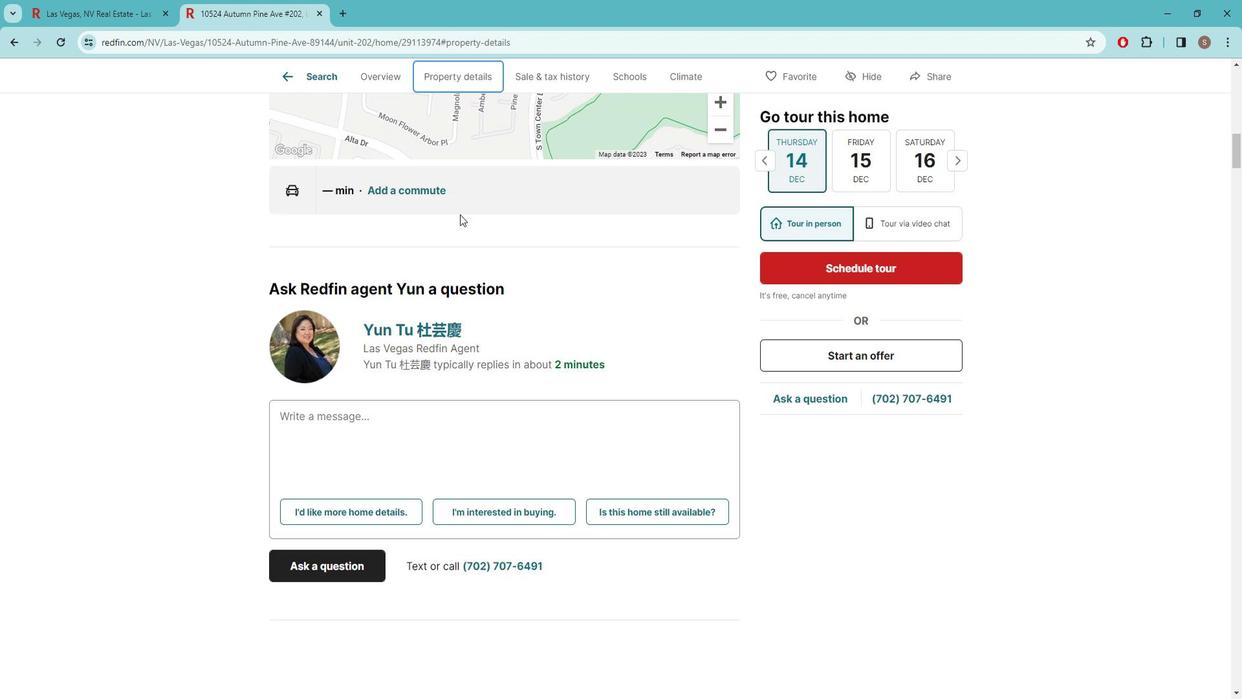 
Action: Mouse scrolled (474, 220) with delta (0, 0)
Screenshot: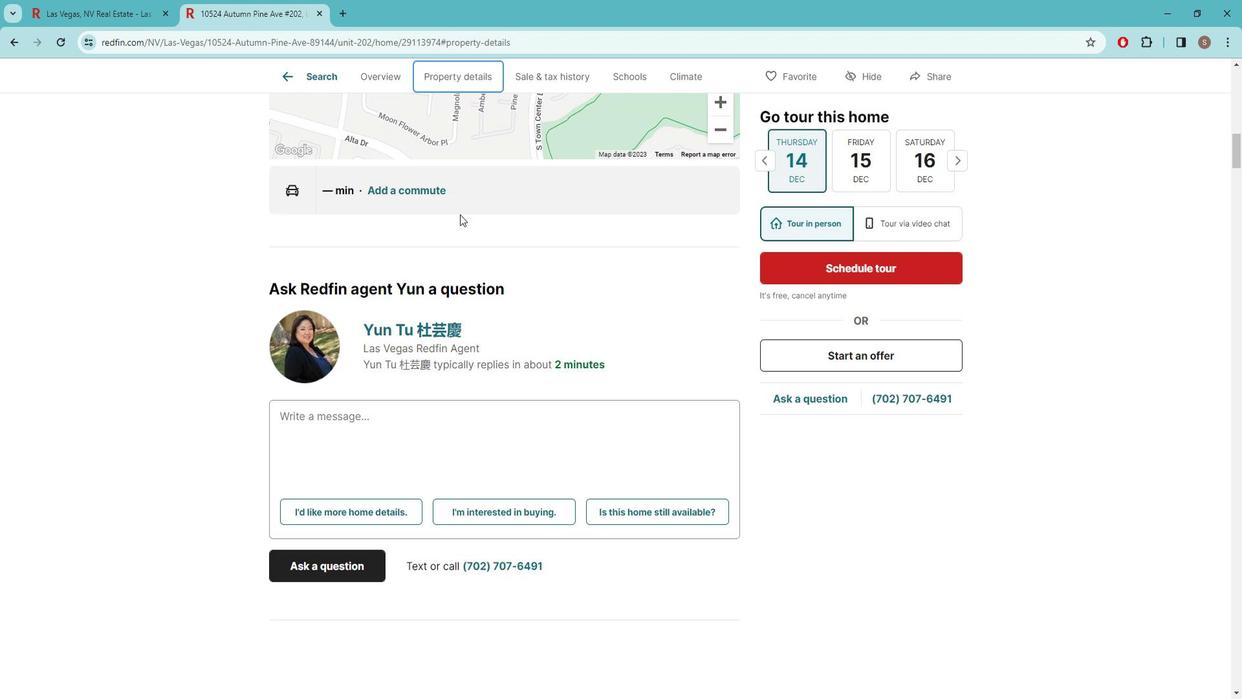 
Action: Mouse moved to (472, 242)
Screenshot: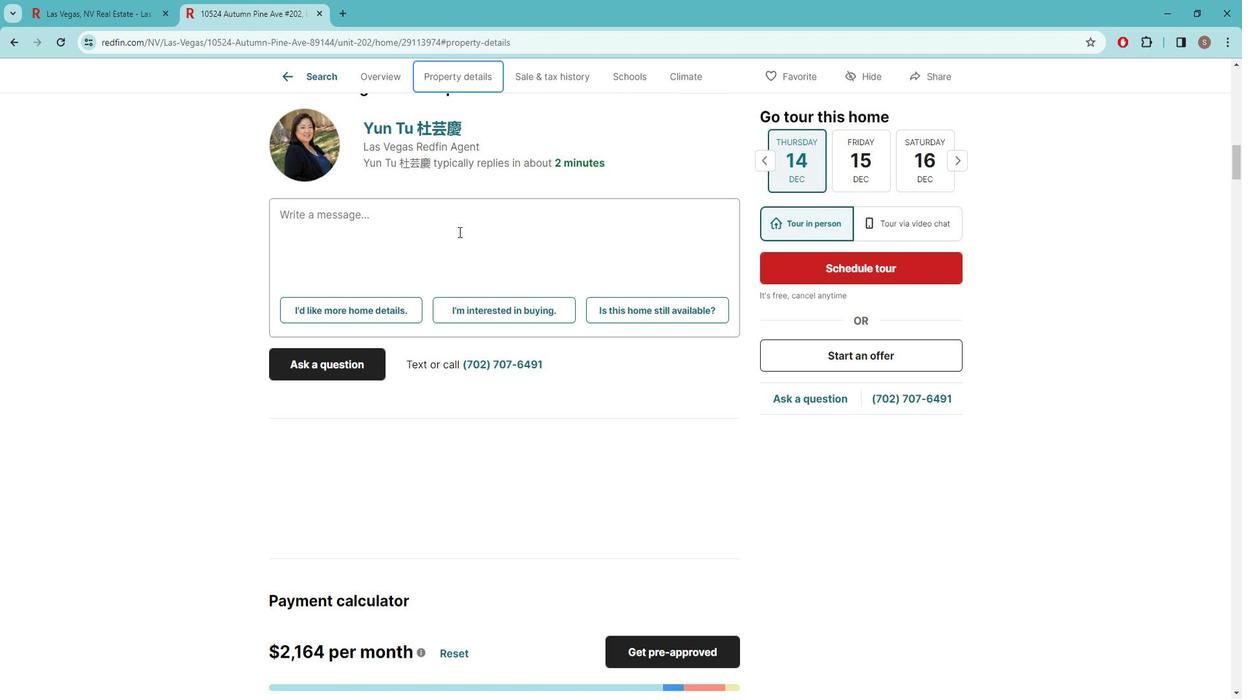
Action: Mouse scrolled (472, 242) with delta (0, 0)
Screenshot: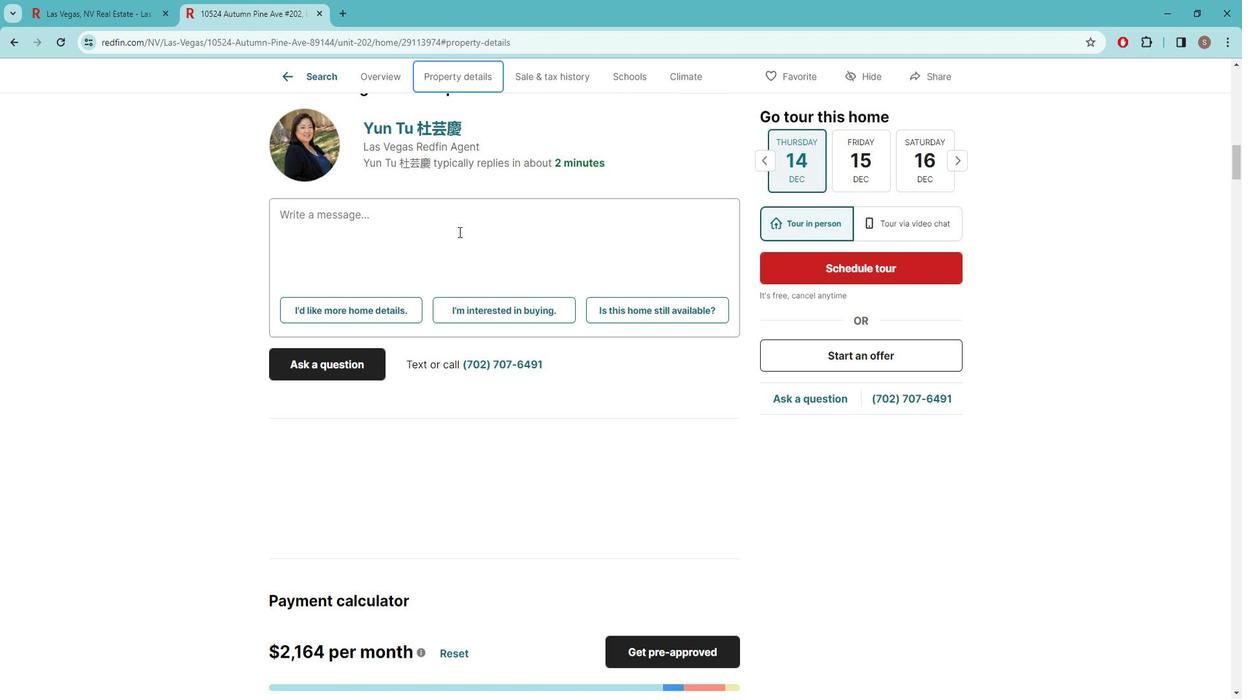 
Action: Mouse moved to (472, 245)
Screenshot: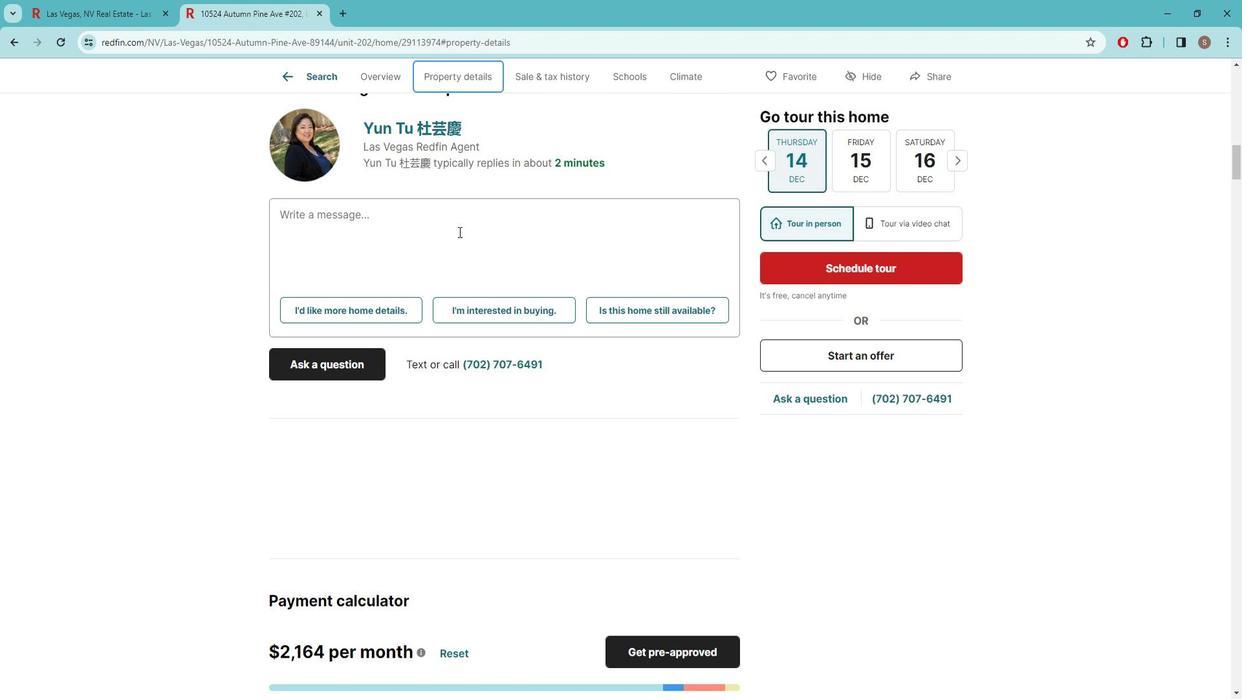 
Action: Mouse scrolled (472, 244) with delta (0, 0)
Screenshot: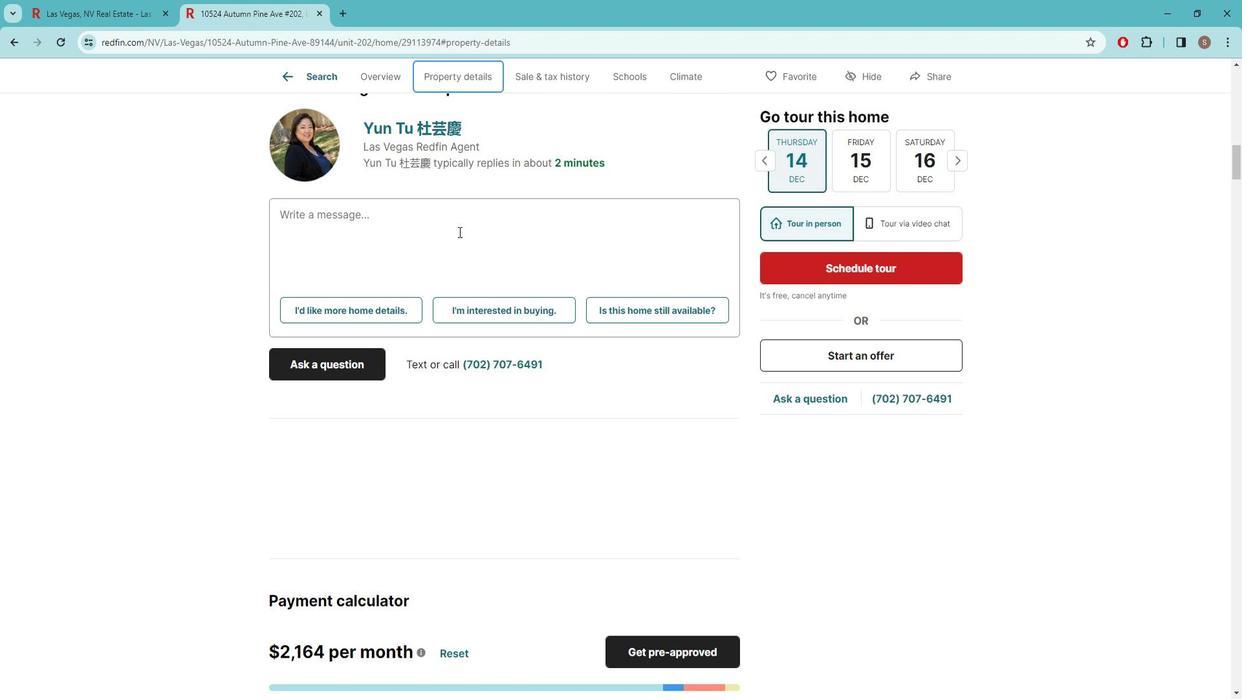 
Action: Mouse moved to (472, 246)
Screenshot: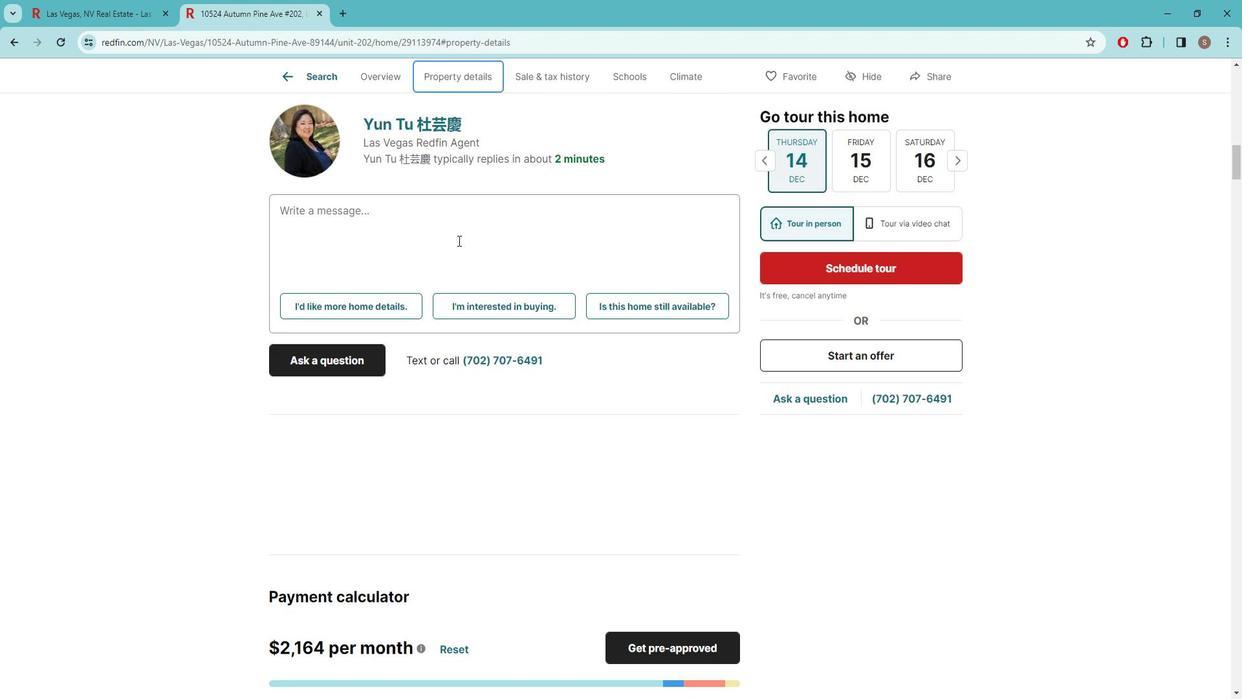 
Action: Mouse scrolled (472, 246) with delta (0, 0)
Screenshot: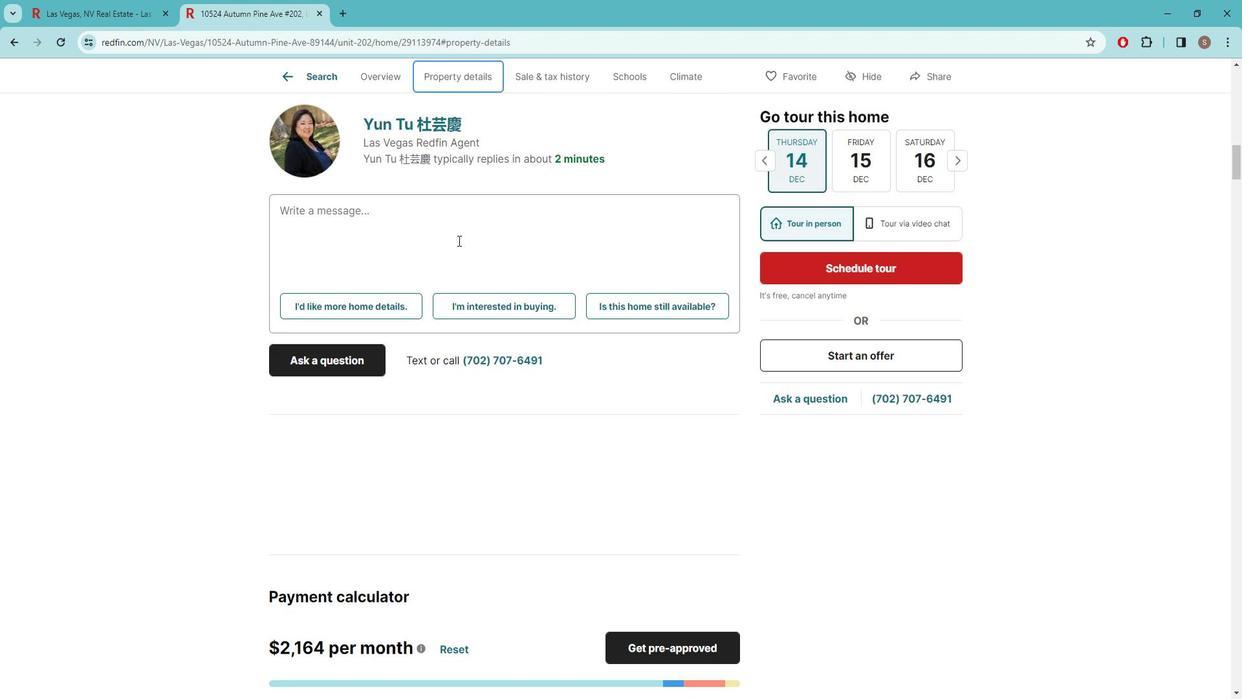 
Action: Mouse scrolled (472, 246) with delta (0, 0)
Screenshot: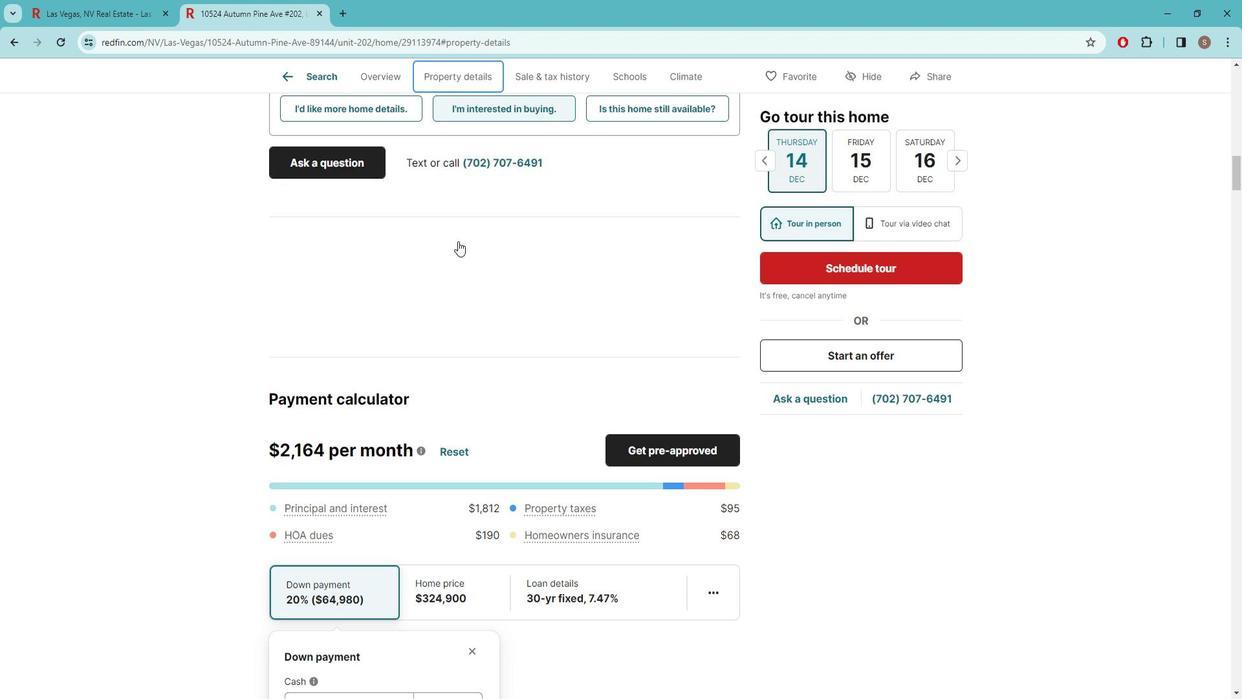 
Action: Mouse scrolled (472, 246) with delta (0, 0)
Screenshot: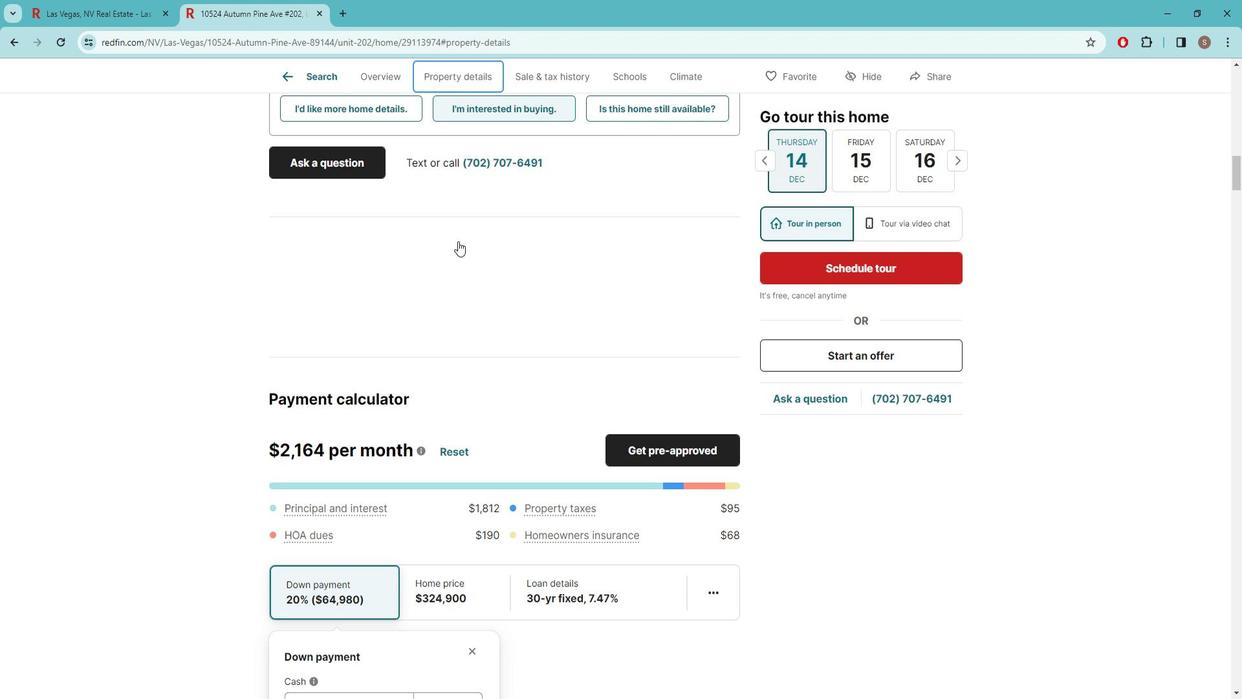 
Action: Mouse scrolled (472, 246) with delta (0, 0)
Screenshot: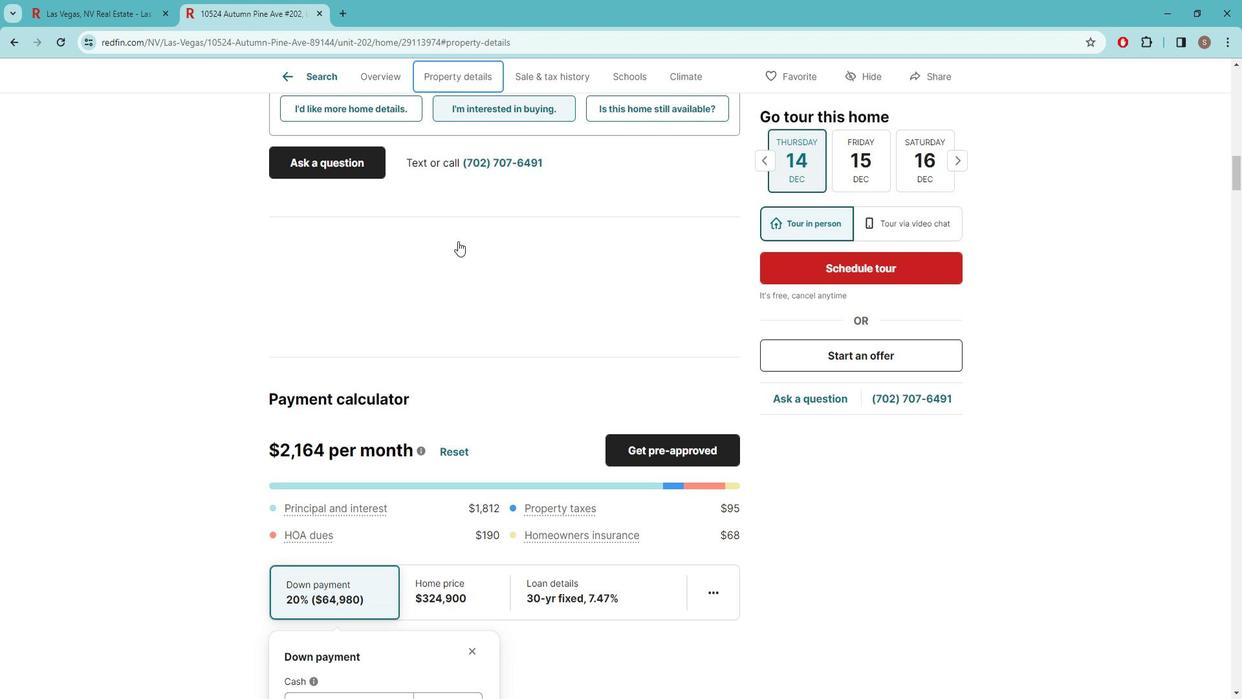 
Action: Mouse scrolled (472, 246) with delta (0, 0)
Screenshot: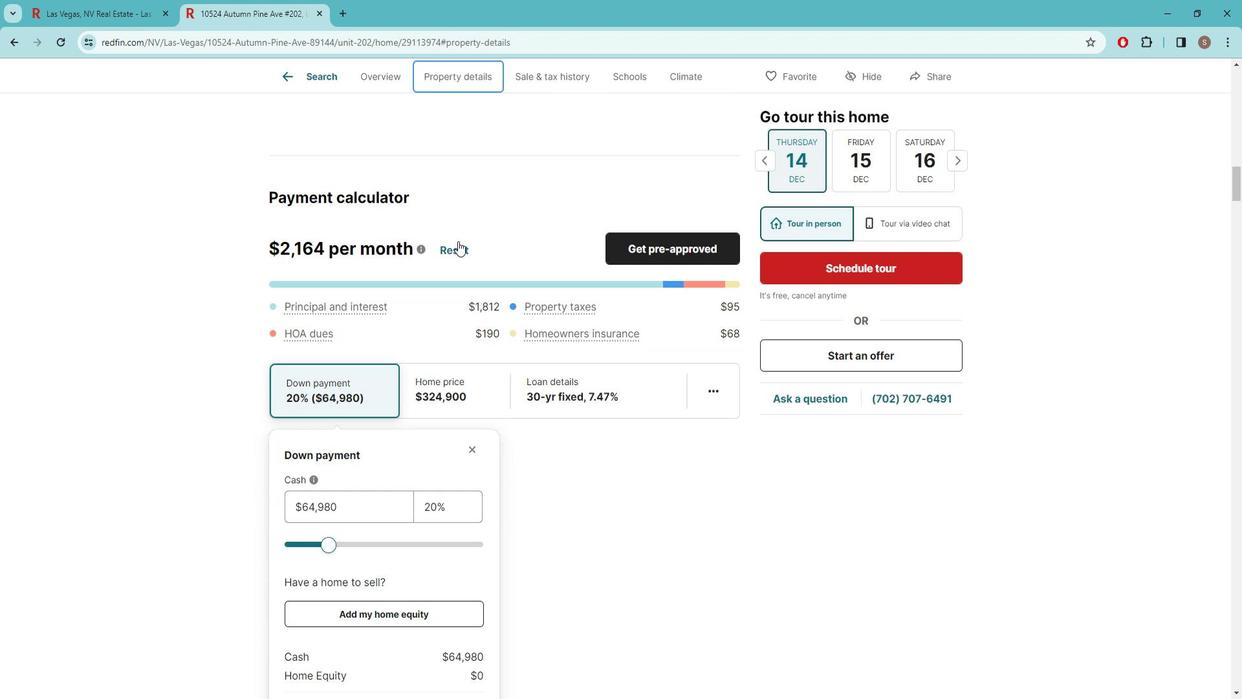 
Action: Mouse scrolled (472, 246) with delta (0, 0)
Screenshot: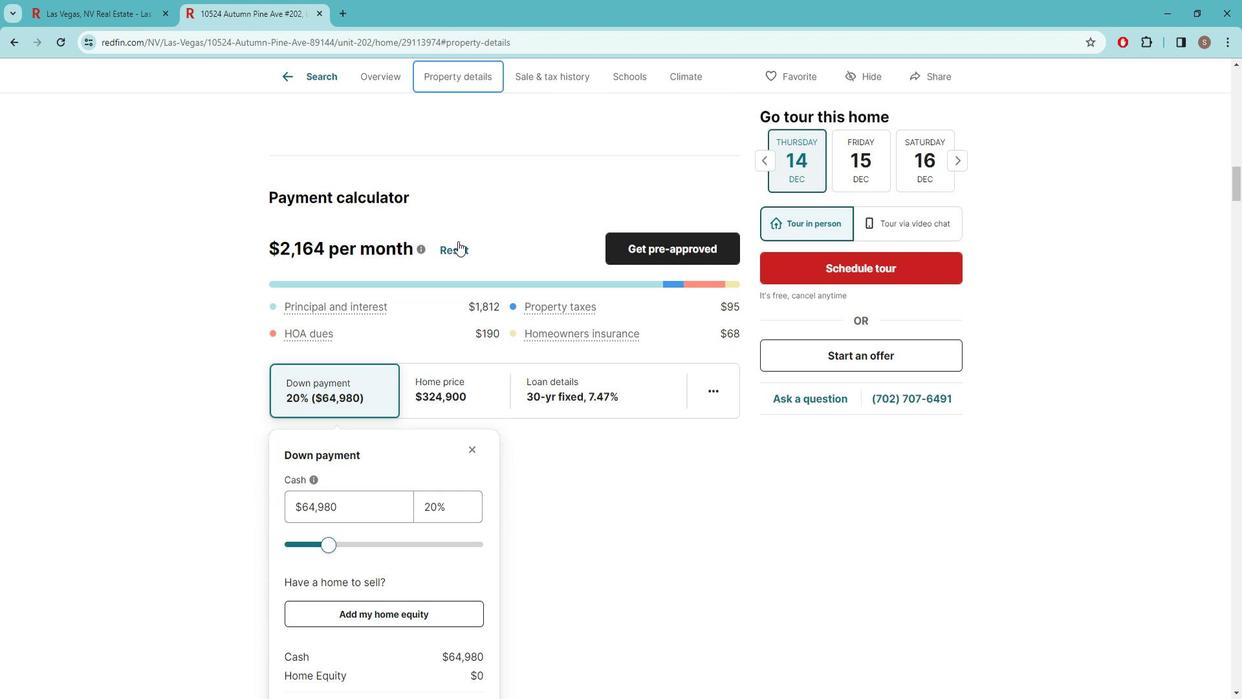
Action: Mouse scrolled (472, 246) with delta (0, 0)
Screenshot: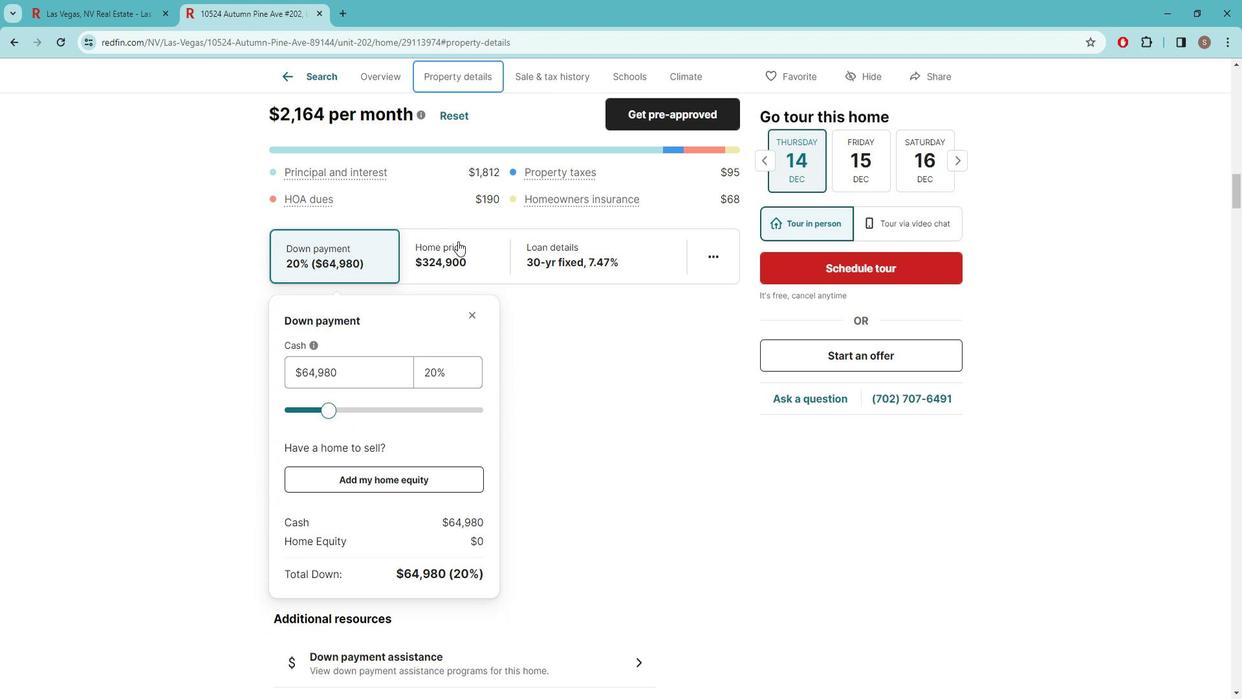 
Action: Mouse scrolled (472, 246) with delta (0, 0)
Screenshot: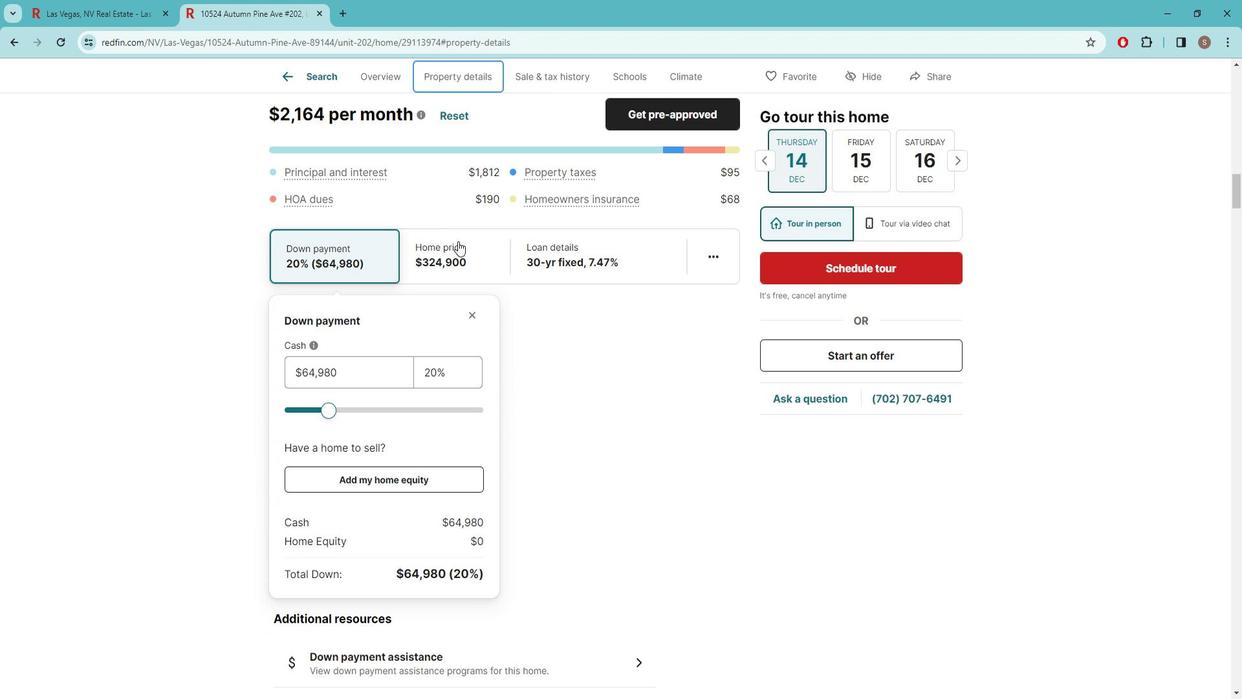 
Action: Mouse scrolled (472, 246) with delta (0, 0)
Screenshot: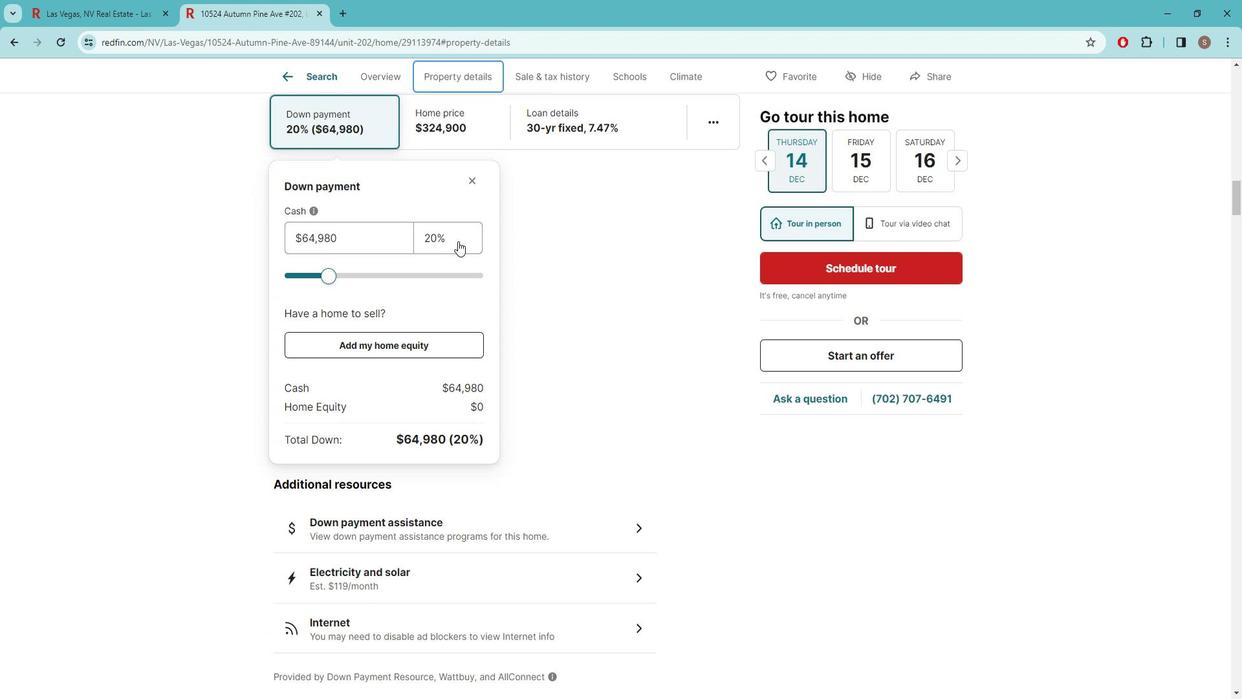 
Action: Mouse moved to (471, 248)
Screenshot: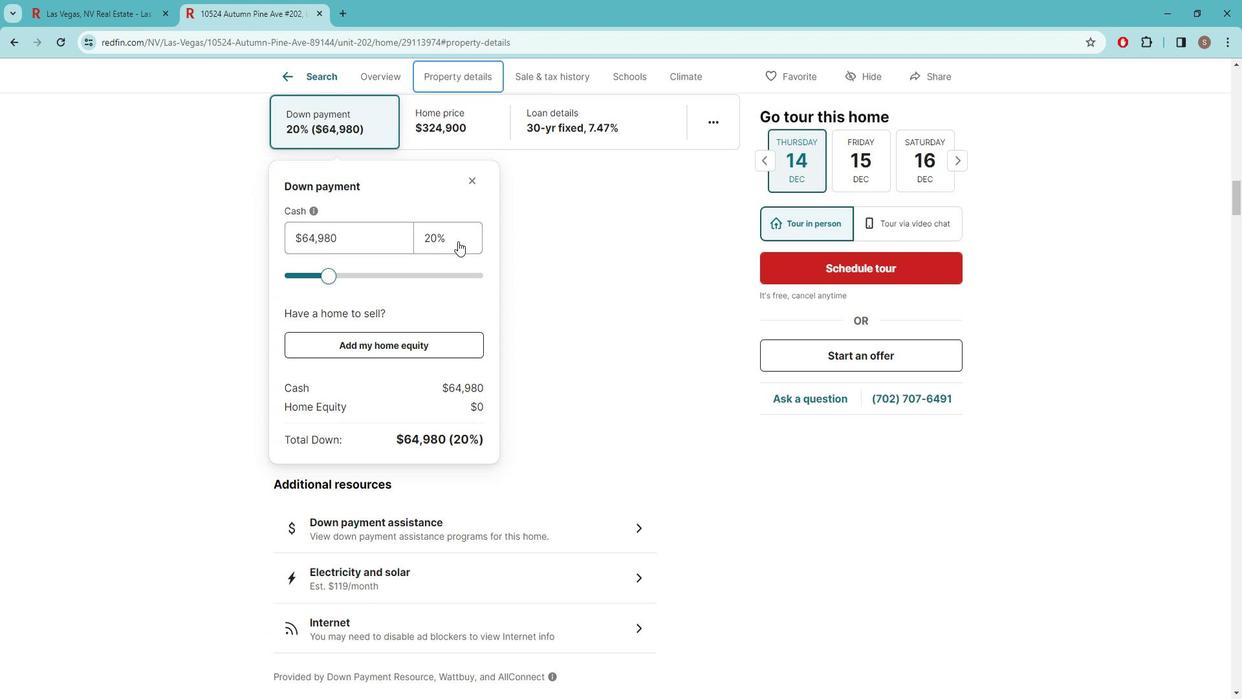 
Action: Mouse scrolled (471, 247) with delta (0, 0)
Screenshot: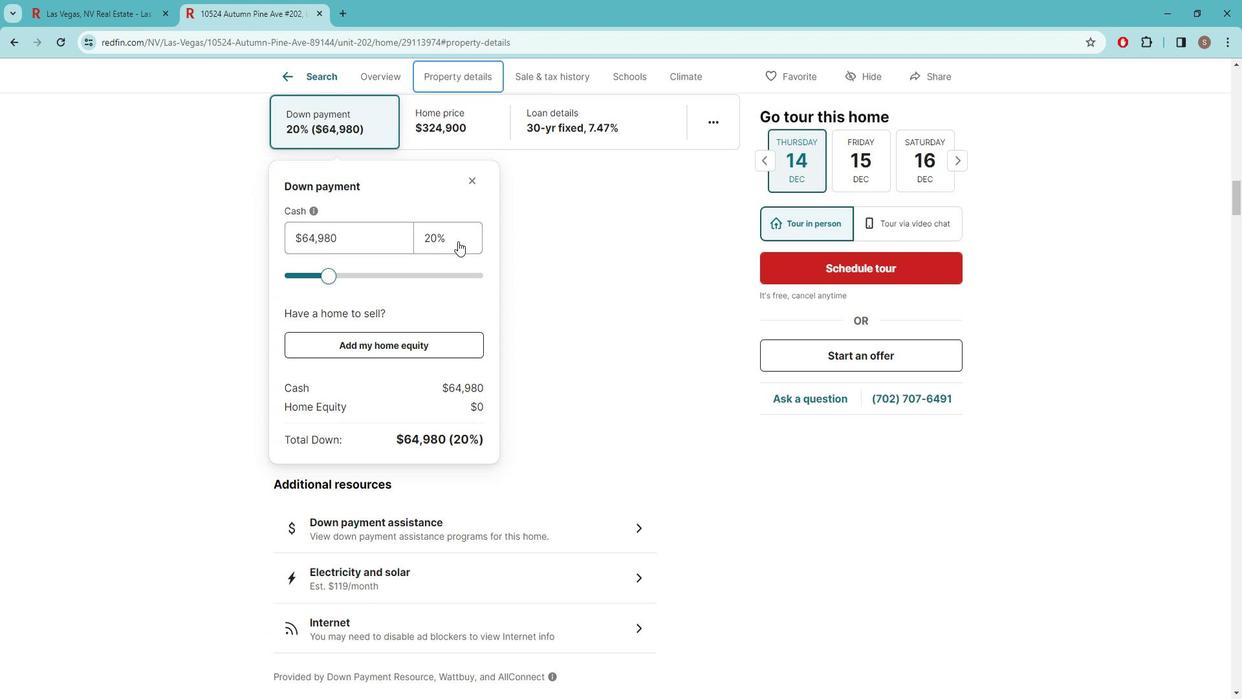 
Action: Mouse moved to (469, 255)
Screenshot: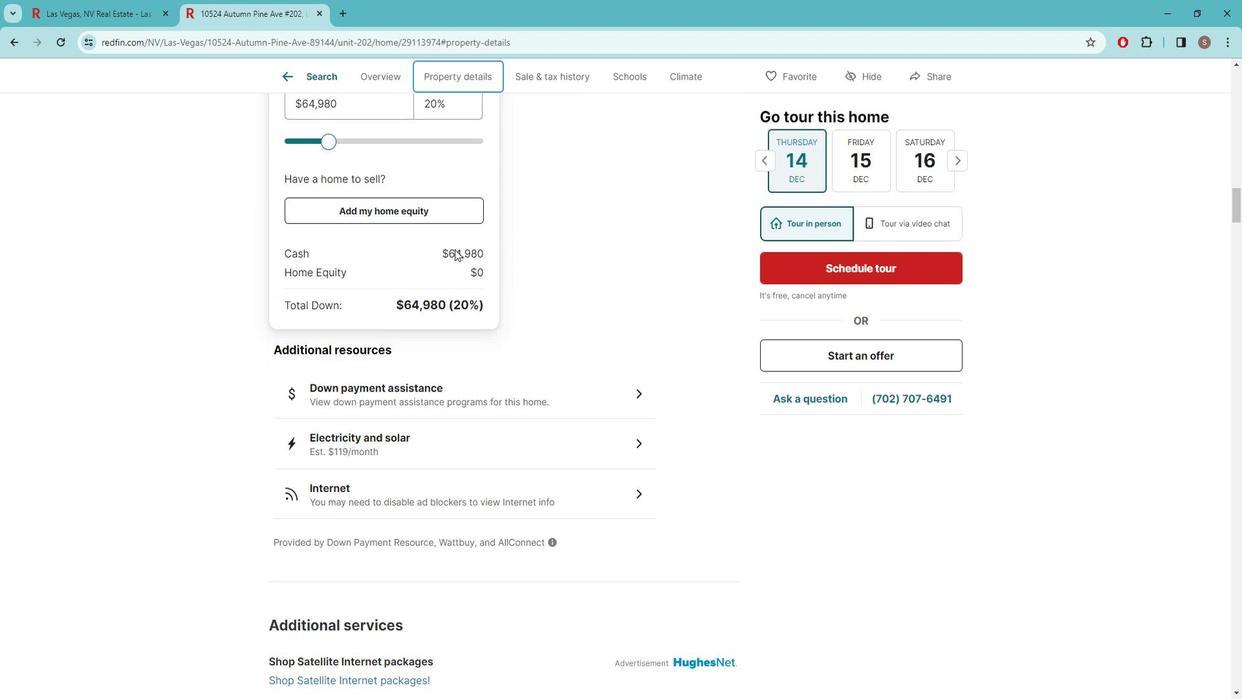 
Action: Mouse scrolled (469, 255) with delta (0, 0)
Screenshot: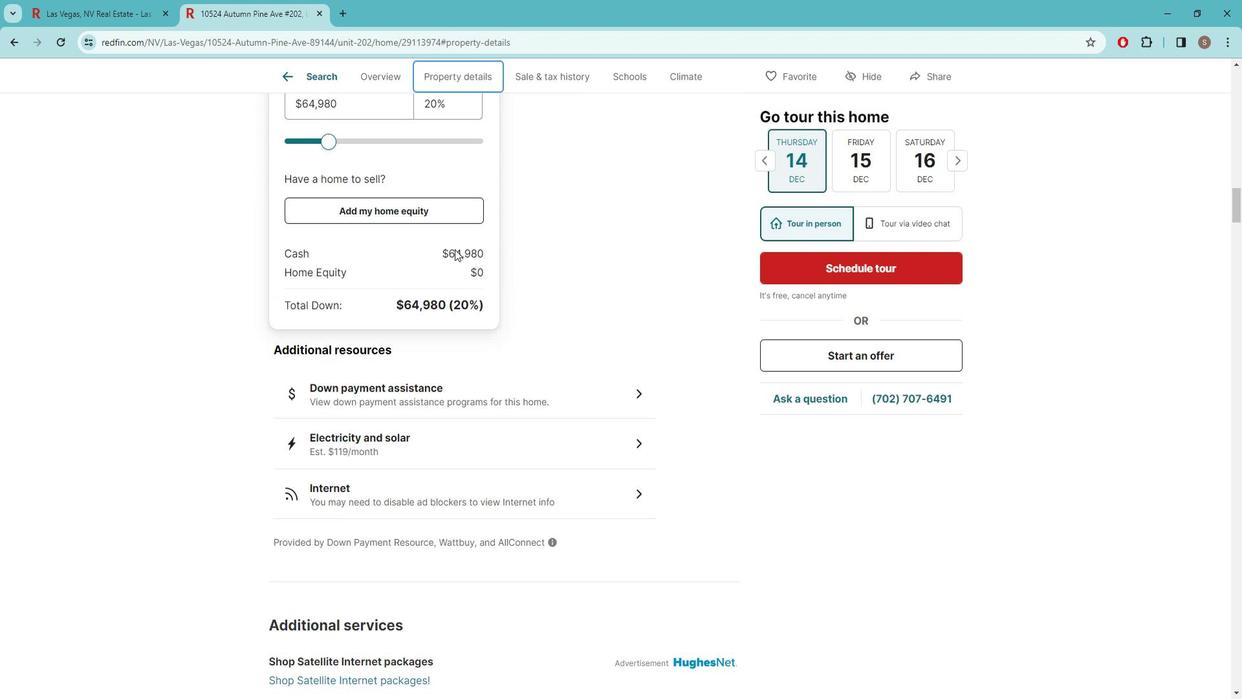 
Action: Mouse scrolled (469, 255) with delta (0, 0)
Screenshot: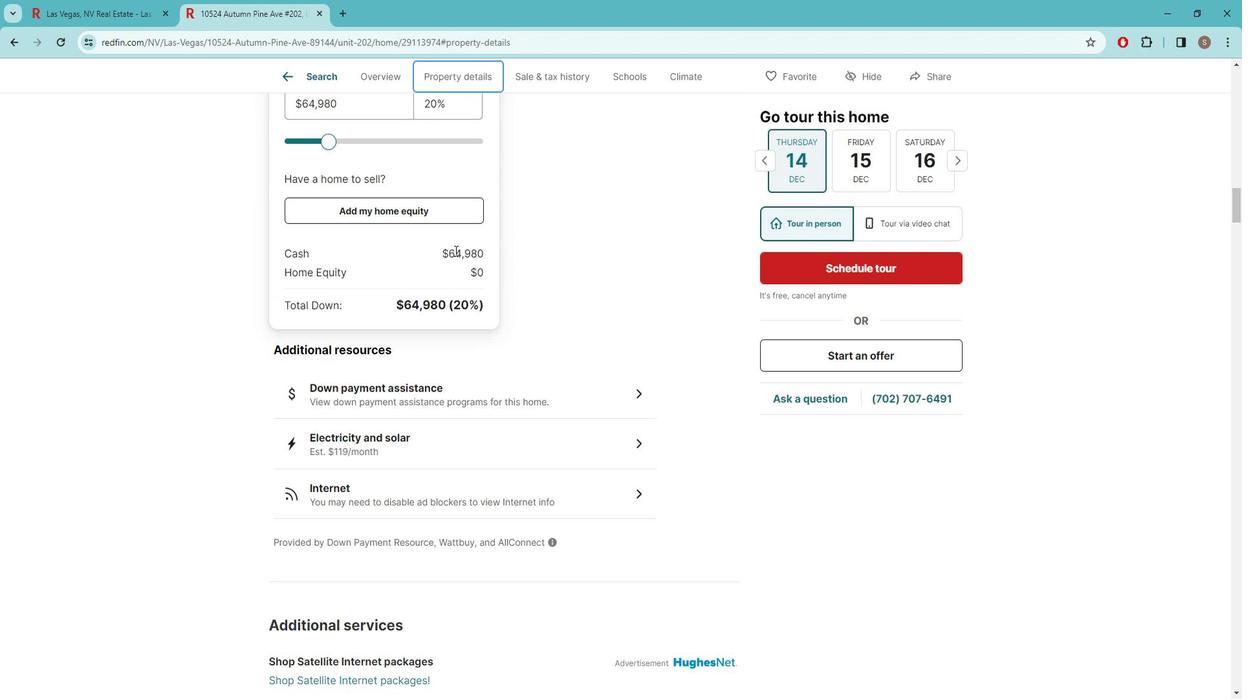 
Action: Mouse moved to (468, 256)
Screenshot: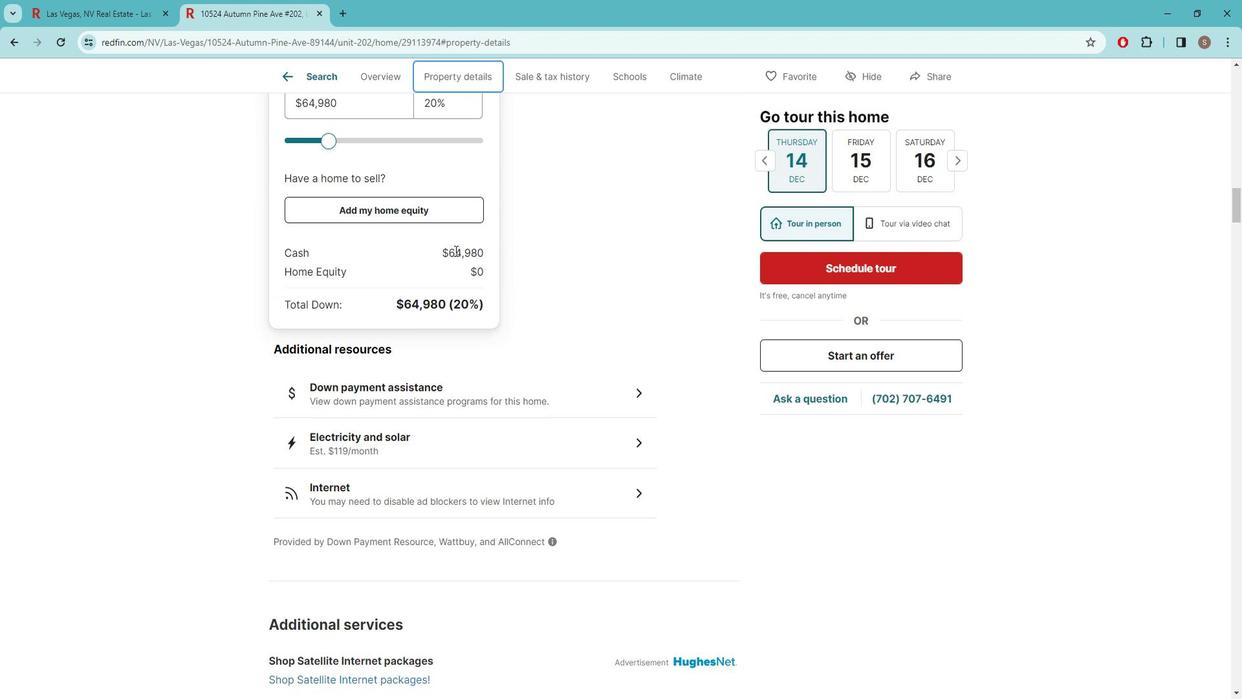 
Action: Mouse scrolled (468, 255) with delta (0, 0)
Screenshot: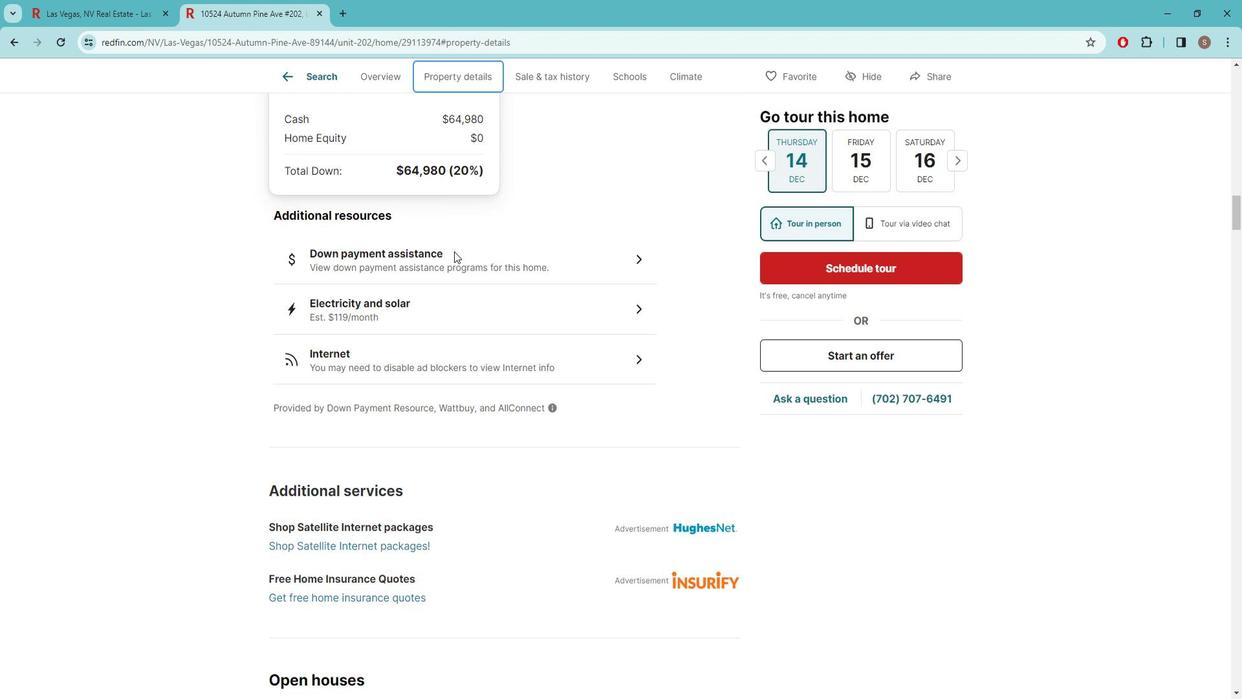 
Action: Mouse scrolled (468, 255) with delta (0, 0)
Screenshot: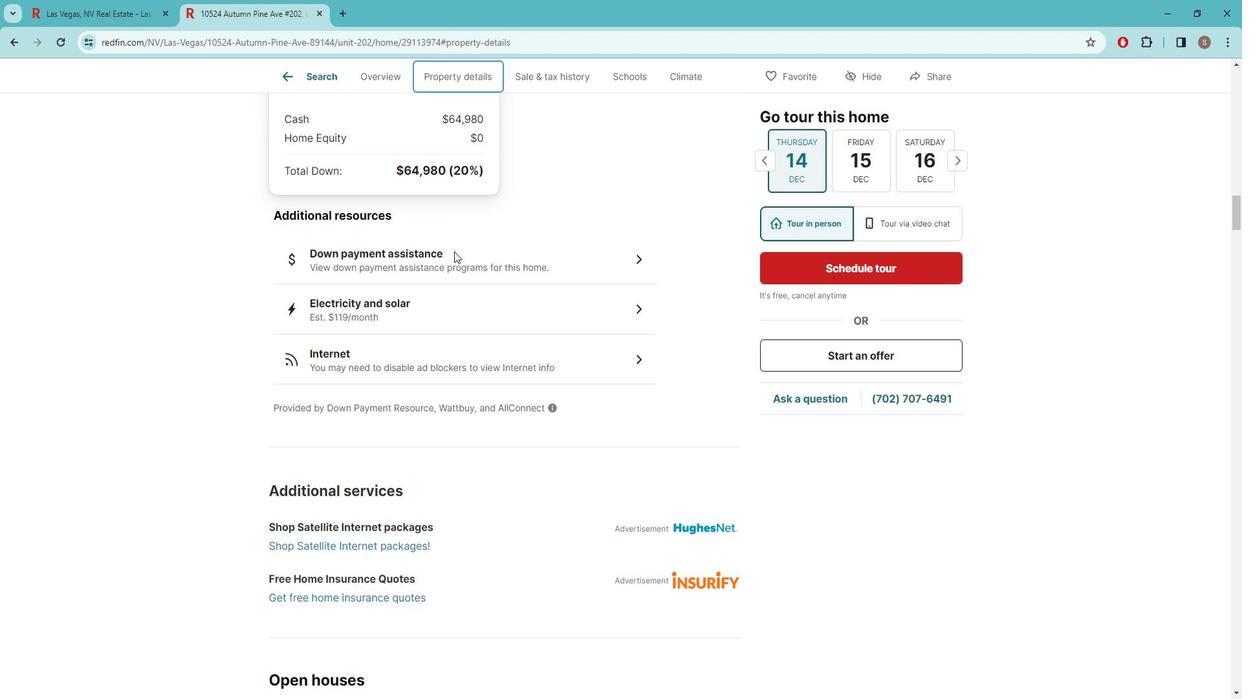 
Action: Mouse scrolled (468, 255) with delta (0, 0)
Screenshot: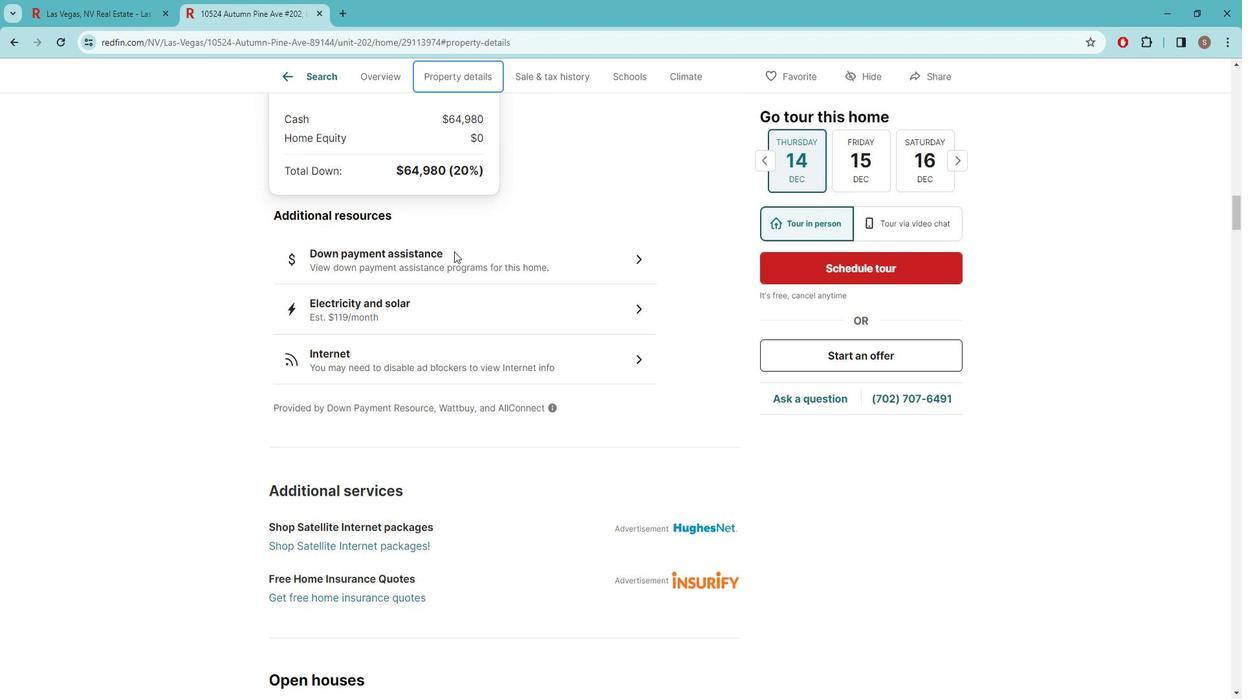 
Action: Mouse scrolled (468, 255) with delta (0, 0)
Screenshot: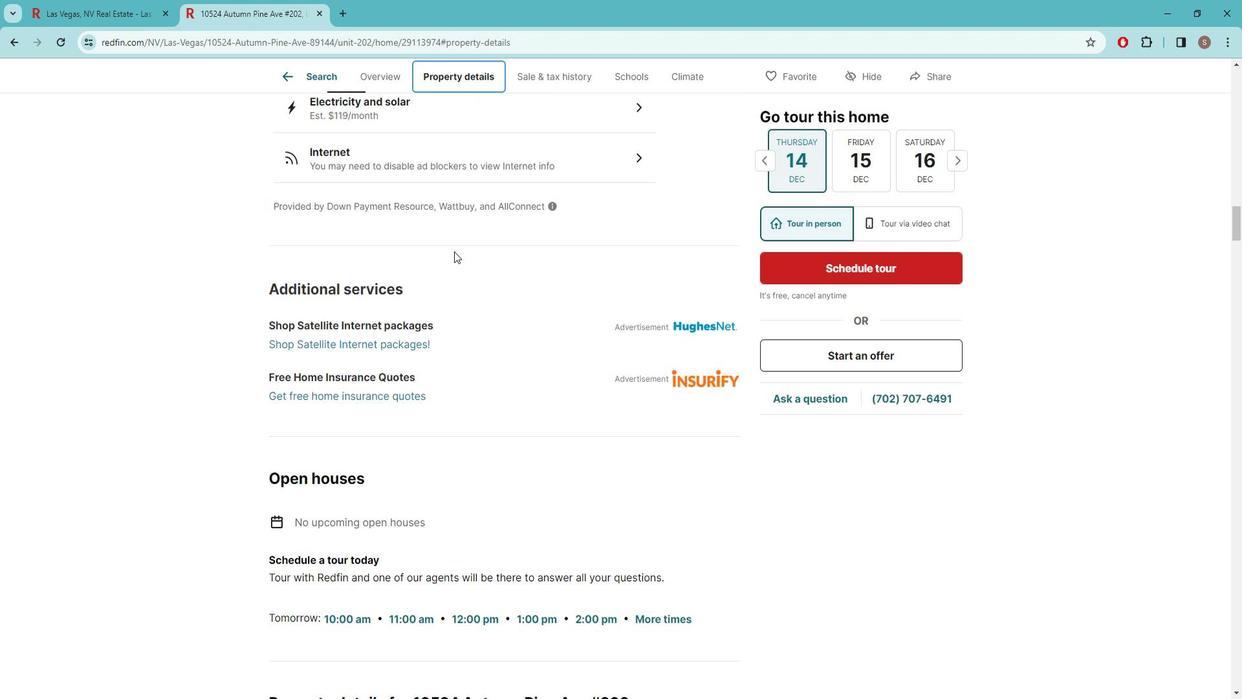 
Action: Mouse scrolled (468, 255) with delta (0, 0)
Screenshot: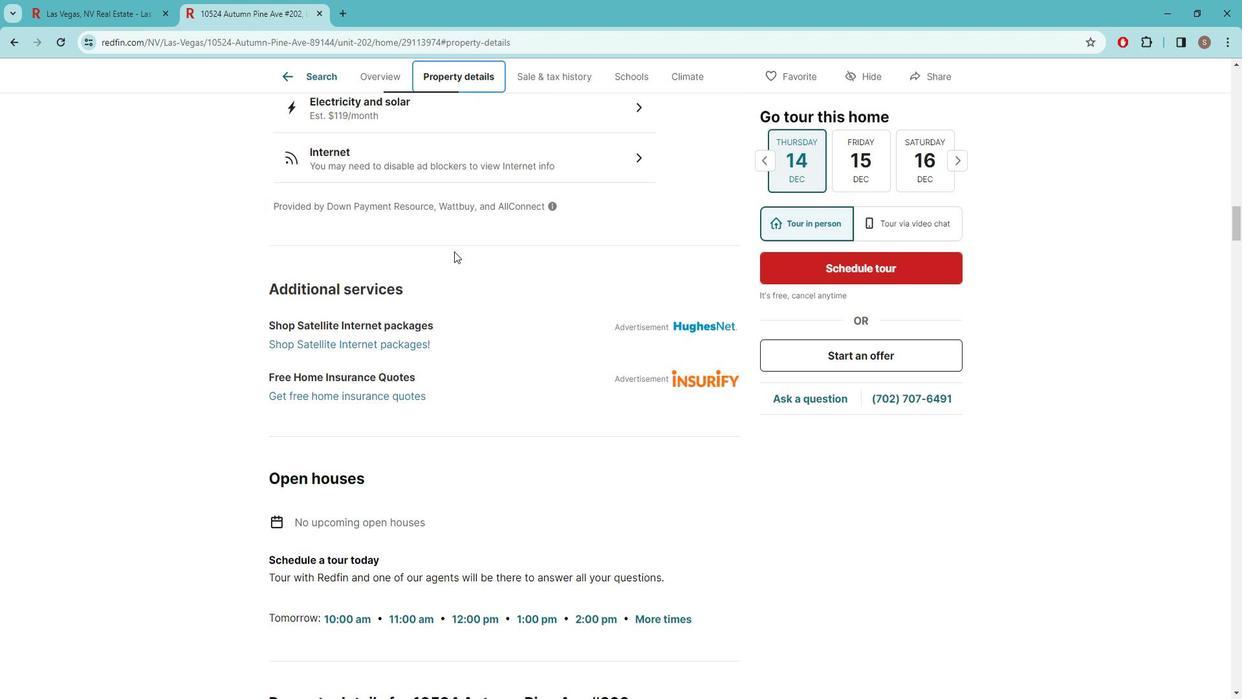 
Action: Mouse scrolled (468, 255) with delta (0, 0)
Screenshot: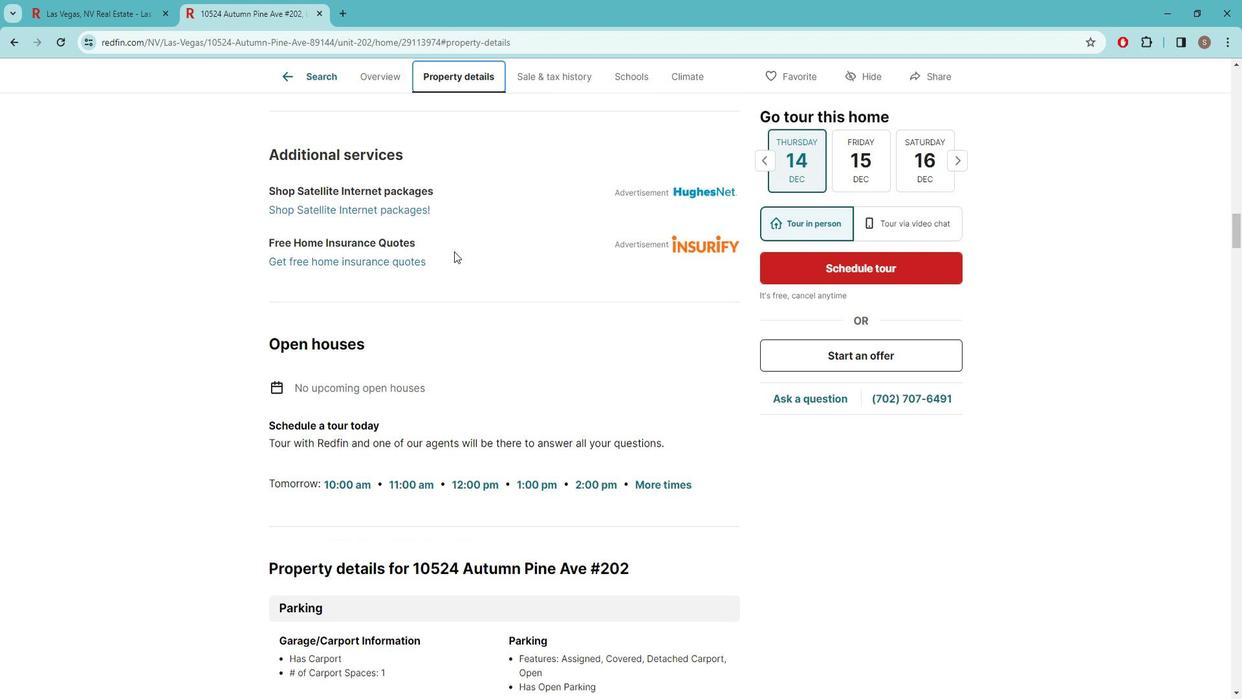 
Action: Mouse scrolled (468, 255) with delta (0, 0)
Screenshot: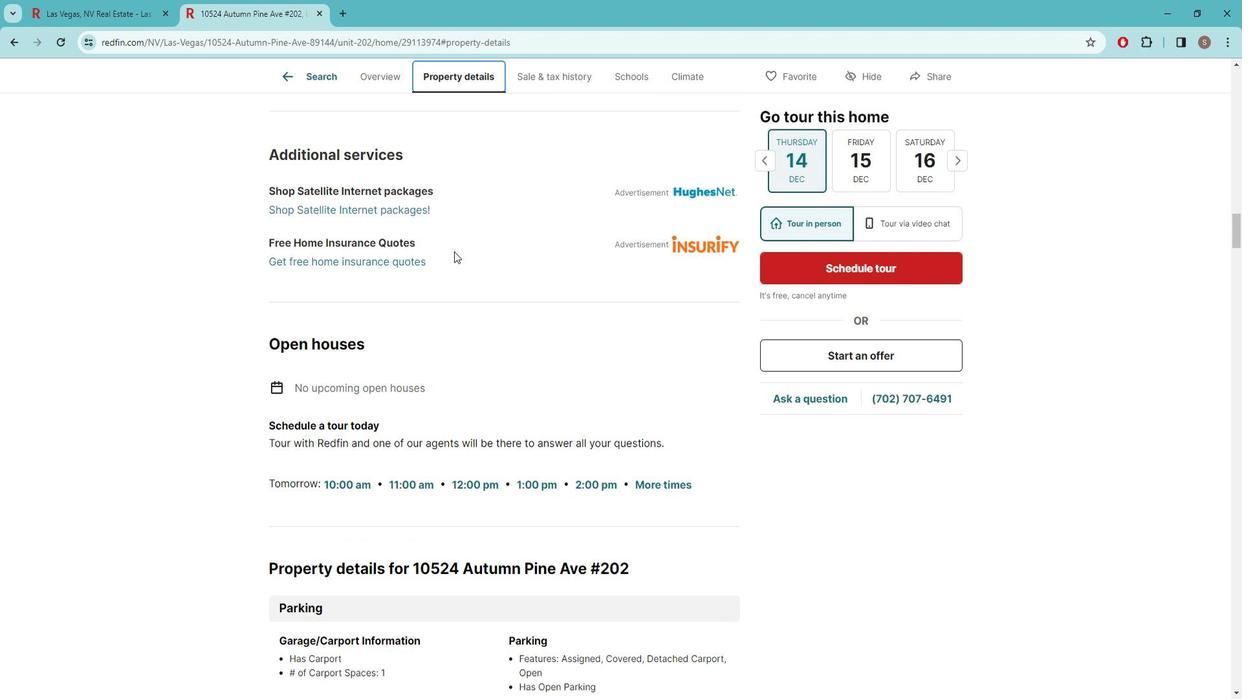 
Action: Mouse scrolled (468, 255) with delta (0, 0)
Screenshot: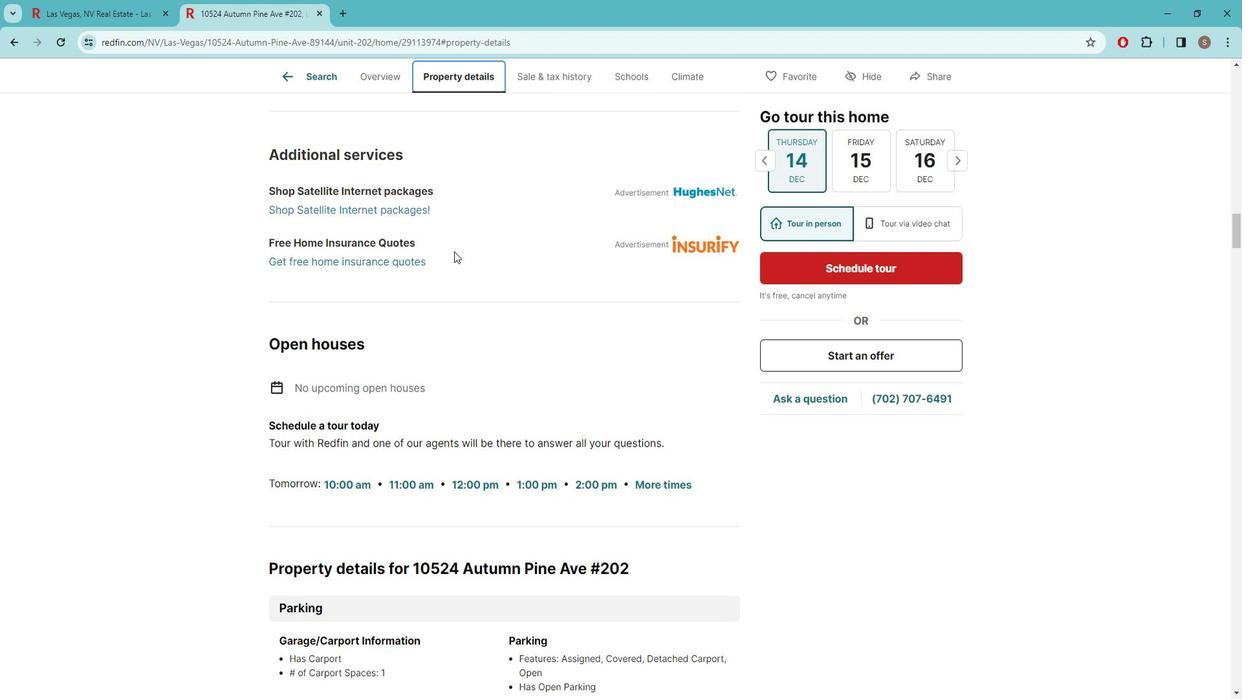 
Action: Mouse scrolled (468, 255) with delta (0, 0)
Screenshot: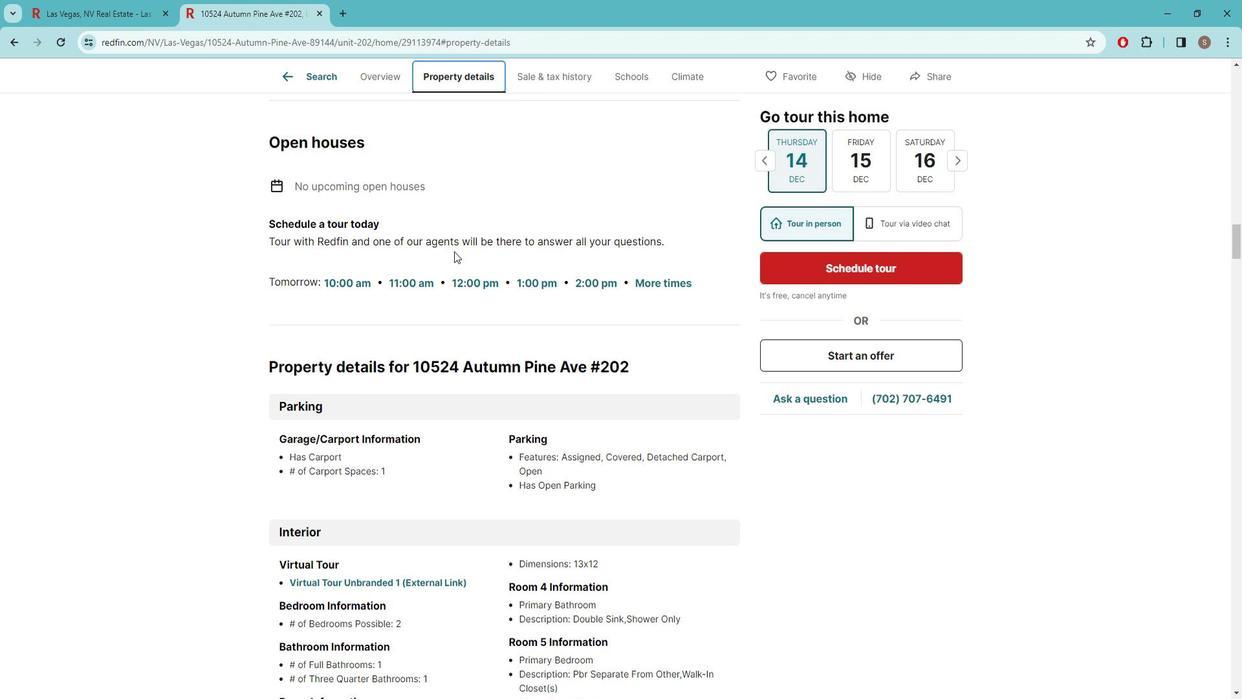 
Action: Mouse scrolled (468, 255) with delta (0, 0)
Screenshot: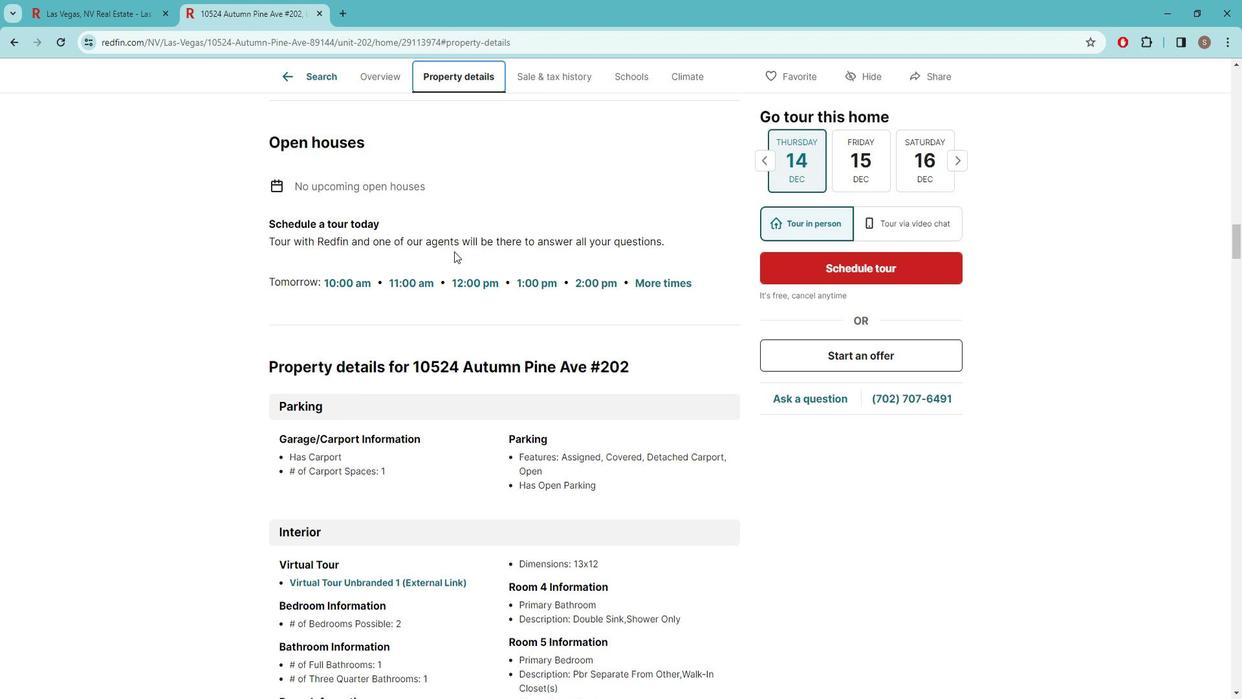 
Action: Mouse scrolled (468, 255) with delta (0, 0)
Screenshot: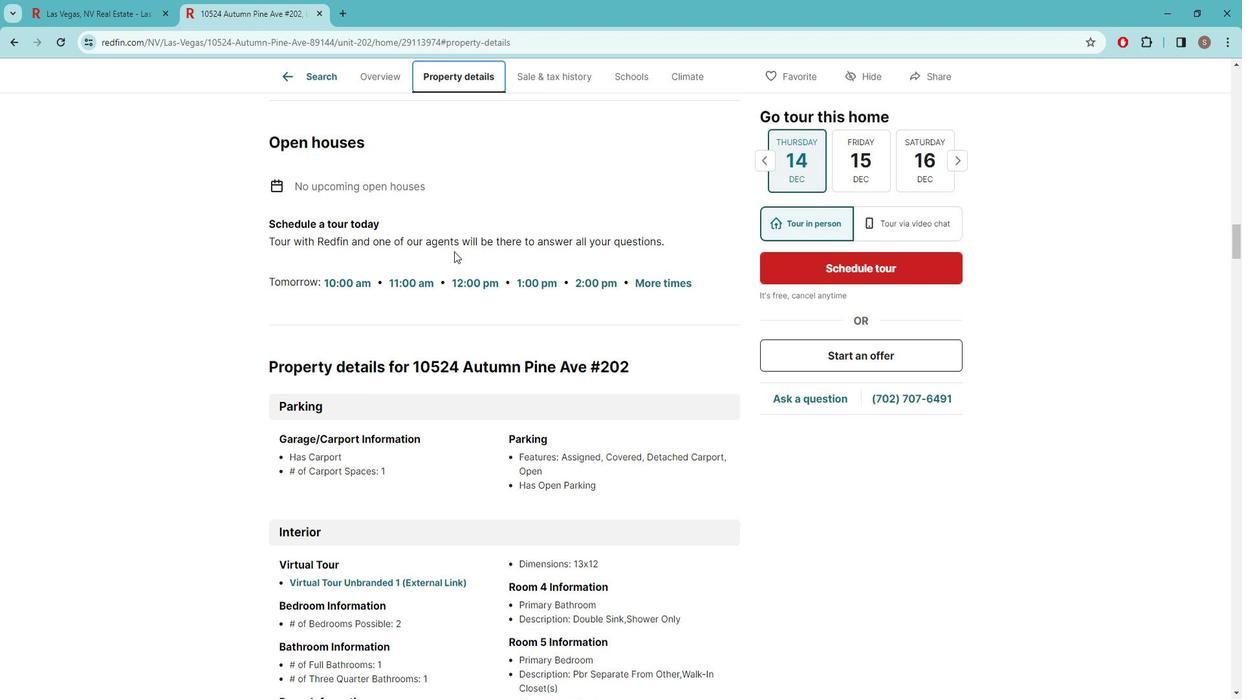 
Action: Mouse scrolled (468, 255) with delta (0, 0)
Screenshot: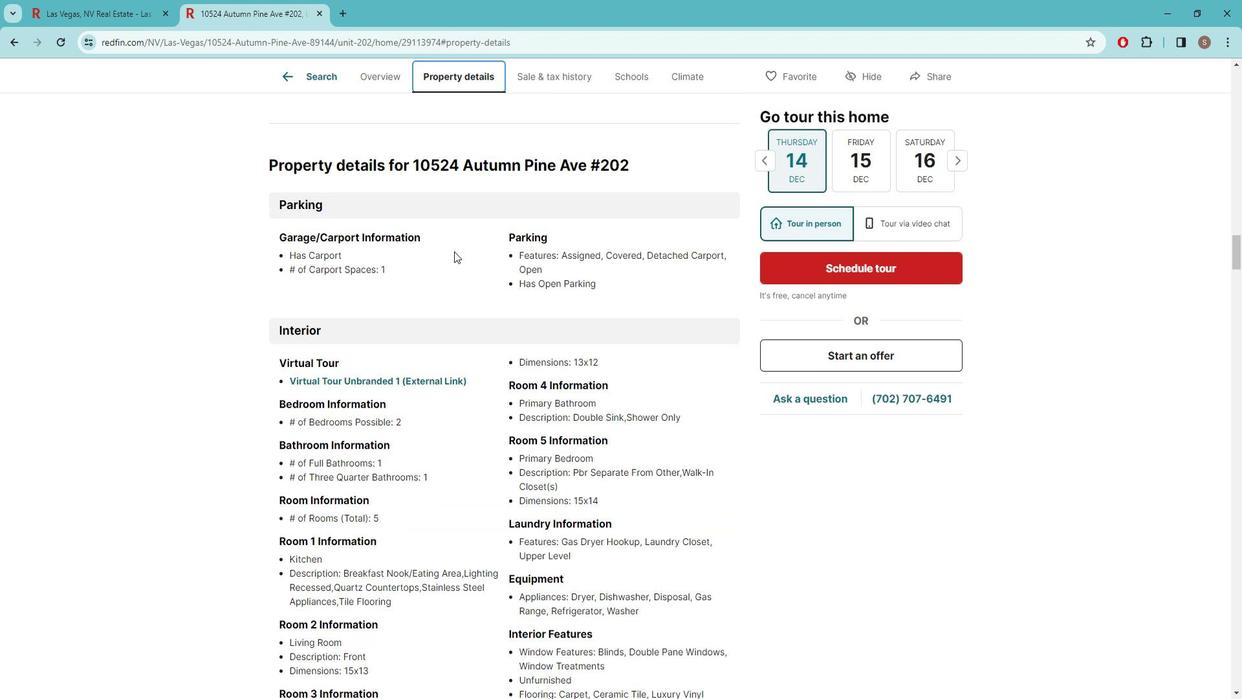 
Action: Mouse scrolled (468, 255) with delta (0, 0)
Screenshot: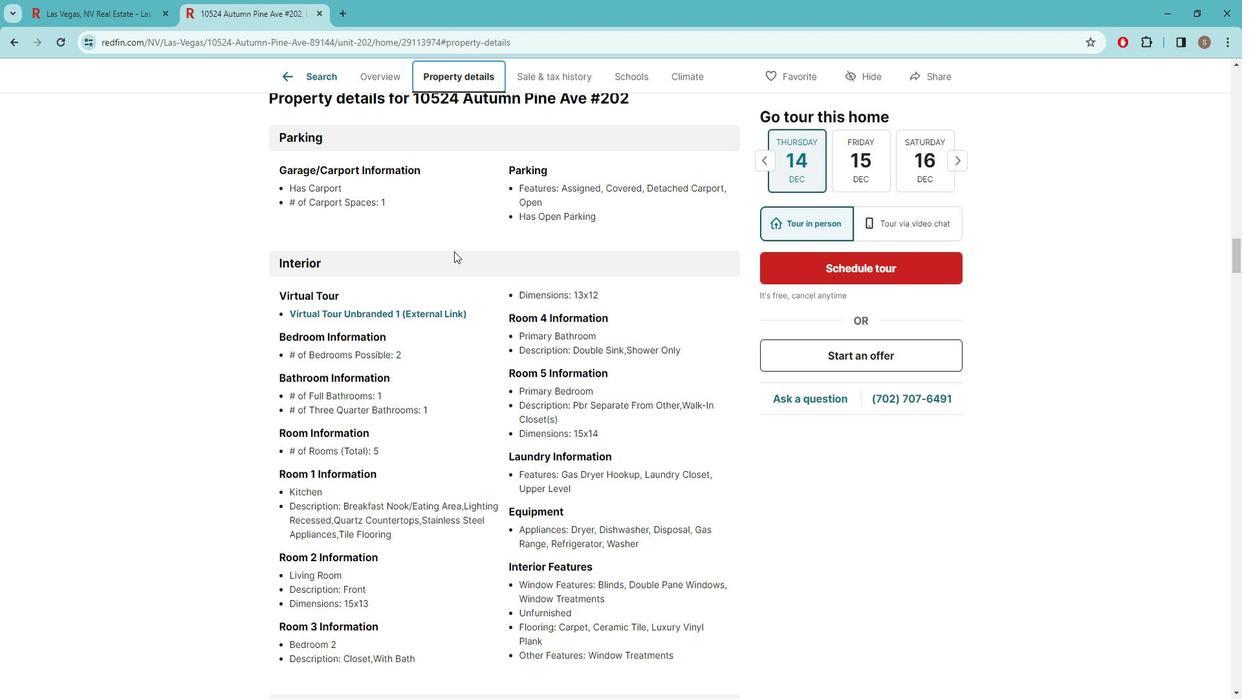 
Action: Mouse scrolled (468, 255) with delta (0, 0)
Screenshot: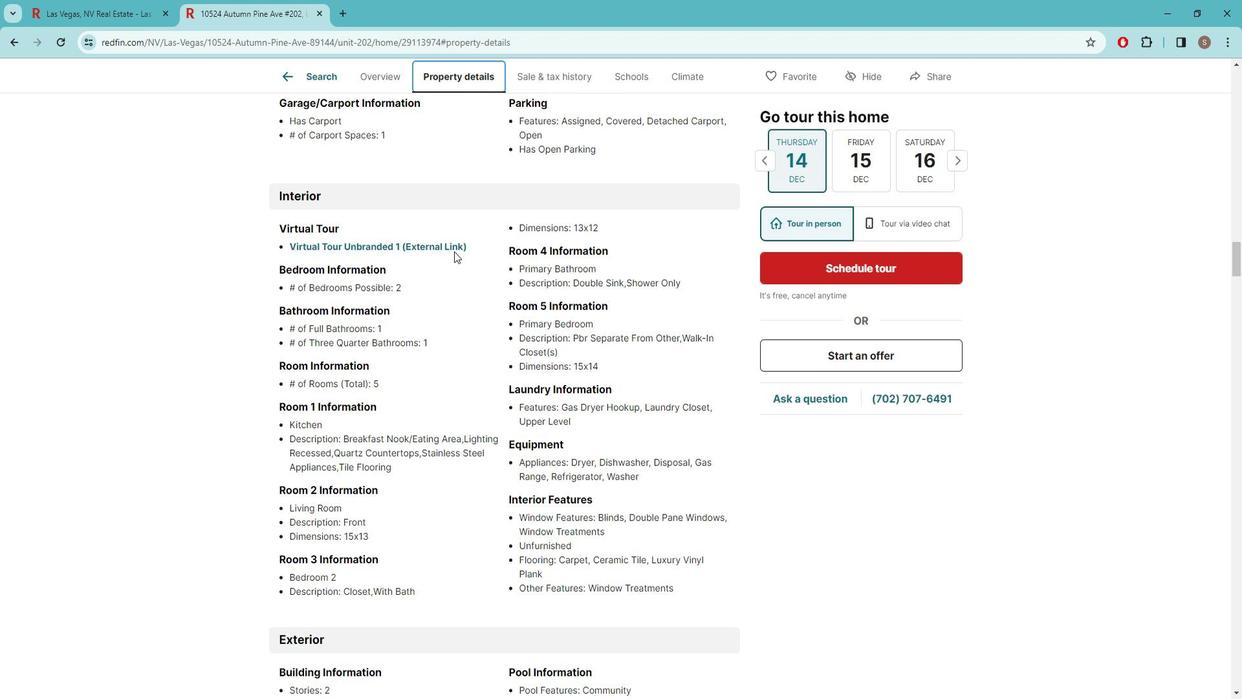
Action: Mouse scrolled (468, 255) with delta (0, 0)
Screenshot: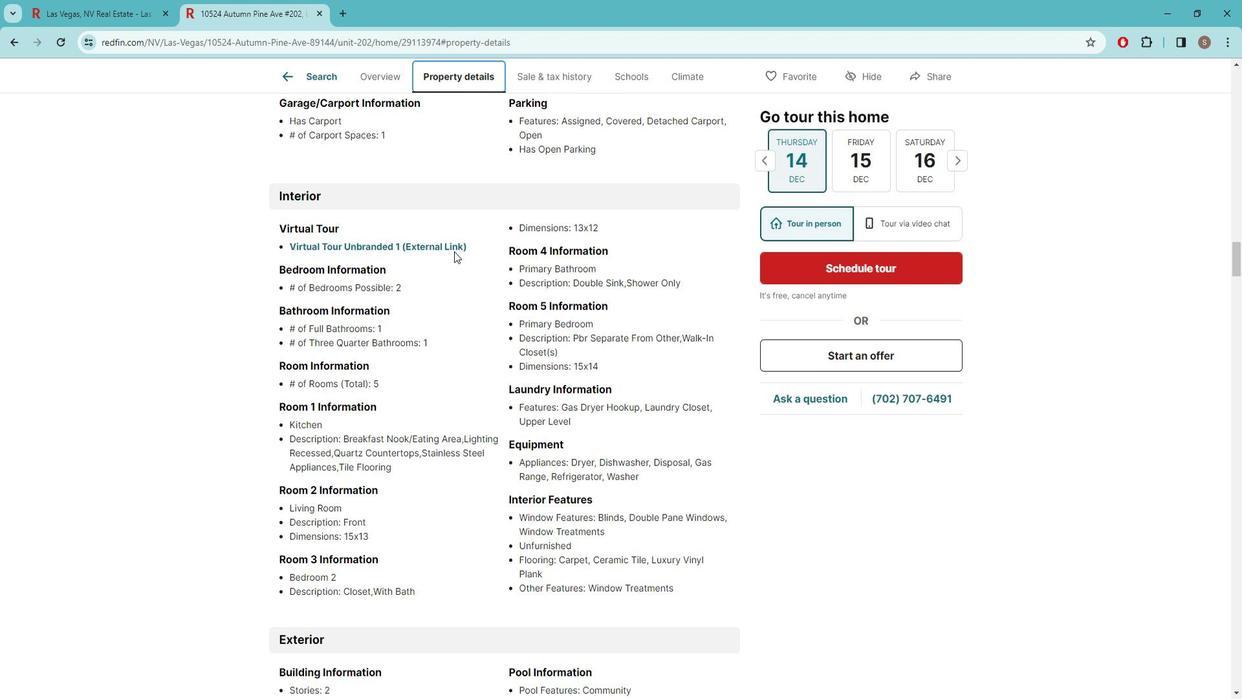 
Action: Mouse scrolled (468, 255) with delta (0, 0)
Screenshot: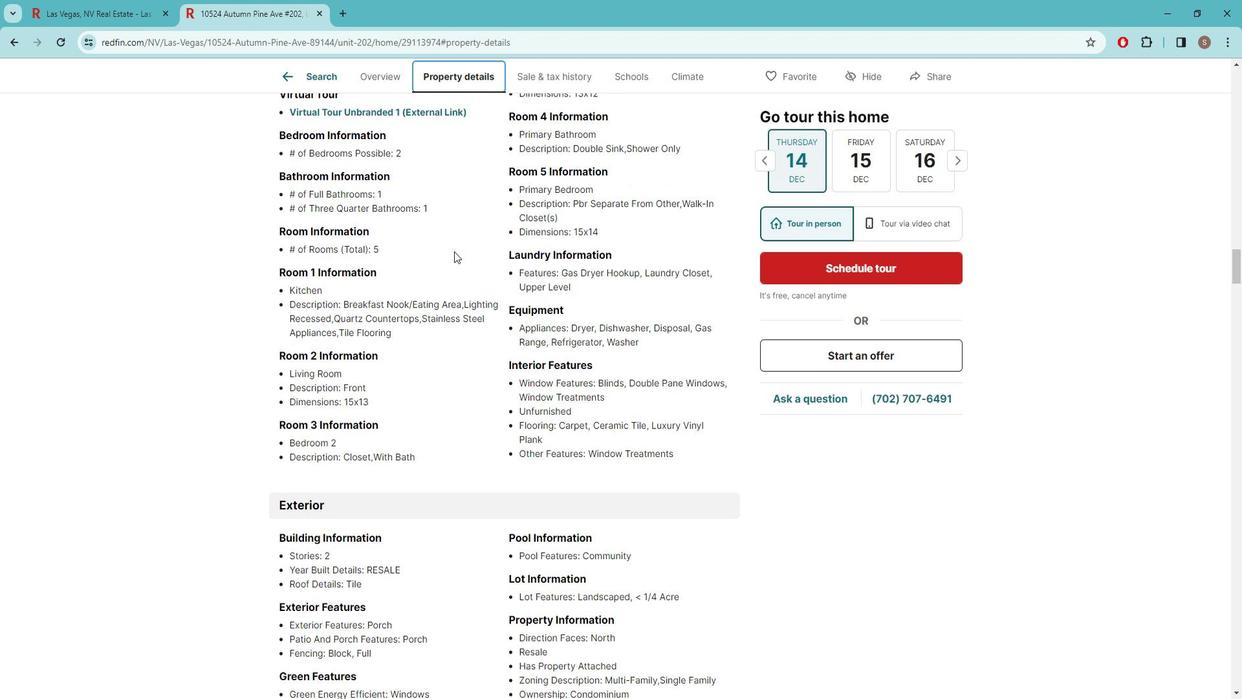 
Action: Mouse scrolled (468, 255) with delta (0, 0)
Screenshot: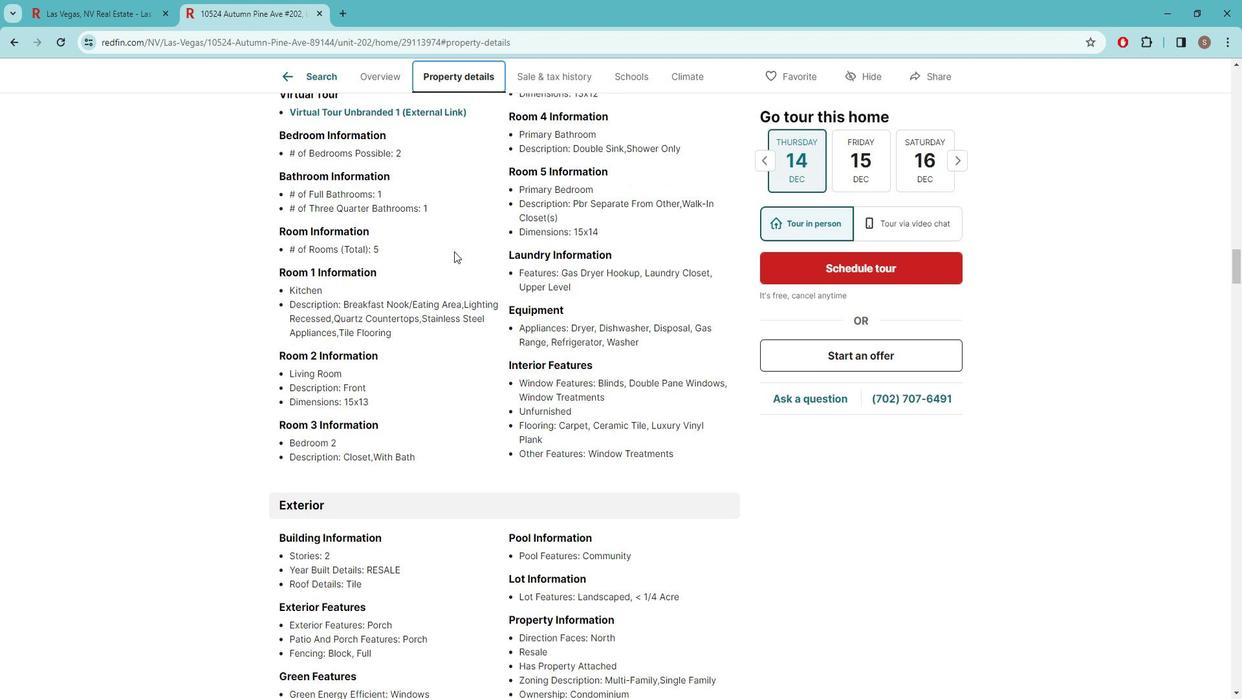 
Action: Mouse scrolled (468, 255) with delta (0, 0)
Screenshot: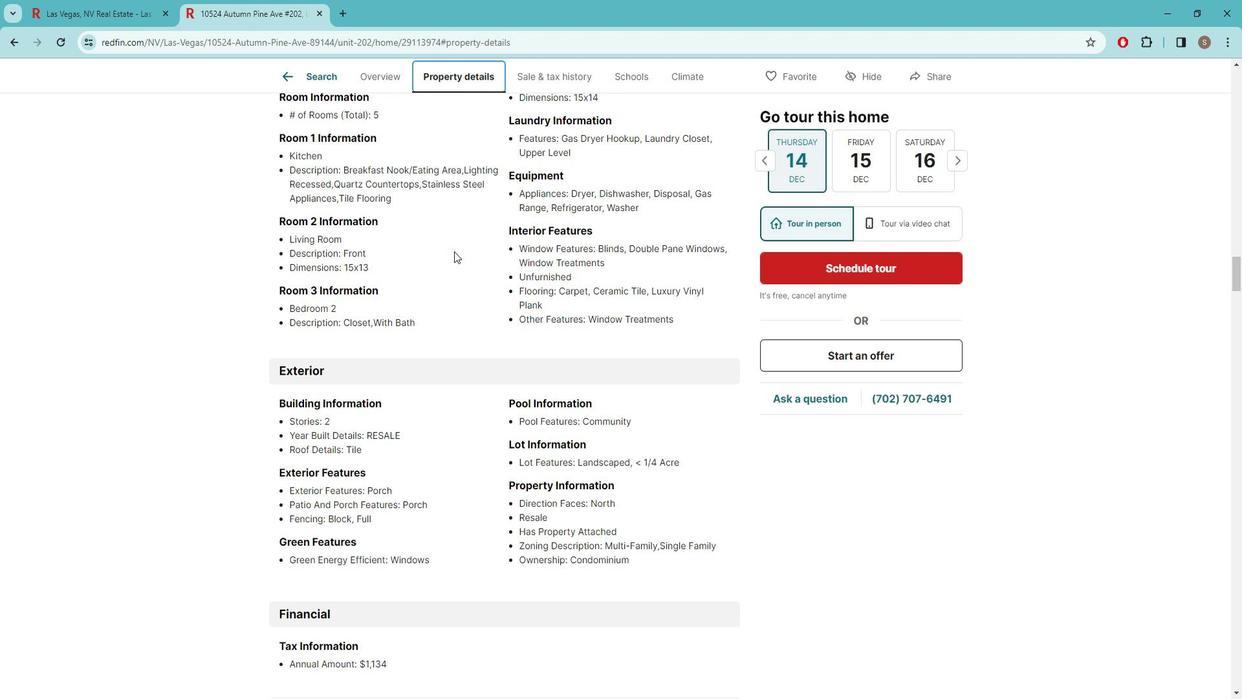 
Action: Mouse scrolled (468, 255) with delta (0, 0)
Screenshot: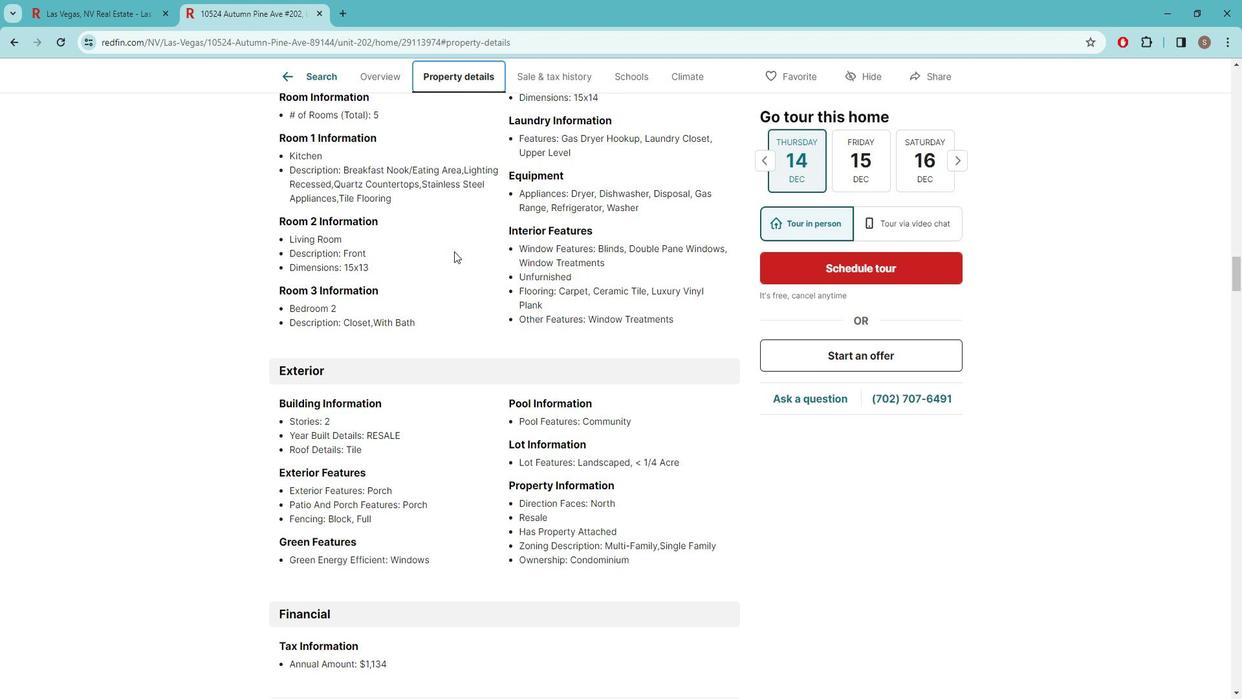 
Action: Mouse scrolled (468, 255) with delta (0, 0)
Screenshot: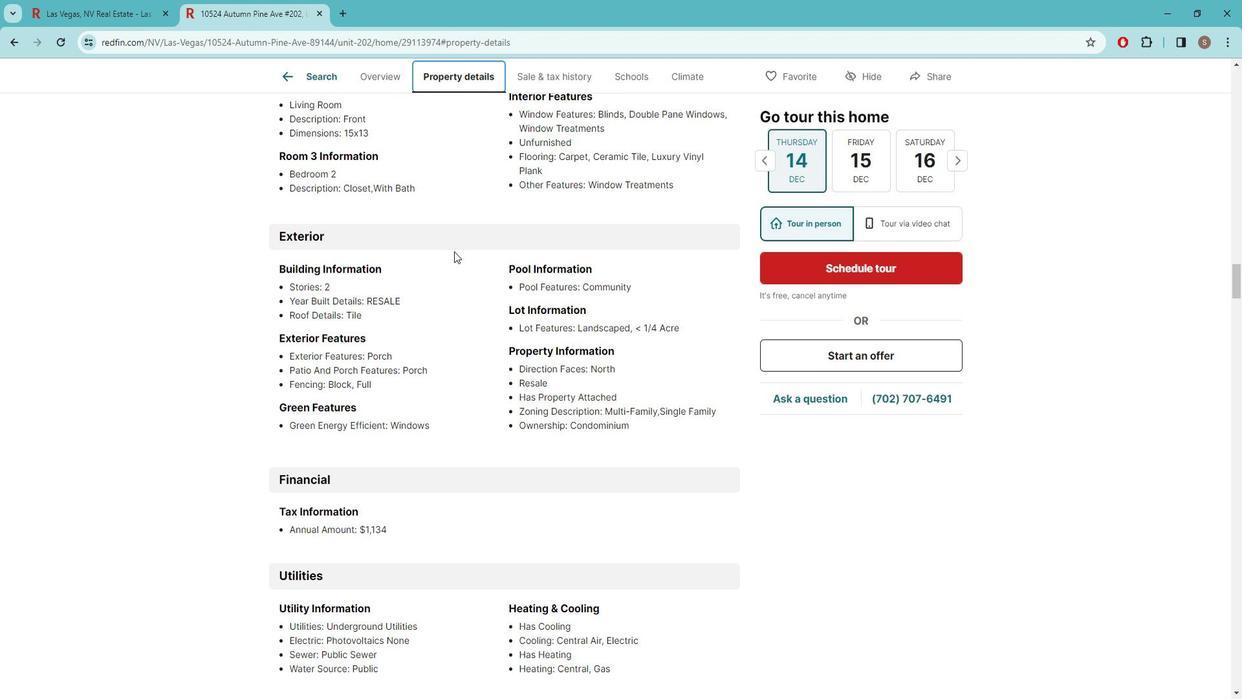 
Action: Mouse moved to (468, 256)
Screenshot: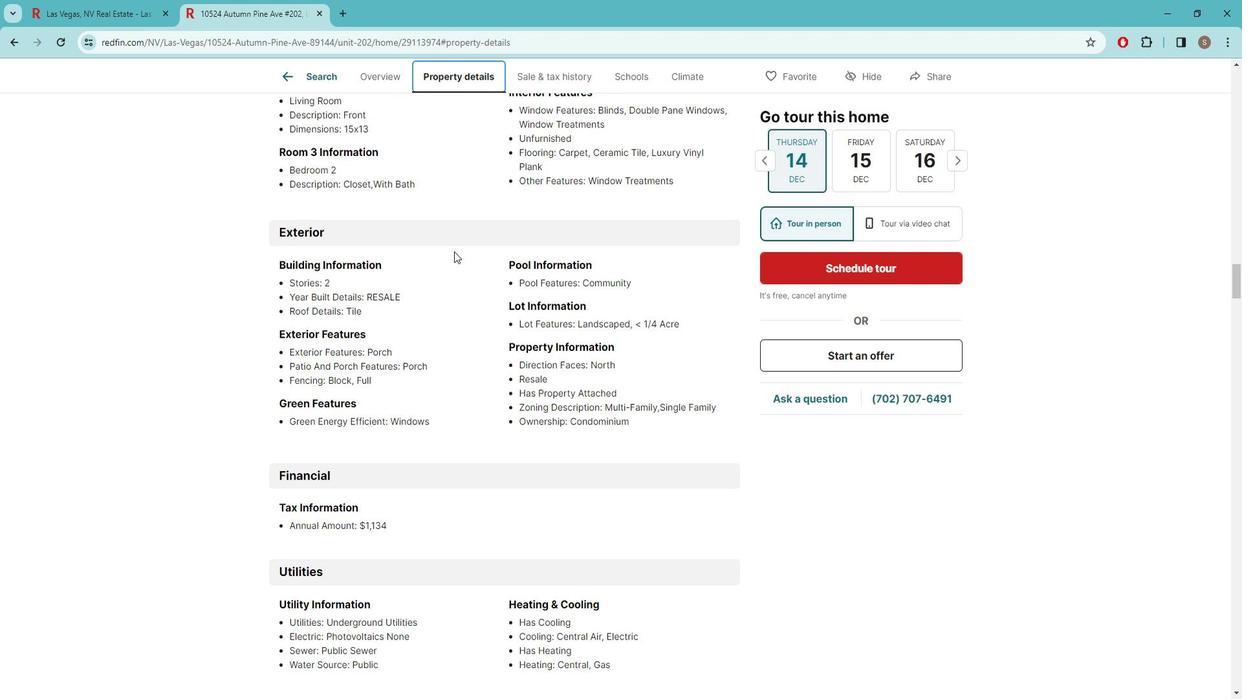 
Action: Mouse scrolled (468, 255) with delta (0, 0)
Screenshot: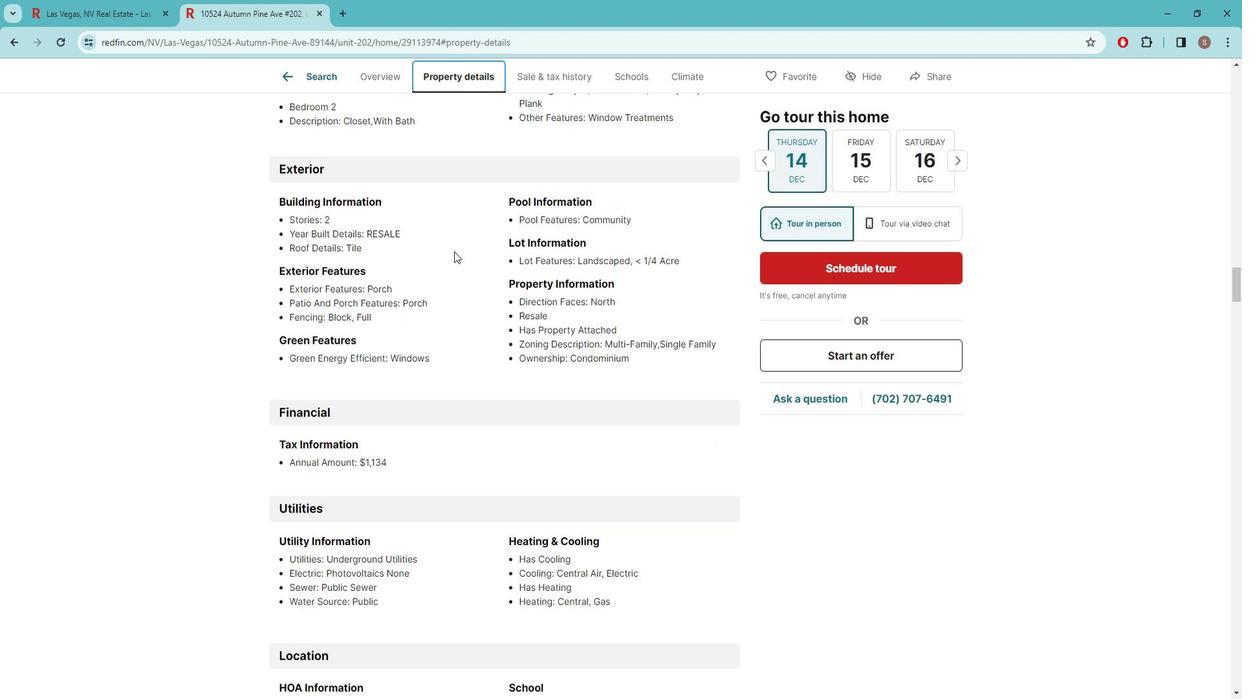 
Action: Mouse moved to (468, 258)
Screenshot: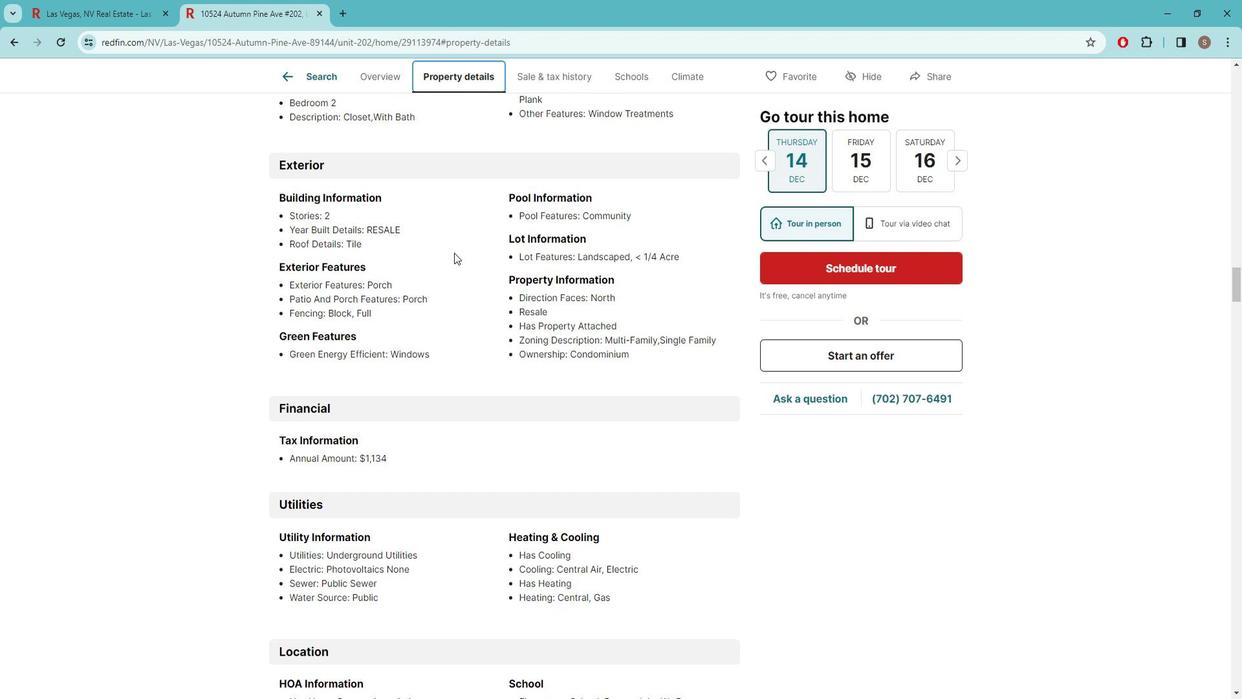 
Action: Mouse scrolled (468, 257) with delta (0, 0)
Screenshot: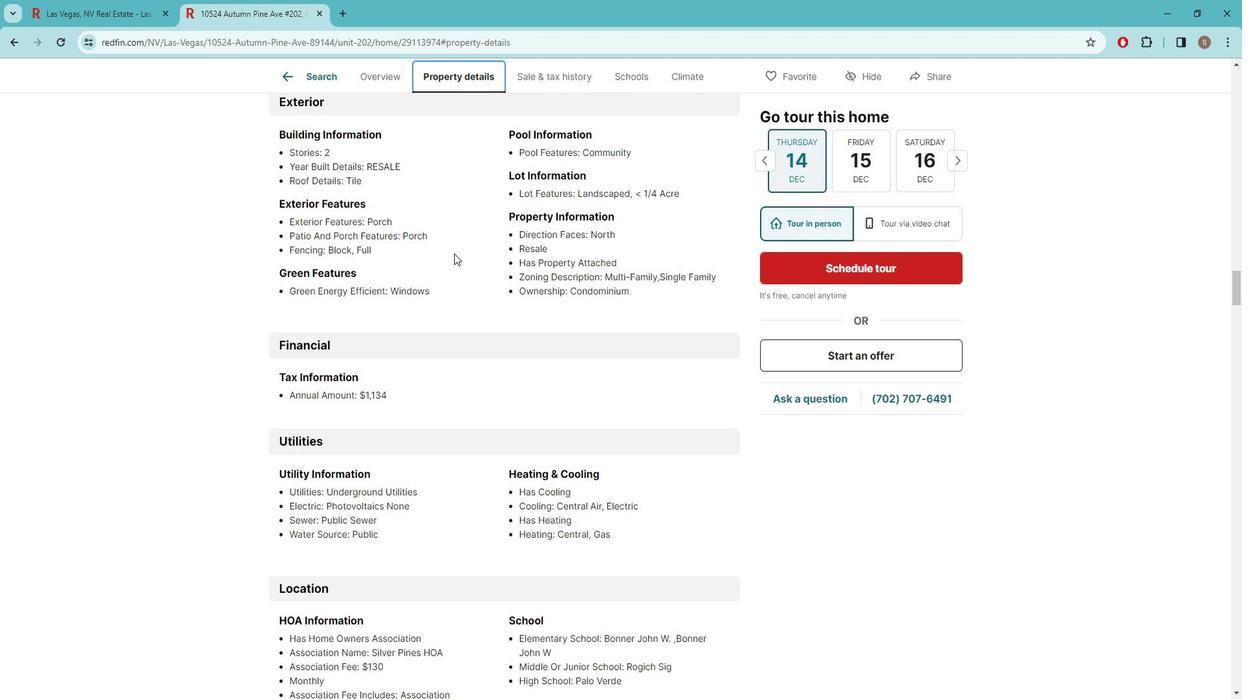 
Action: Mouse scrolled (468, 257) with delta (0, 0)
Screenshot: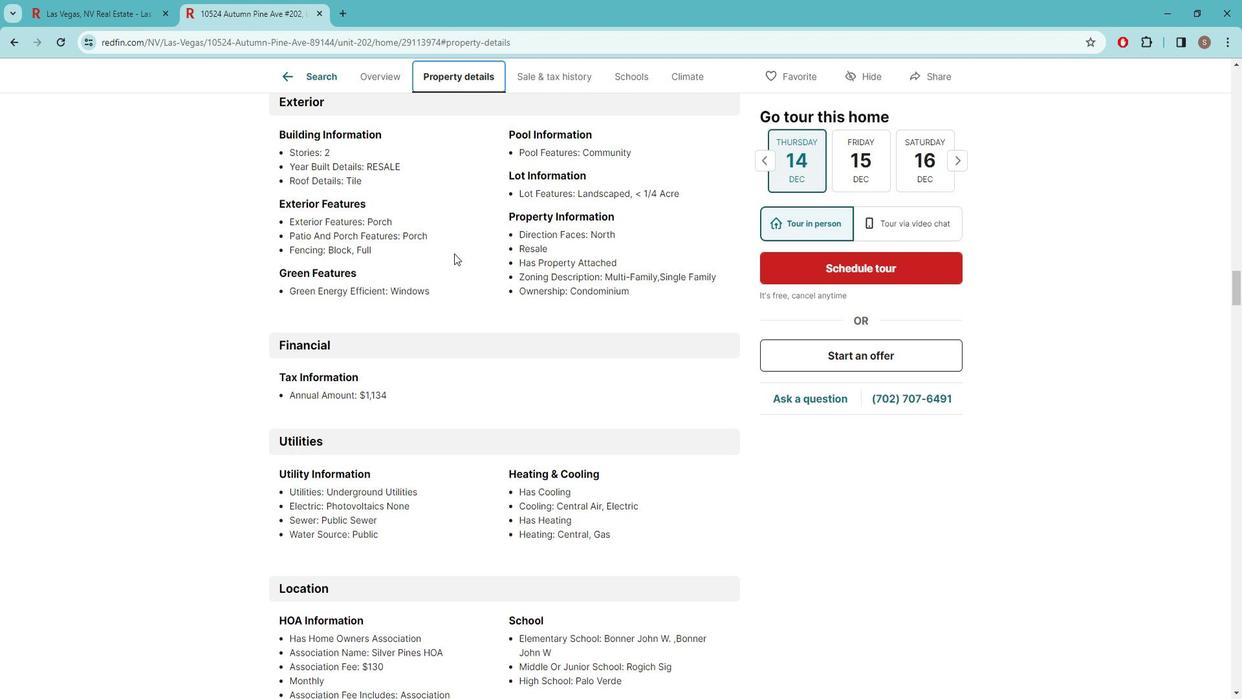 
Action: Mouse moved to (468, 258)
Screenshot: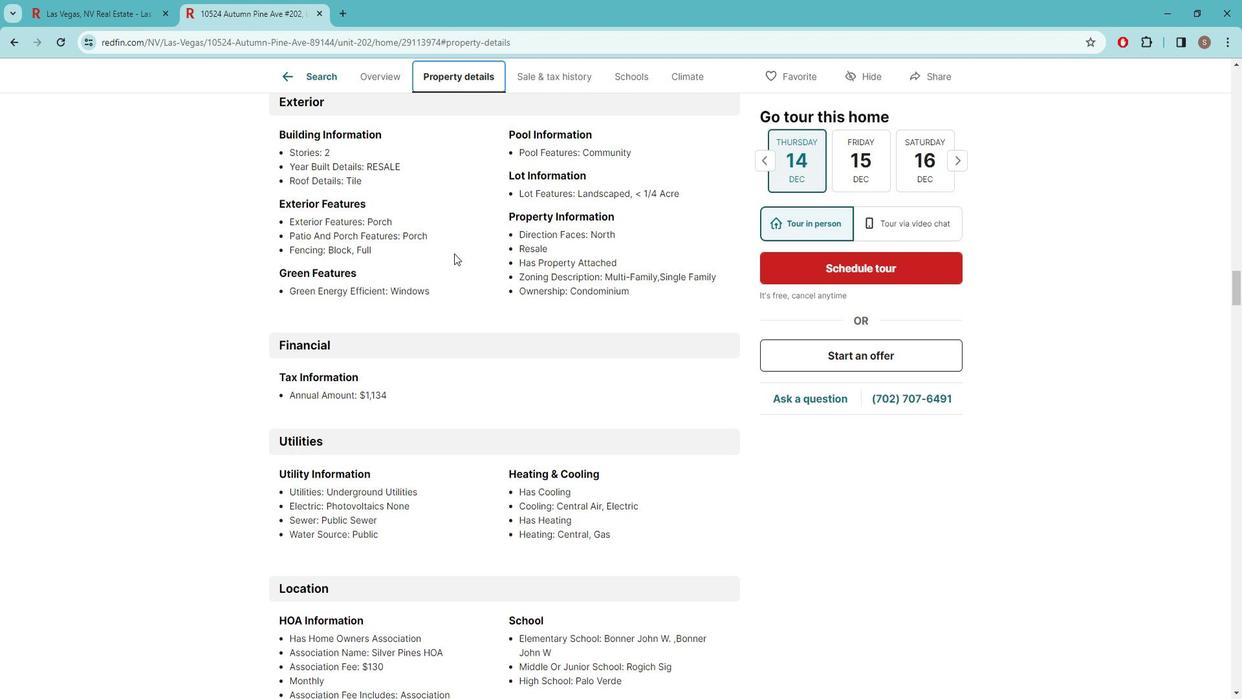 
Action: Mouse scrolled (468, 258) with delta (0, 0)
Screenshot: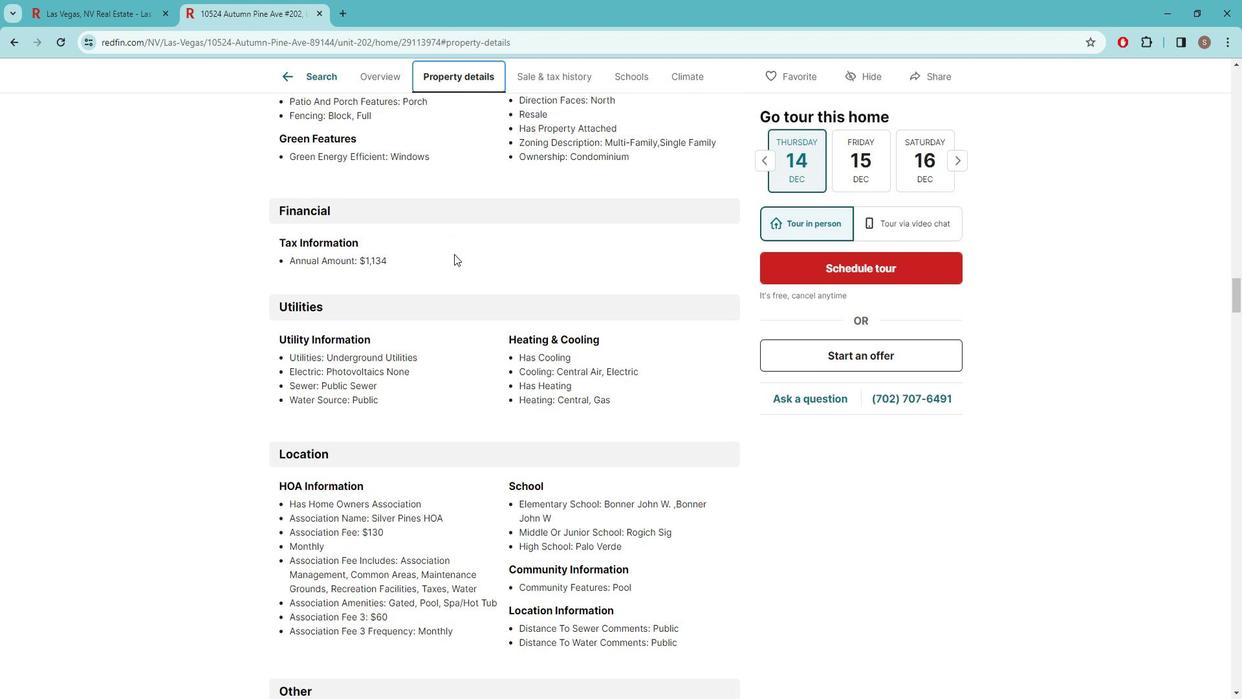 
Action: Mouse scrolled (468, 258) with delta (0, 0)
Screenshot: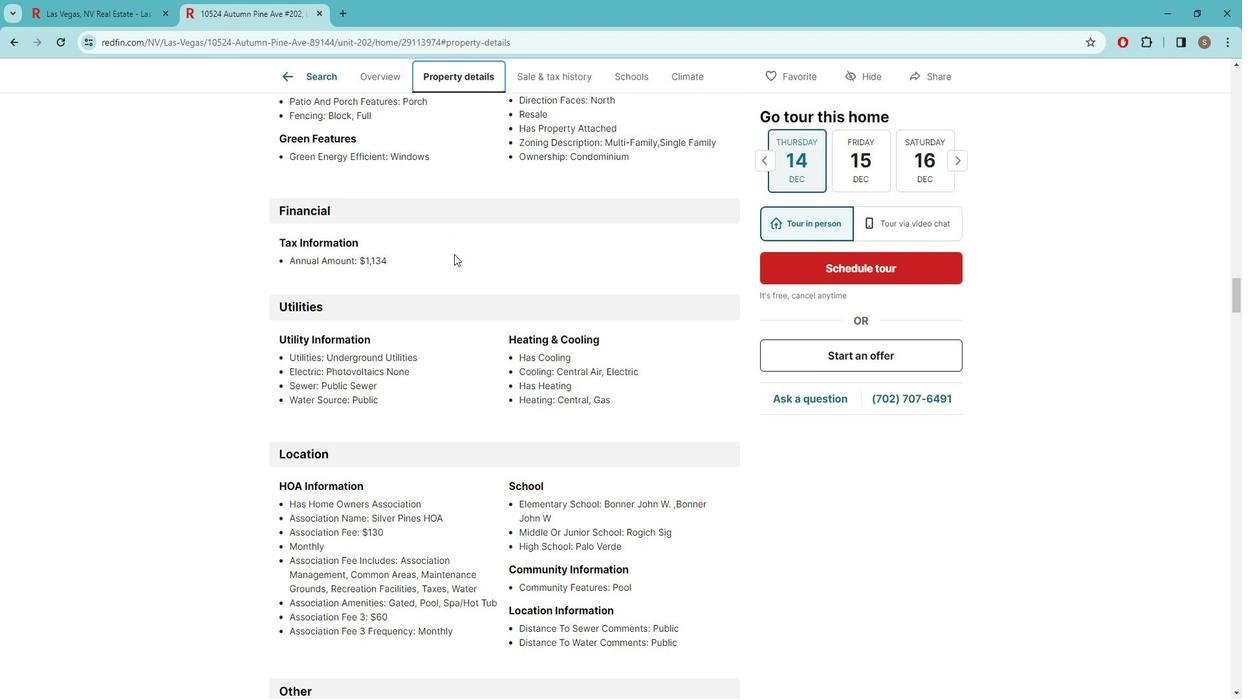 
Action: Mouse scrolled (468, 258) with delta (0, 0)
Screenshot: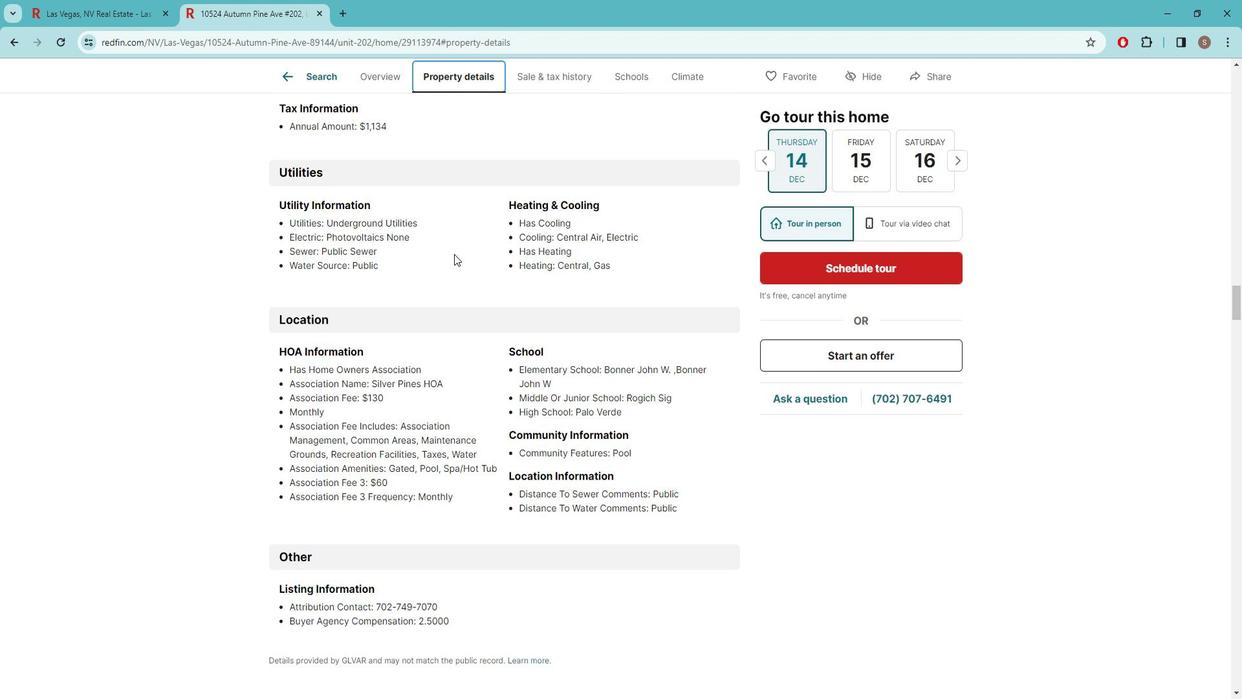 
Action: Mouse scrolled (468, 258) with delta (0, 0)
Screenshot: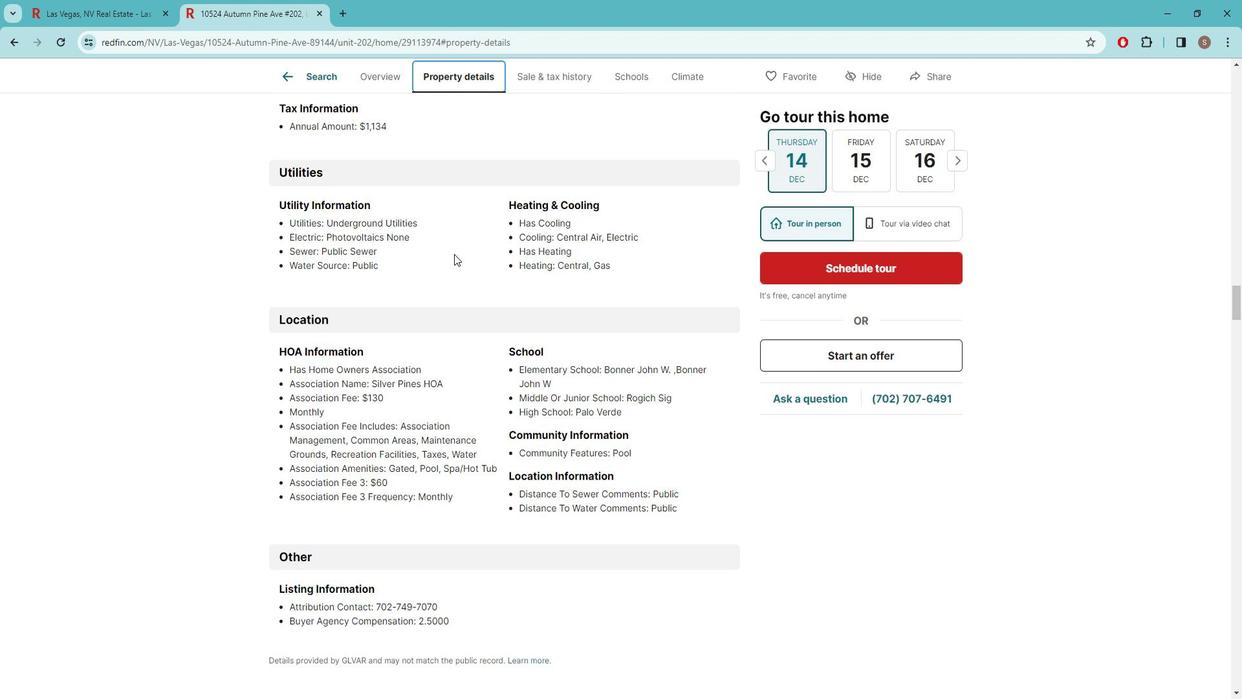 
Action: Mouse moved to (467, 260)
Screenshot: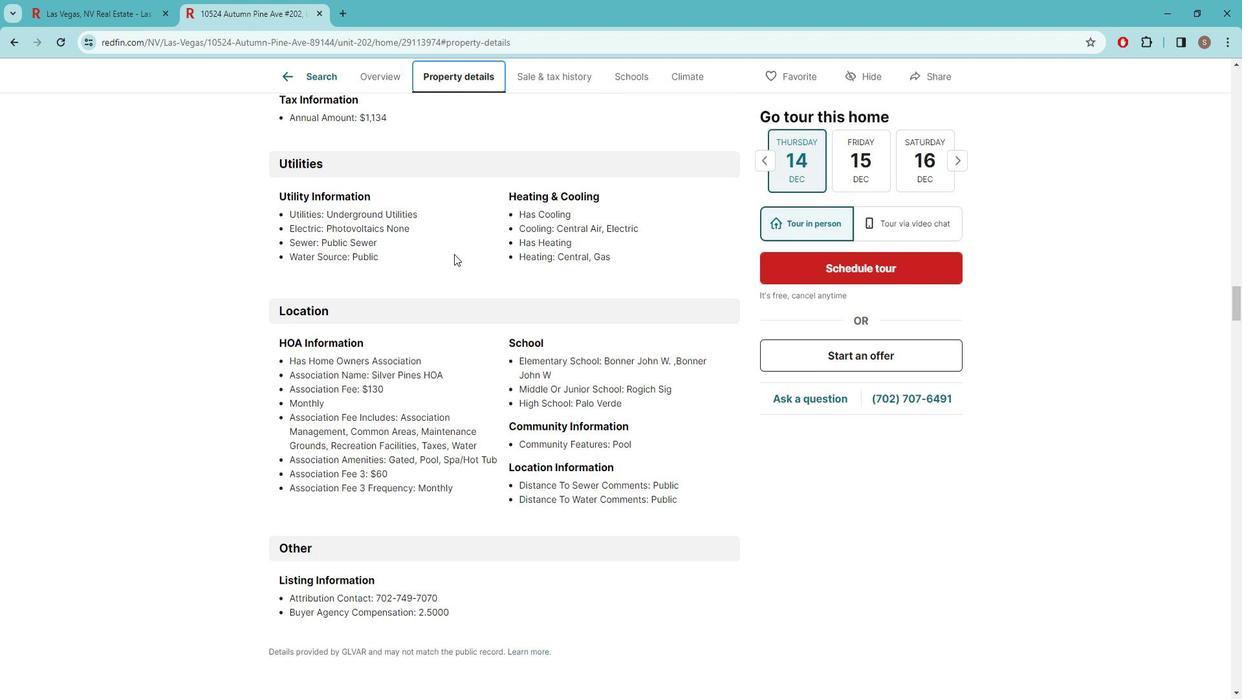 
Action: Mouse scrolled (467, 260) with delta (0, 0)
Screenshot: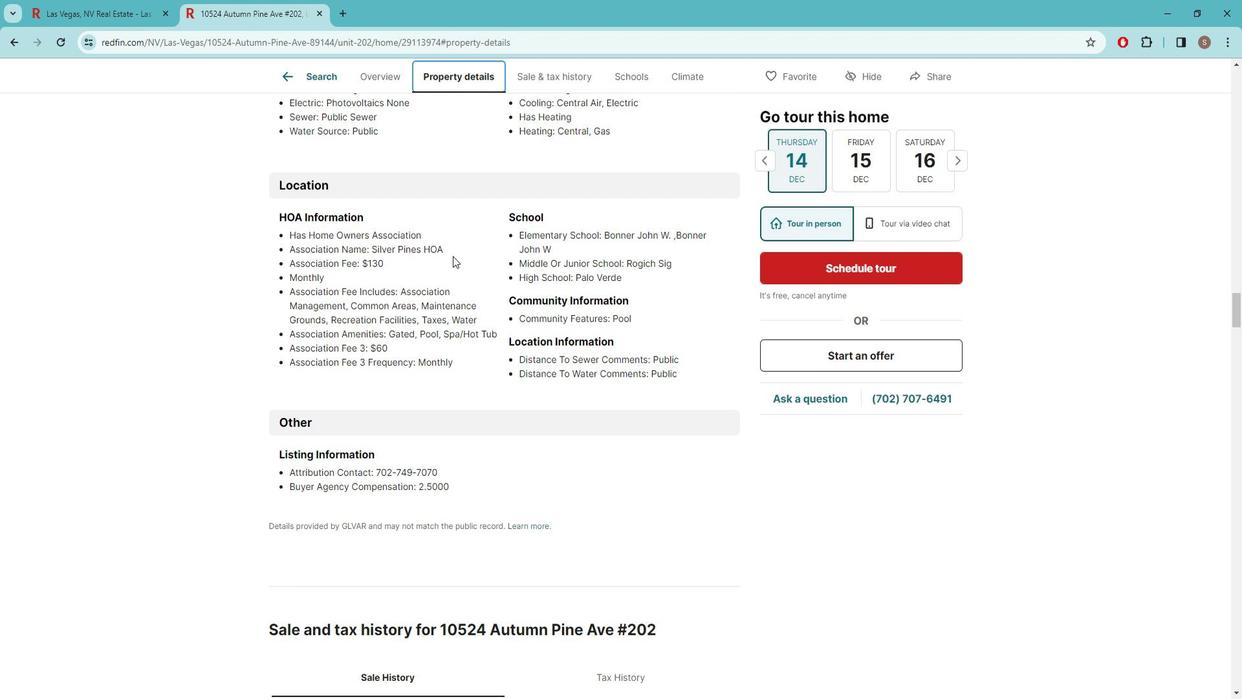 
Action: Mouse moved to (466, 262)
Screenshot: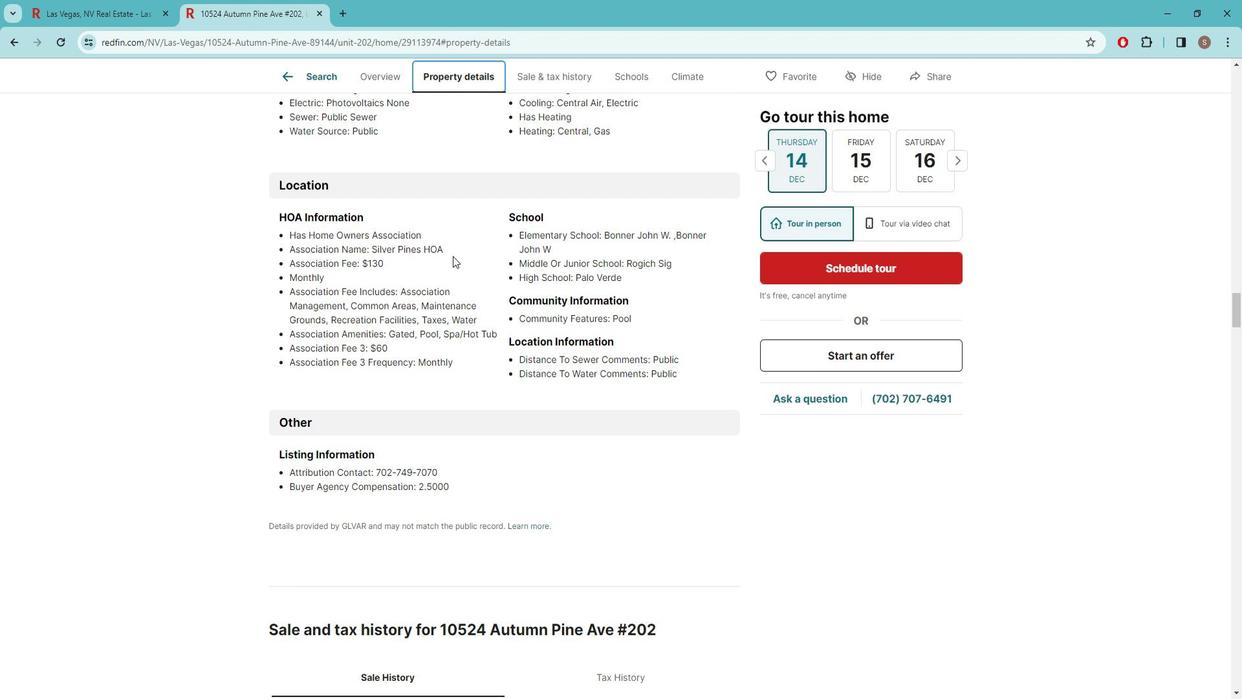 
Action: Mouse scrolled (466, 261) with delta (0, 0)
Screenshot: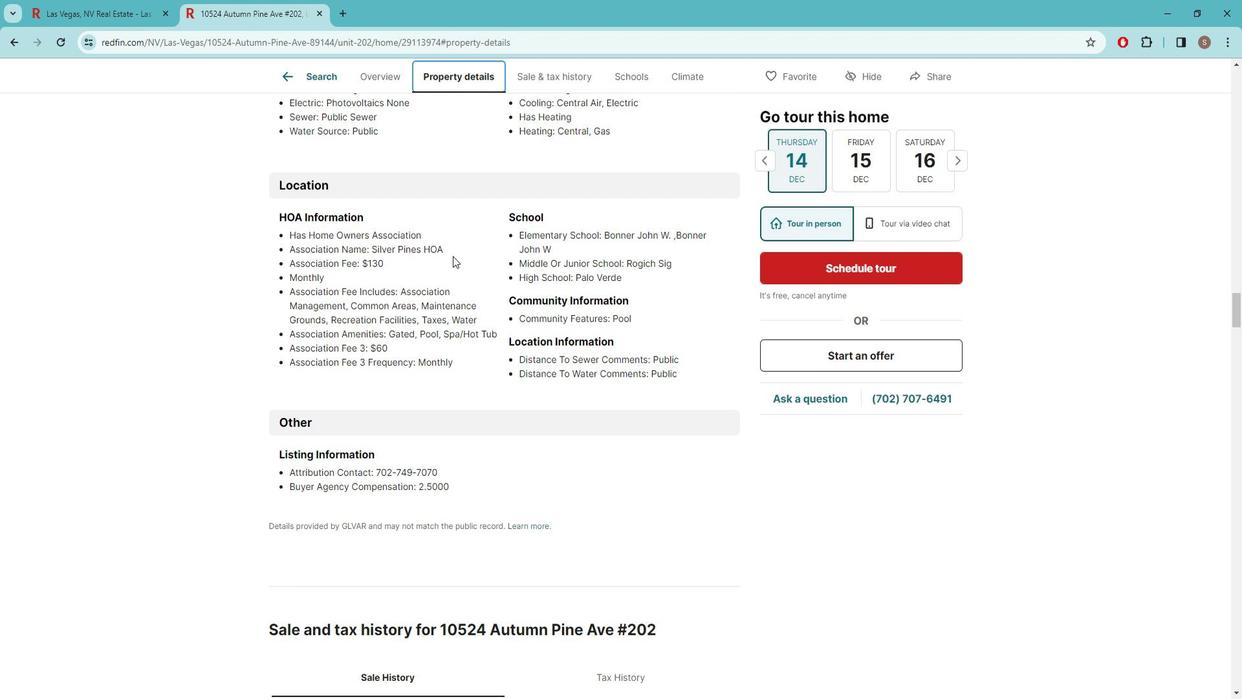 
Action: Mouse scrolled (466, 261) with delta (0, 0)
Screenshot: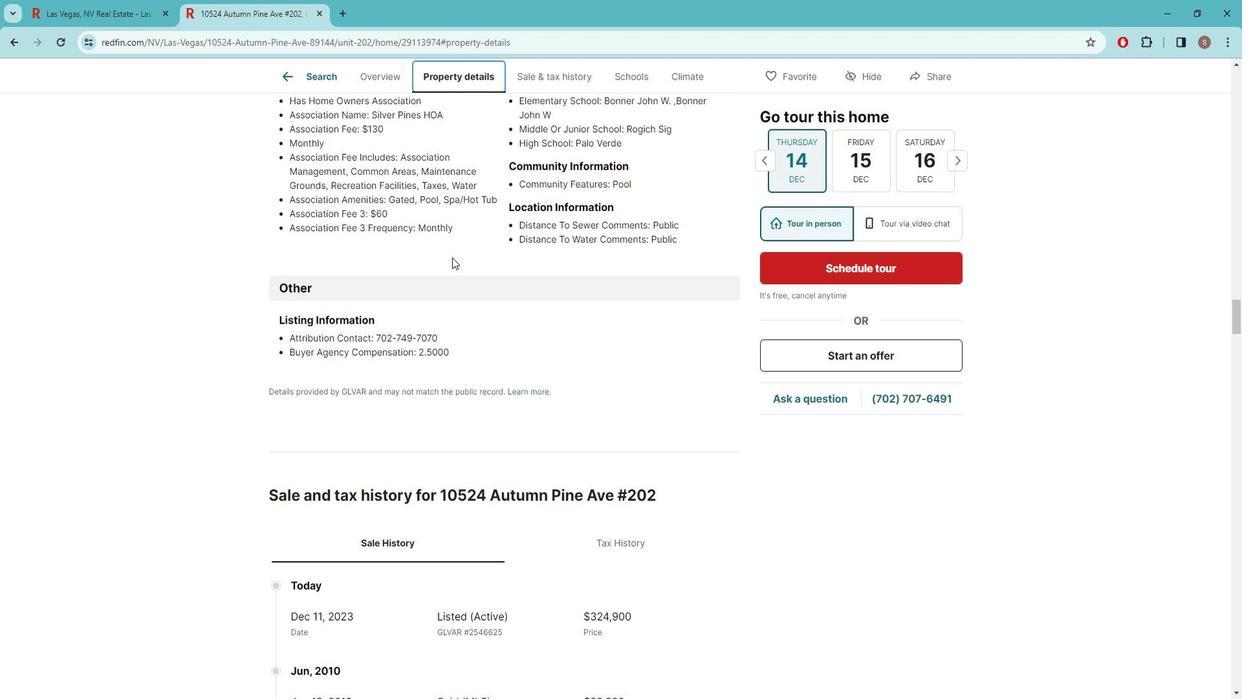 
Action: Mouse scrolled (466, 261) with delta (0, 0)
Screenshot: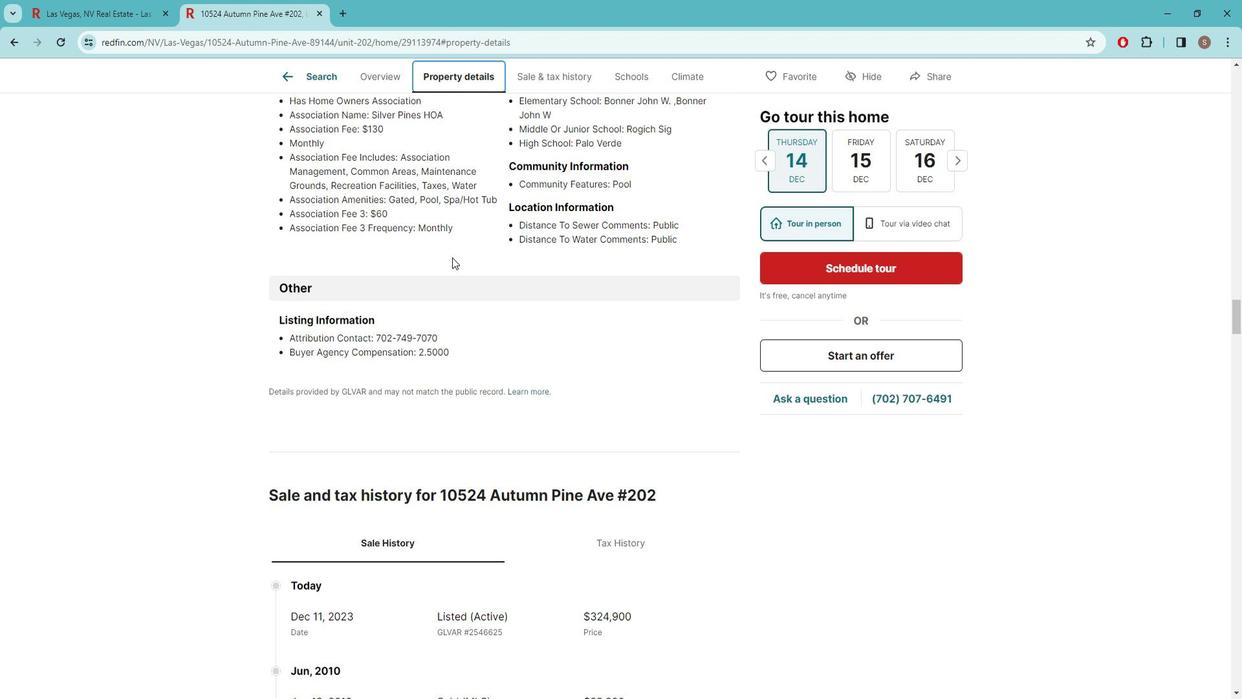 
Action: Mouse scrolled (466, 261) with delta (0, 0)
Screenshot: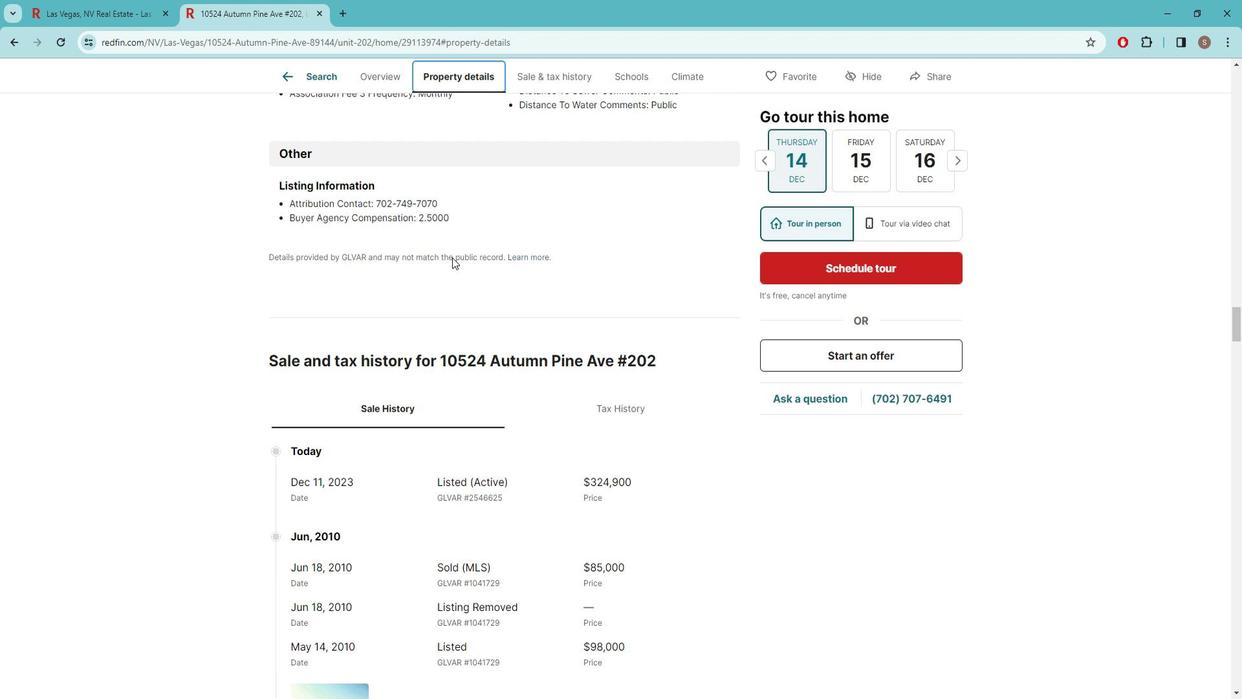 
Action: Mouse scrolled (466, 261) with delta (0, 0)
Screenshot: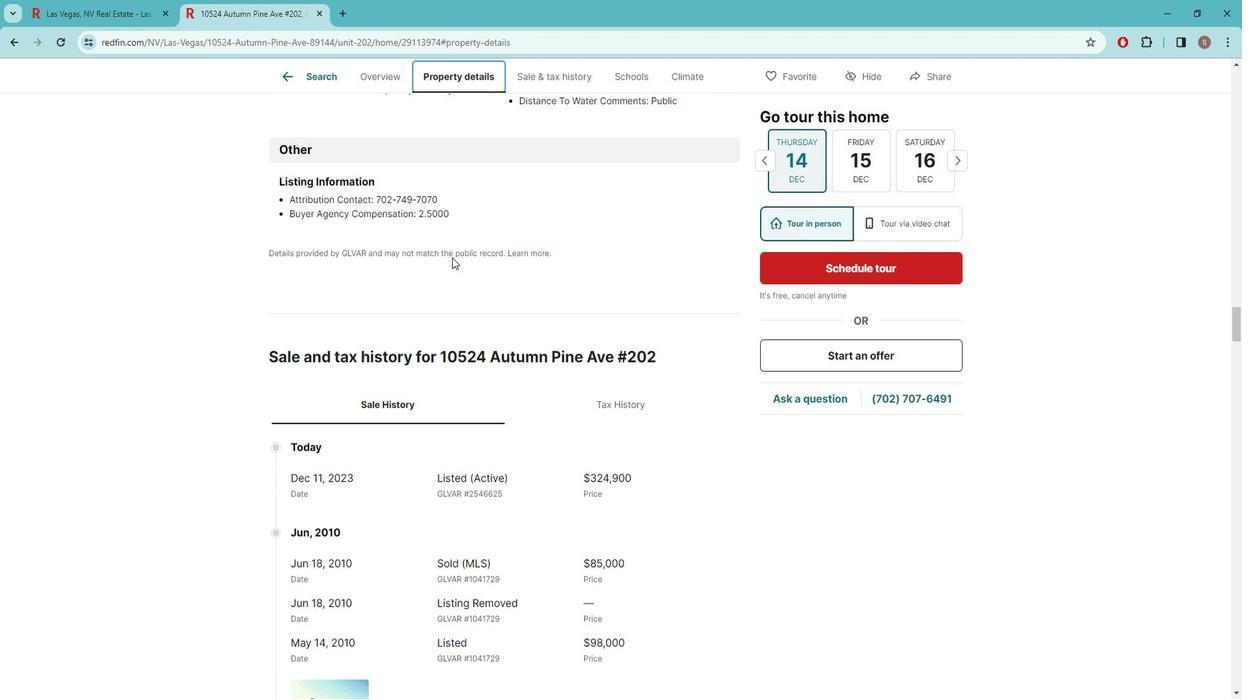 
Action: Mouse scrolled (466, 261) with delta (0, 0)
Screenshot: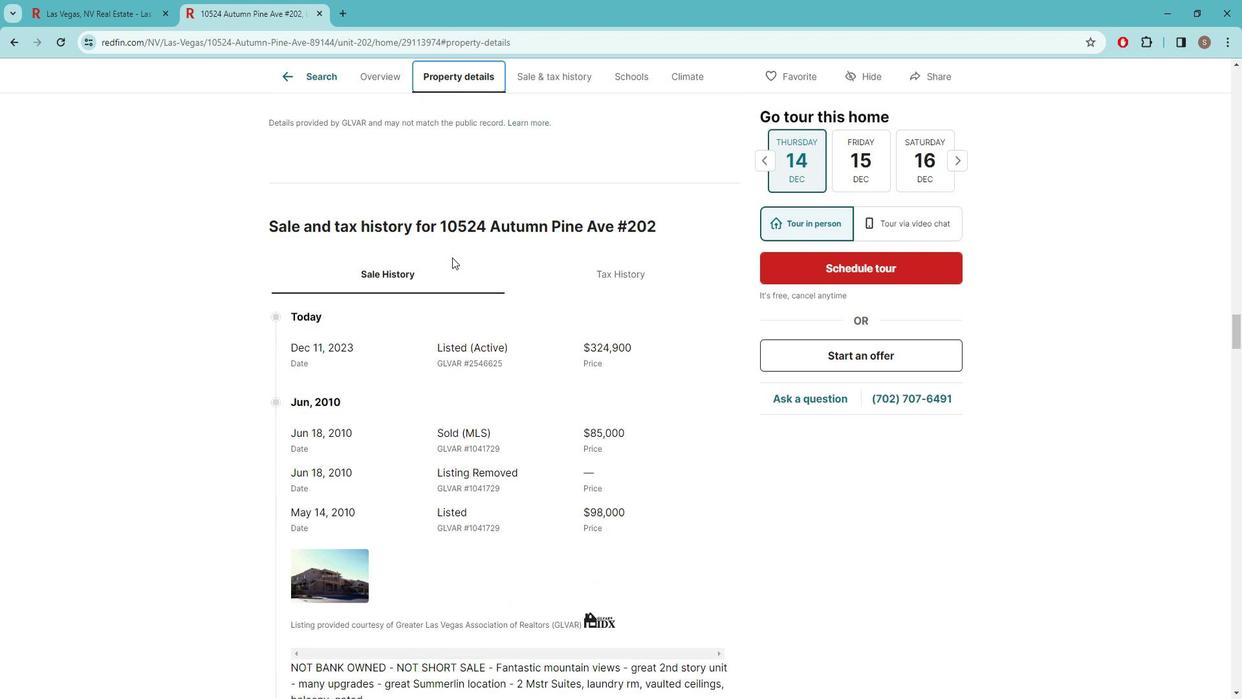 
Action: Mouse scrolled (466, 261) with delta (0, 0)
Screenshot: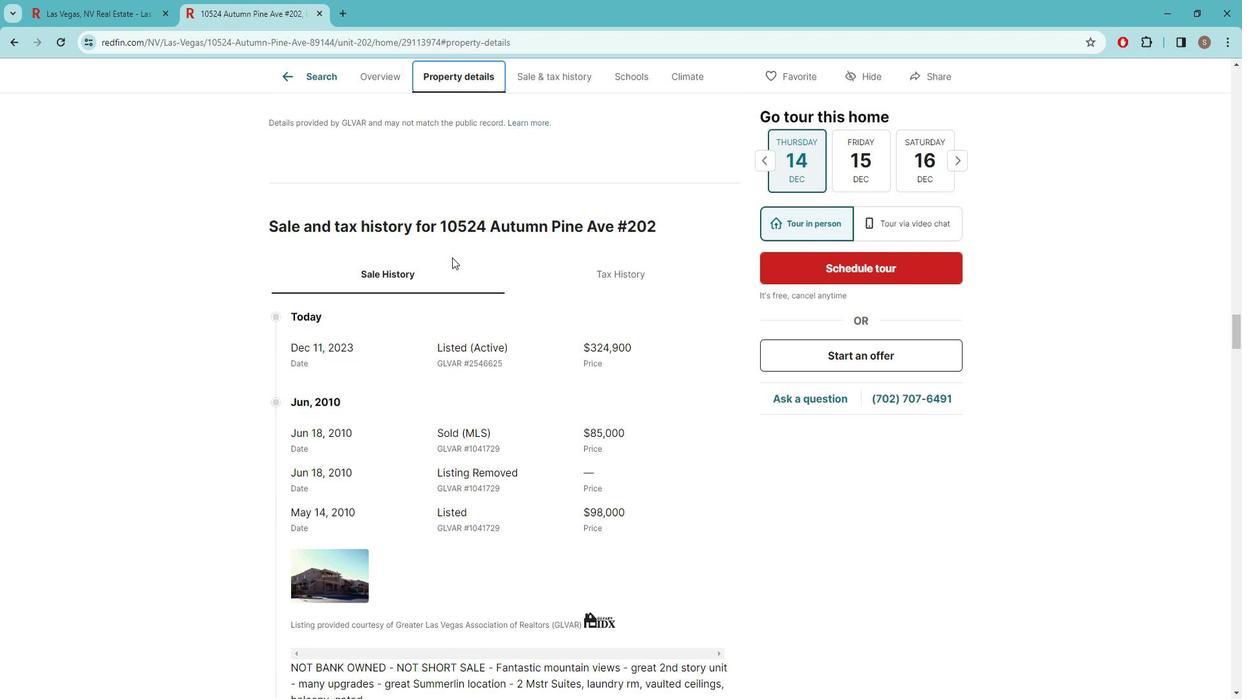 
Action: Mouse scrolled (466, 261) with delta (0, 0)
Screenshot: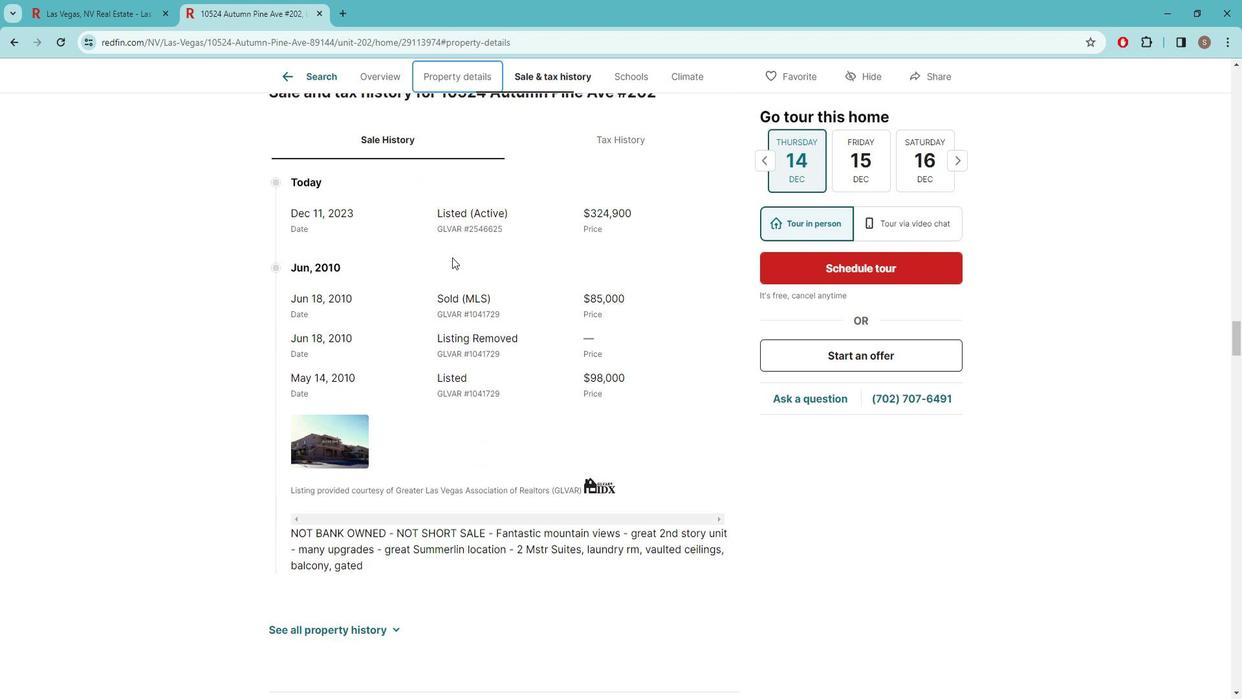
Action: Mouse scrolled (466, 261) with delta (0, 0)
Screenshot: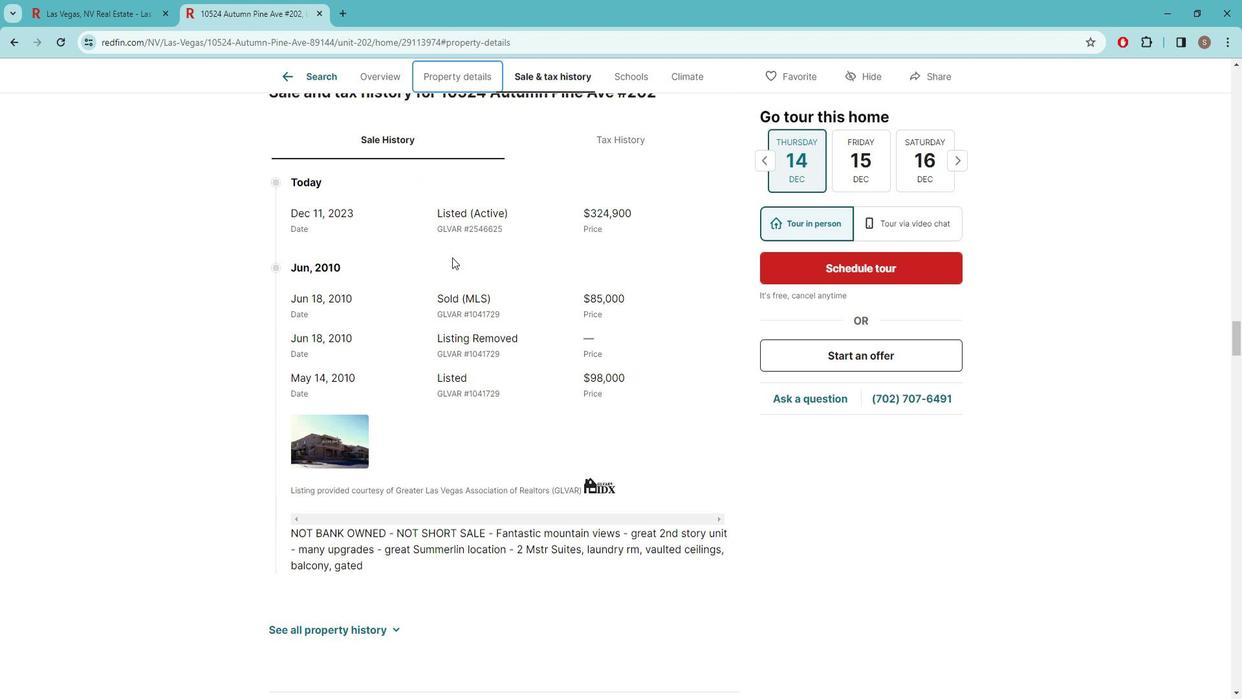 
Action: Mouse scrolled (466, 261) with delta (0, 0)
Screenshot: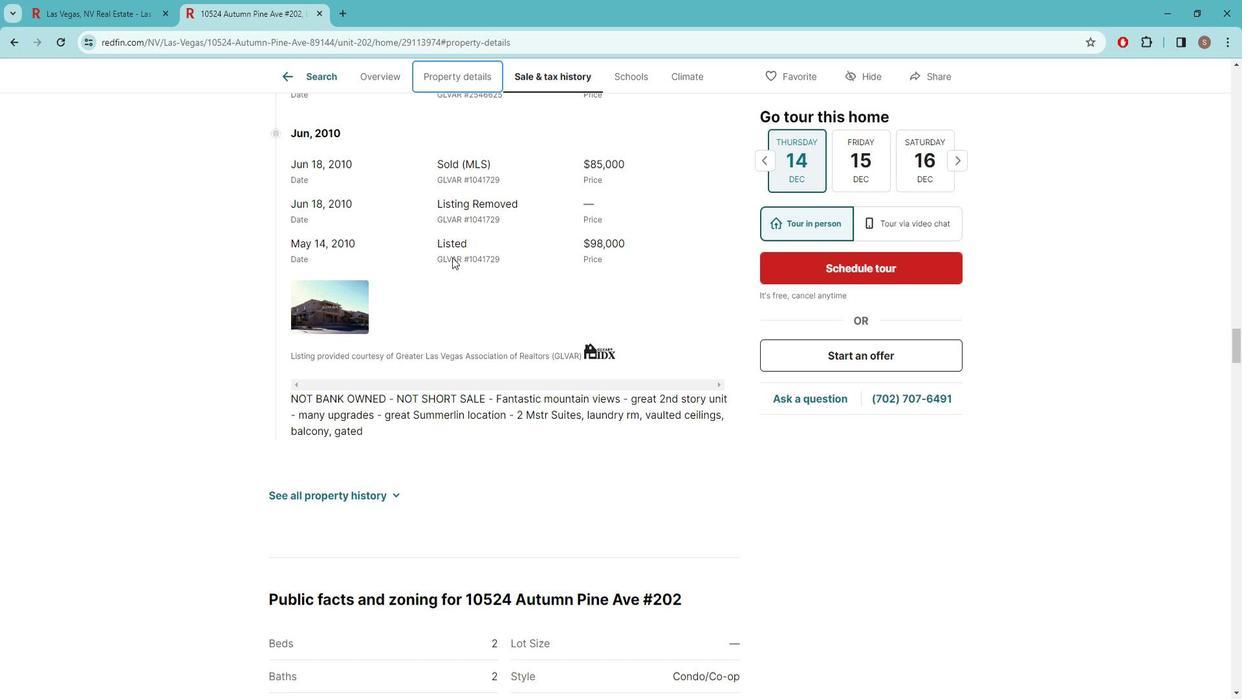 
Action: Mouse scrolled (466, 261) with delta (0, 0)
Screenshot: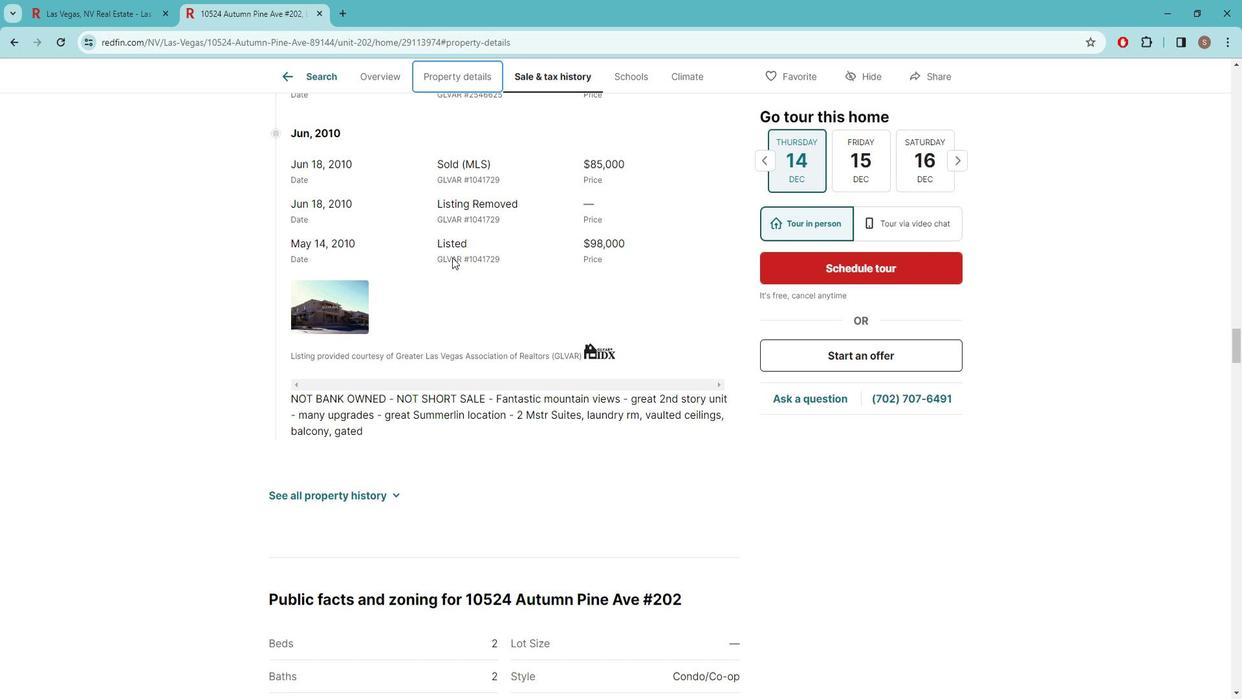 
Action: Mouse scrolled (466, 261) with delta (0, 0)
Screenshot: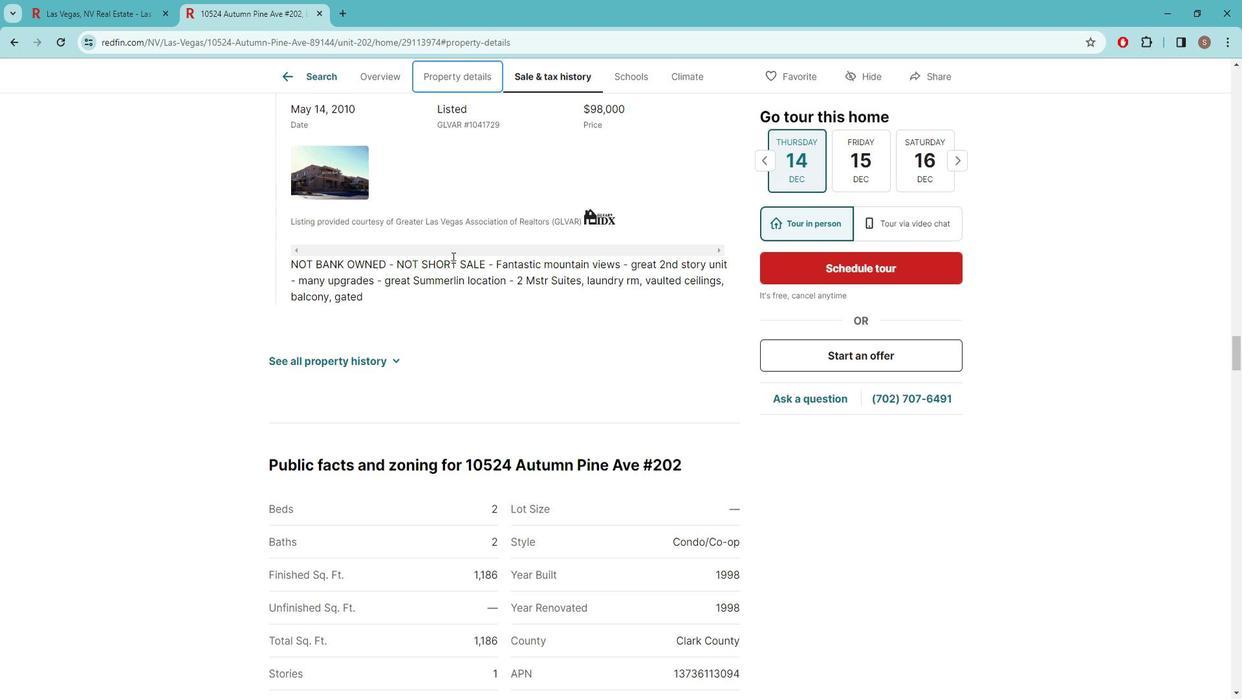 
Action: Mouse scrolled (466, 261) with delta (0, 0)
Screenshot: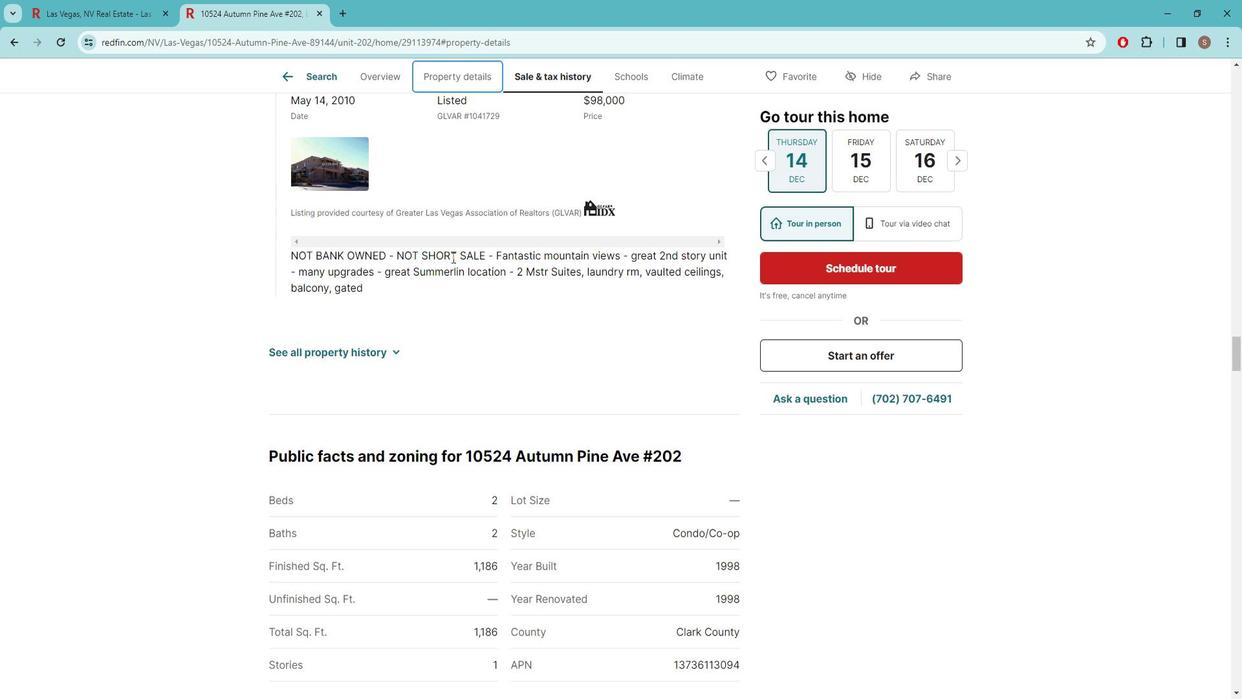 
Action: Mouse scrolled (466, 261) with delta (0, 0)
Screenshot: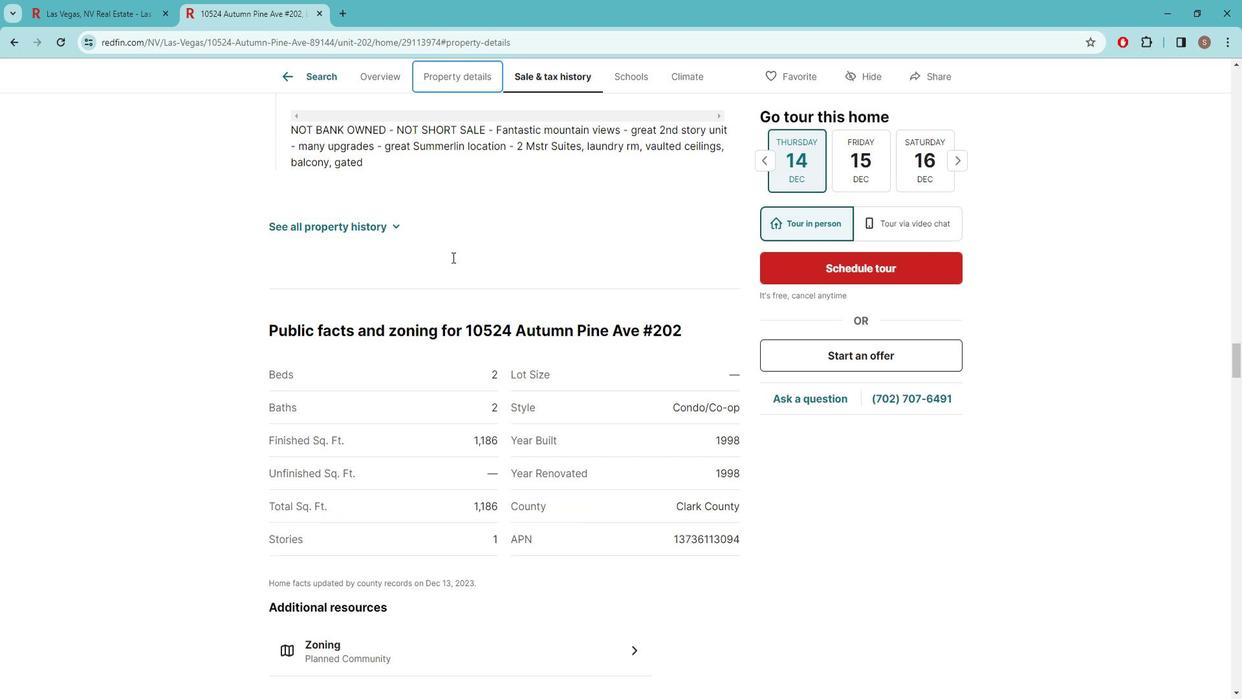 
Action: Mouse scrolled (466, 261) with delta (0, 0)
Screenshot: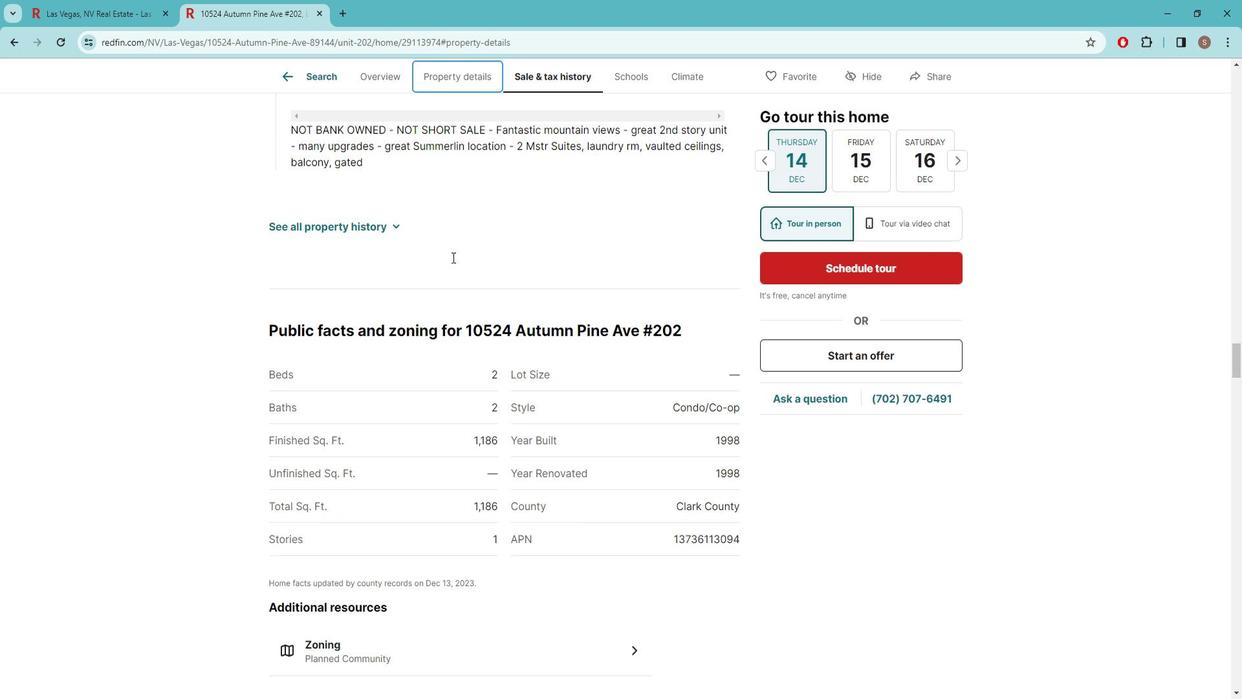 
Action: Mouse scrolled (466, 261) with delta (0, 0)
Screenshot: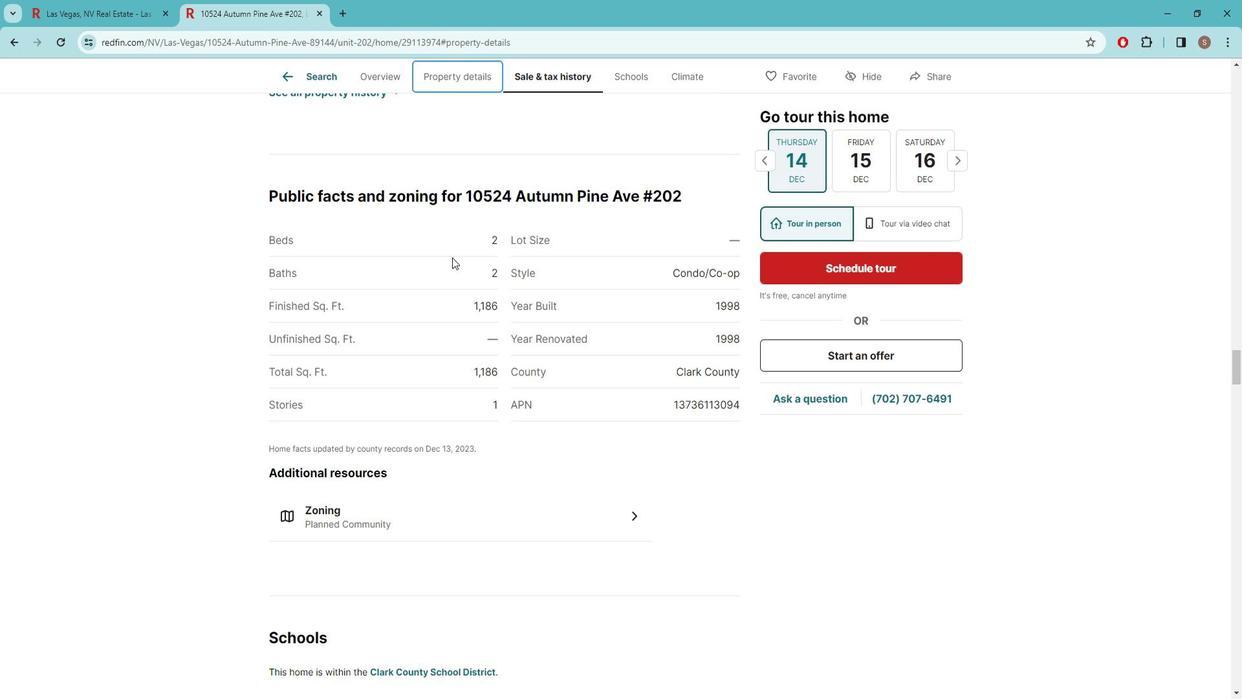 
Action: Mouse scrolled (466, 261) with delta (0, 0)
Screenshot: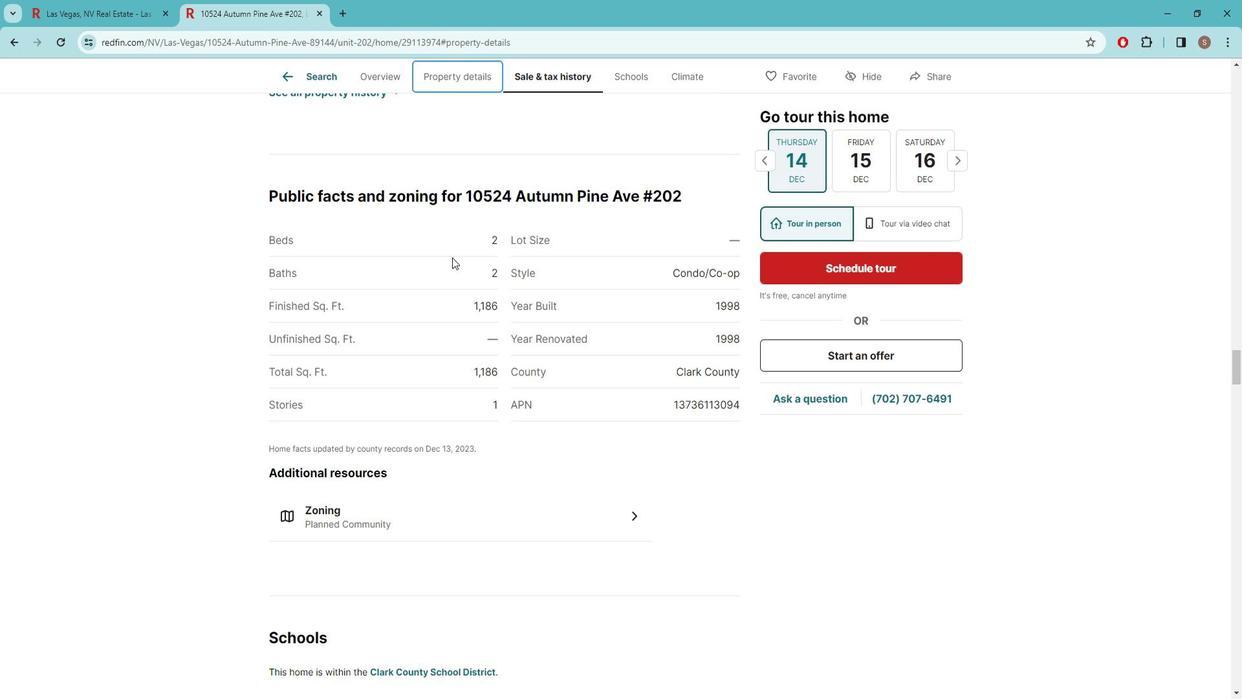 
Action: Mouse scrolled (466, 261) with delta (0, 0)
Screenshot: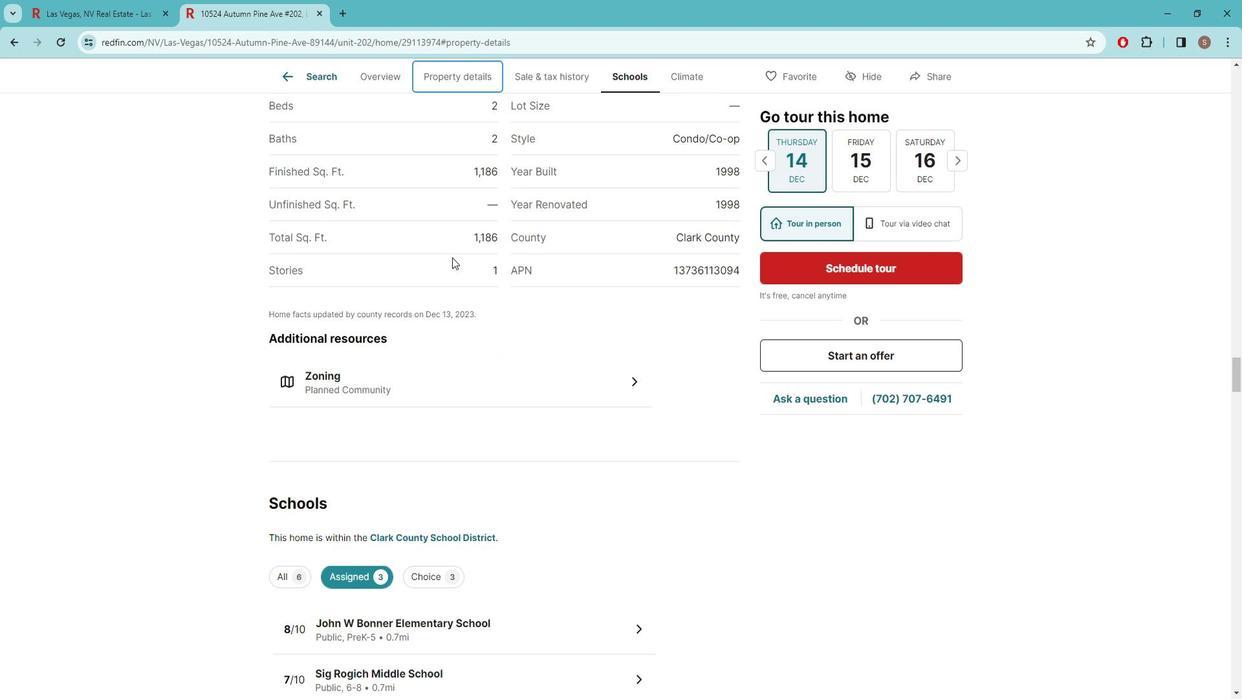 
Action: Mouse scrolled (466, 261) with delta (0, 0)
Screenshot: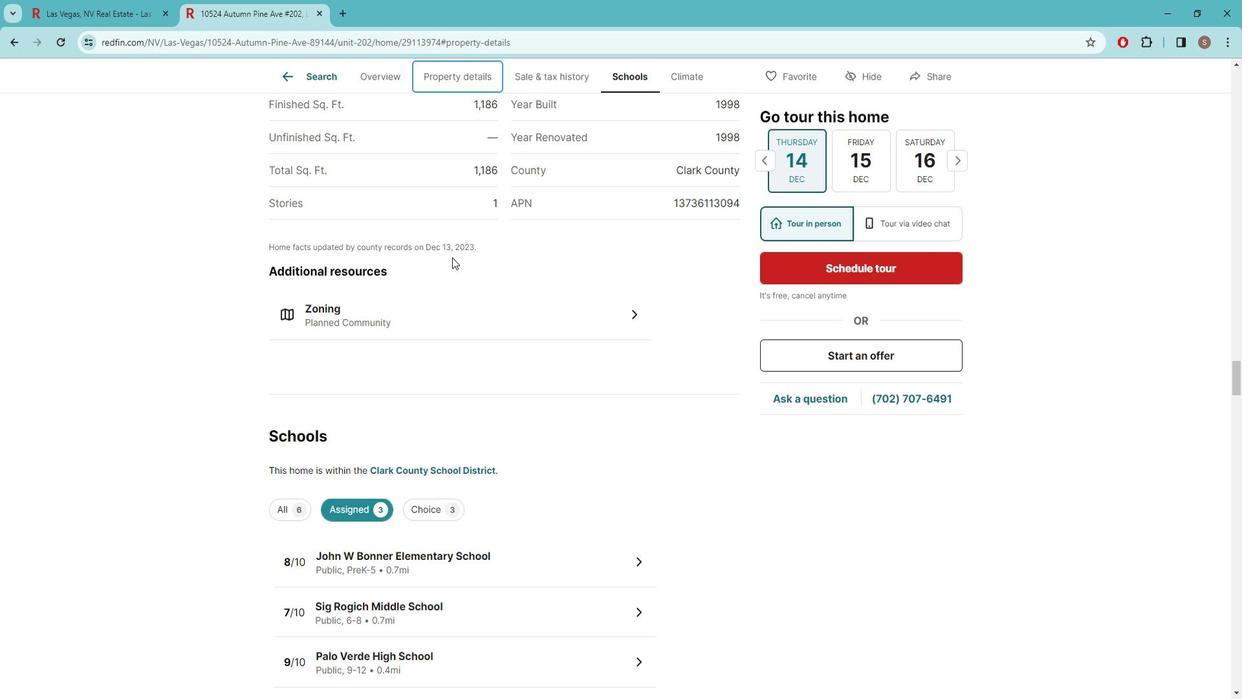 
Action: Mouse scrolled (466, 261) with delta (0, 0)
Screenshot: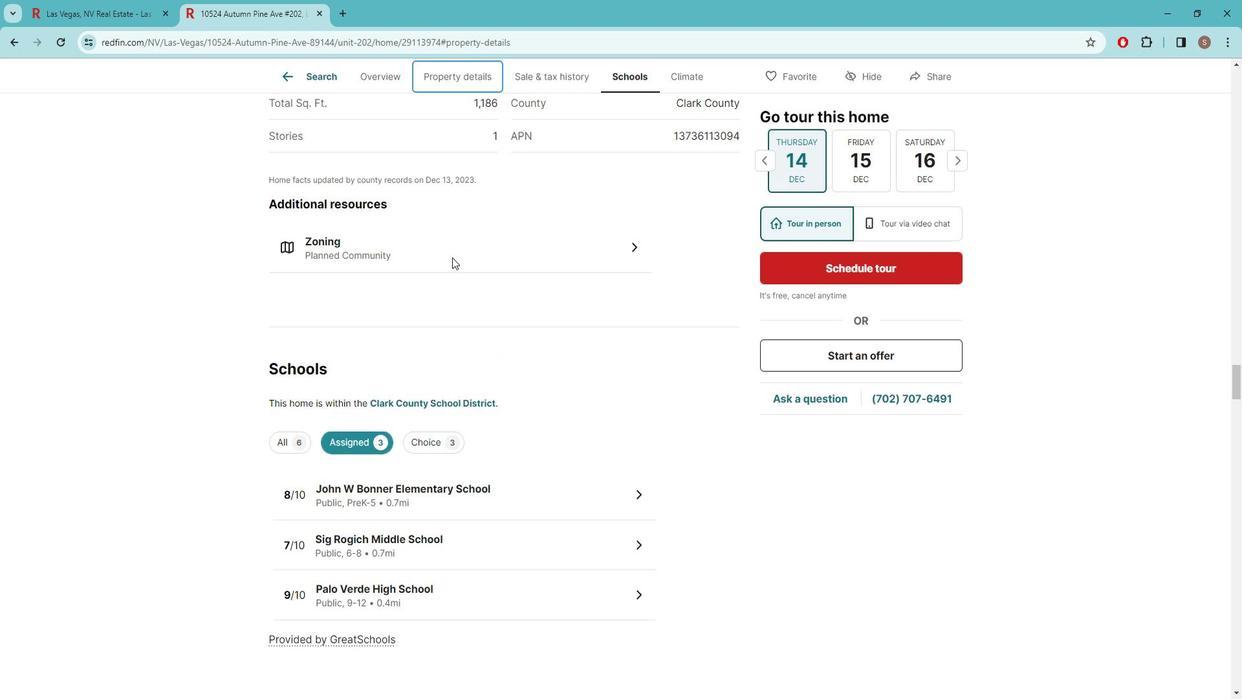 
Action: Mouse moved to (466, 262)
Screenshot: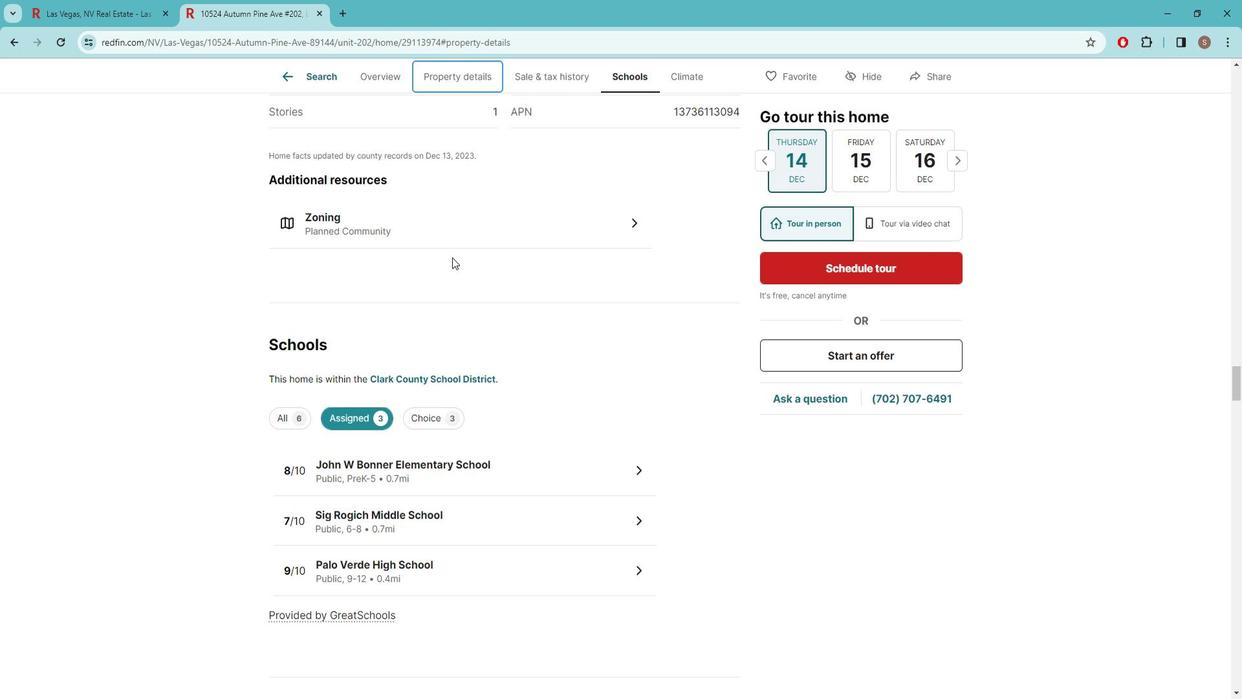 
Action: Mouse scrolled (466, 262) with delta (0, 0)
Screenshot: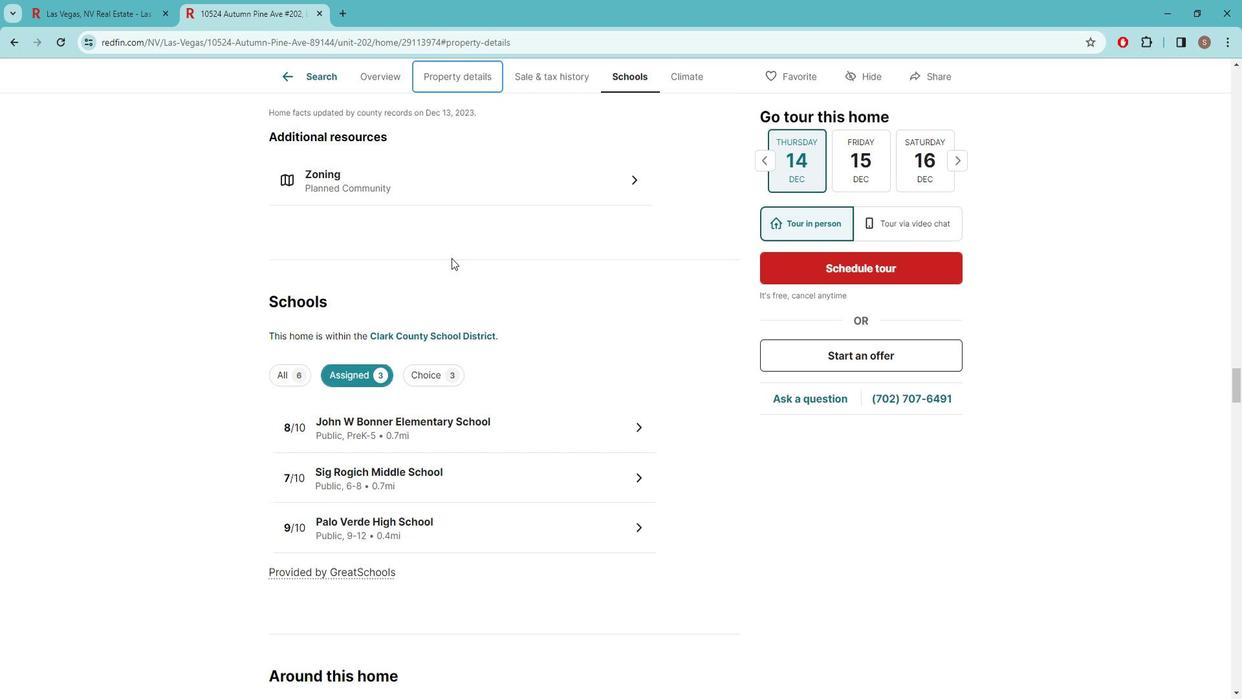 
Action: Mouse scrolled (466, 262) with delta (0, 0)
Screenshot: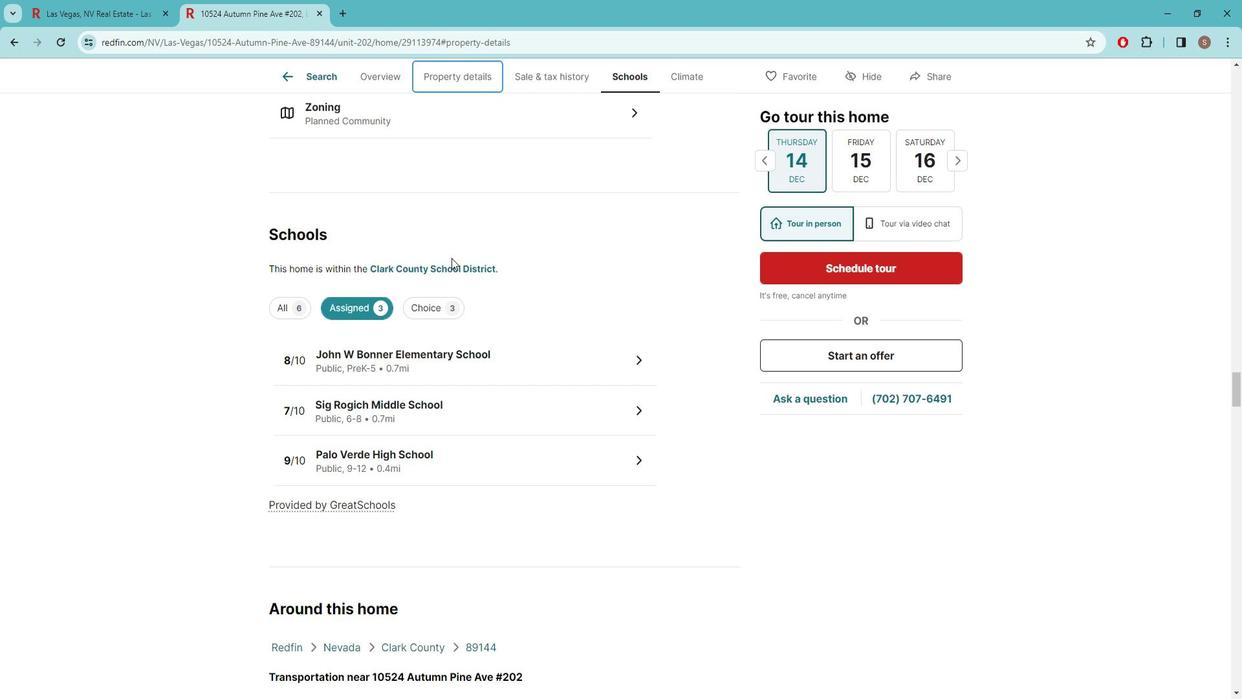 
Action: Mouse scrolled (466, 262) with delta (0, 0)
Screenshot: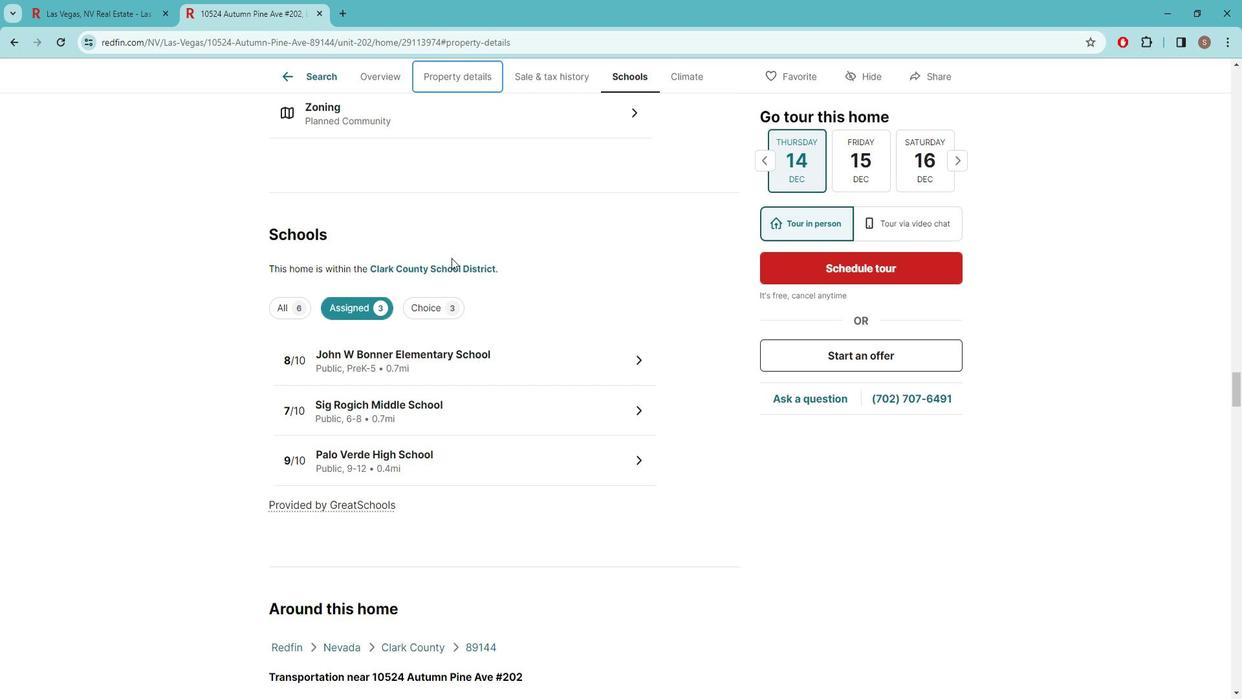 
Action: Mouse scrolled (466, 262) with delta (0, 0)
Screenshot: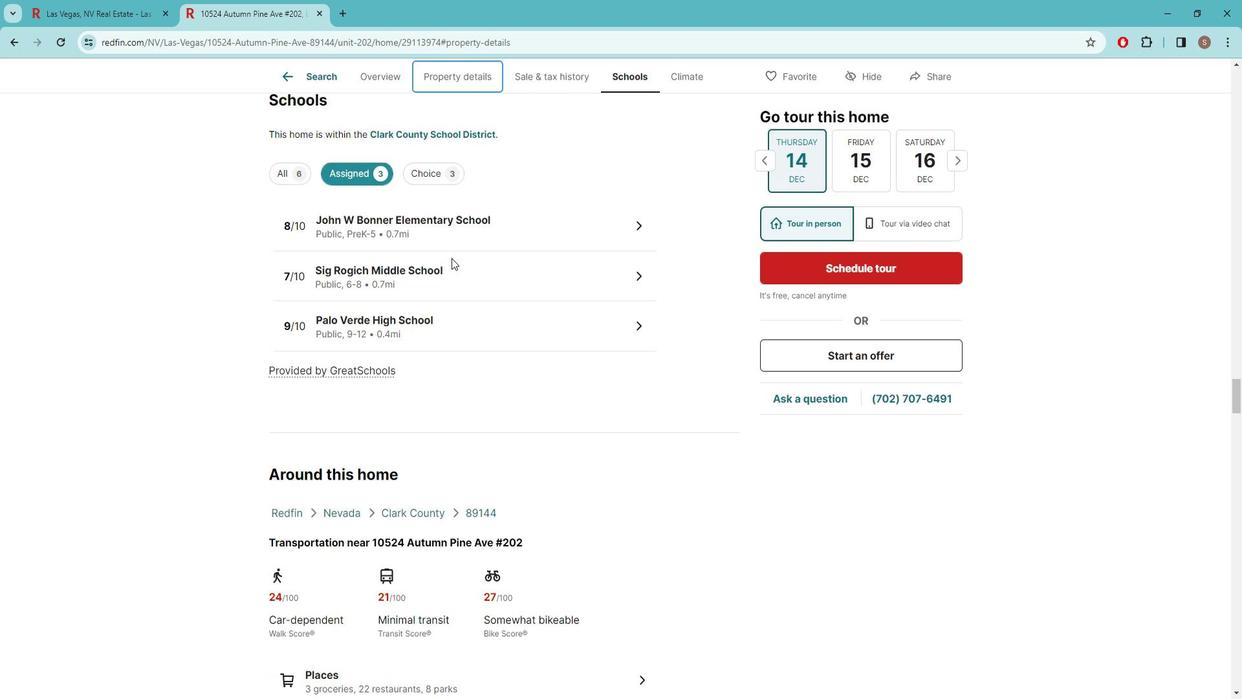 
Action: Mouse scrolled (466, 262) with delta (0, 0)
Screenshot: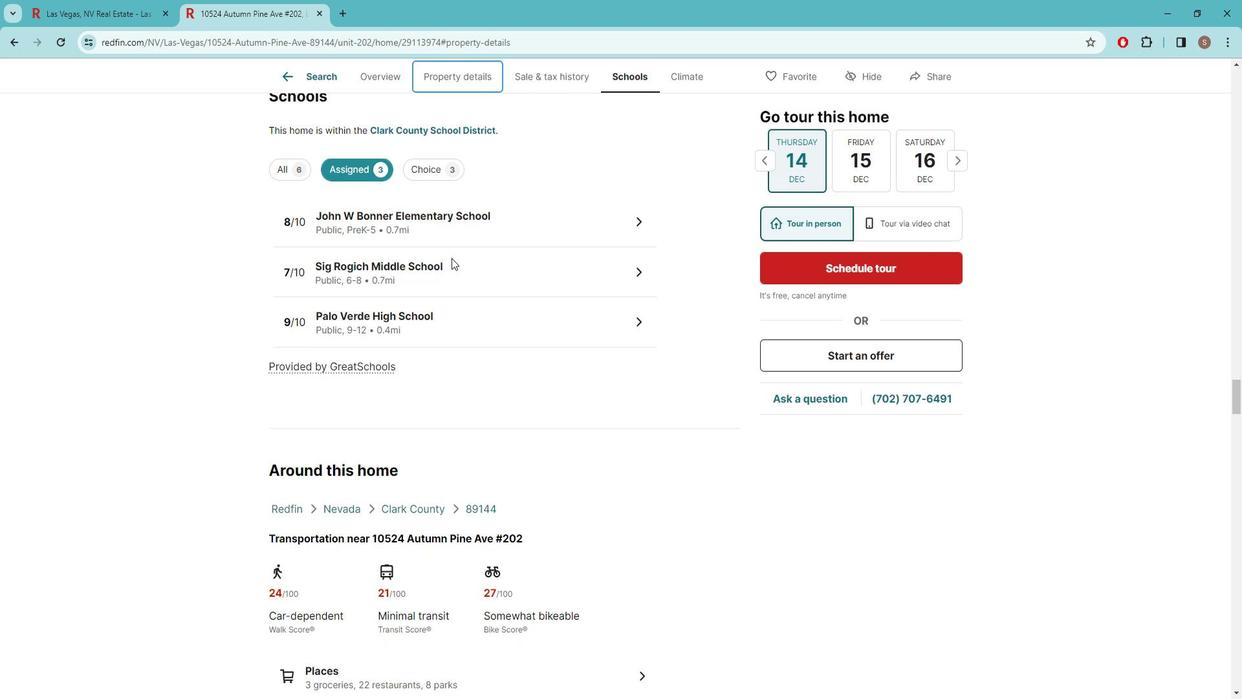 
Action: Mouse scrolled (466, 262) with delta (0, 0)
Screenshot: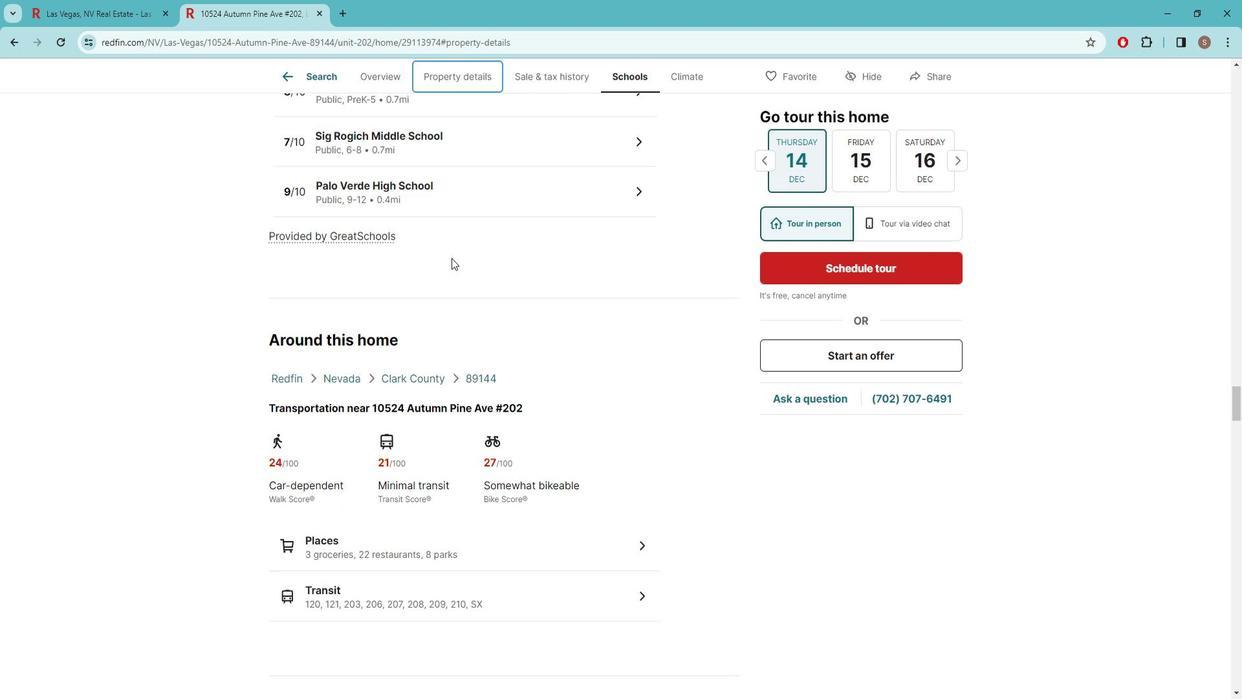 
Action: Mouse scrolled (466, 262) with delta (0, 0)
Screenshot: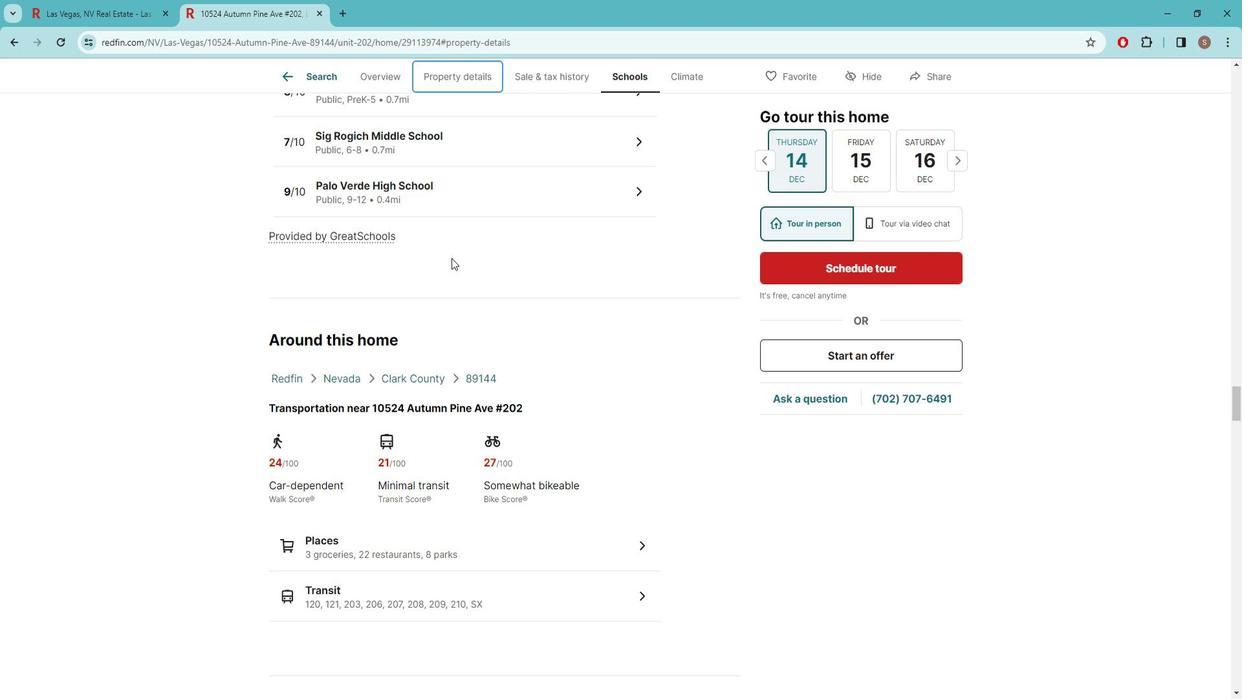 
Action: Mouse scrolled (466, 262) with delta (0, 0)
Screenshot: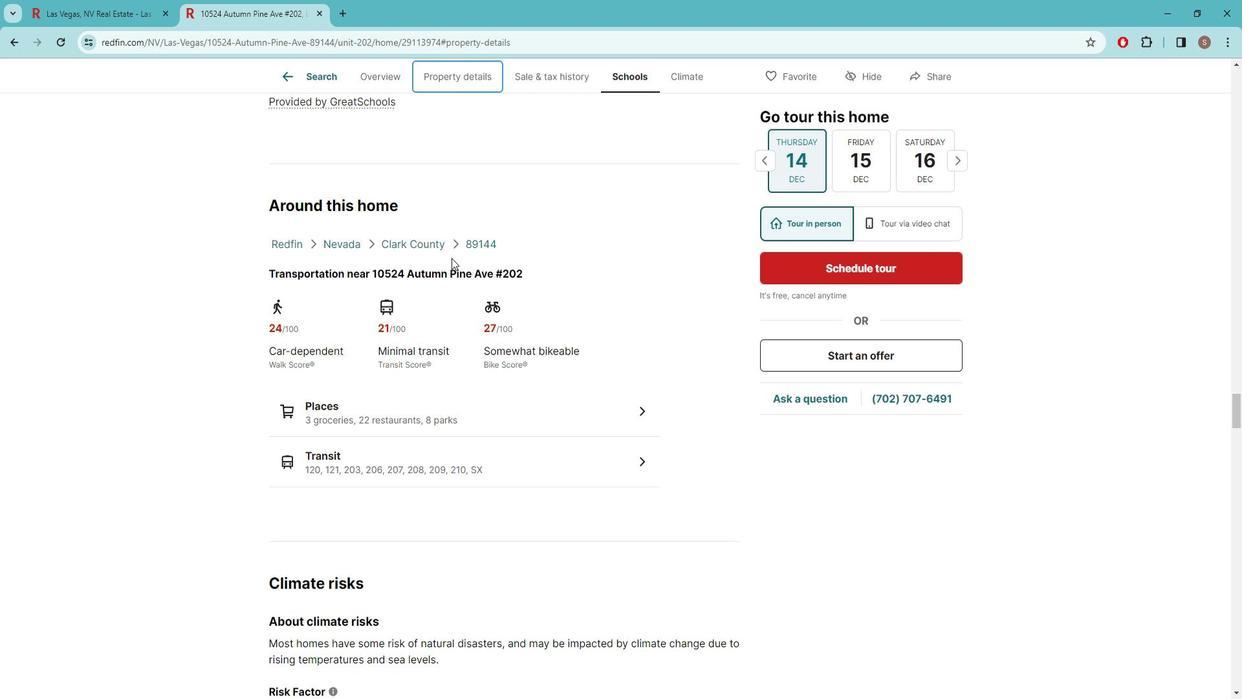 
Action: Mouse scrolled (466, 262) with delta (0, 0)
Screenshot: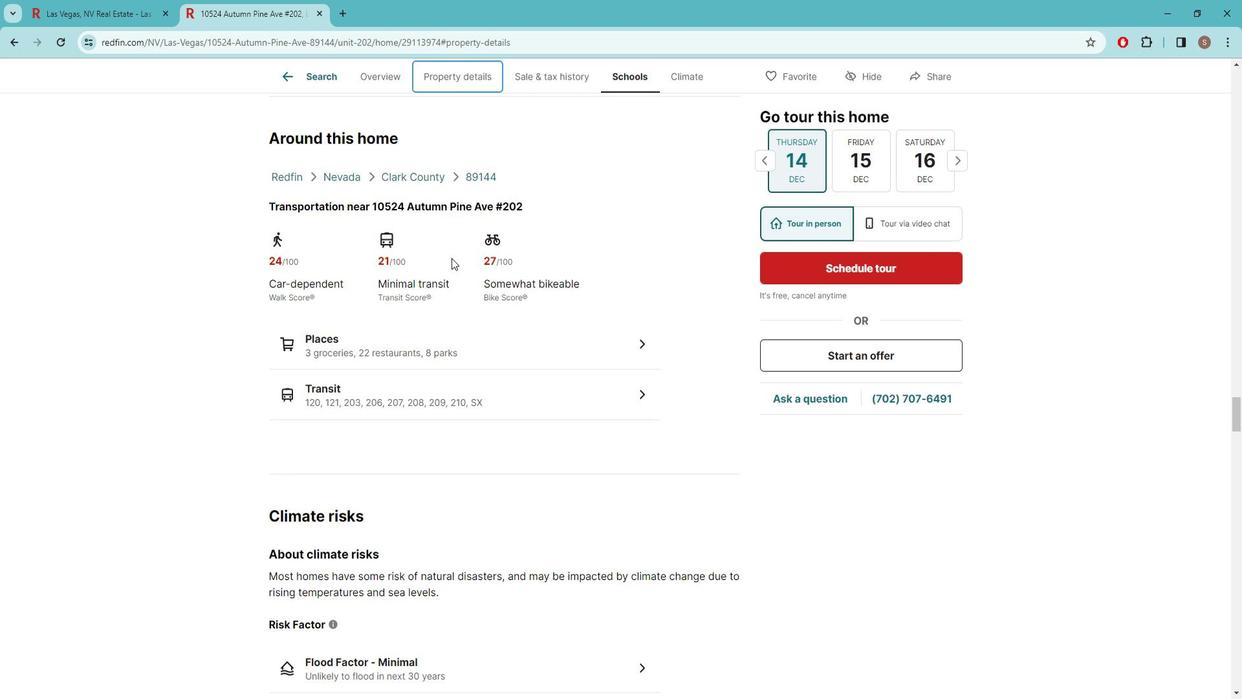 
Action: Mouse scrolled (466, 262) with delta (0, 0)
Screenshot: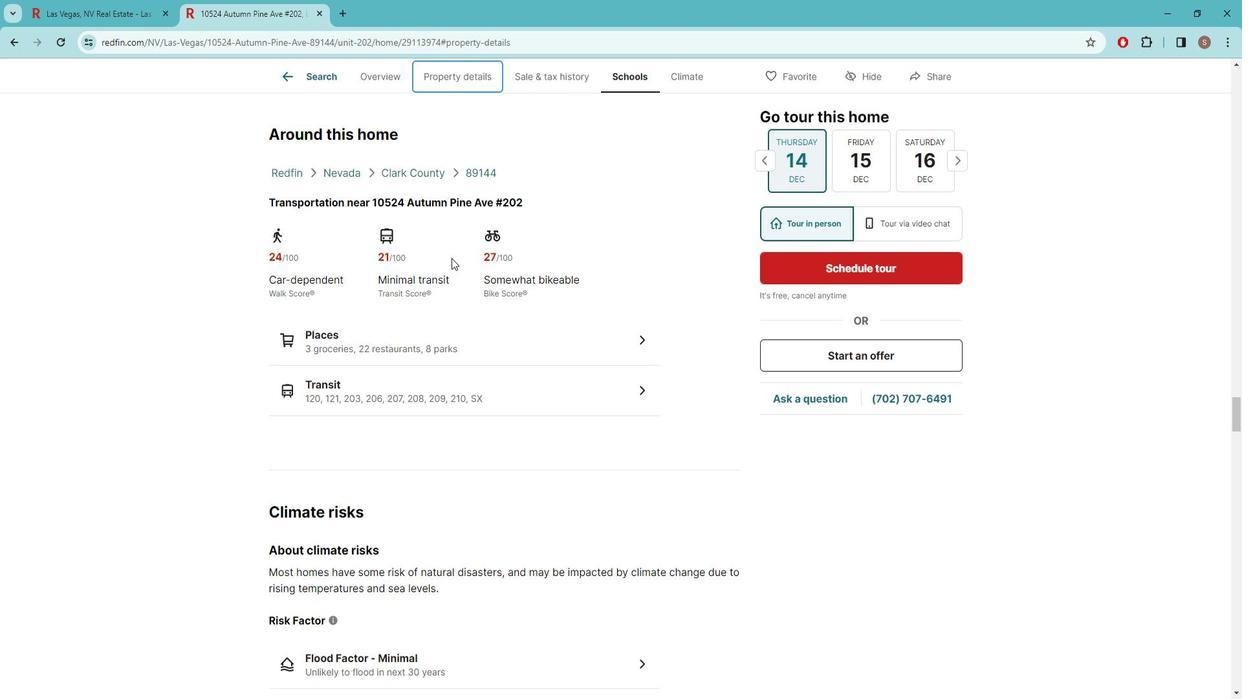 
Action: Mouse scrolled (466, 262) with delta (0, 0)
Screenshot: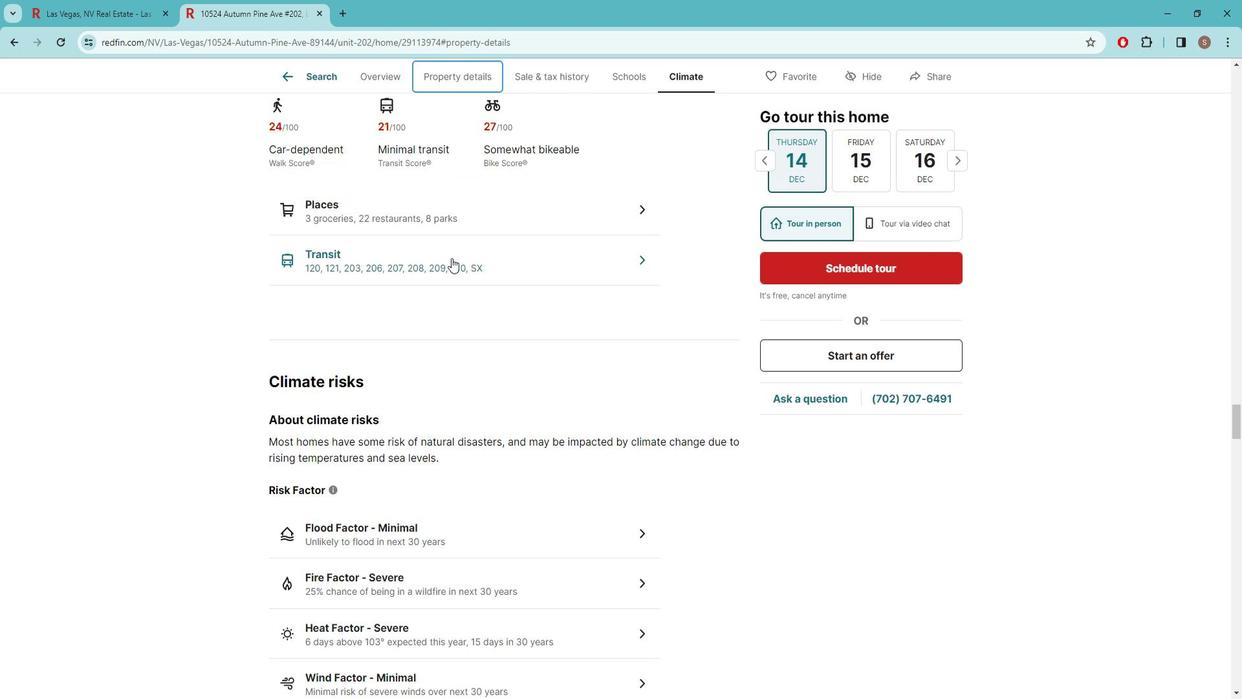 
Action: Mouse scrolled (466, 262) with delta (0, 0)
Screenshot: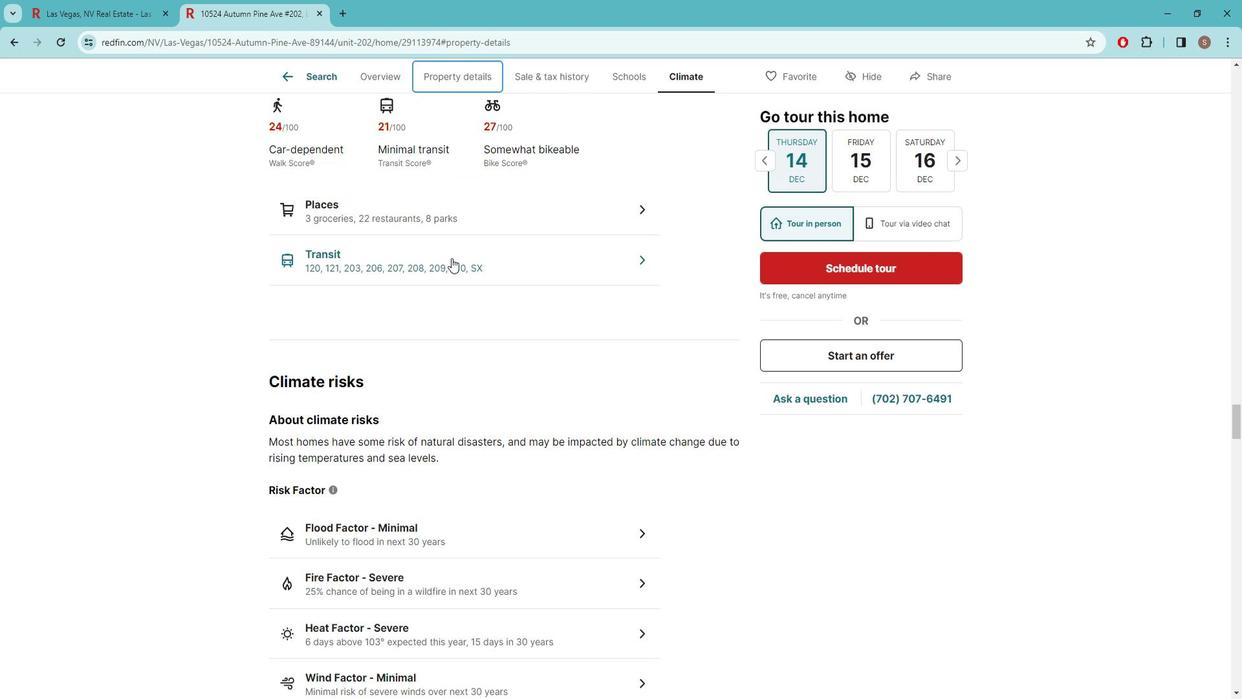 
Action: Mouse scrolled (466, 262) with delta (0, 0)
Screenshot: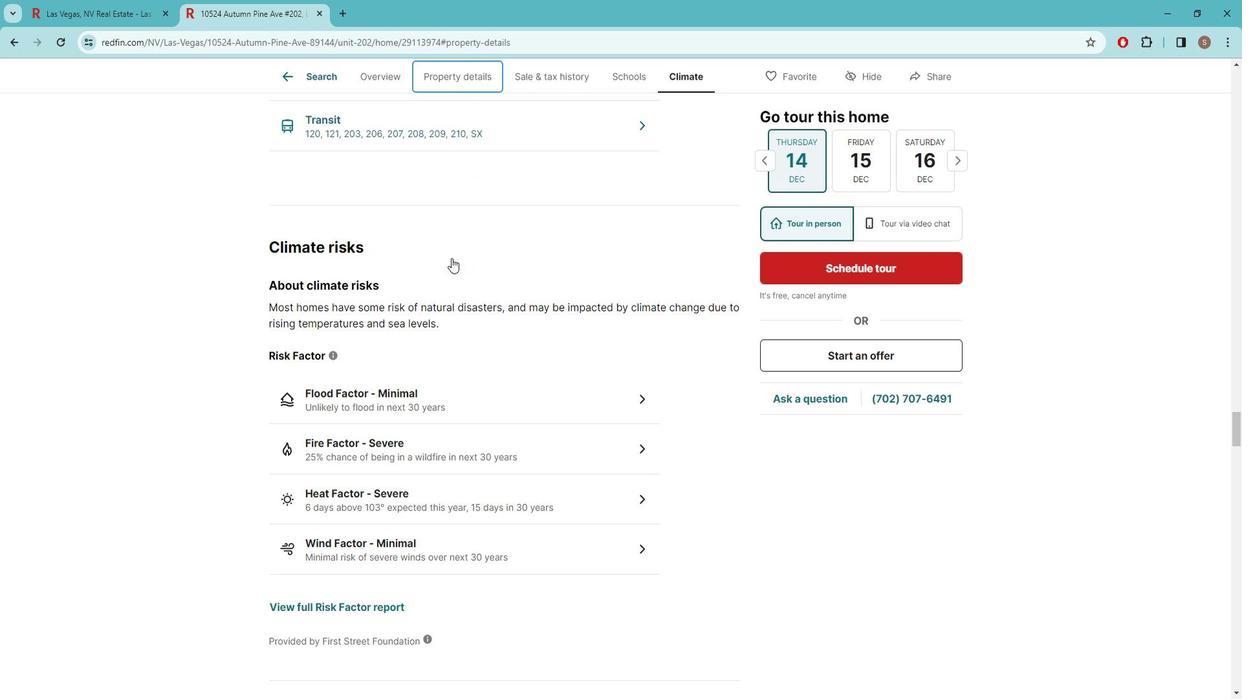 
Action: Mouse scrolled (466, 262) with delta (0, 0)
